 Task: Explore Chrome Developer Tools for Network Analysis.
Action: Mouse moved to (1225, 36)
Screenshot: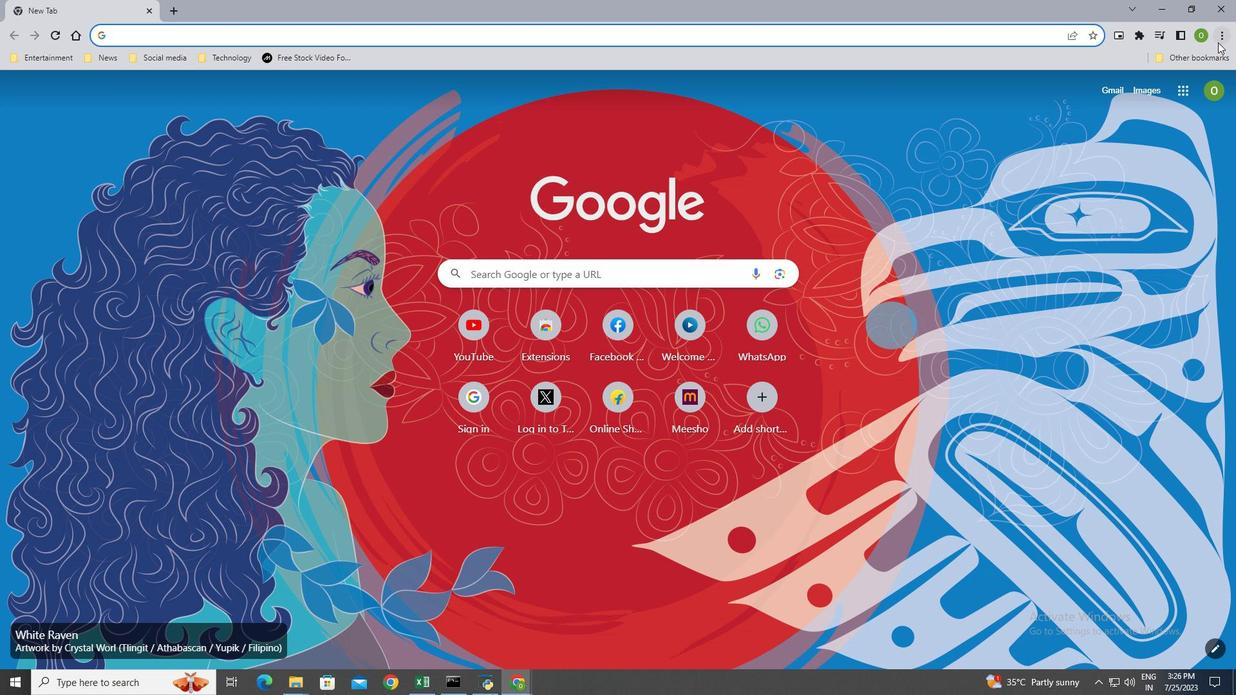 
Action: Mouse pressed left at (1225, 36)
Screenshot: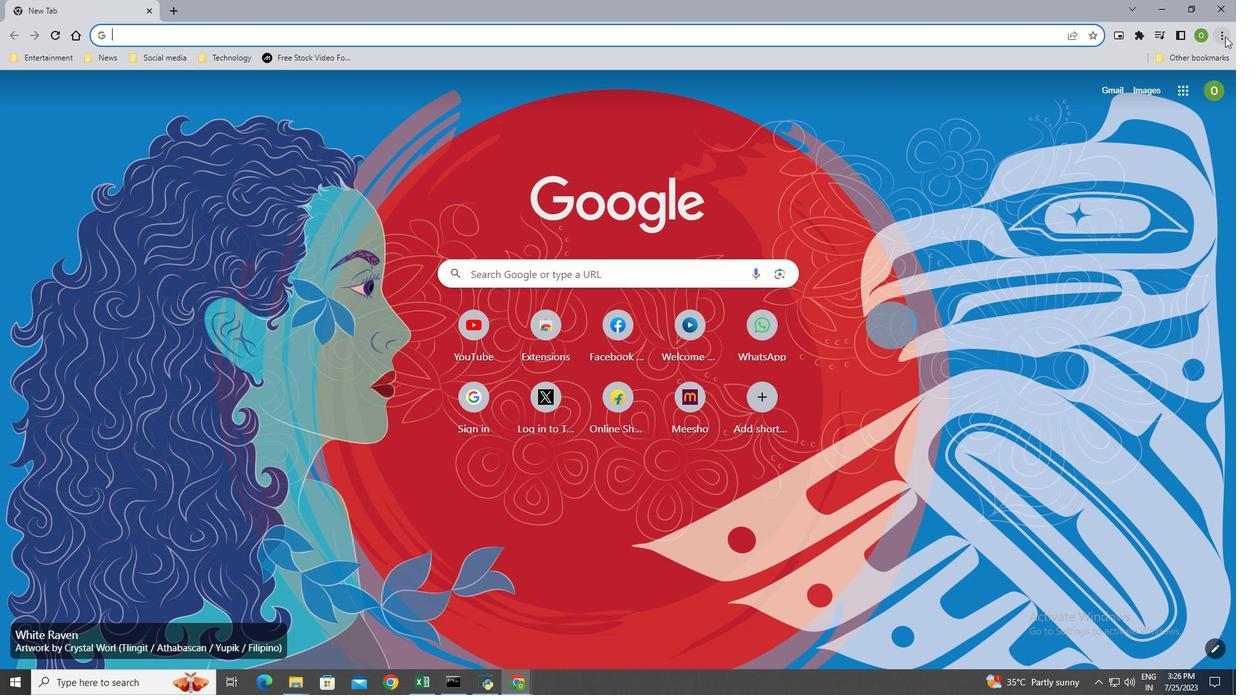 
Action: Mouse moved to (1097, 248)
Screenshot: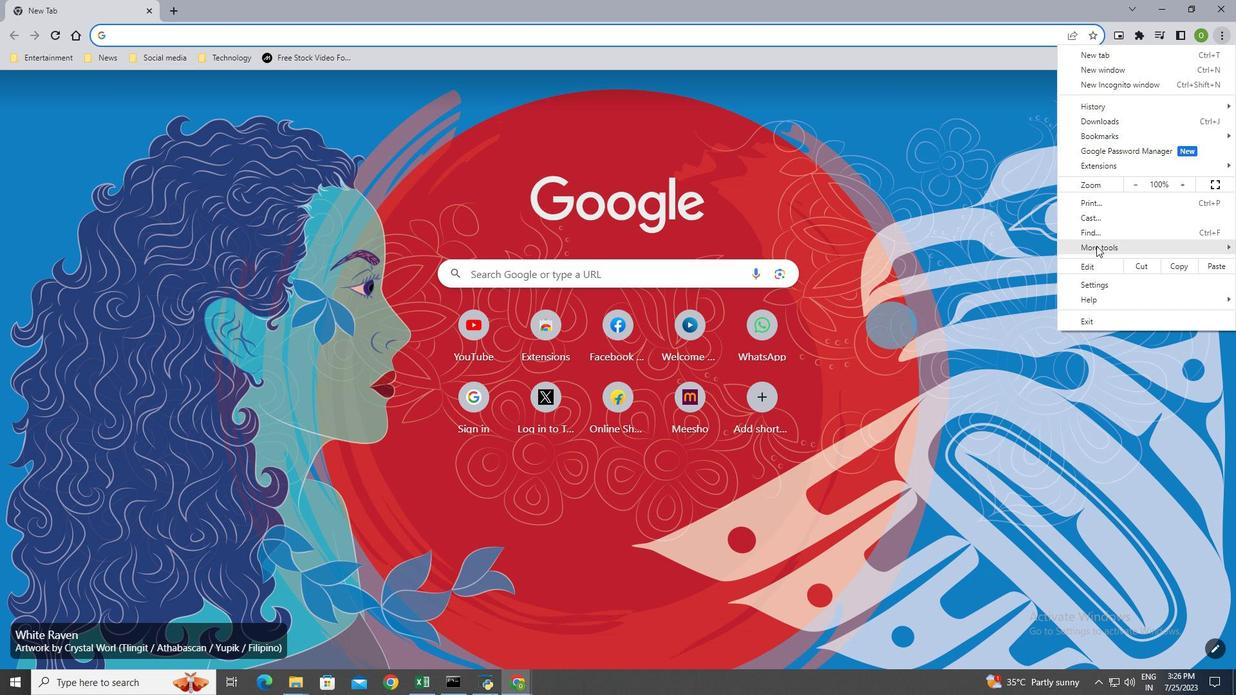 
Action: Mouse pressed left at (1097, 248)
Screenshot: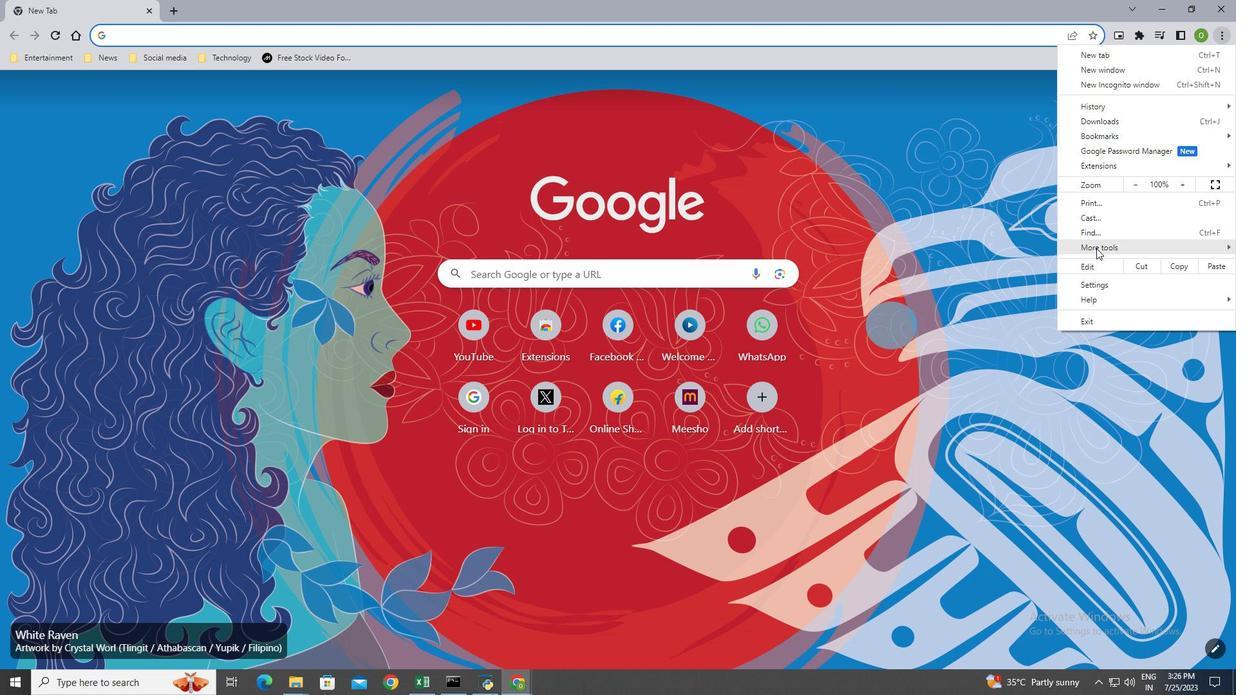 
Action: Mouse moved to (959, 353)
Screenshot: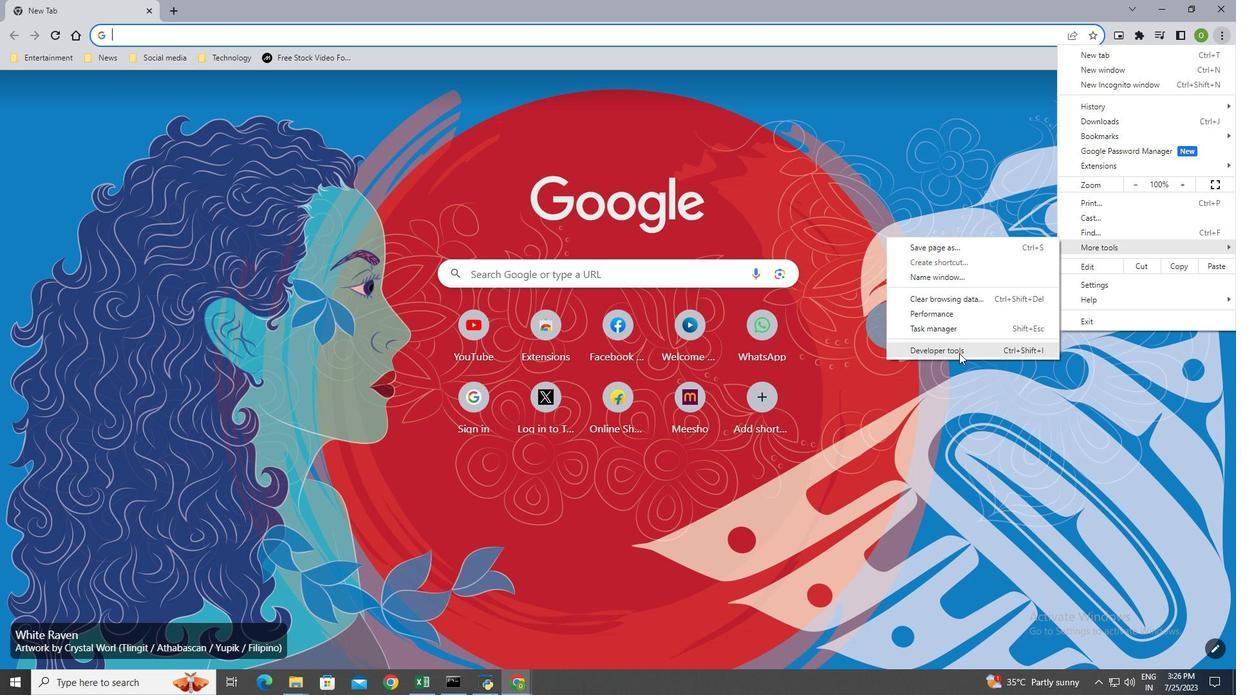 
Action: Mouse pressed left at (959, 353)
Screenshot: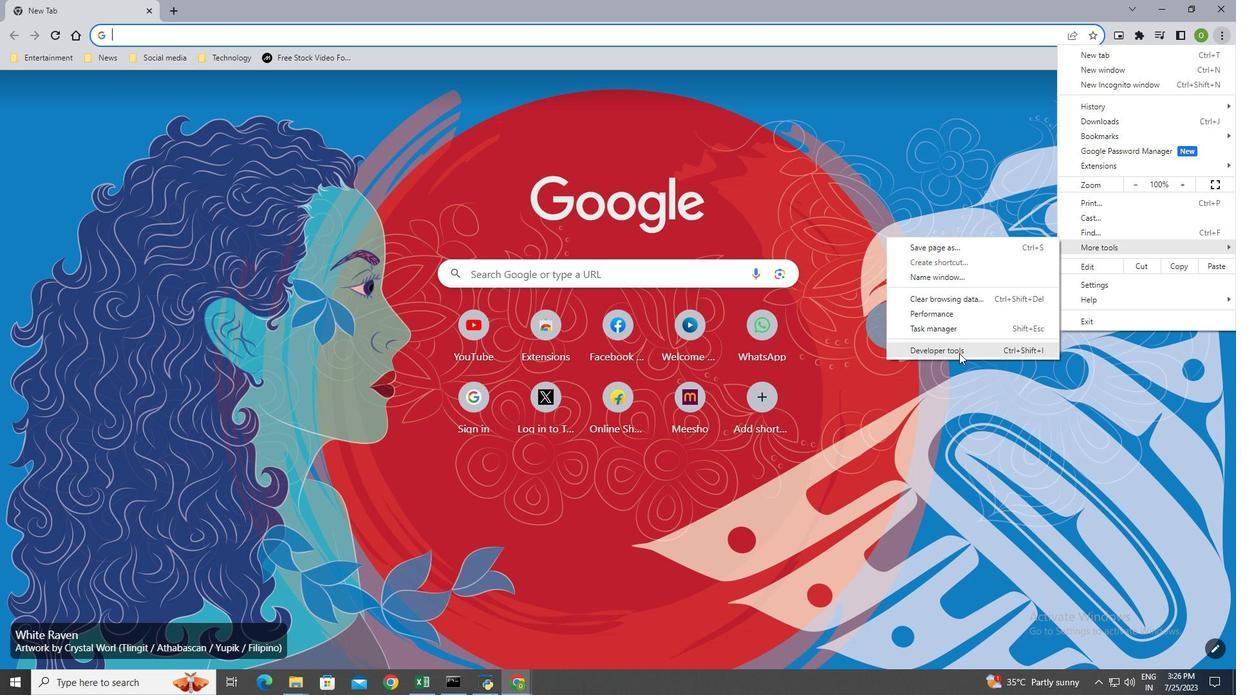 
Action: Mouse moved to (182, 35)
Screenshot: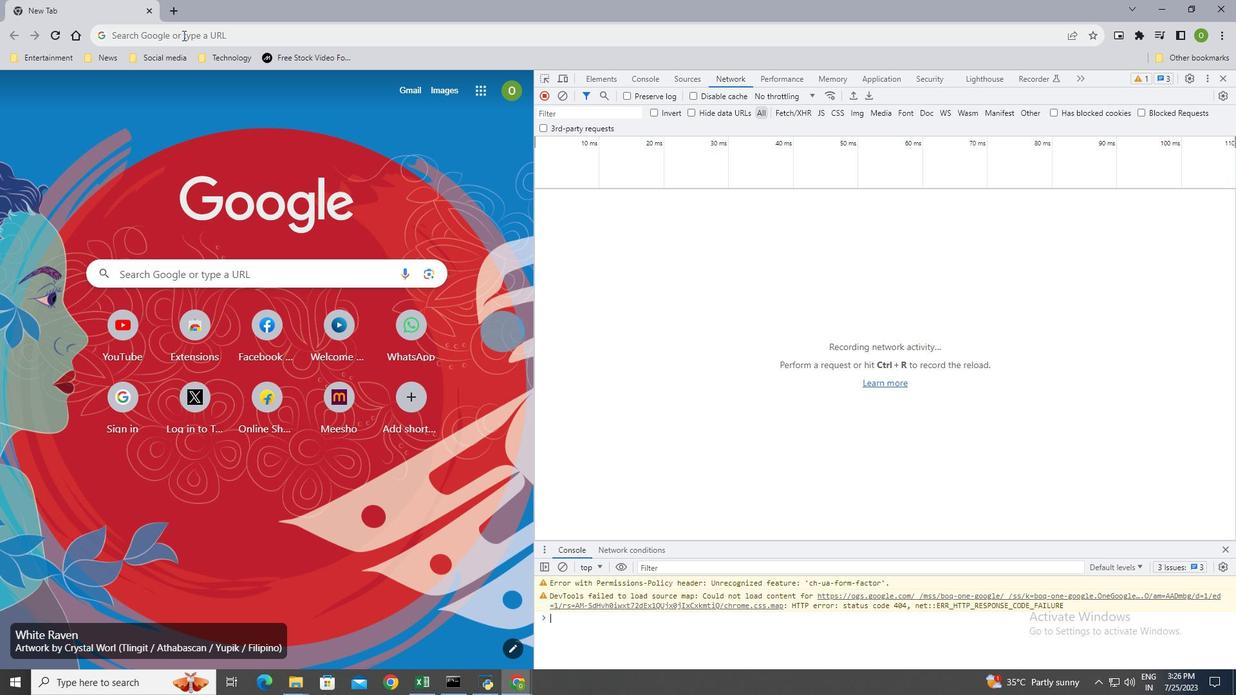 
Action: Mouse pressed left at (182, 35)
Screenshot: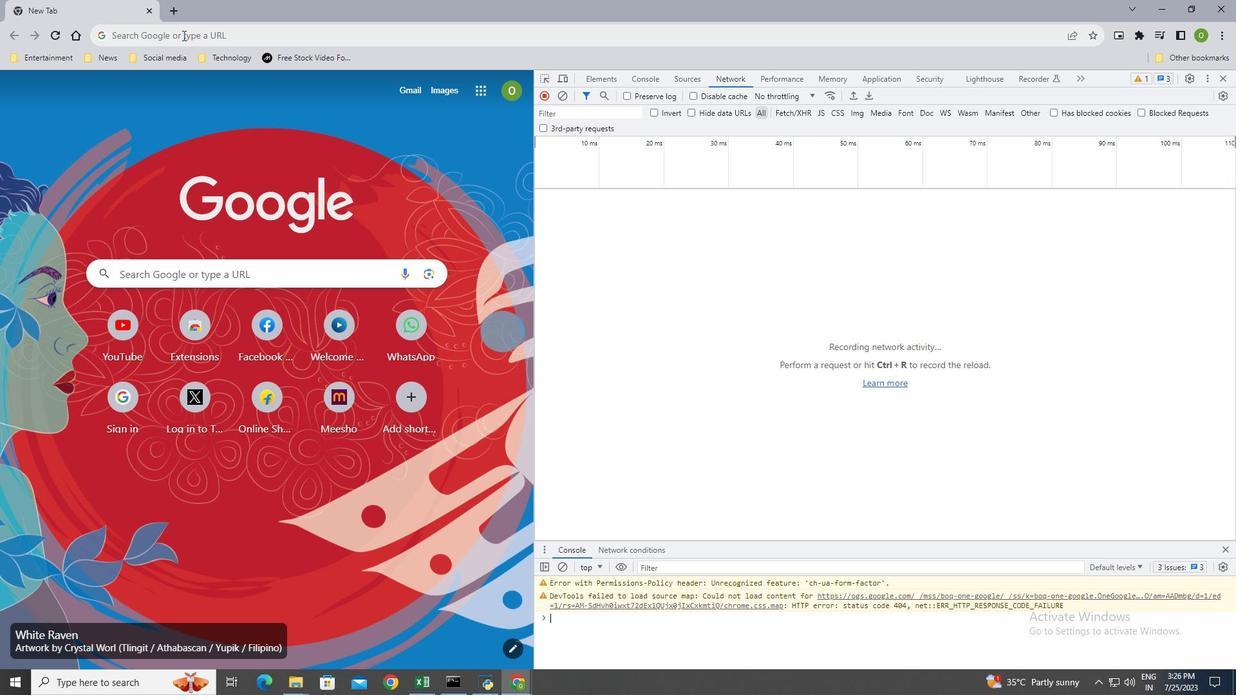 
Action: Key pressed you<Key.enter>
Screenshot: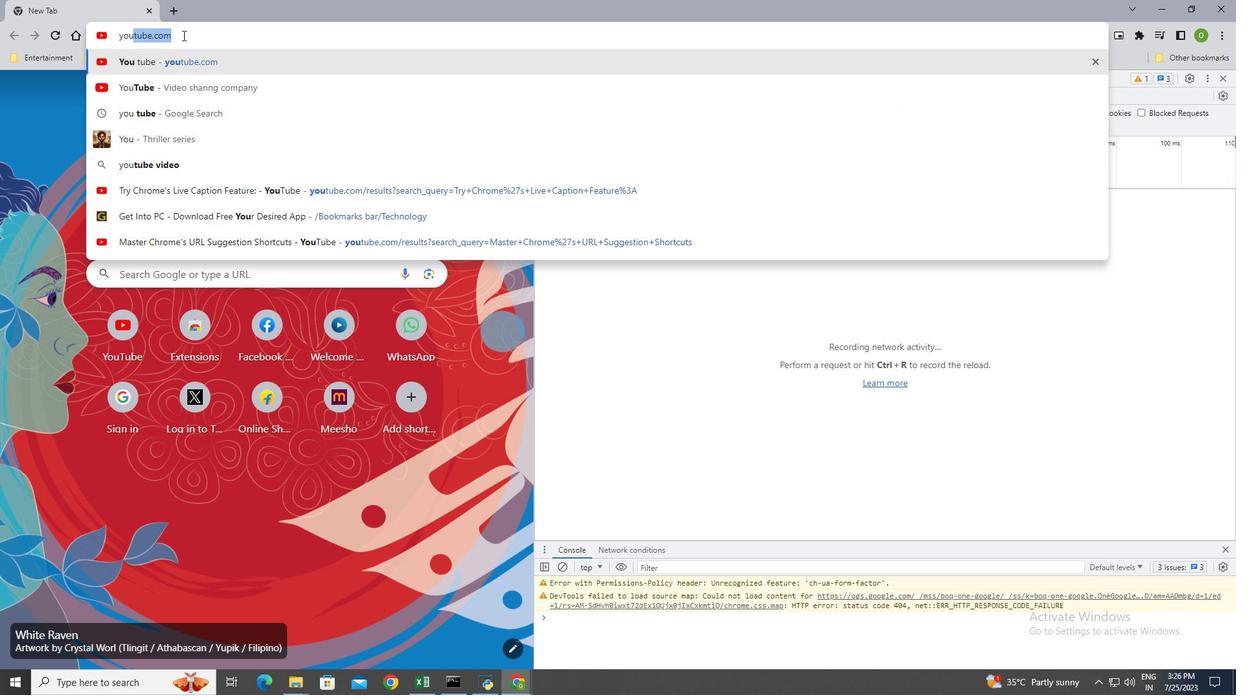 
Action: Mouse moved to (170, 10)
Screenshot: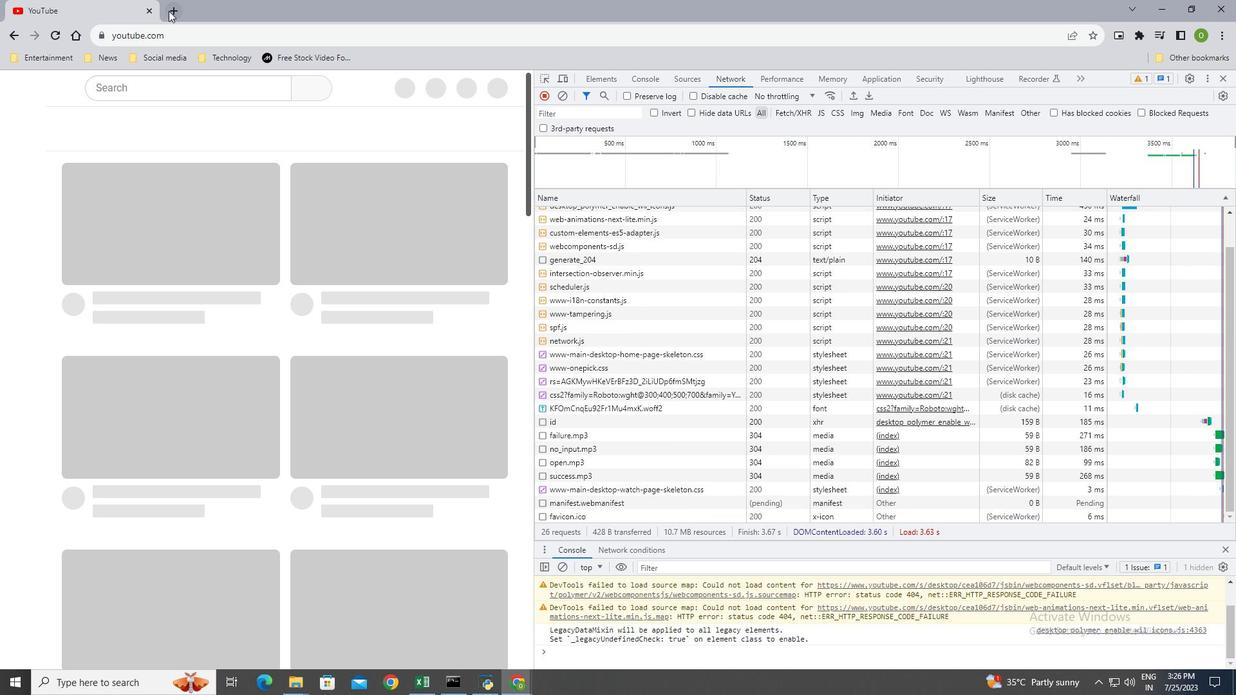 
Action: Mouse pressed left at (170, 10)
Screenshot: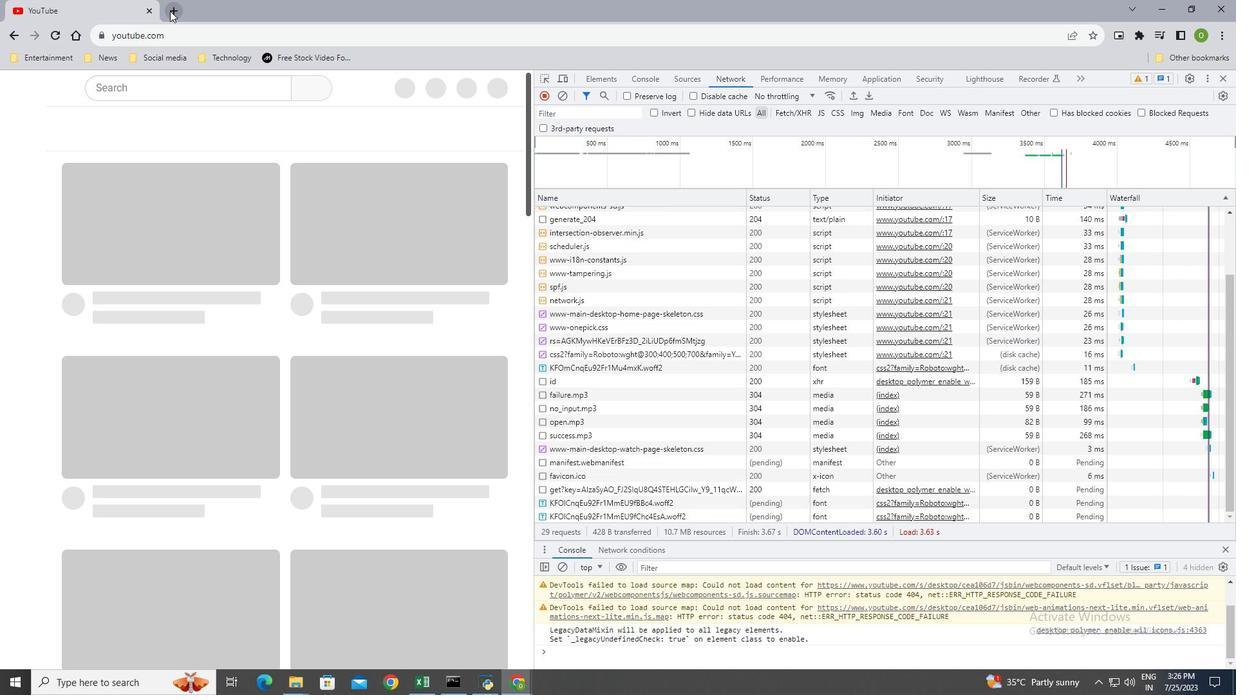 
Action: Mouse moved to (176, 34)
Screenshot: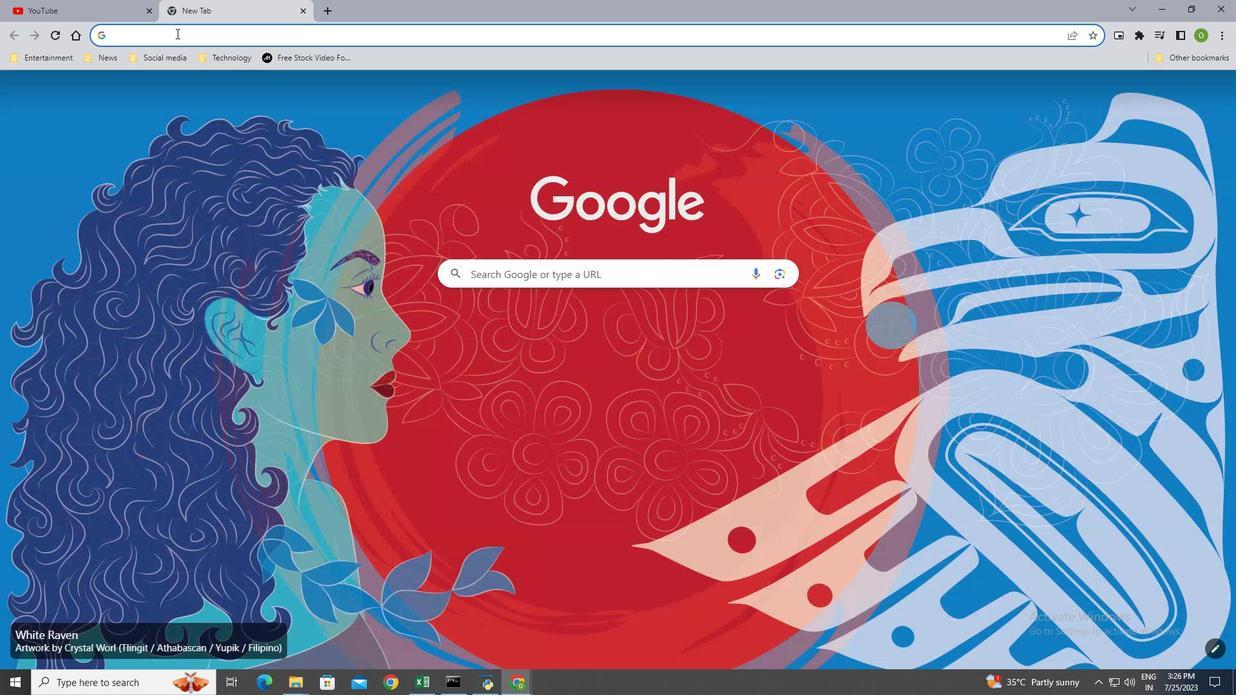 
Action: Mouse pressed left at (176, 34)
Screenshot: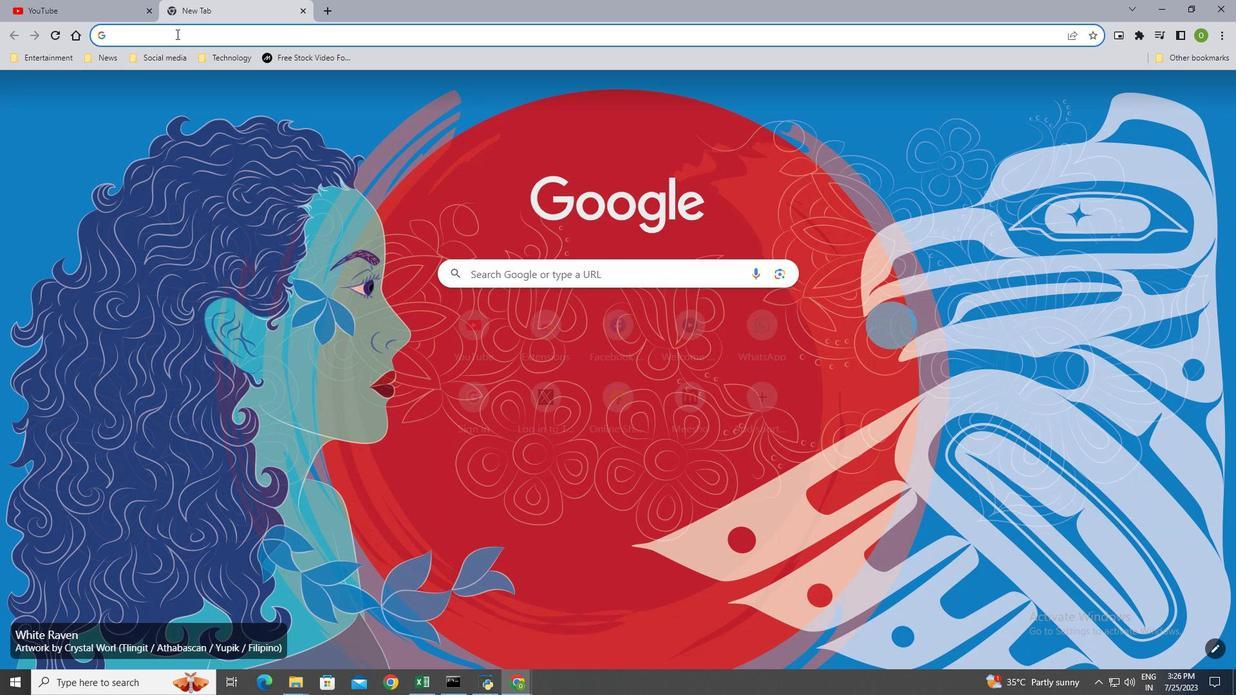 
Action: Key pressed g<Key.backspace>face<Key.enter>
Screenshot: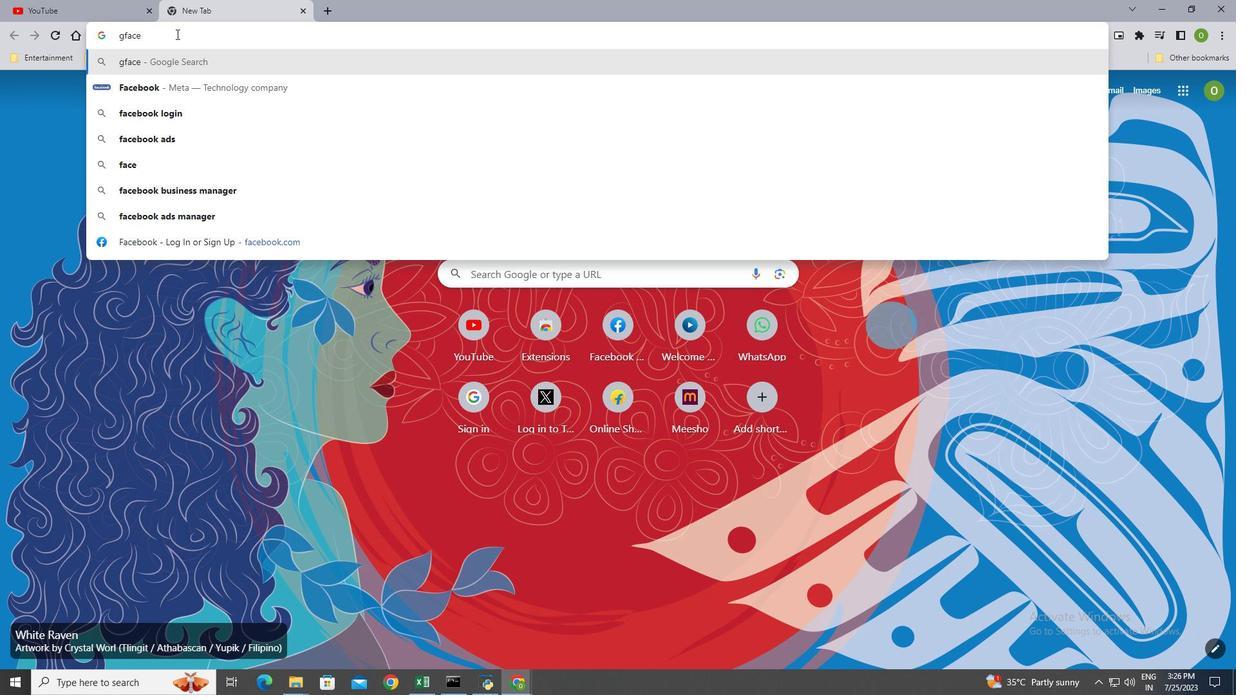 
Action: Mouse moved to (193, 233)
Screenshot: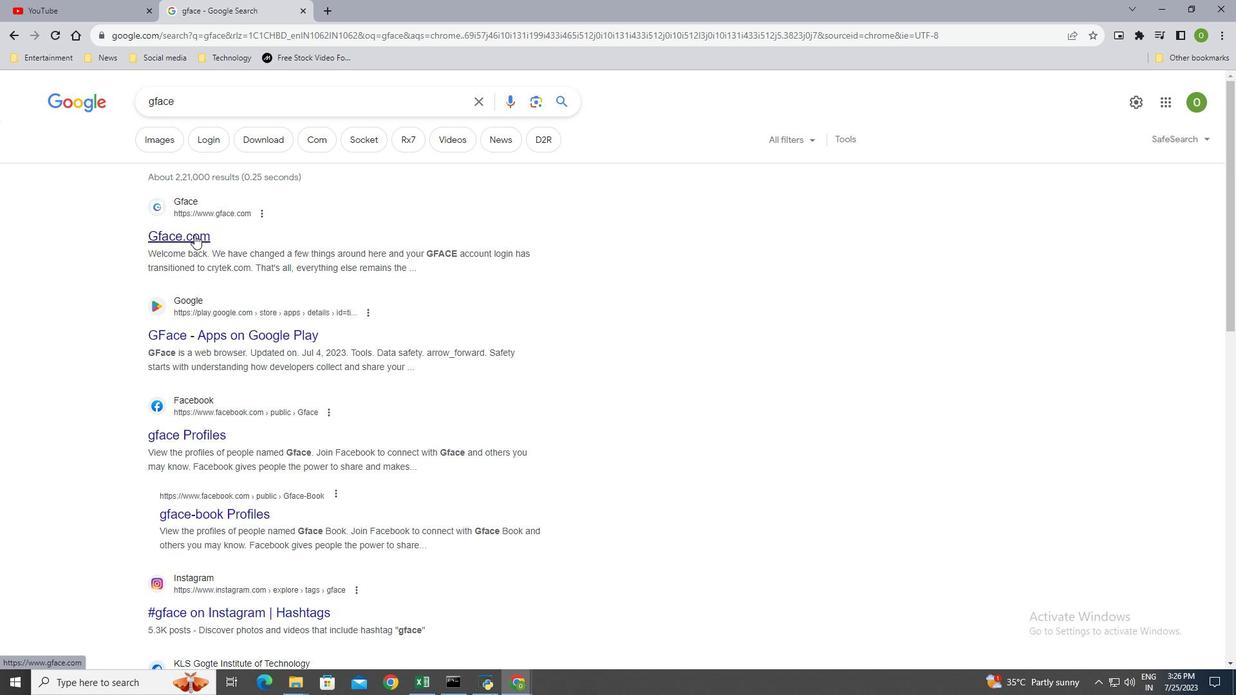 
Action: Mouse pressed left at (193, 233)
Screenshot: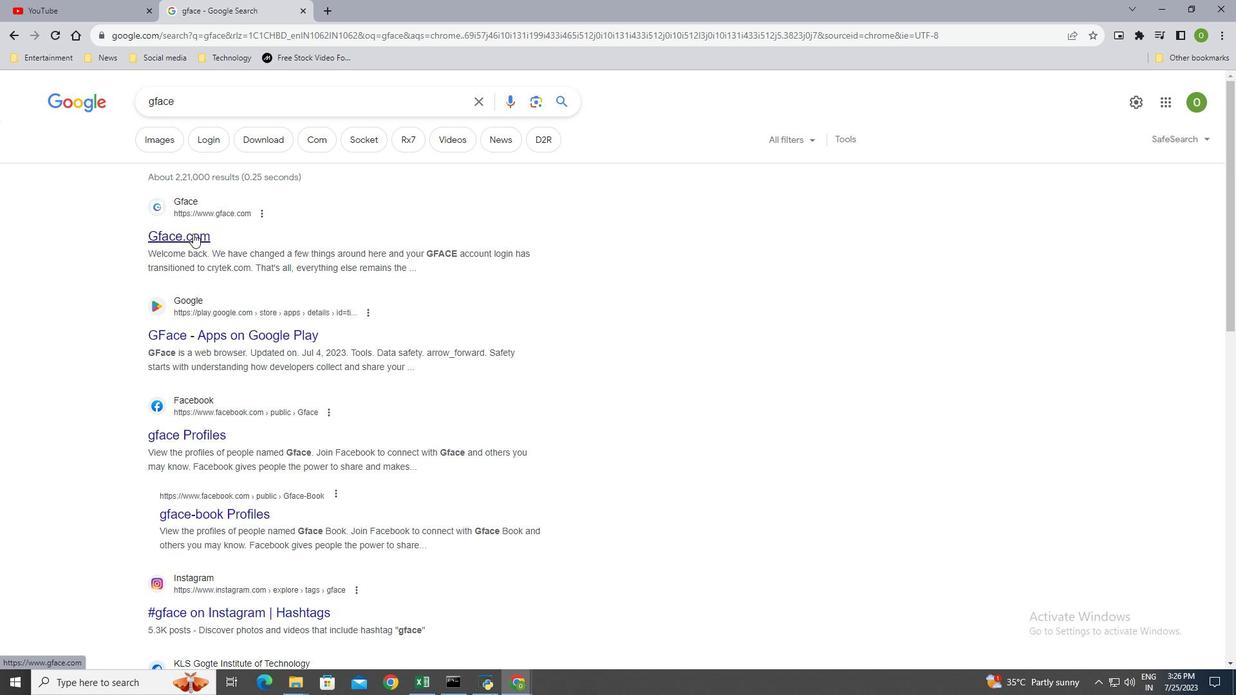 
Action: Mouse moved to (788, 438)
Screenshot: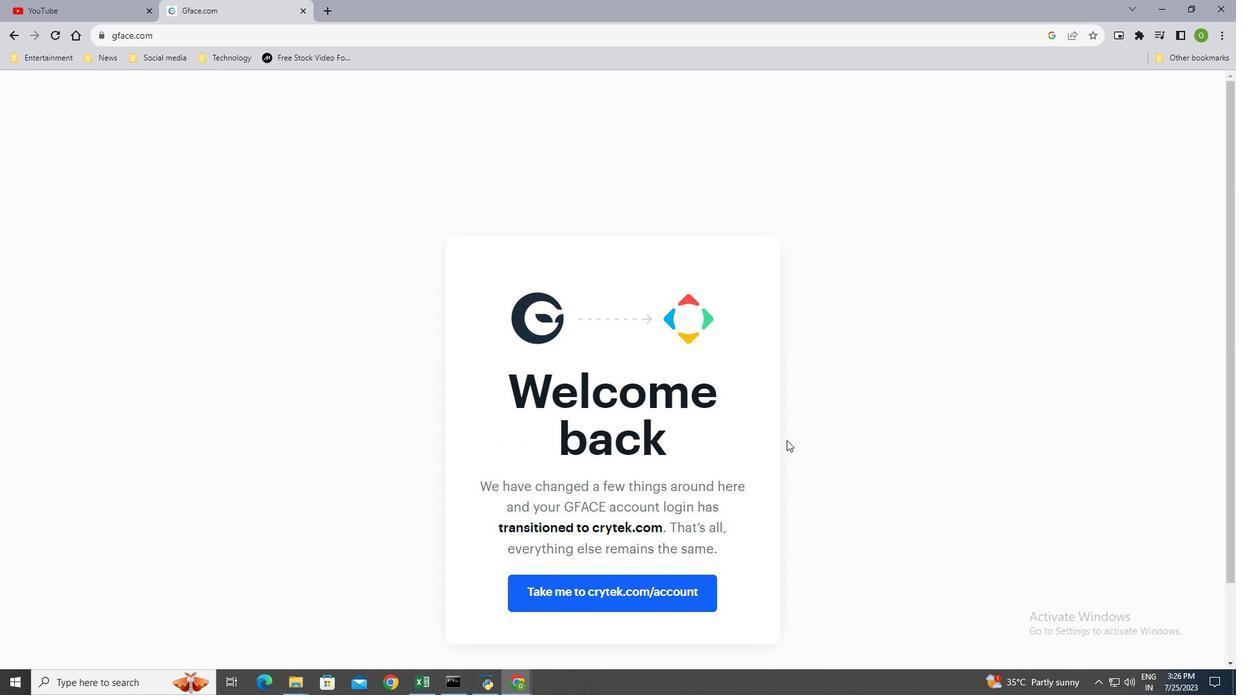 
Action: Mouse scrolled (788, 437) with delta (0, 0)
Screenshot: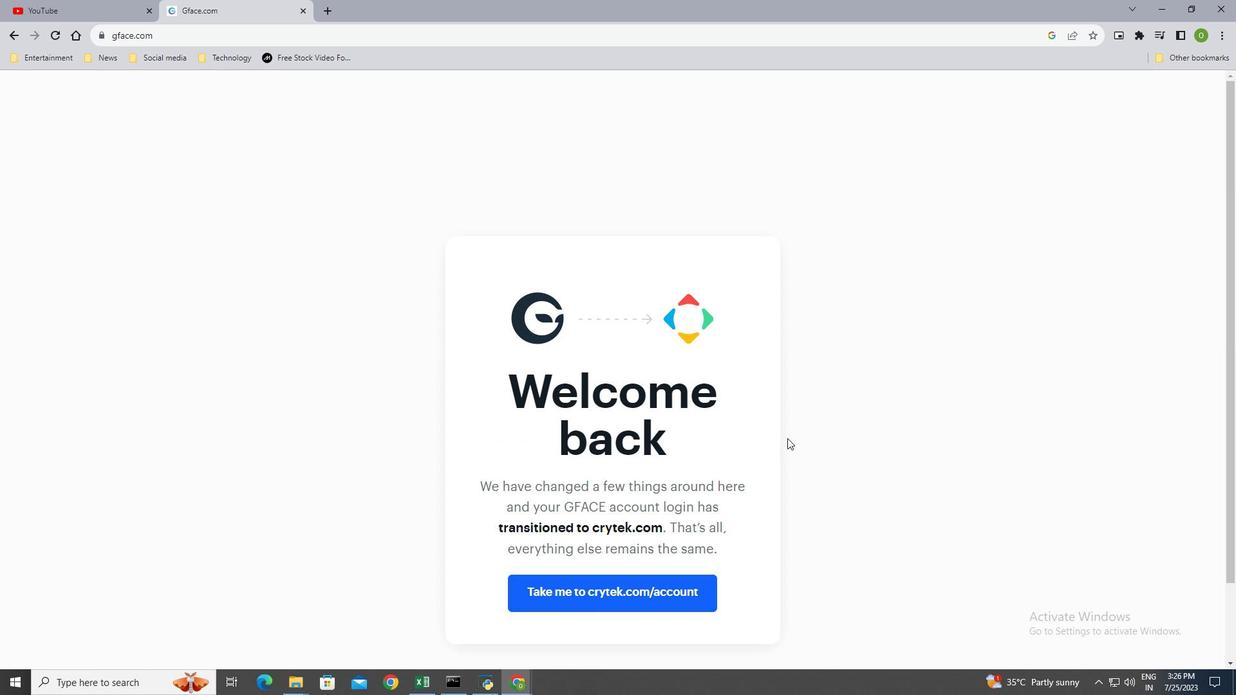 
Action: Mouse scrolled (788, 437) with delta (0, 0)
Screenshot: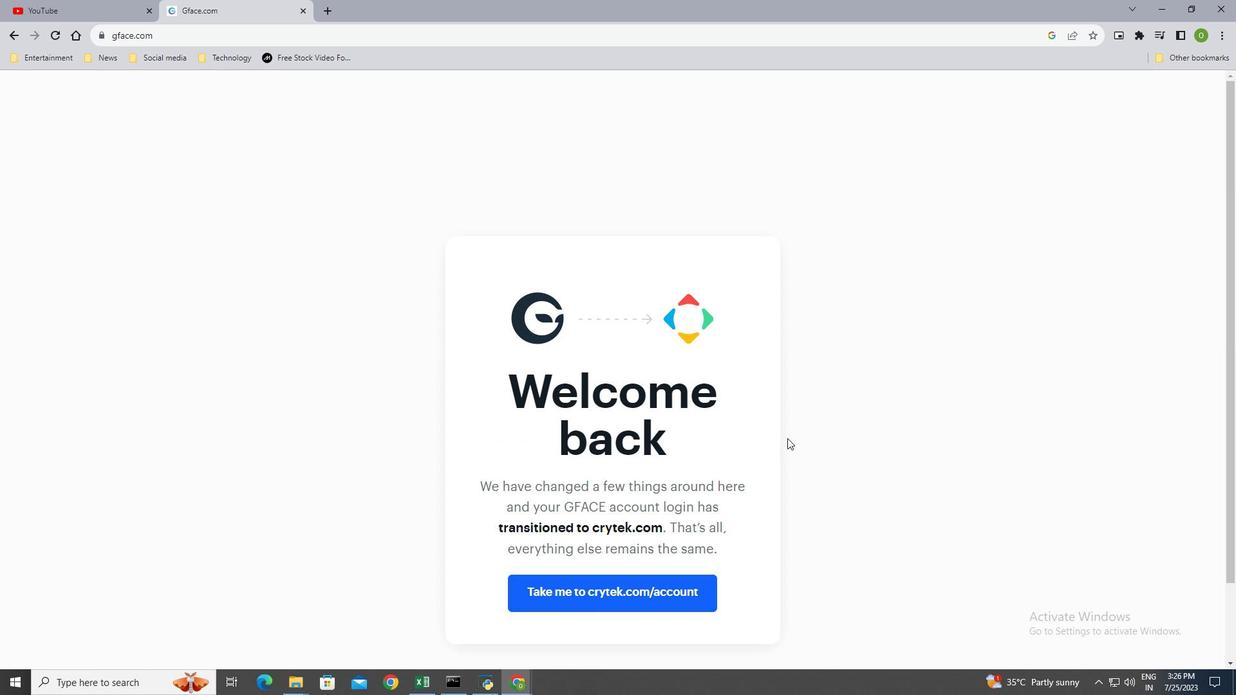 
Action: Mouse scrolled (788, 437) with delta (0, 0)
Screenshot: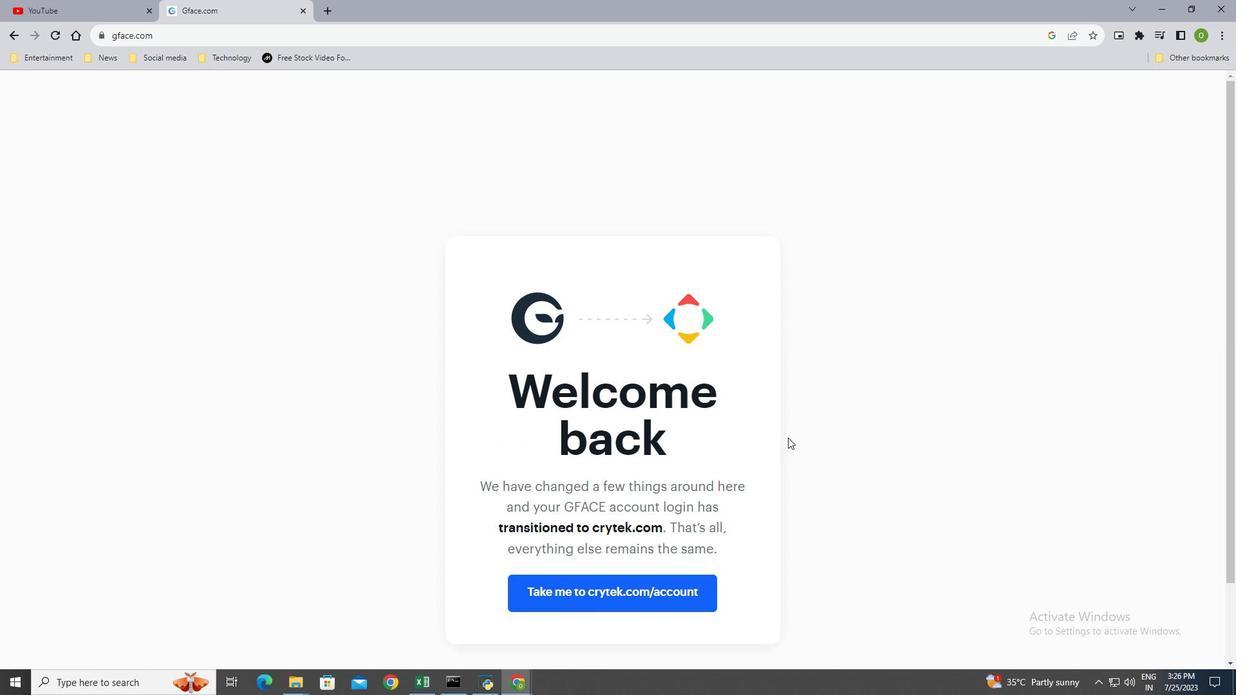 
Action: Mouse moved to (791, 434)
Screenshot: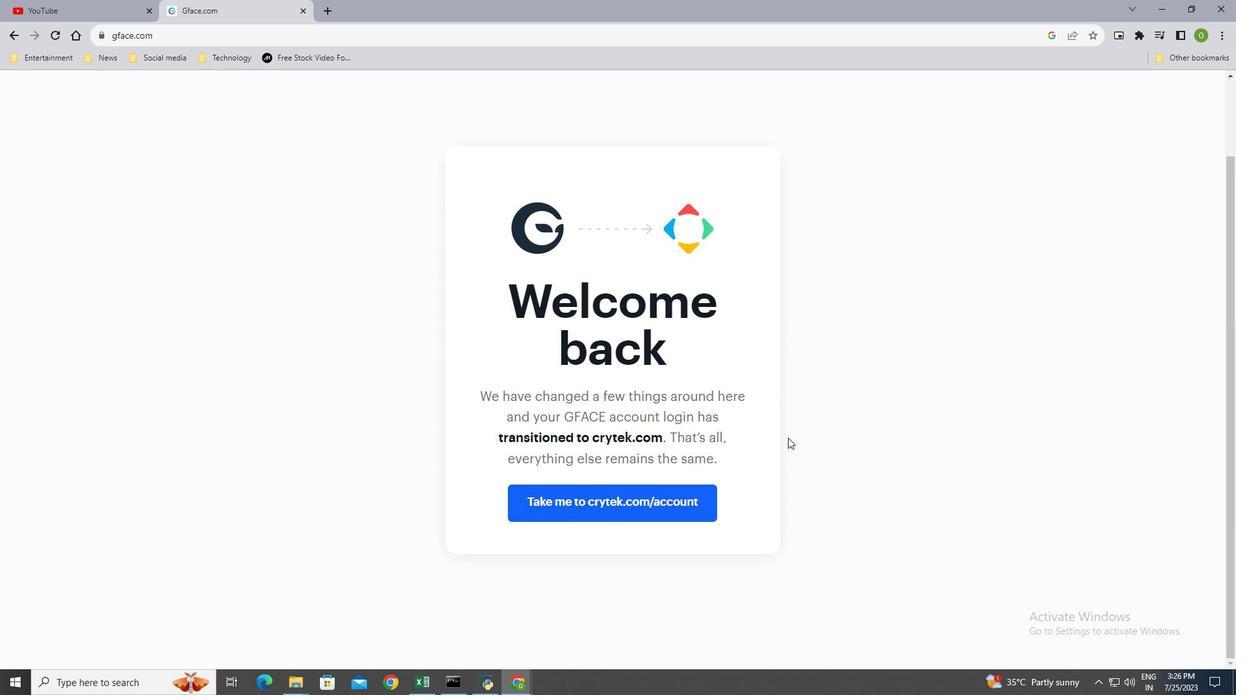 
Action: Mouse scrolled (791, 433) with delta (0, 0)
Screenshot: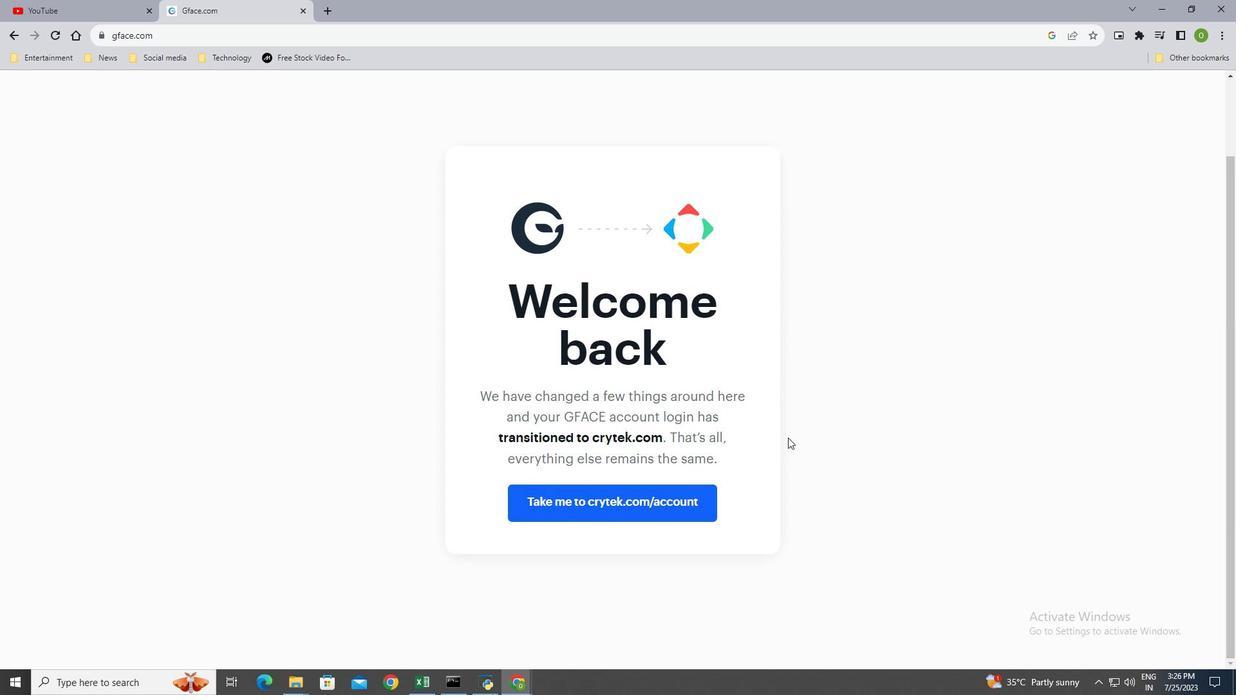 
Action: Mouse scrolled (791, 433) with delta (0, 0)
Screenshot: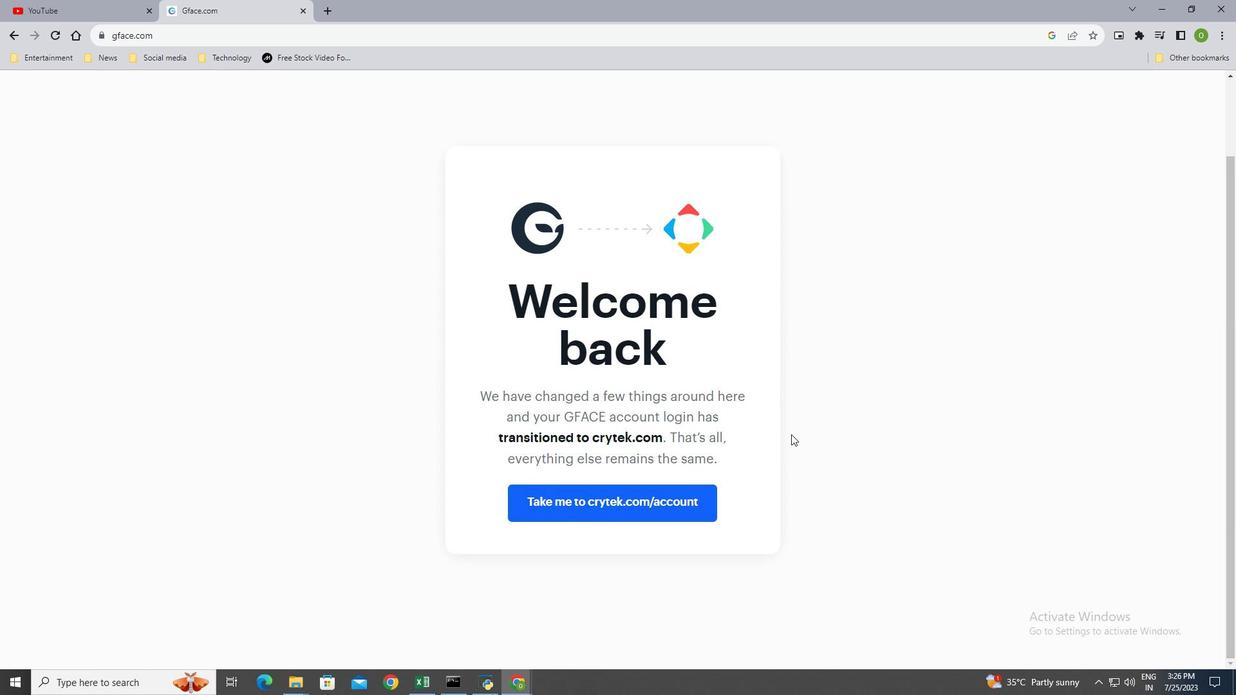 
Action: Mouse scrolled (791, 433) with delta (0, 0)
Screenshot: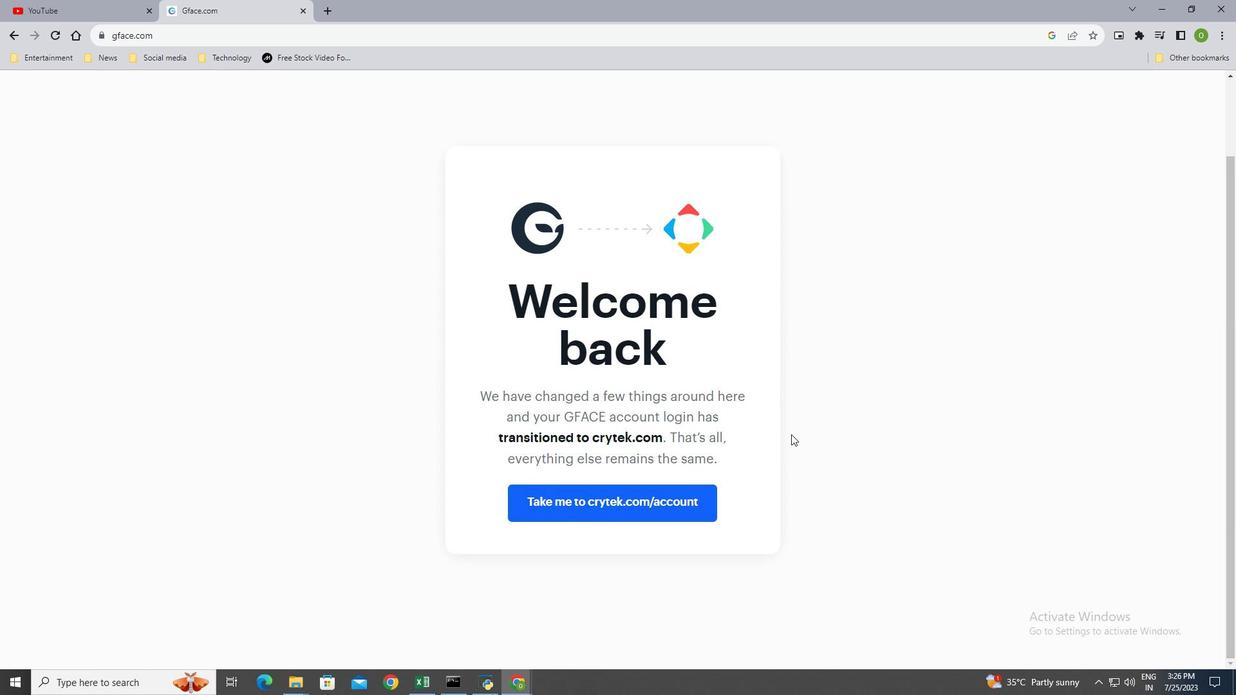 
Action: Mouse scrolled (791, 433) with delta (0, 0)
Screenshot: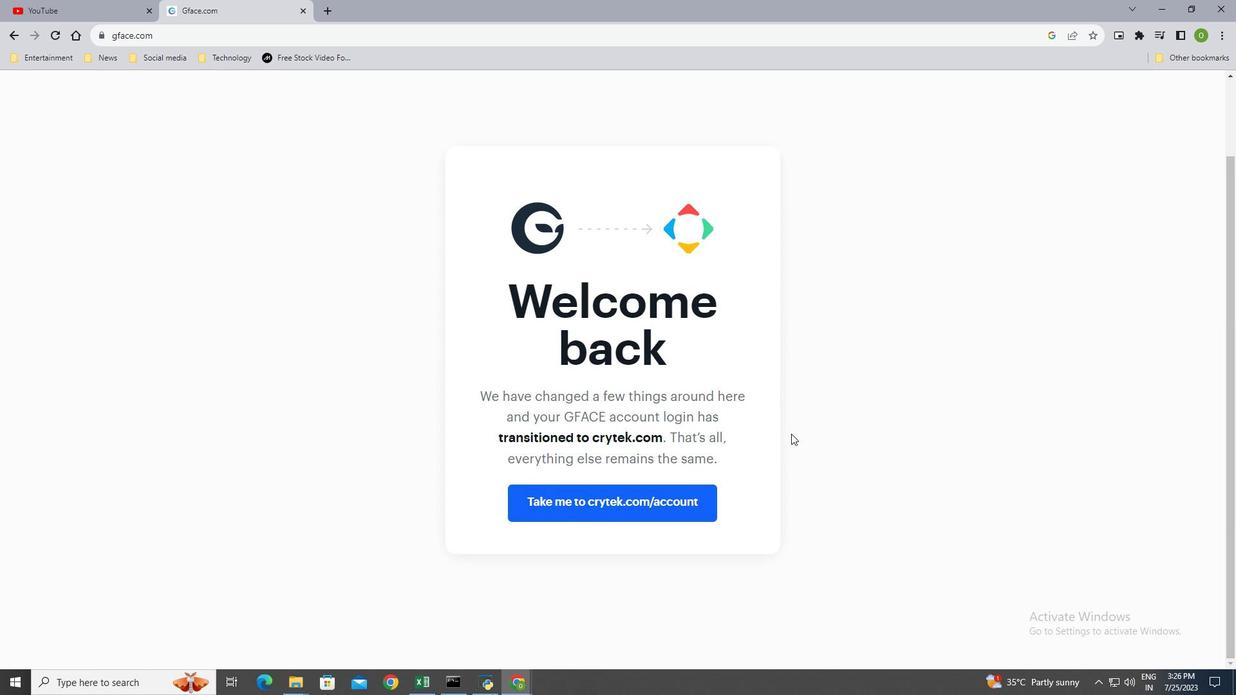 
Action: Mouse scrolled (791, 433) with delta (0, 0)
Screenshot: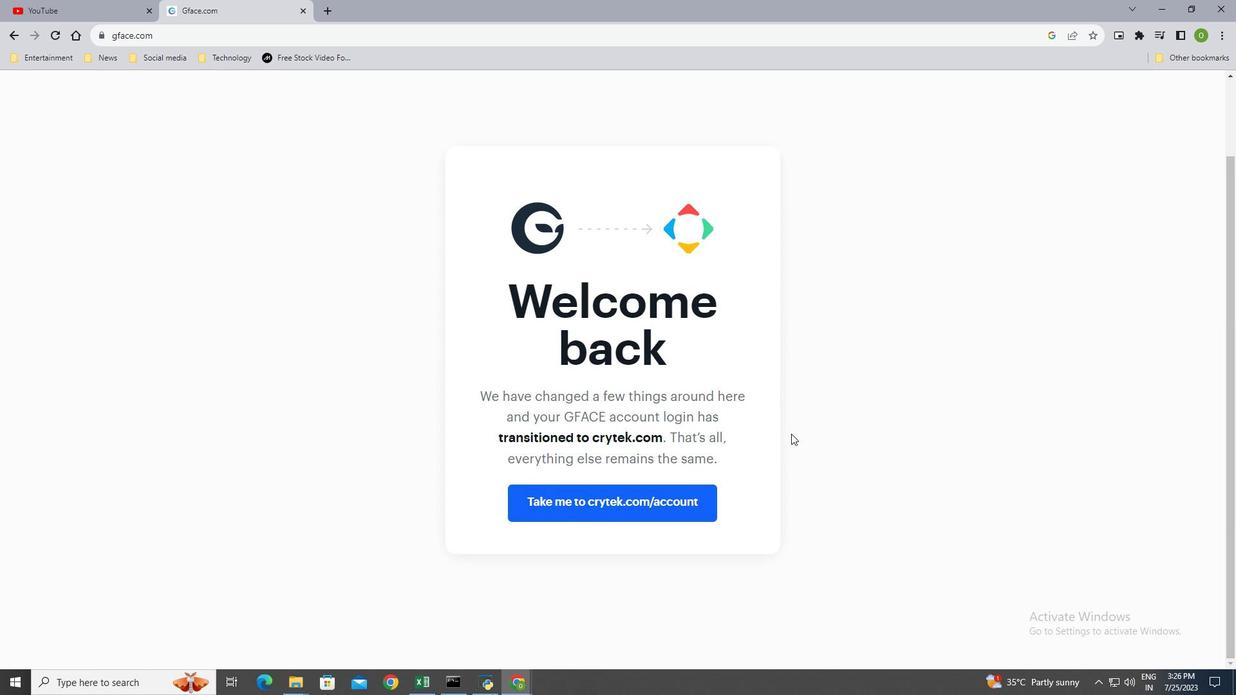 
Action: Mouse scrolled (791, 433) with delta (0, 0)
Screenshot: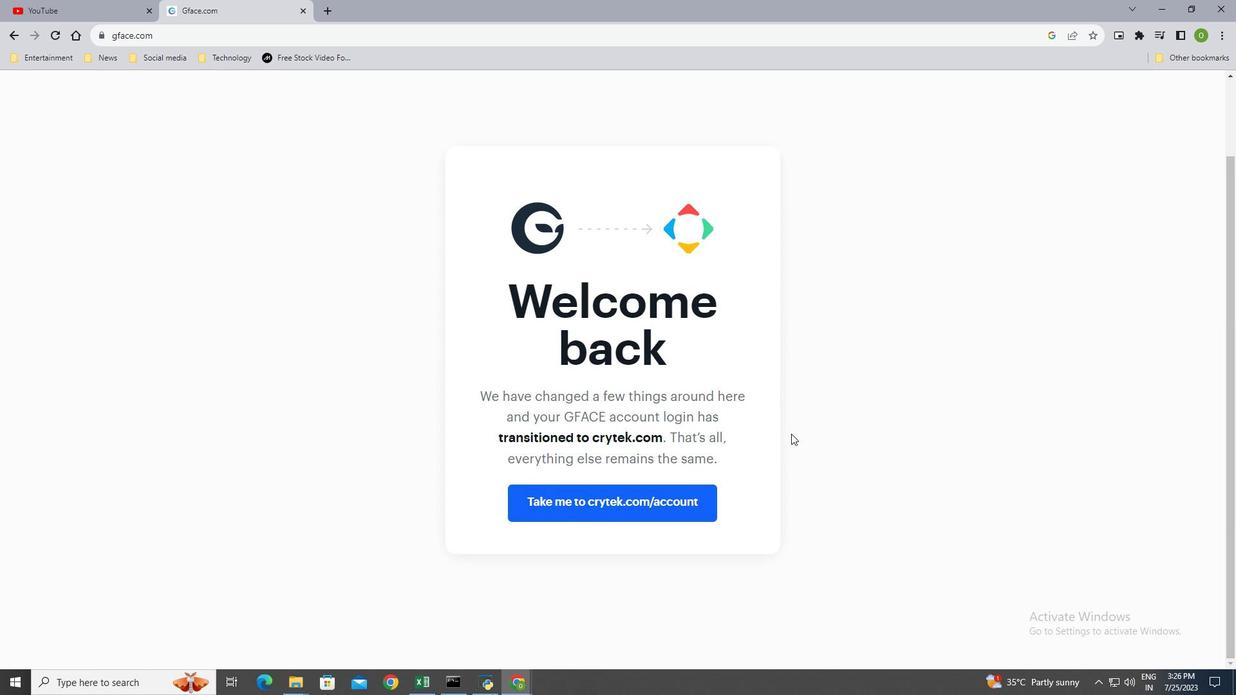 
Action: Mouse scrolled (791, 434) with delta (0, 0)
Screenshot: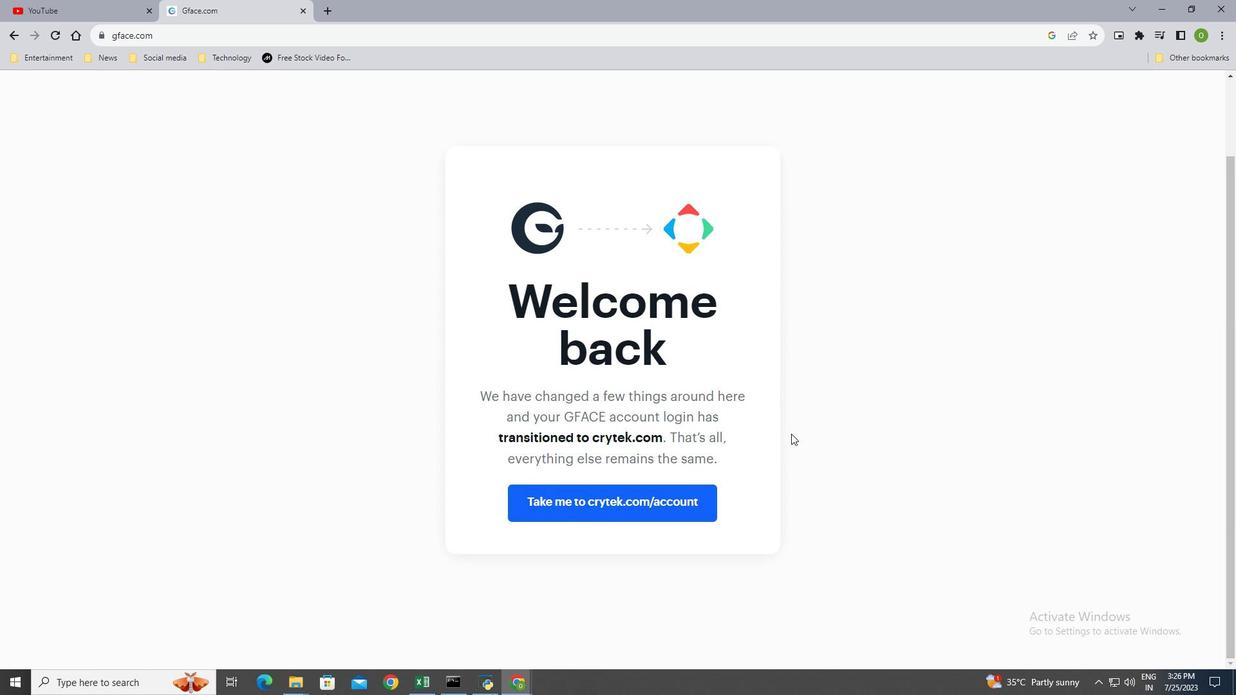 
Action: Mouse scrolled (791, 434) with delta (0, 0)
Screenshot: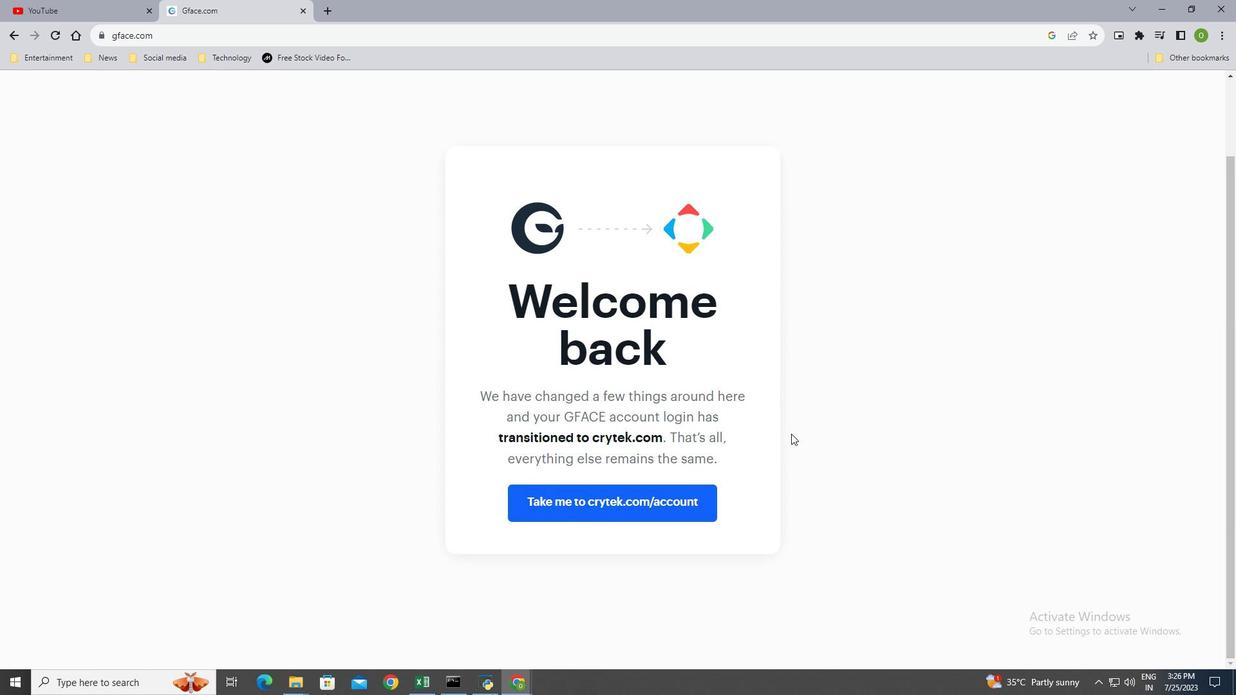 
Action: Mouse scrolled (791, 434) with delta (0, 0)
Screenshot: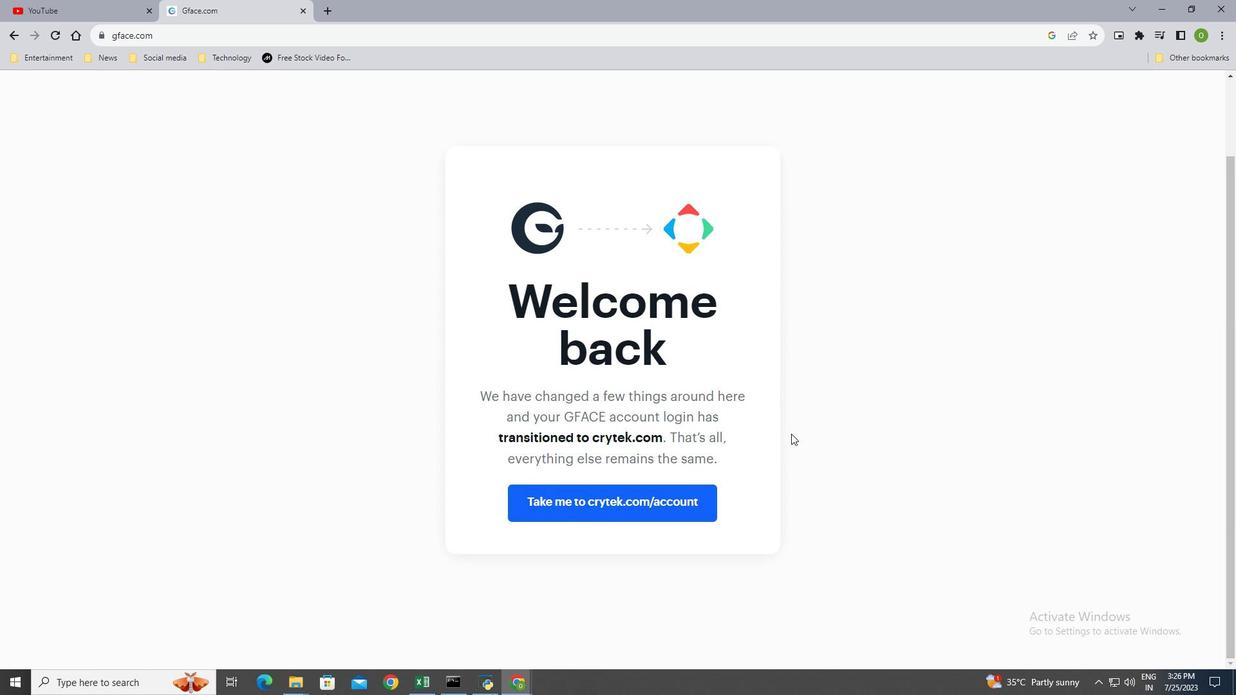 
Action: Mouse scrolled (791, 434) with delta (0, 0)
Screenshot: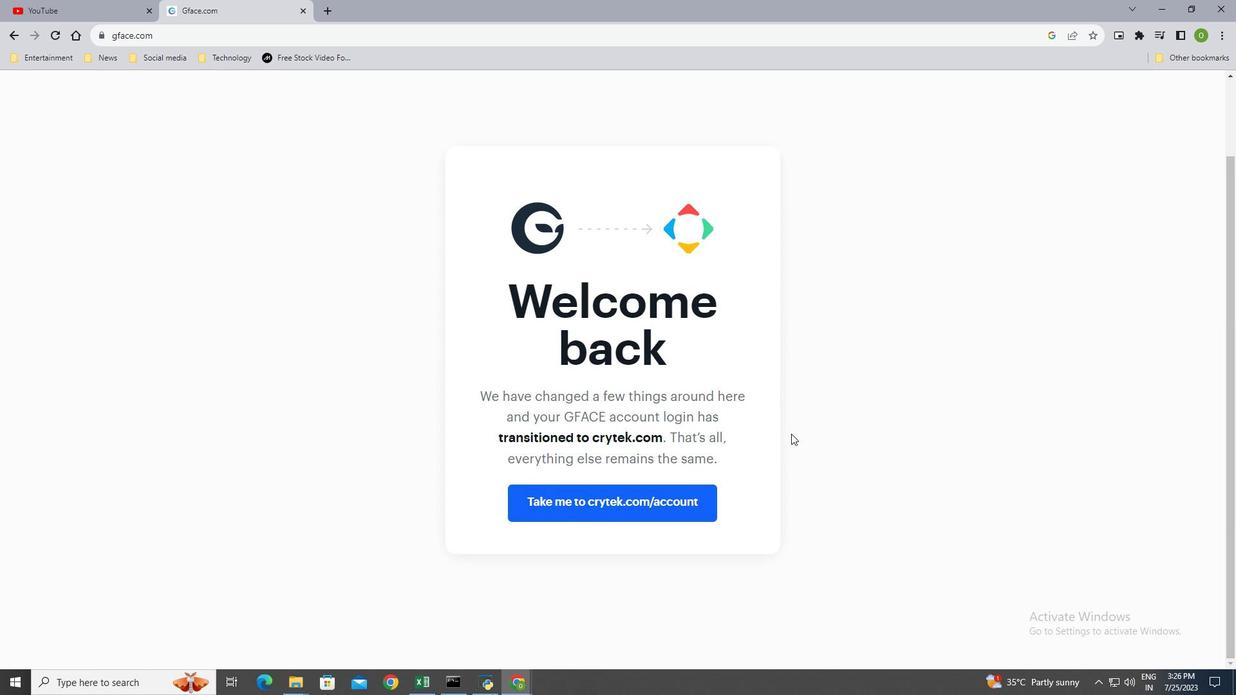
Action: Mouse scrolled (791, 434) with delta (0, 0)
Screenshot: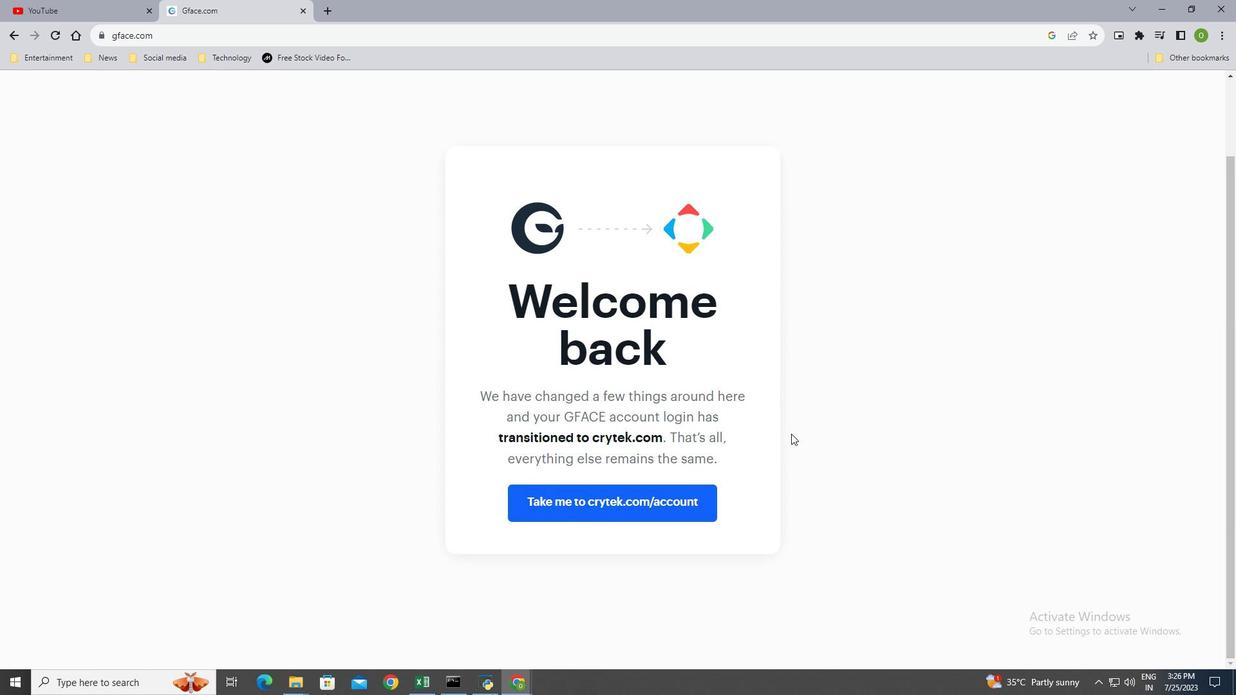 
Action: Mouse moved to (794, 431)
Screenshot: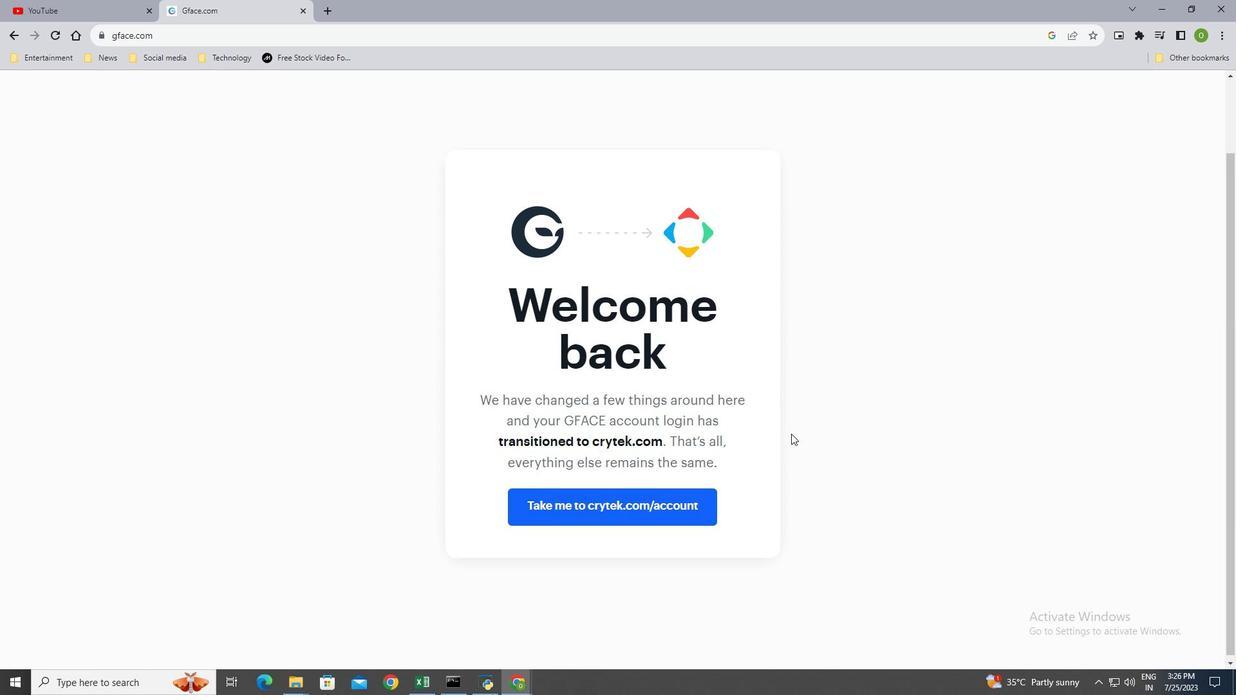 
Action: Mouse scrolled (794, 432) with delta (0, 0)
Screenshot: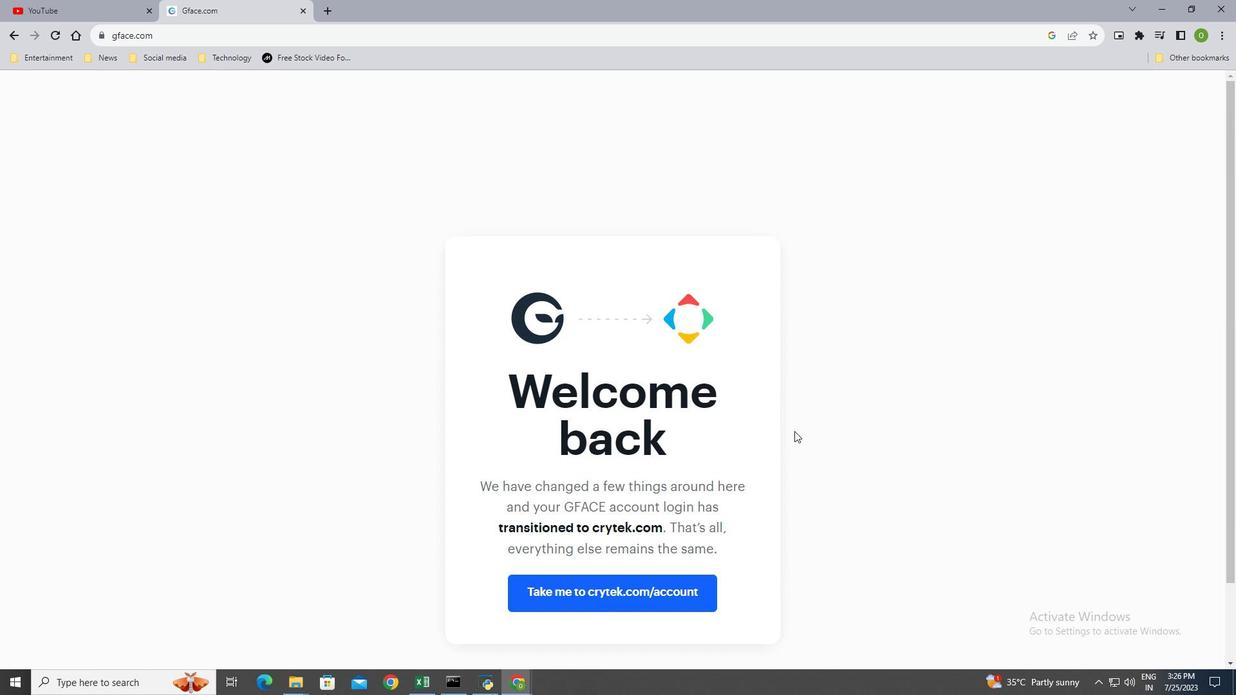 
Action: Mouse scrolled (794, 432) with delta (0, 0)
Screenshot: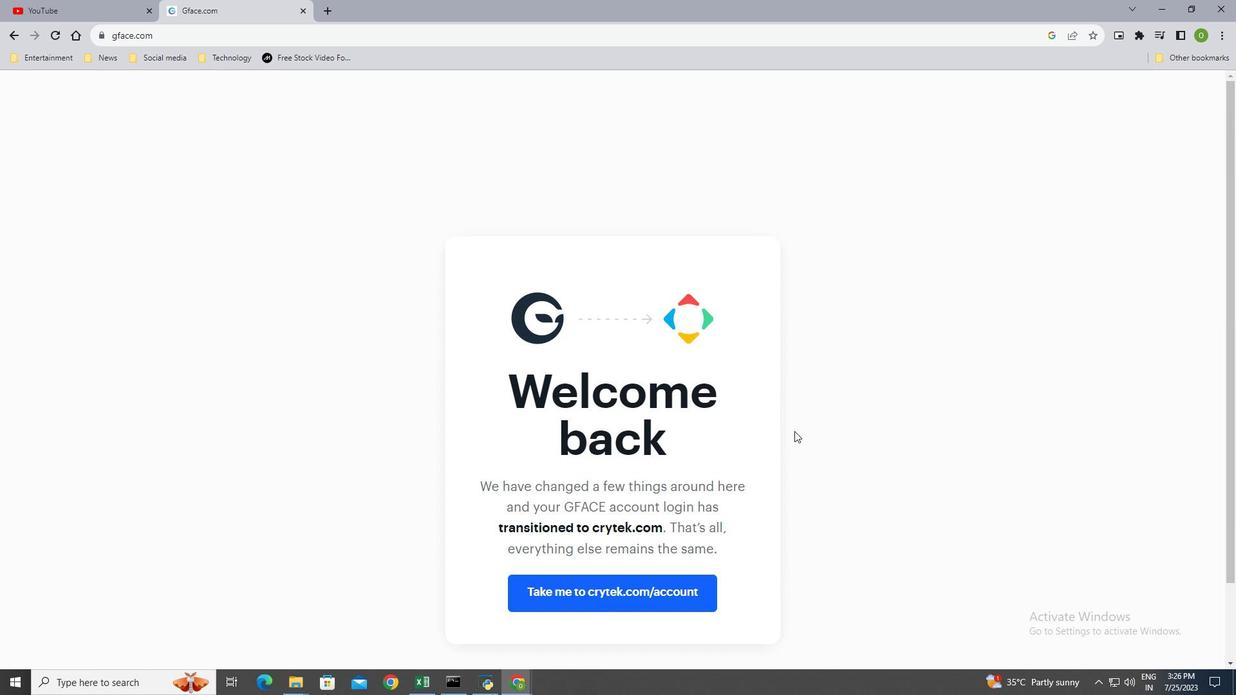
Action: Mouse scrolled (794, 432) with delta (0, 0)
Screenshot: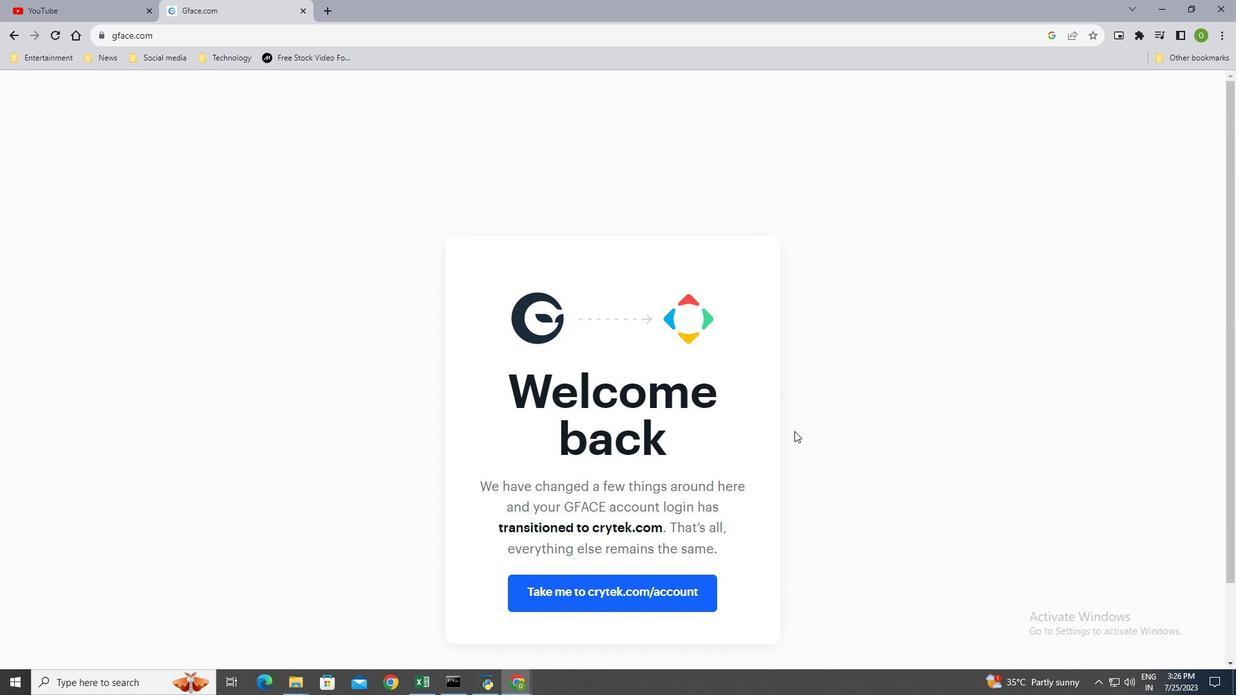 
Action: Mouse scrolled (794, 432) with delta (0, 0)
Screenshot: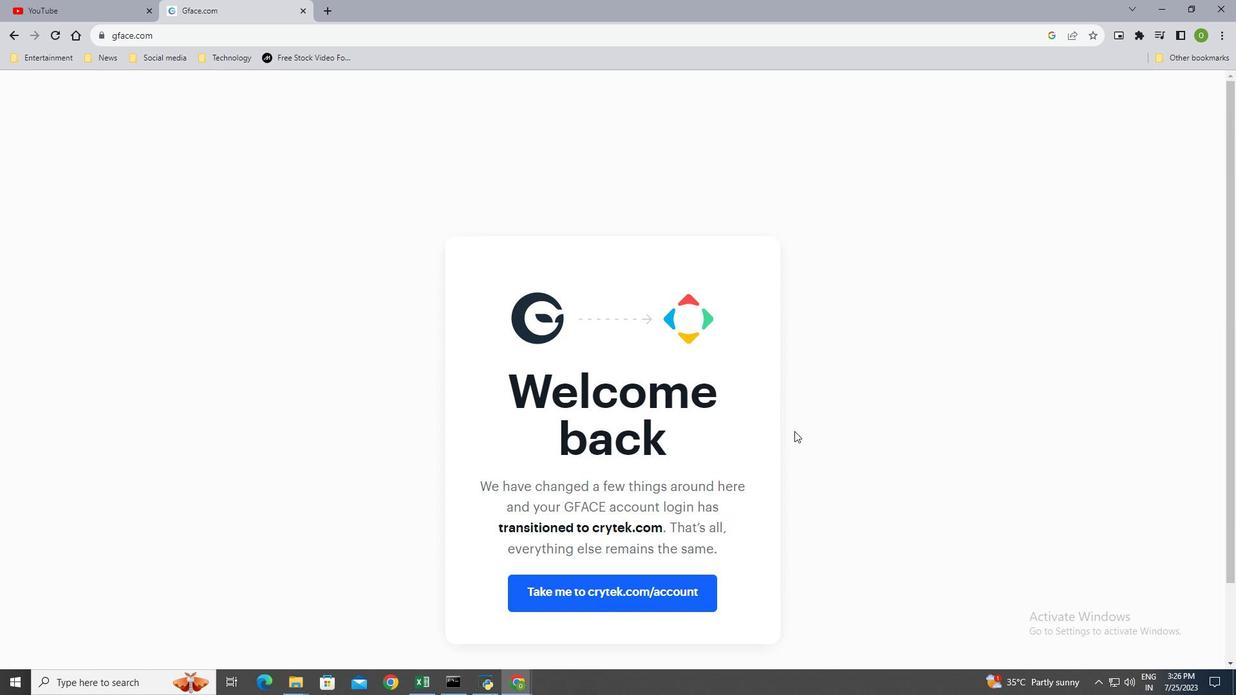 
Action: Mouse moved to (685, 583)
Screenshot: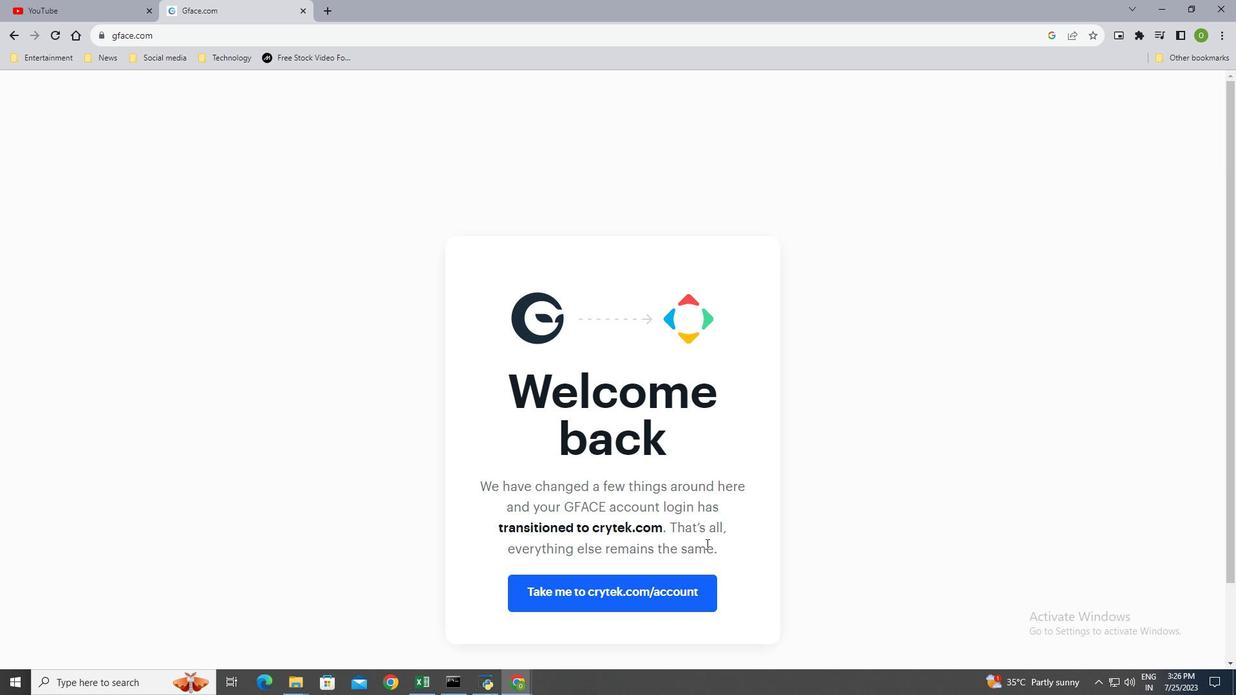 
Action: Mouse scrolled (685, 582) with delta (0, 0)
Screenshot: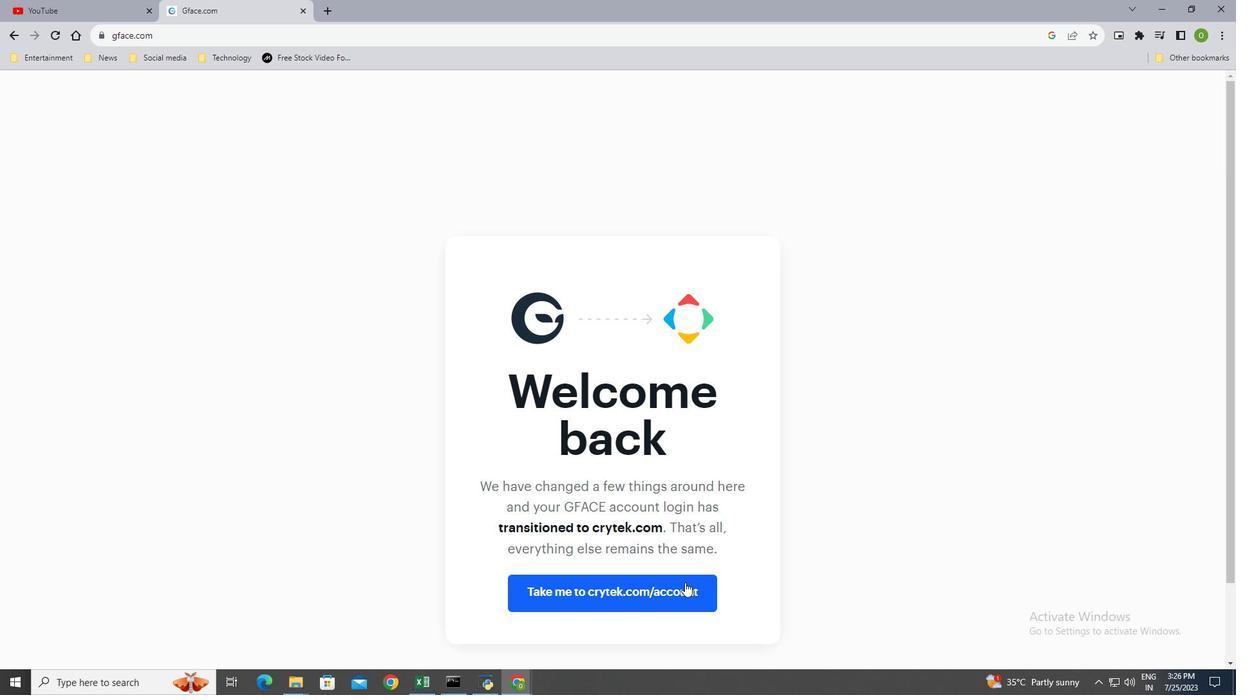 
Action: Mouse moved to (83, 0)
Screenshot: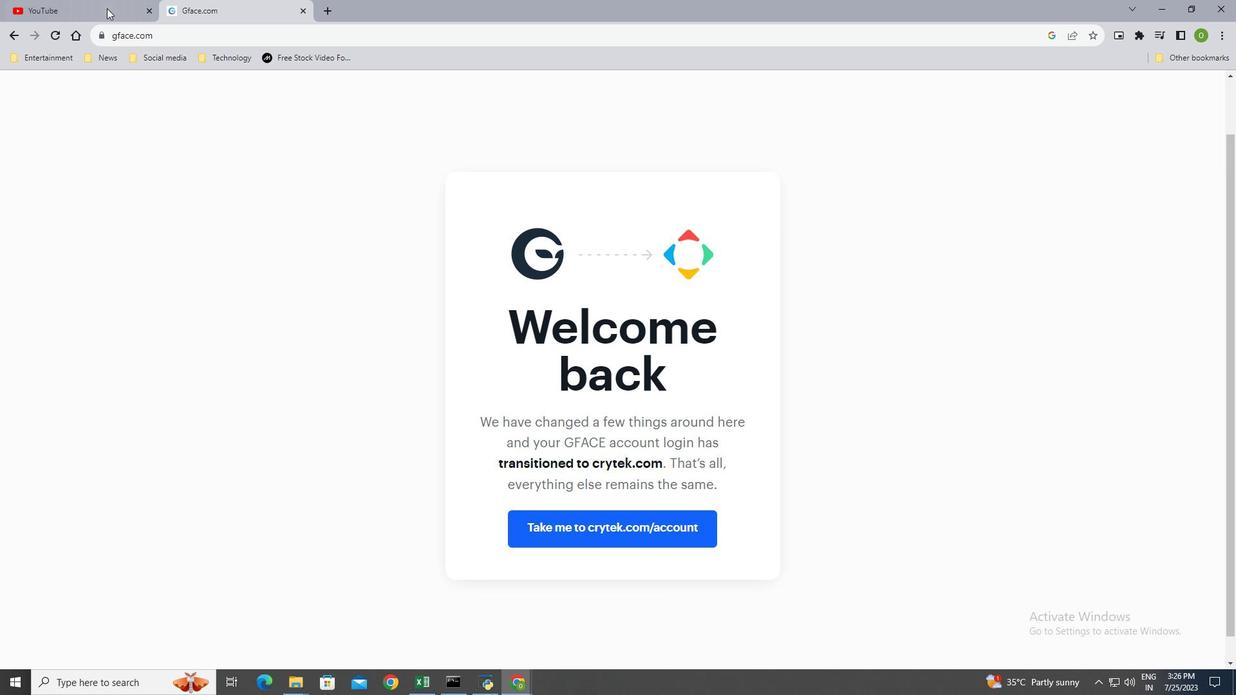
Action: Mouse pressed left at (83, 0)
Screenshot: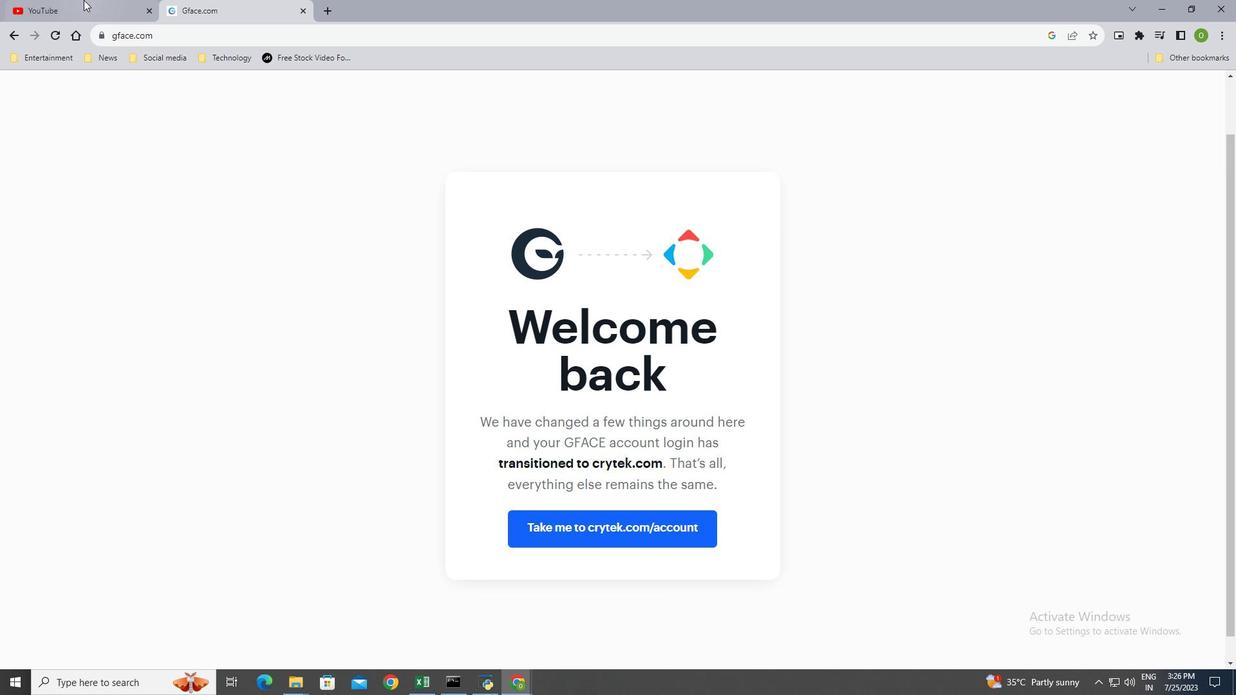 
Action: Mouse moved to (780, 370)
Screenshot: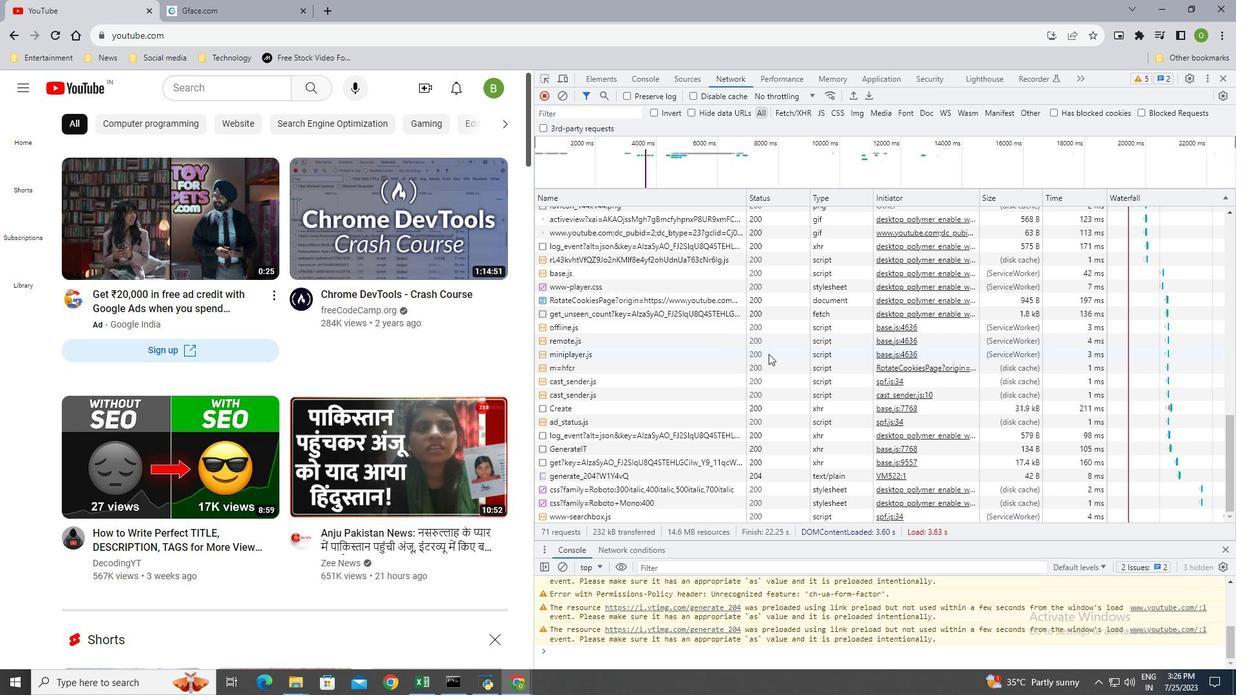 
Action: Mouse scrolled (780, 369) with delta (0, 0)
Screenshot: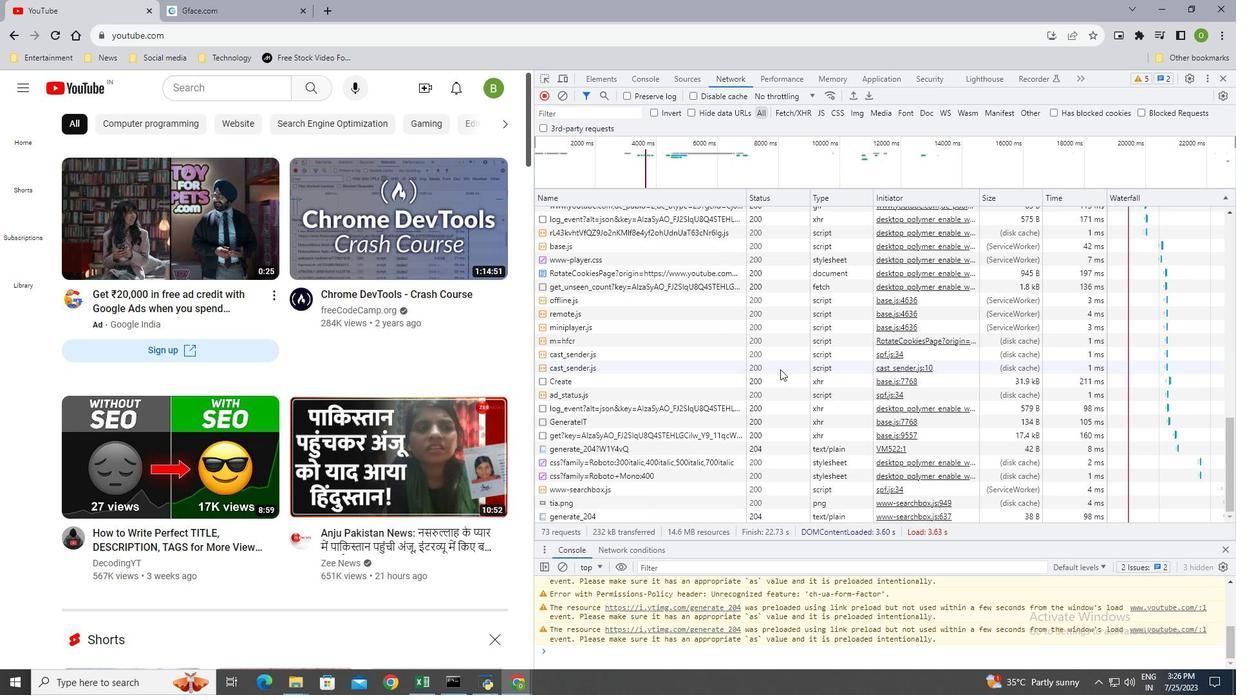 
Action: Mouse scrolled (780, 369) with delta (0, 0)
Screenshot: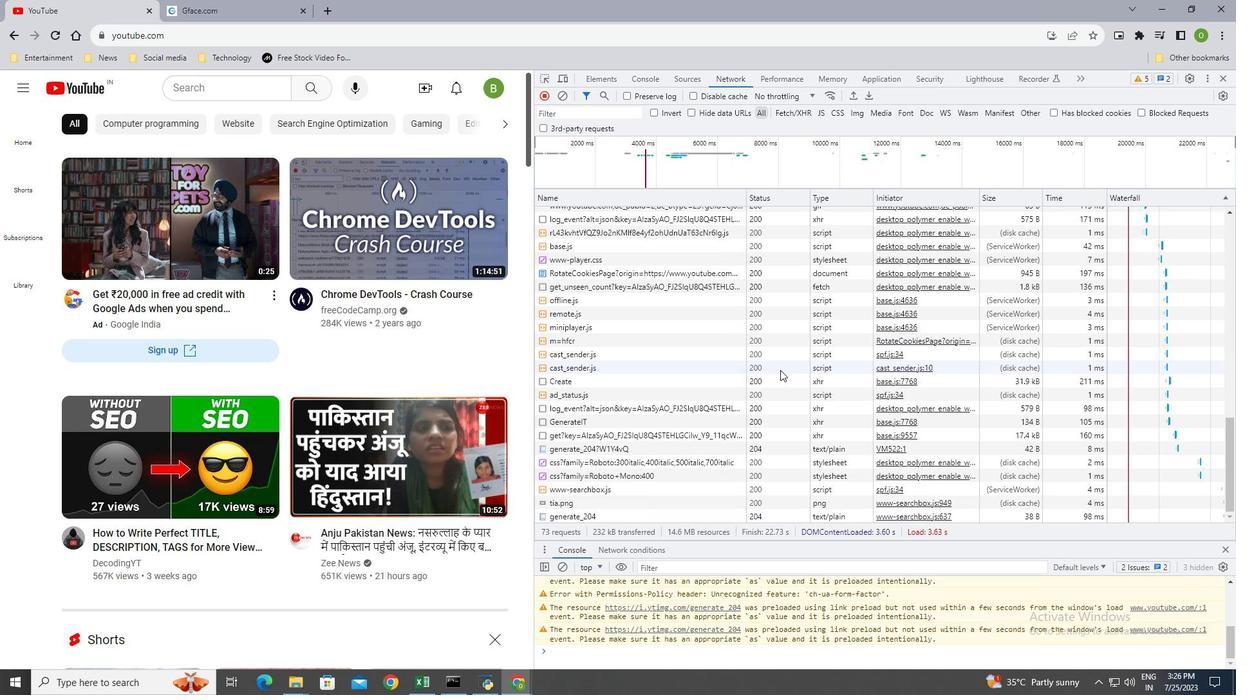 
Action: Mouse scrolled (780, 369) with delta (0, 0)
Screenshot: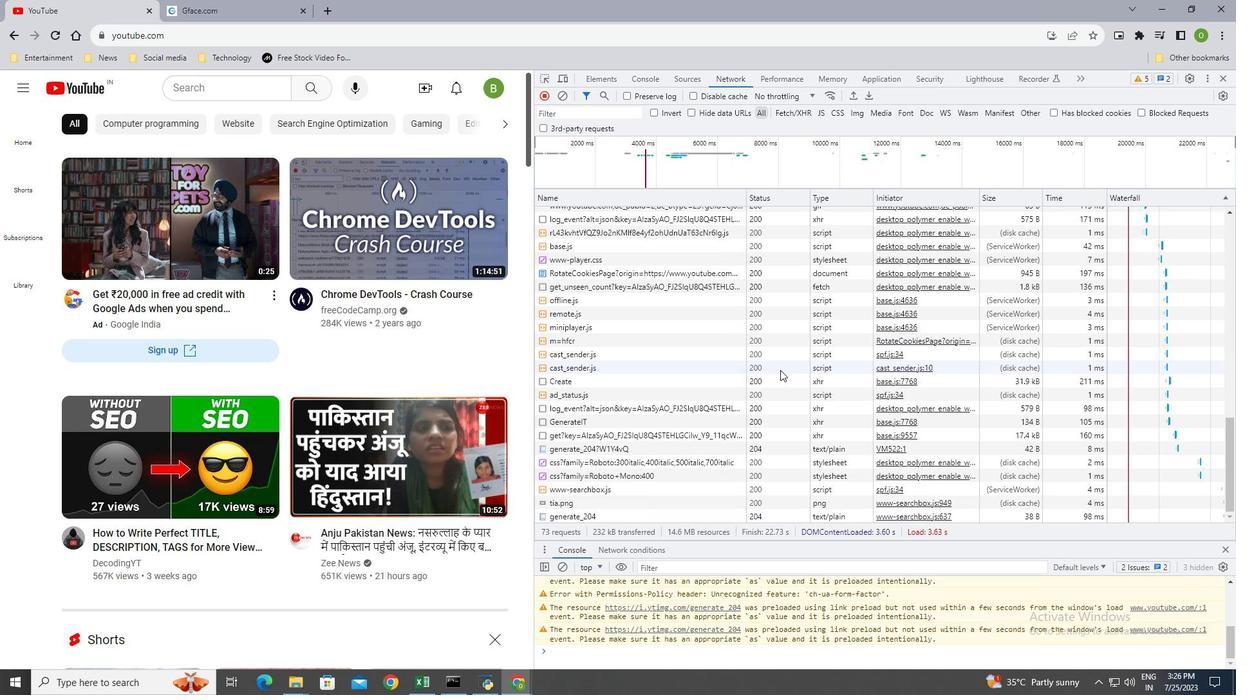 
Action: Mouse scrolled (780, 369) with delta (0, 0)
Screenshot: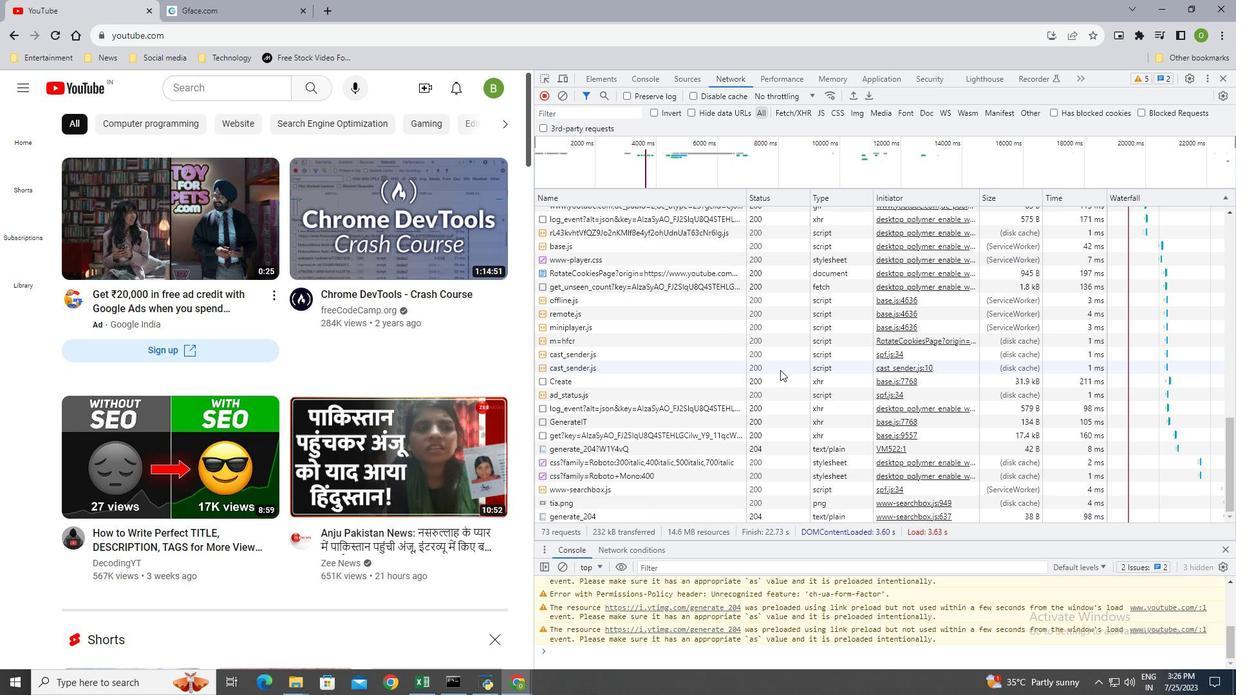 
Action: Mouse scrolled (780, 369) with delta (0, 0)
Screenshot: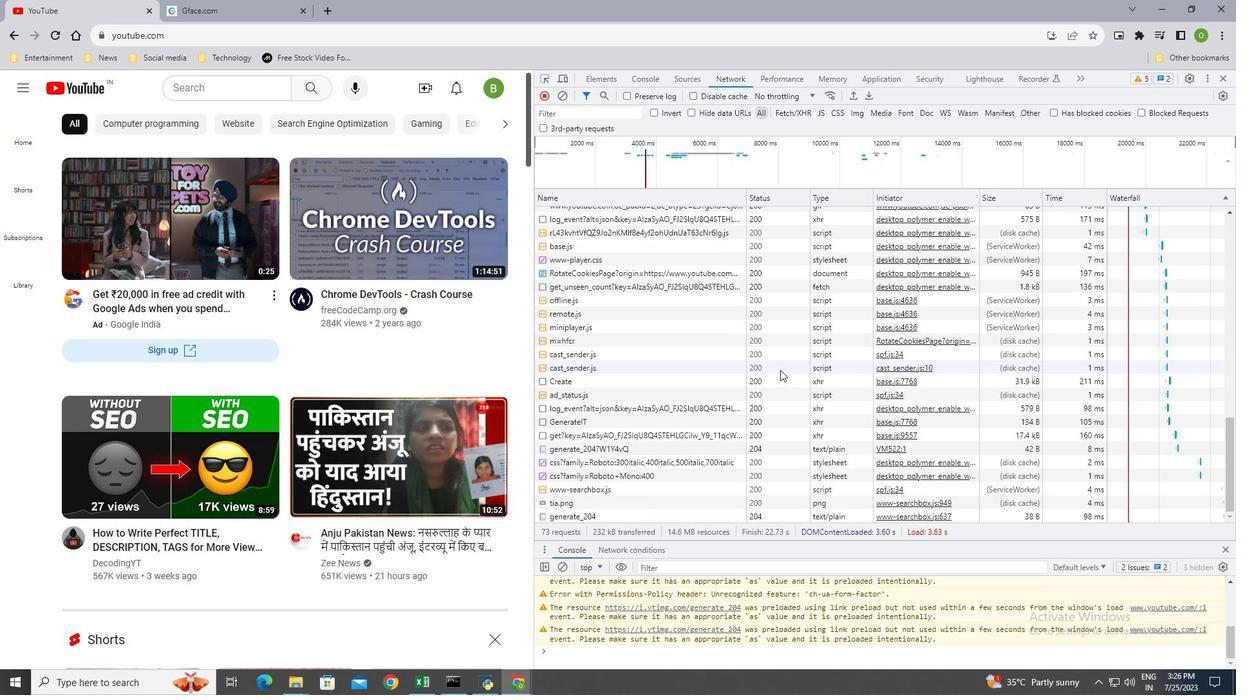 
Action: Mouse scrolled (780, 369) with delta (0, 0)
Screenshot: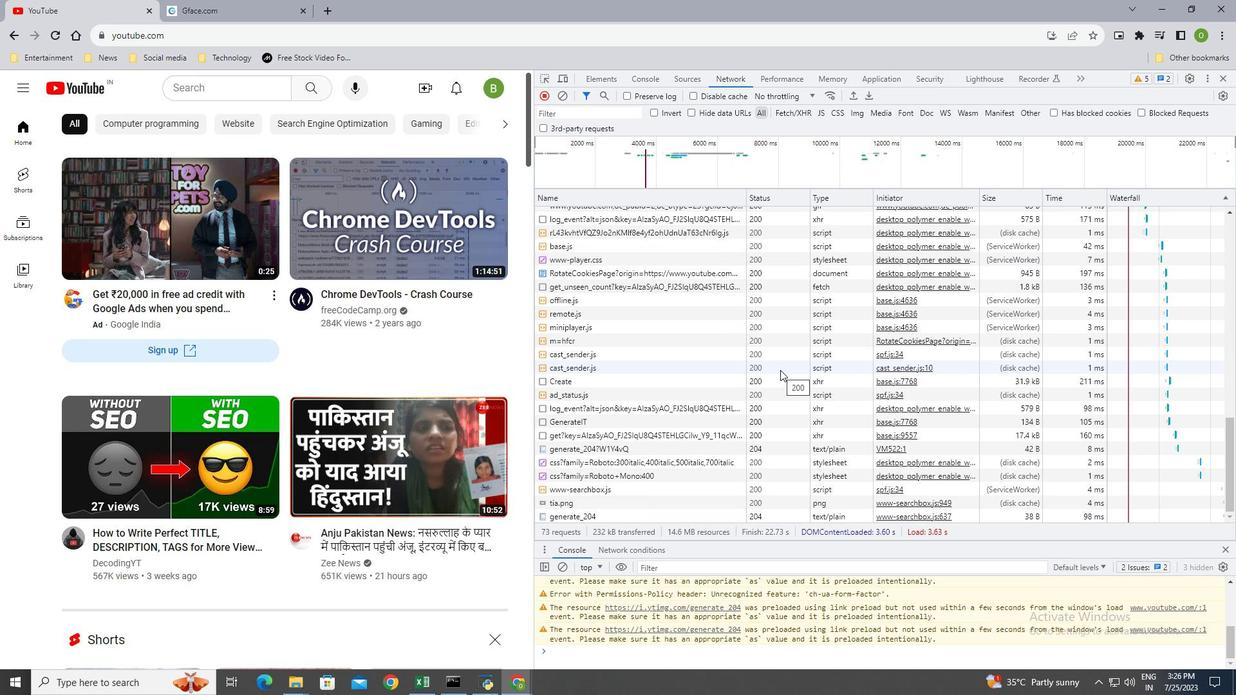 
Action: Mouse scrolled (780, 369) with delta (0, 0)
Screenshot: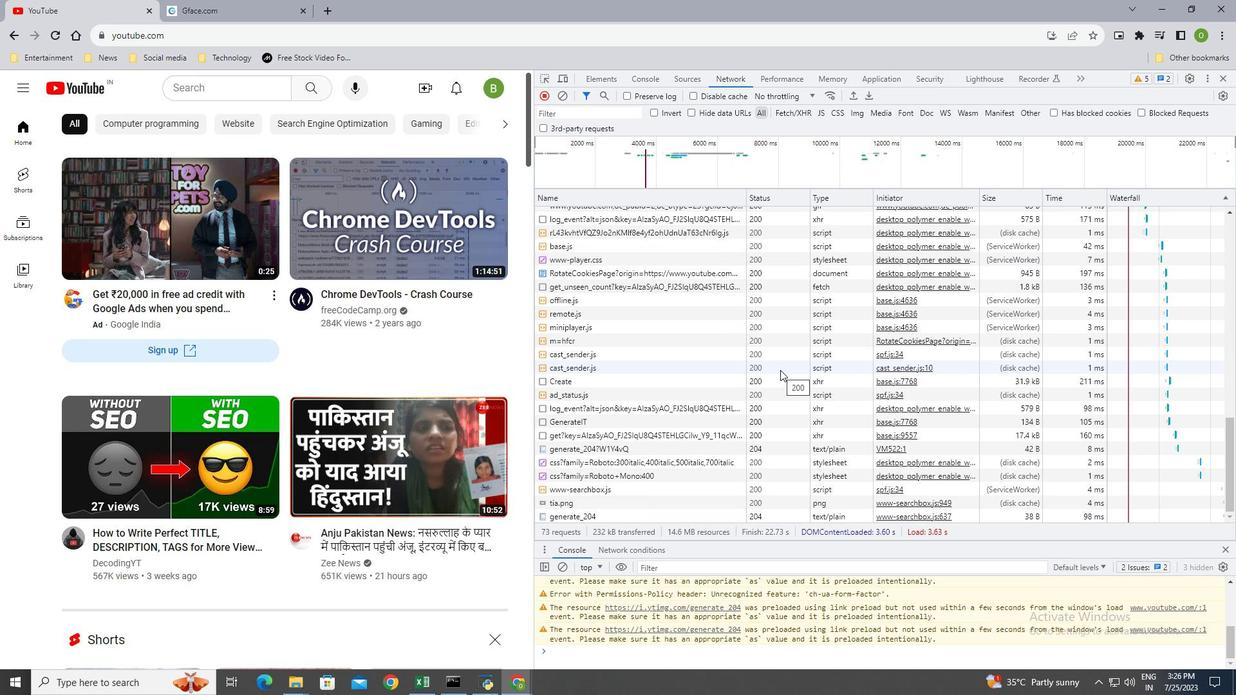 
Action: Mouse scrolled (780, 369) with delta (0, 0)
Screenshot: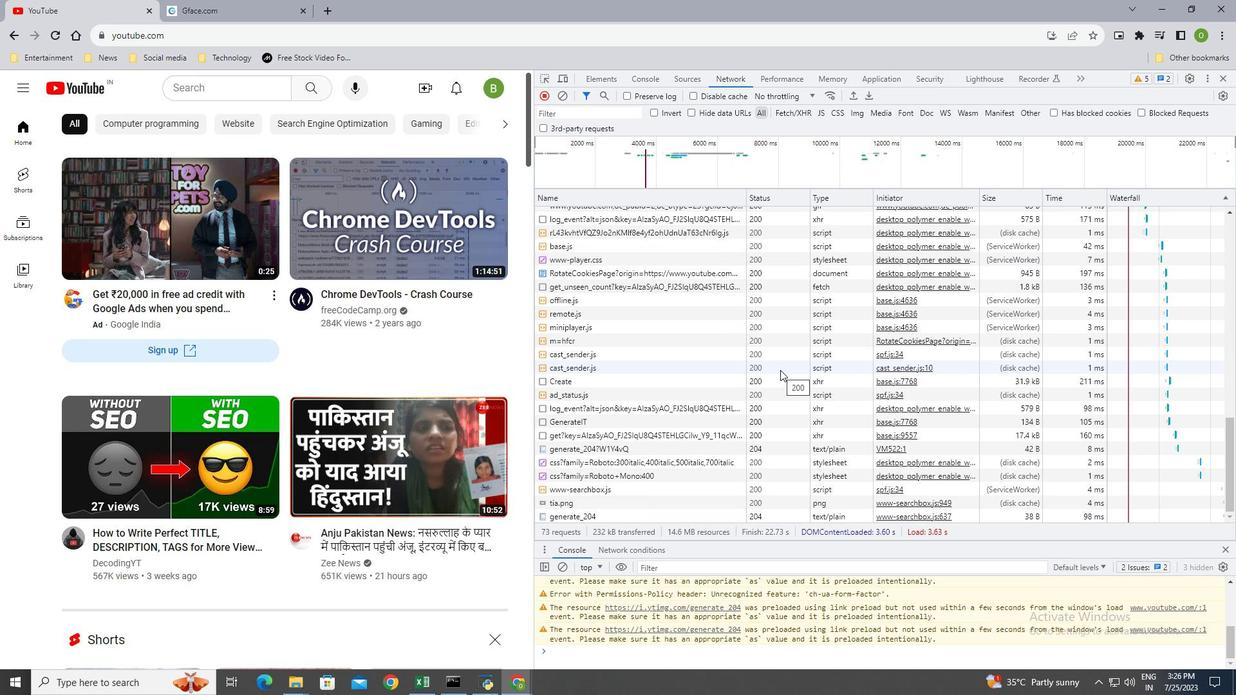 
Action: Mouse scrolled (780, 369) with delta (0, 0)
Screenshot: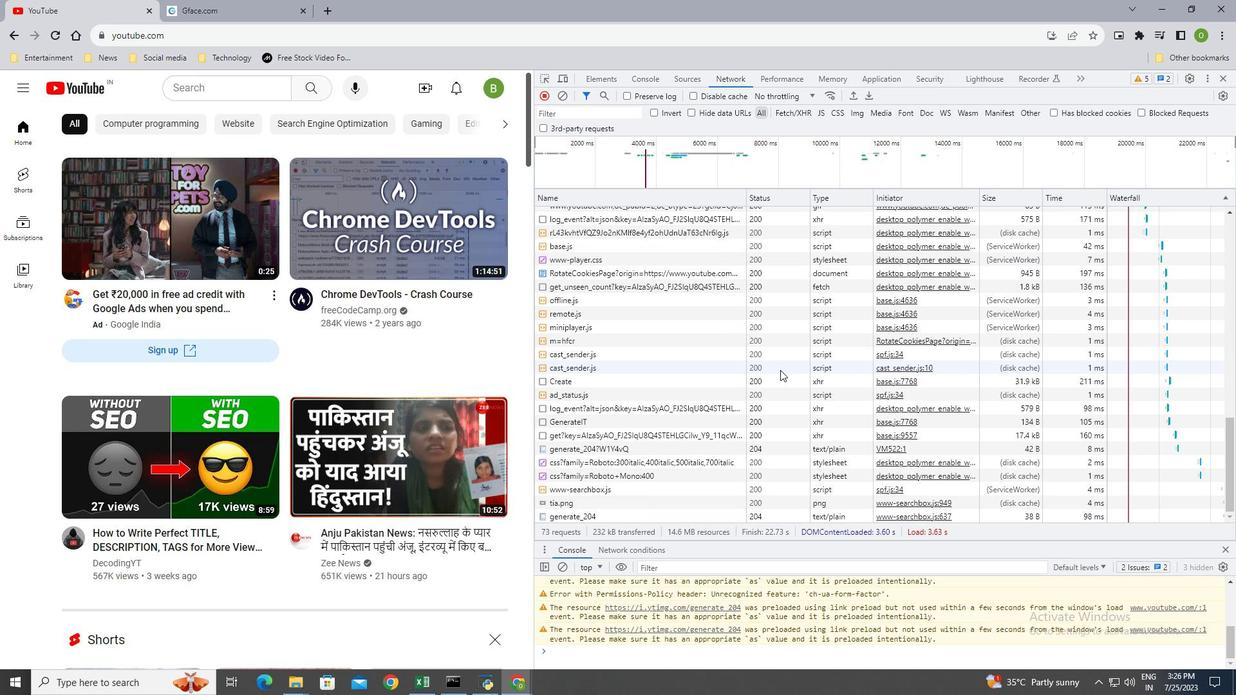
Action: Mouse scrolled (780, 371) with delta (0, 0)
Screenshot: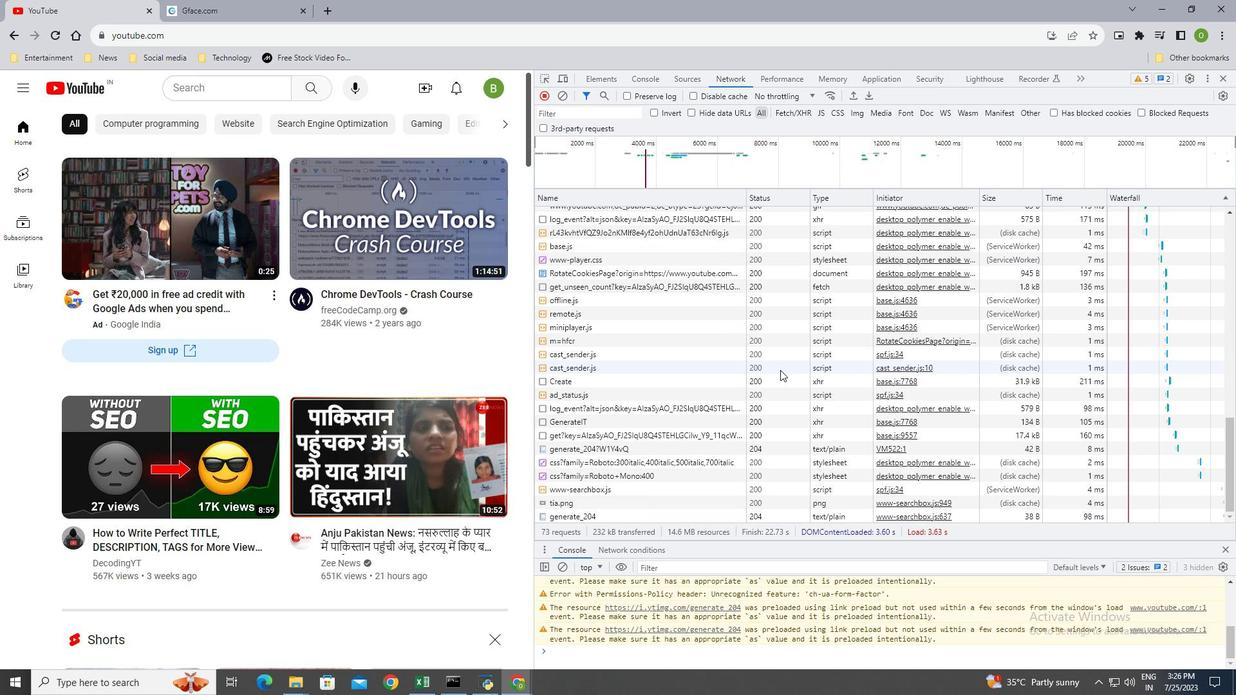 
Action: Mouse scrolled (780, 371) with delta (0, 0)
Screenshot: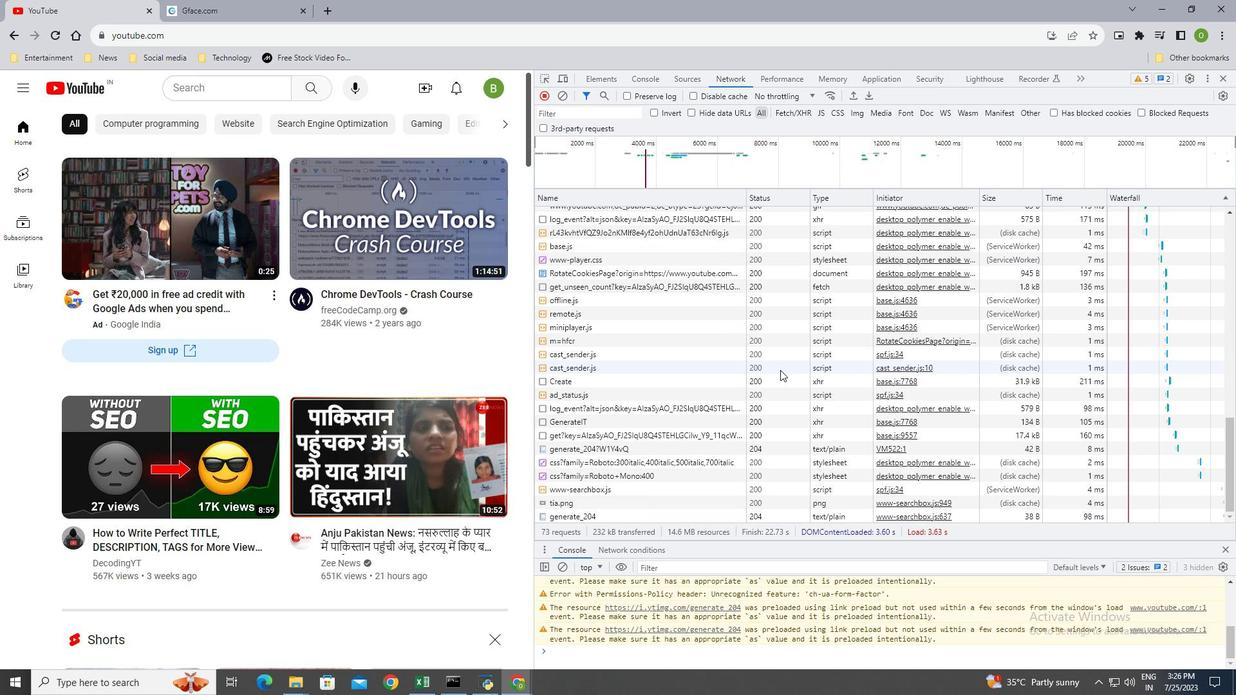
Action: Mouse scrolled (780, 371) with delta (0, 0)
Screenshot: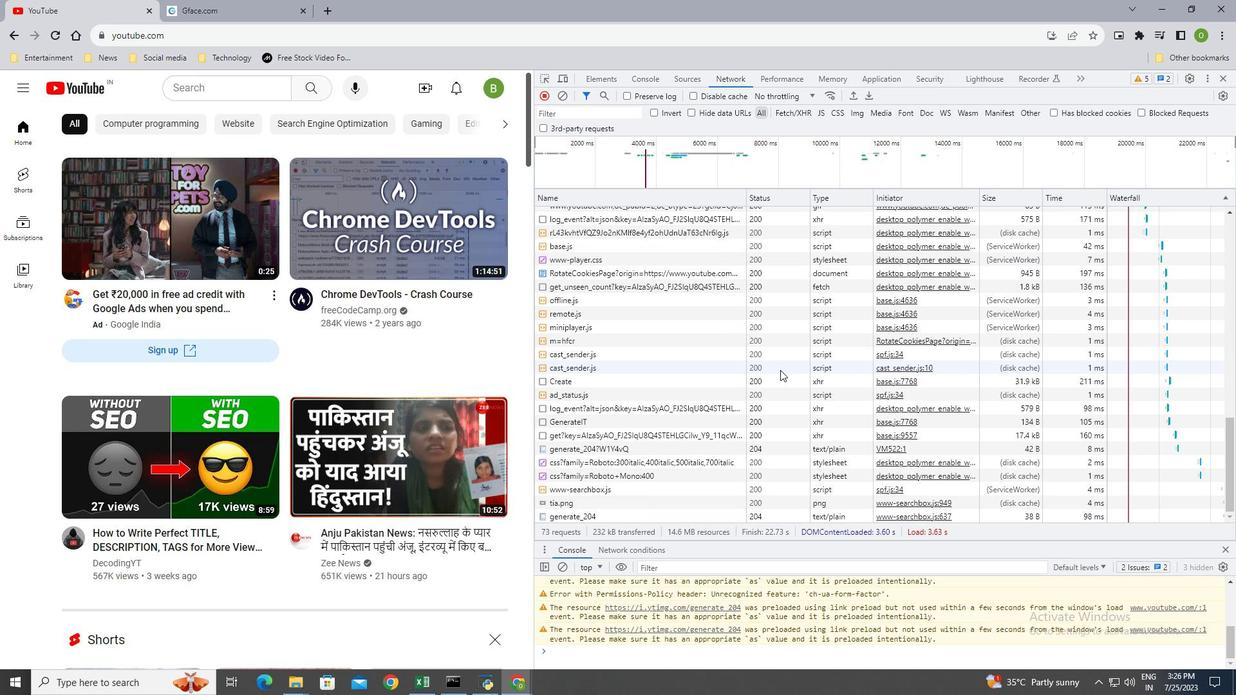 
Action: Mouse scrolled (780, 371) with delta (0, 0)
Screenshot: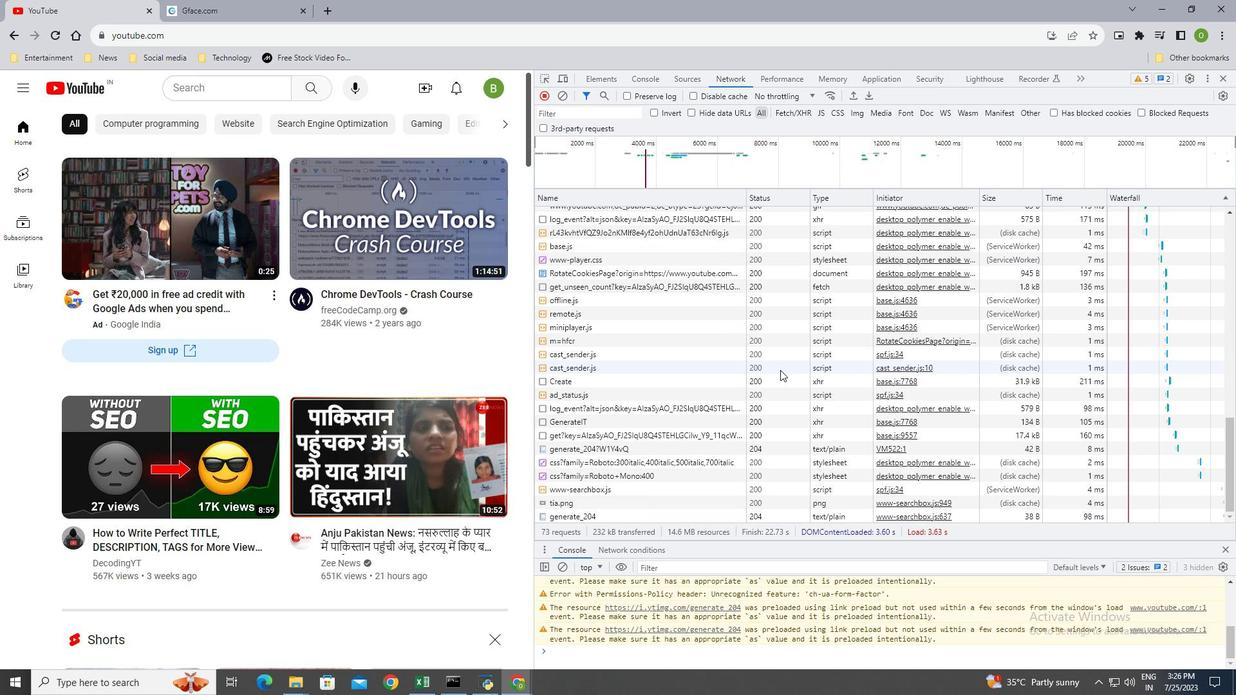 
Action: Mouse scrolled (780, 371) with delta (0, 0)
Screenshot: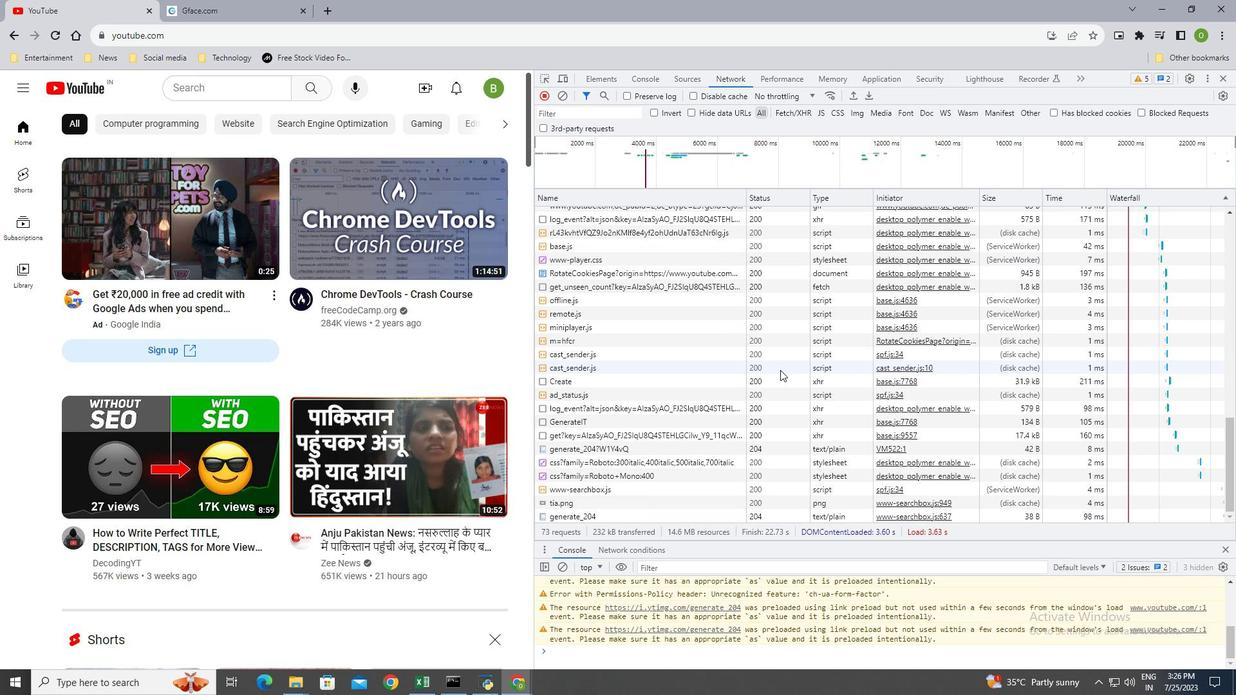 
Action: Mouse scrolled (780, 371) with delta (0, 0)
Screenshot: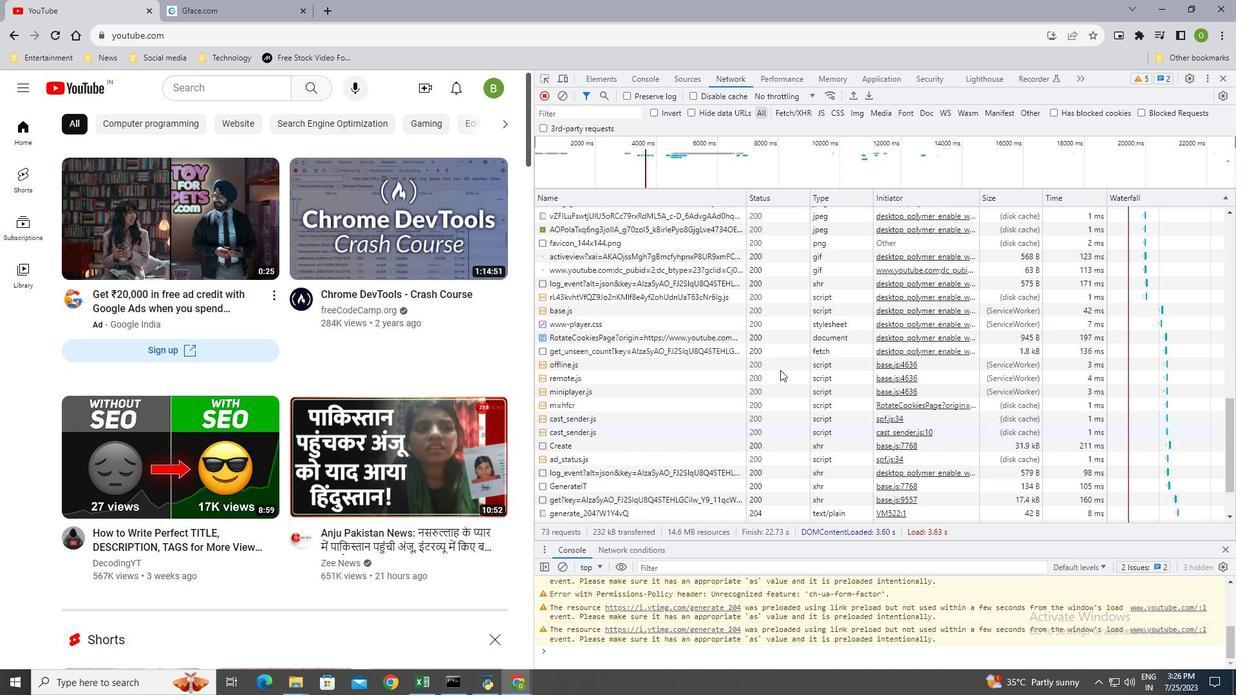 
Action: Mouse scrolled (780, 371) with delta (0, 0)
Screenshot: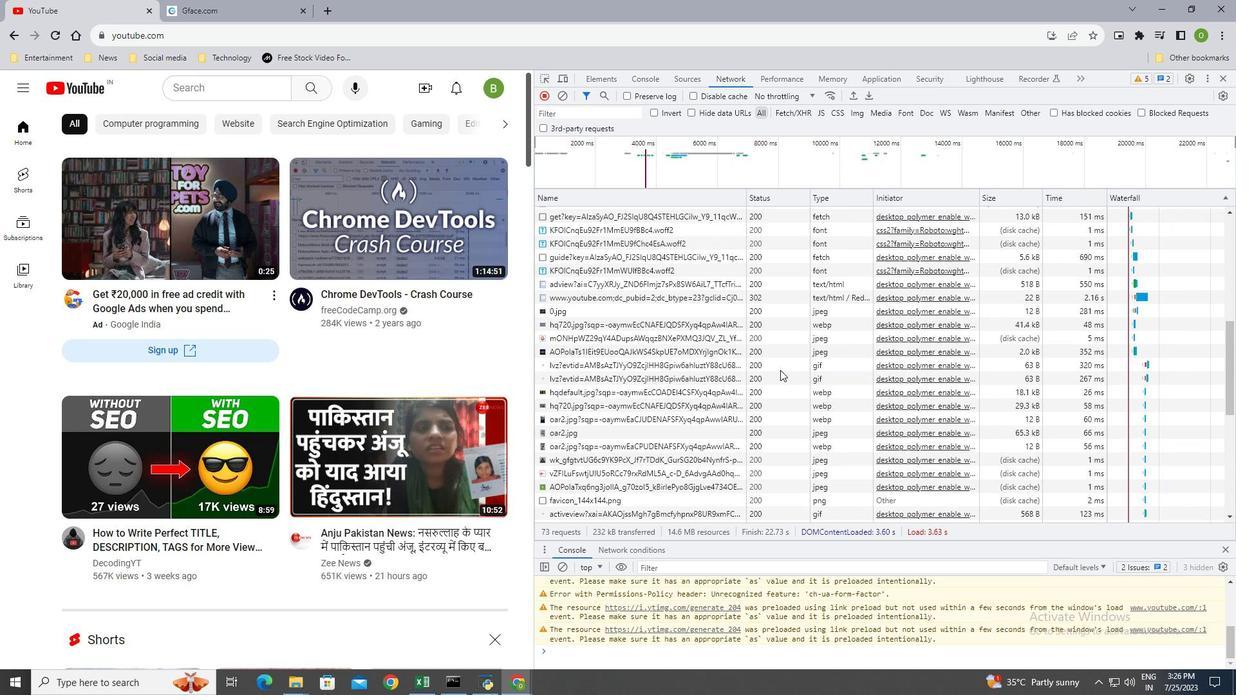 
Action: Mouse scrolled (780, 371) with delta (0, 0)
Screenshot: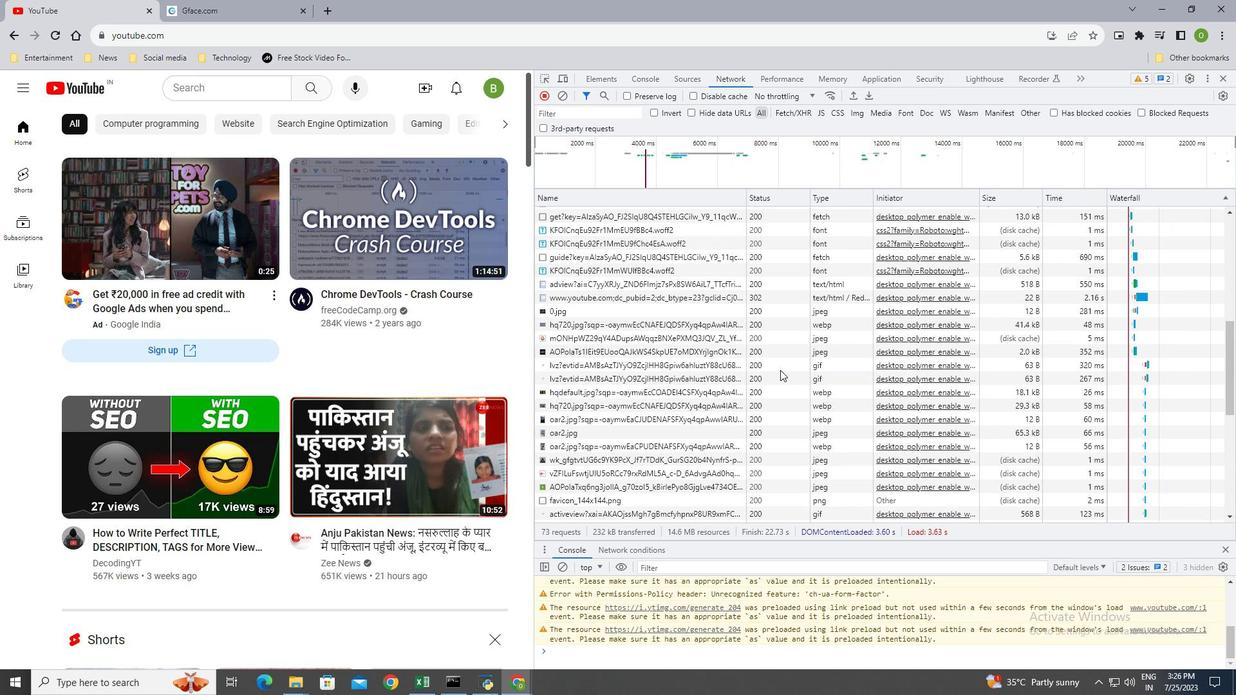 
Action: Mouse scrolled (780, 371) with delta (0, 0)
Screenshot: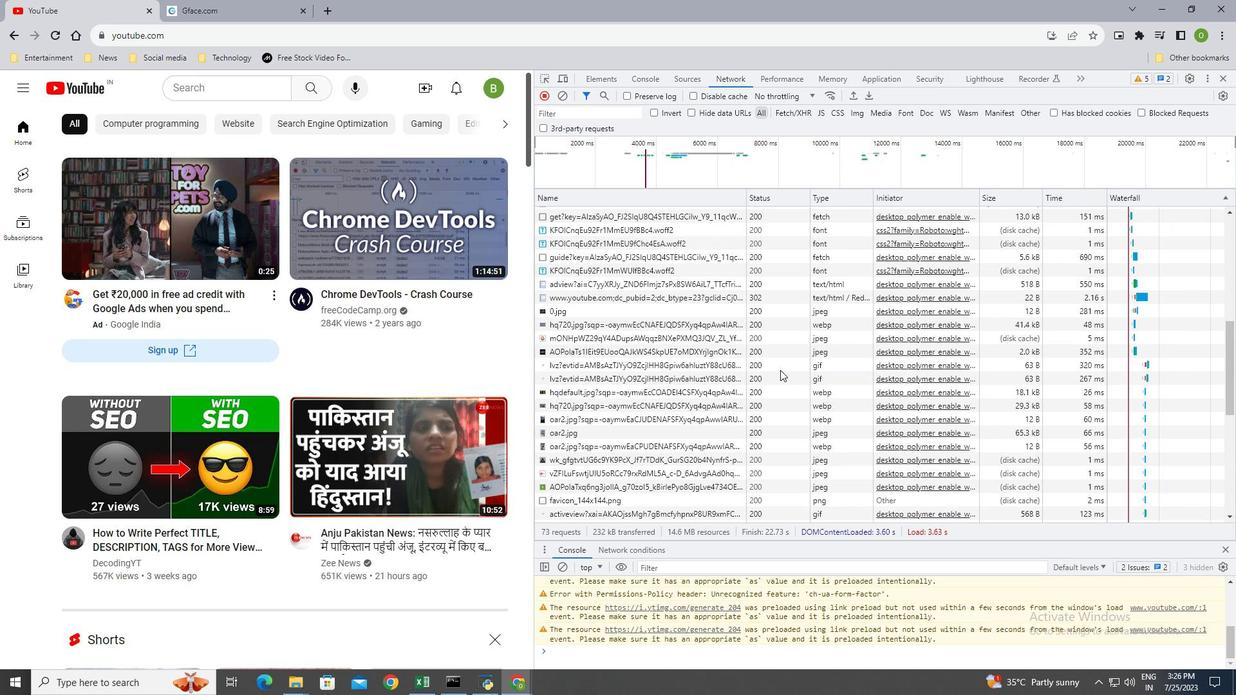 
Action: Mouse scrolled (780, 371) with delta (0, 0)
Screenshot: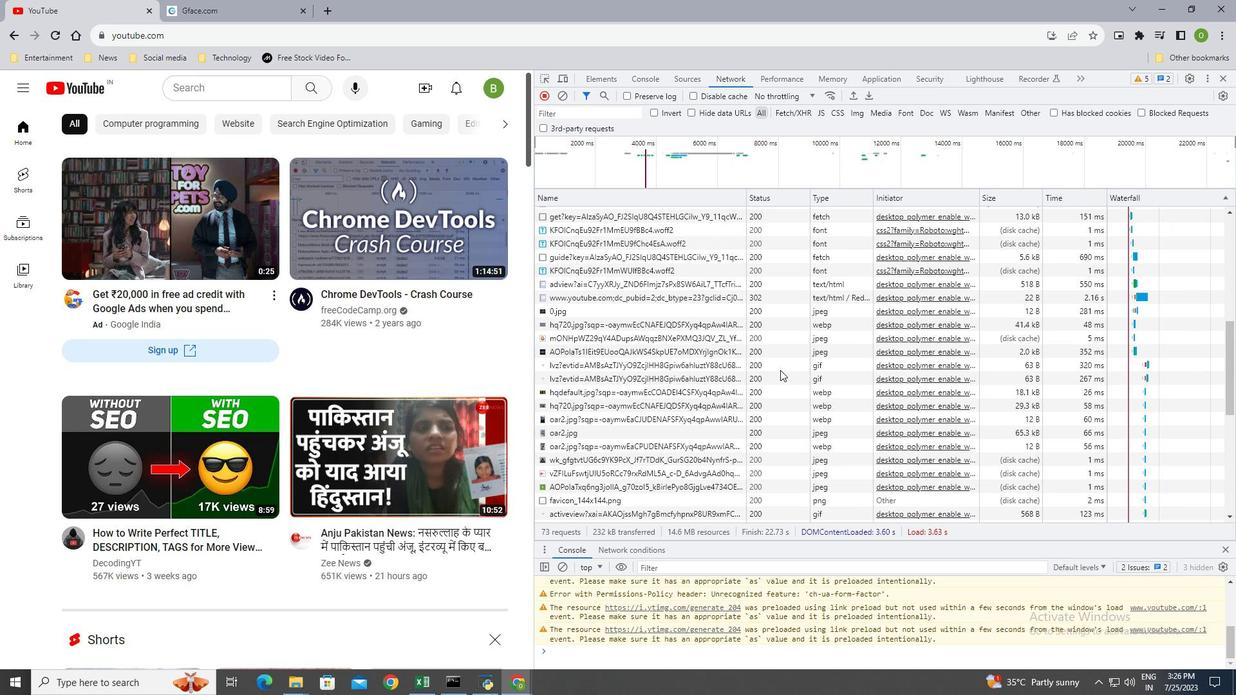 
Action: Mouse moved to (787, 425)
Screenshot: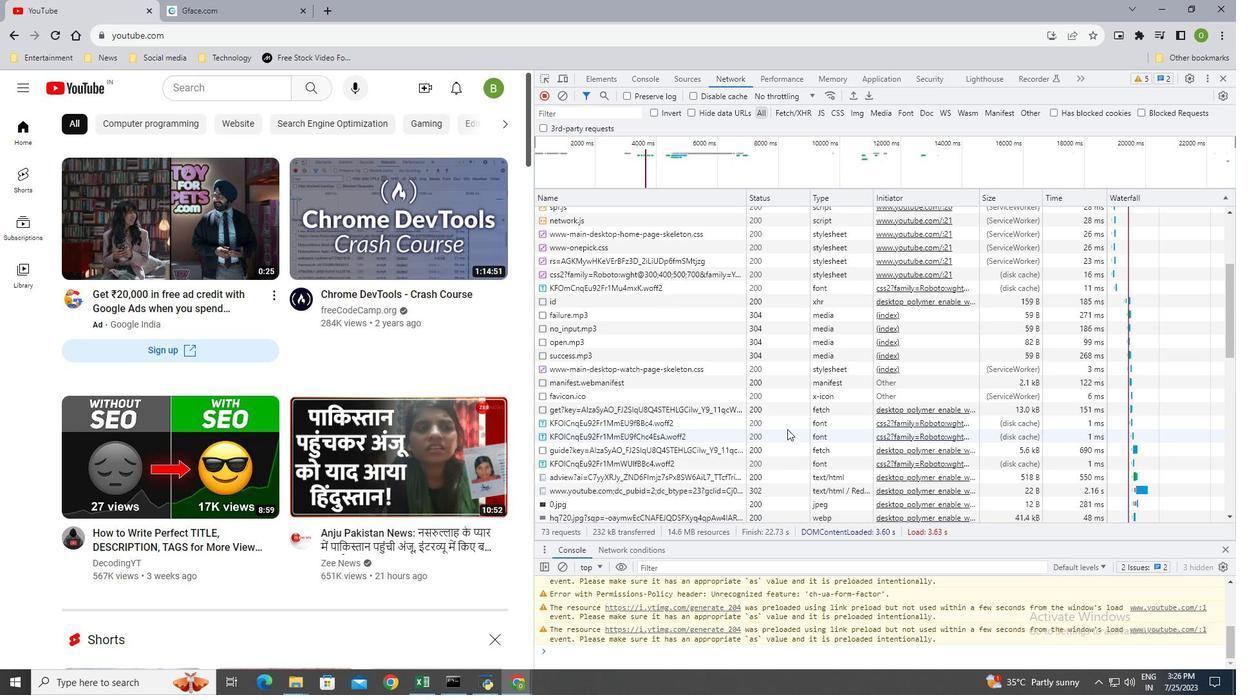 
Action: Mouse scrolled (787, 425) with delta (0, 0)
Screenshot: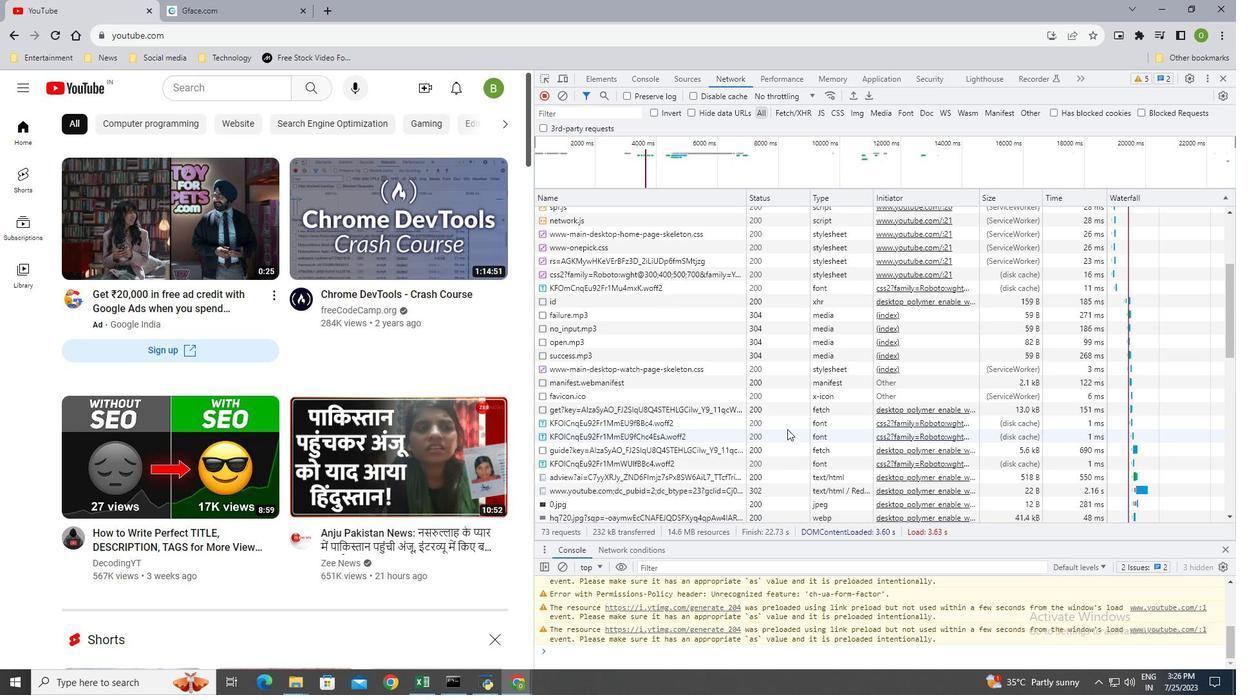 
Action: Mouse moved to (787, 424)
Screenshot: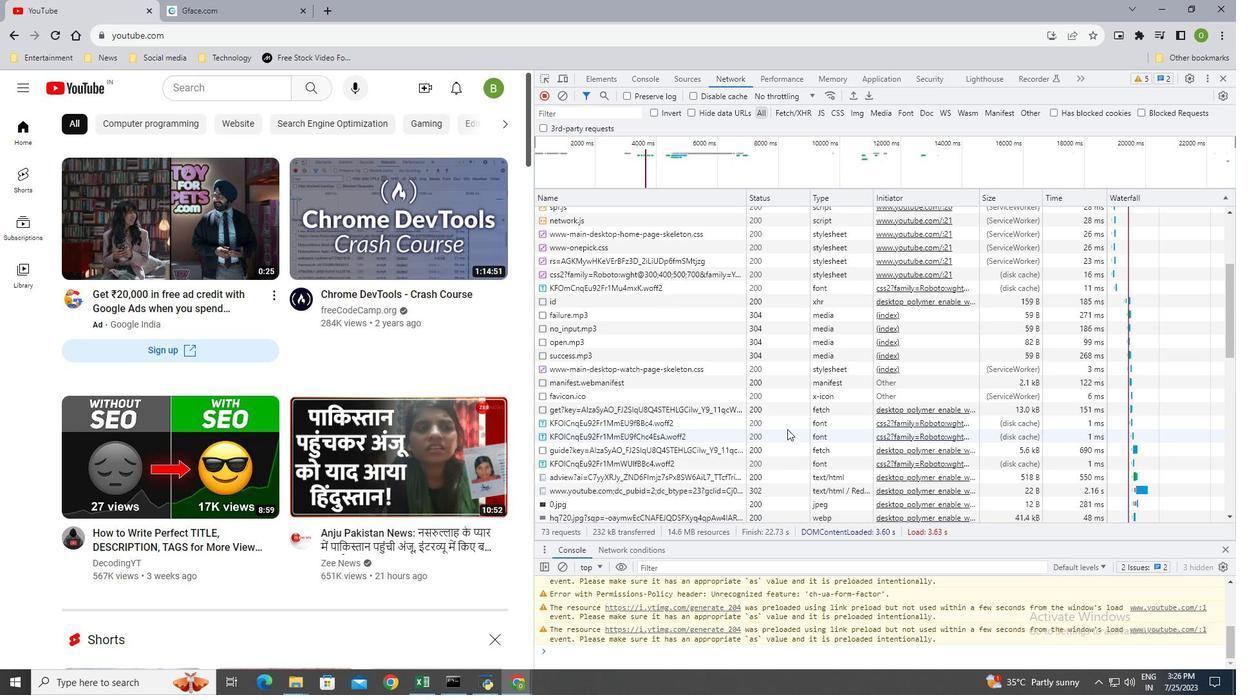 
Action: Mouse scrolled (787, 425) with delta (0, 0)
Screenshot: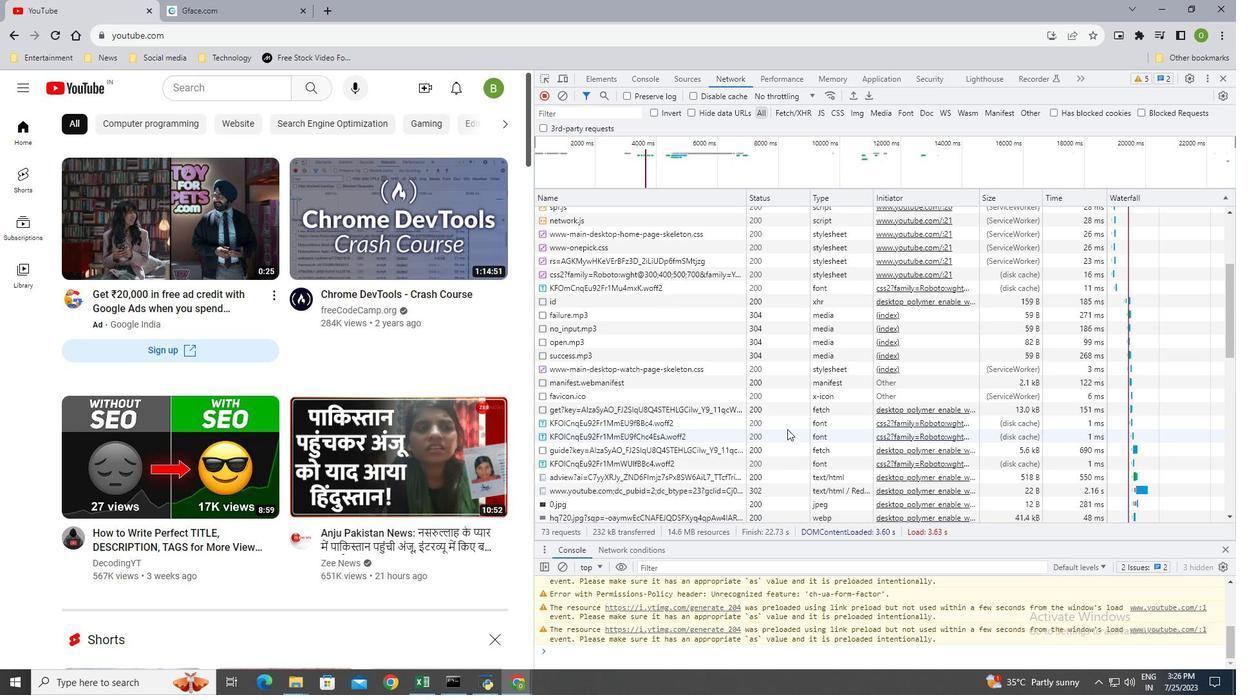 
Action: Mouse moved to (787, 424)
Screenshot: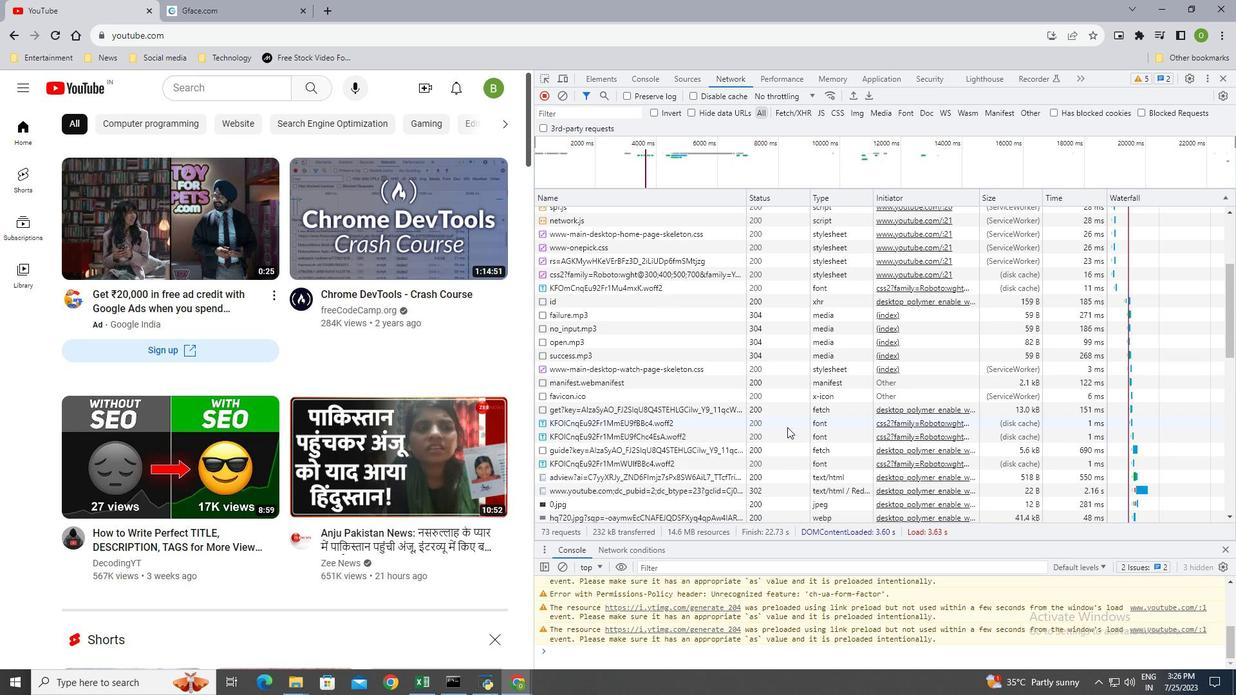 
Action: Mouse scrolled (787, 425) with delta (0, 0)
Screenshot: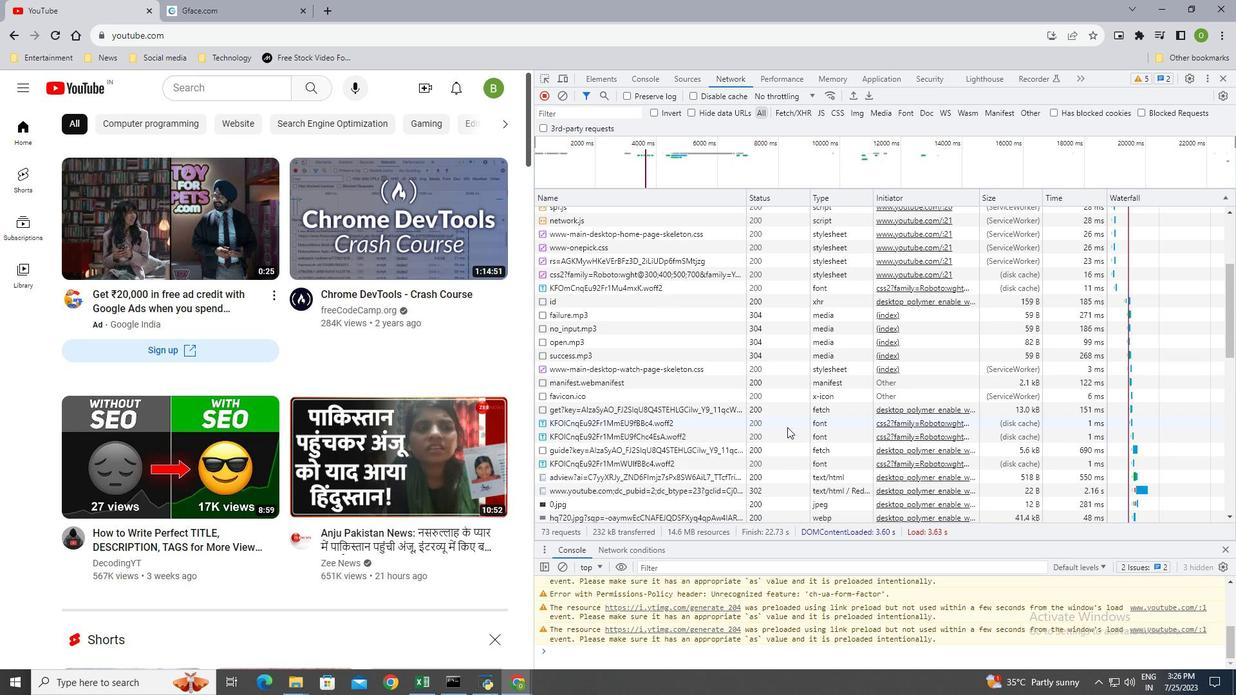 
Action: Mouse scrolled (787, 425) with delta (0, 0)
Screenshot: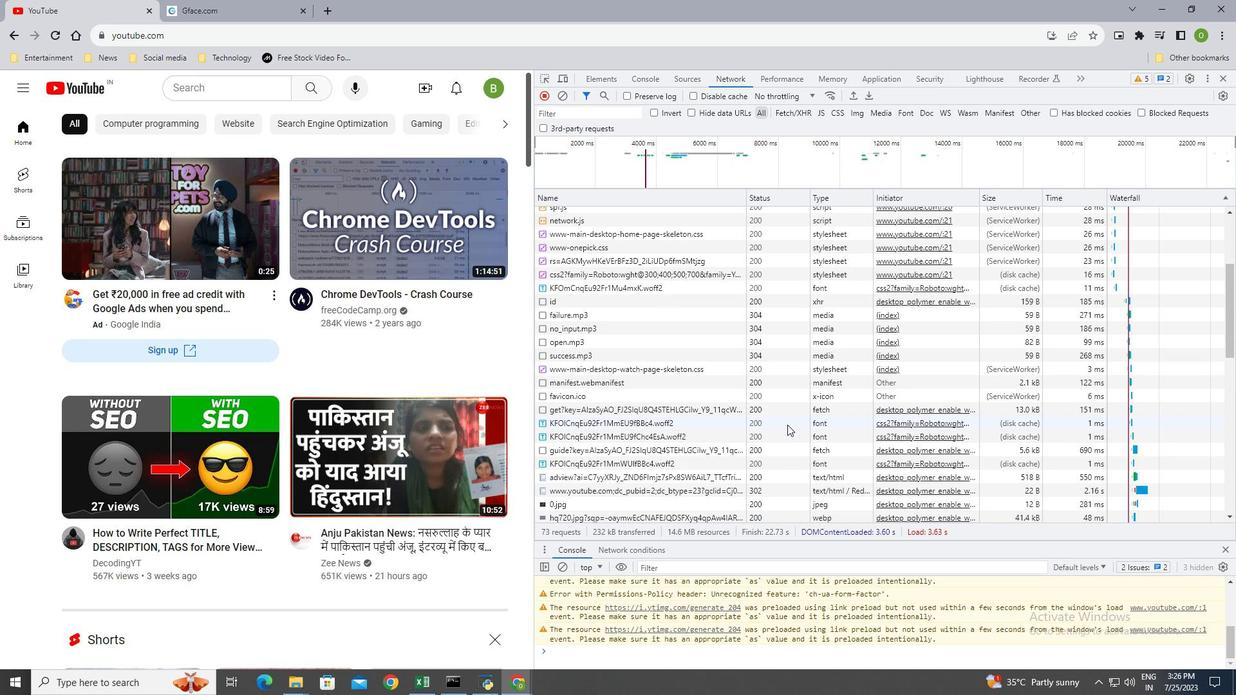 
Action: Mouse scrolled (787, 425) with delta (0, 0)
Screenshot: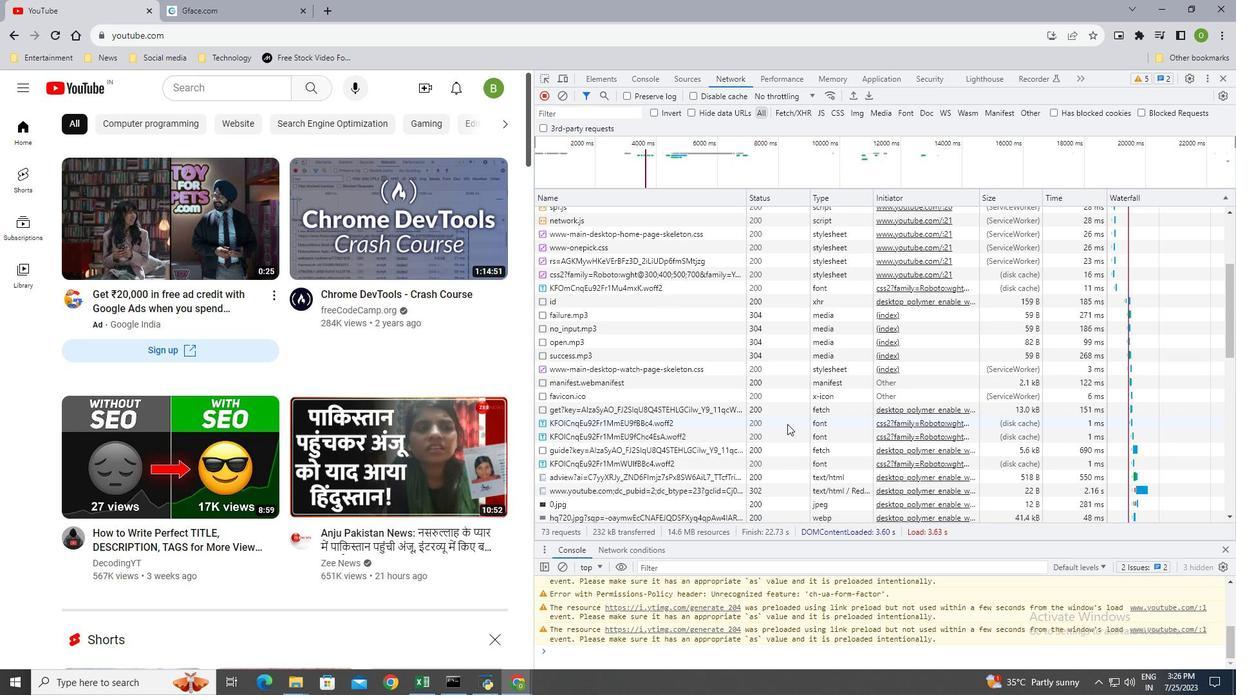 
Action: Mouse moved to (785, 80)
Screenshot: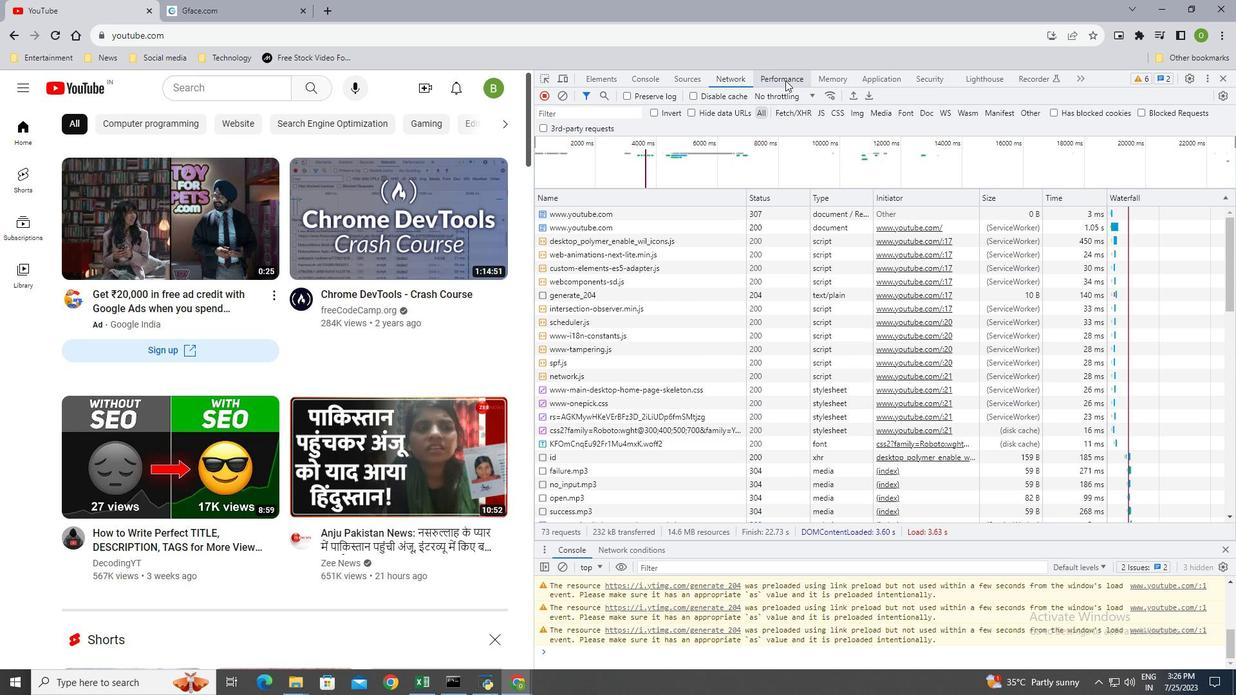 
Action: Mouse pressed left at (785, 80)
Screenshot: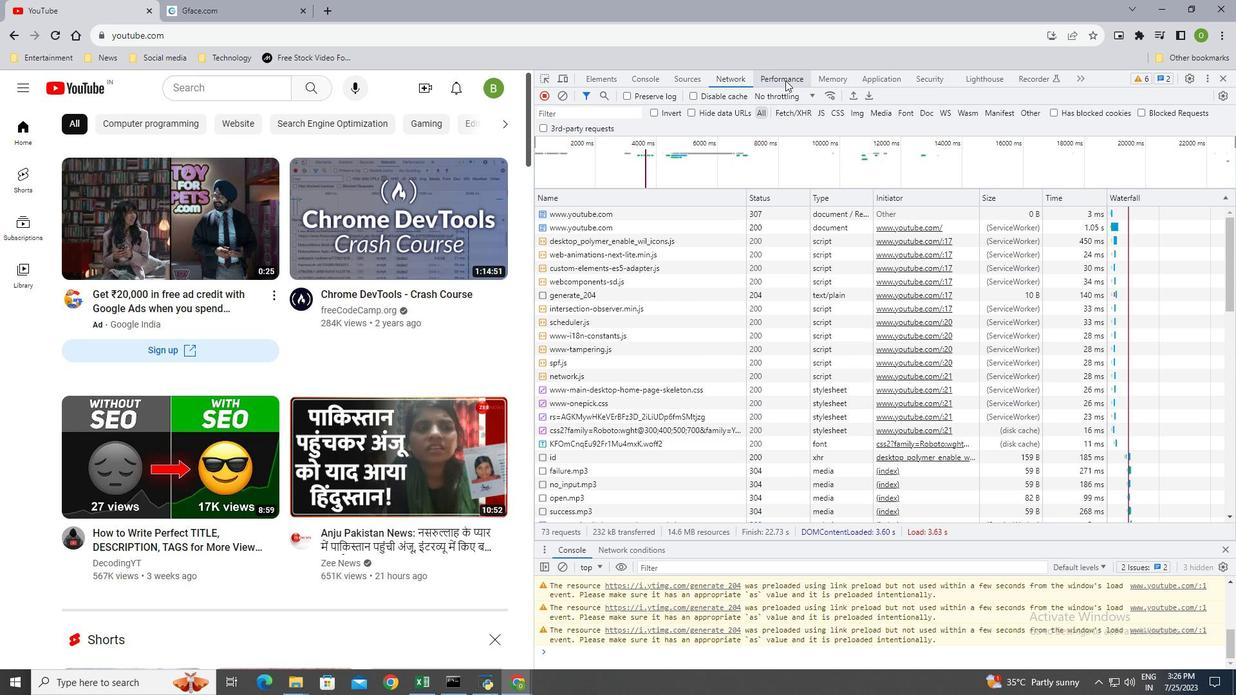 
Action: Mouse moved to (740, 182)
Screenshot: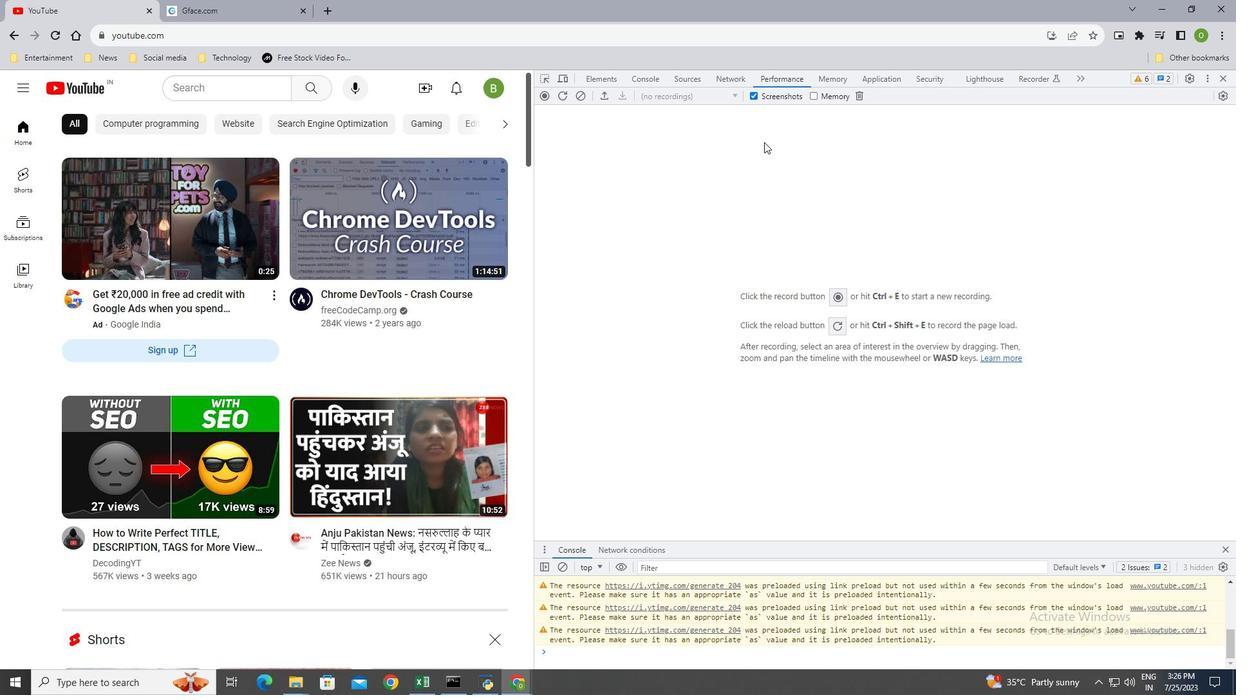
Action: Mouse scrolled (740, 183) with delta (0, 0)
Screenshot: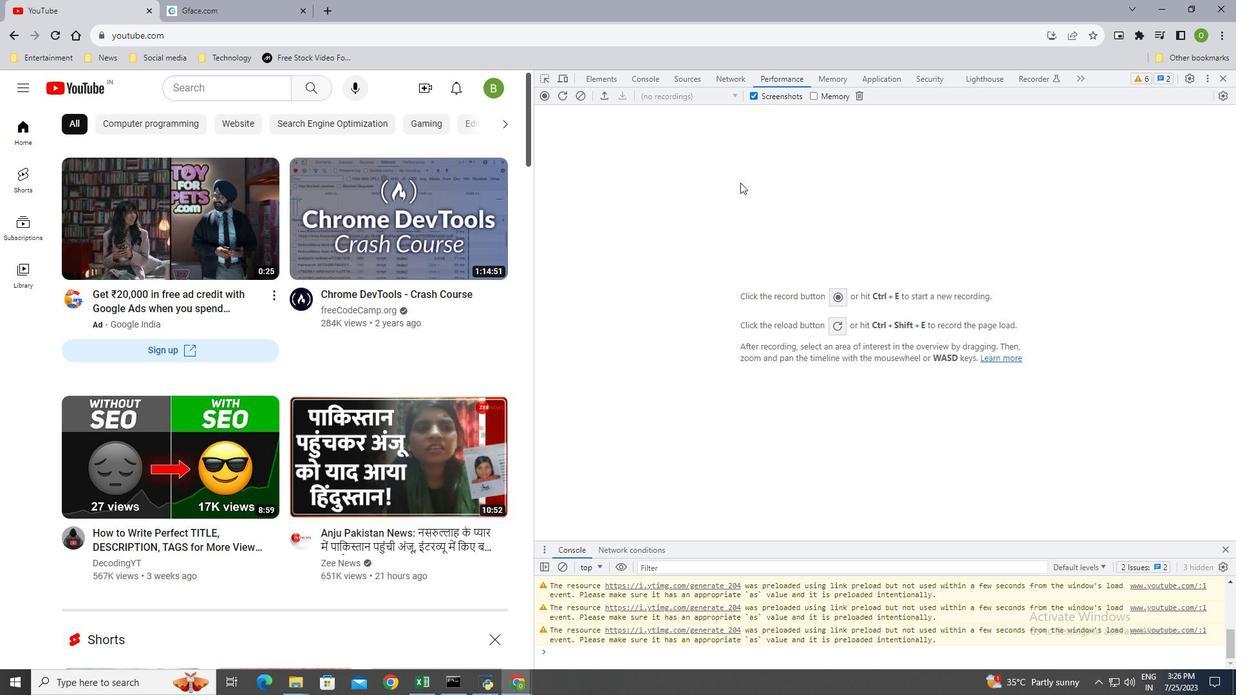 
Action: Mouse scrolled (740, 183) with delta (0, 0)
Screenshot: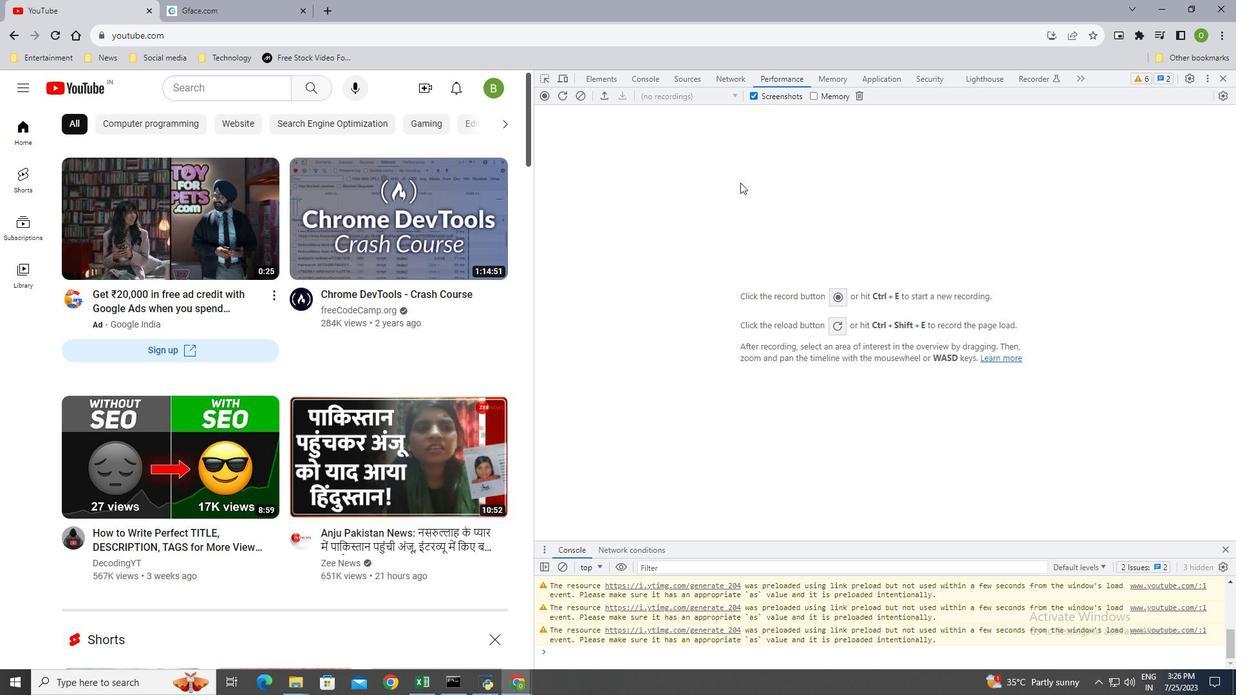 
Action: Mouse scrolled (740, 182) with delta (0, 0)
Screenshot: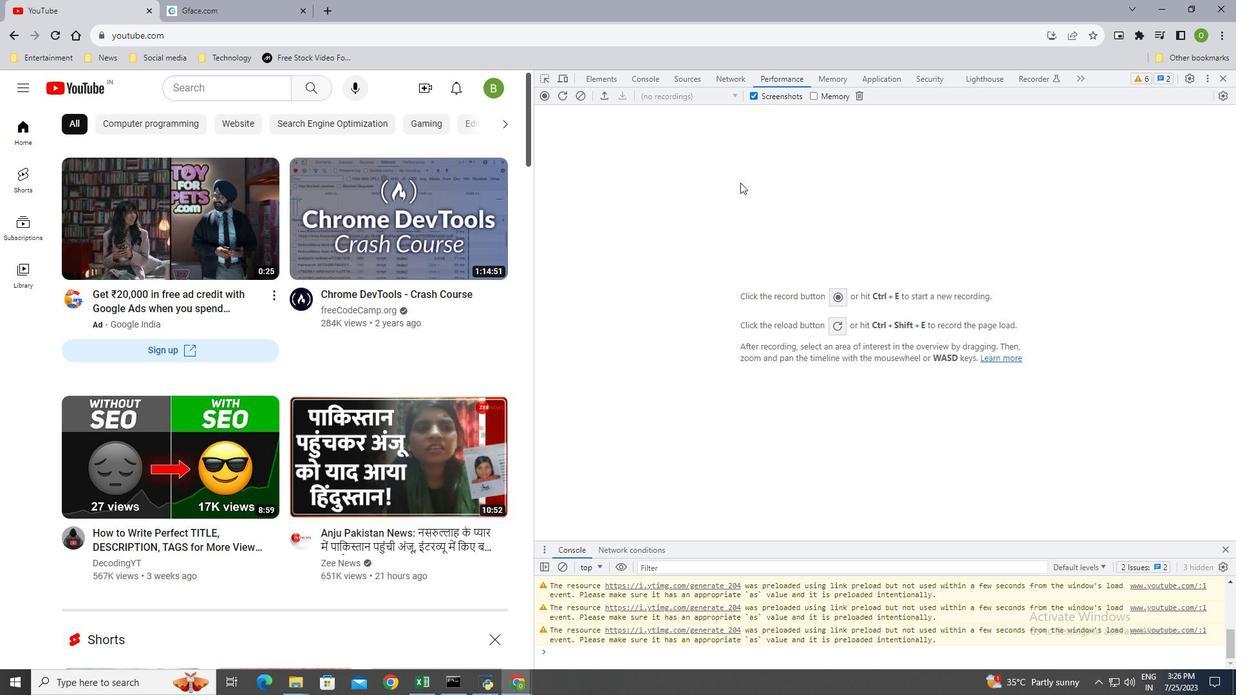 
Action: Mouse scrolled (740, 182) with delta (0, 0)
Screenshot: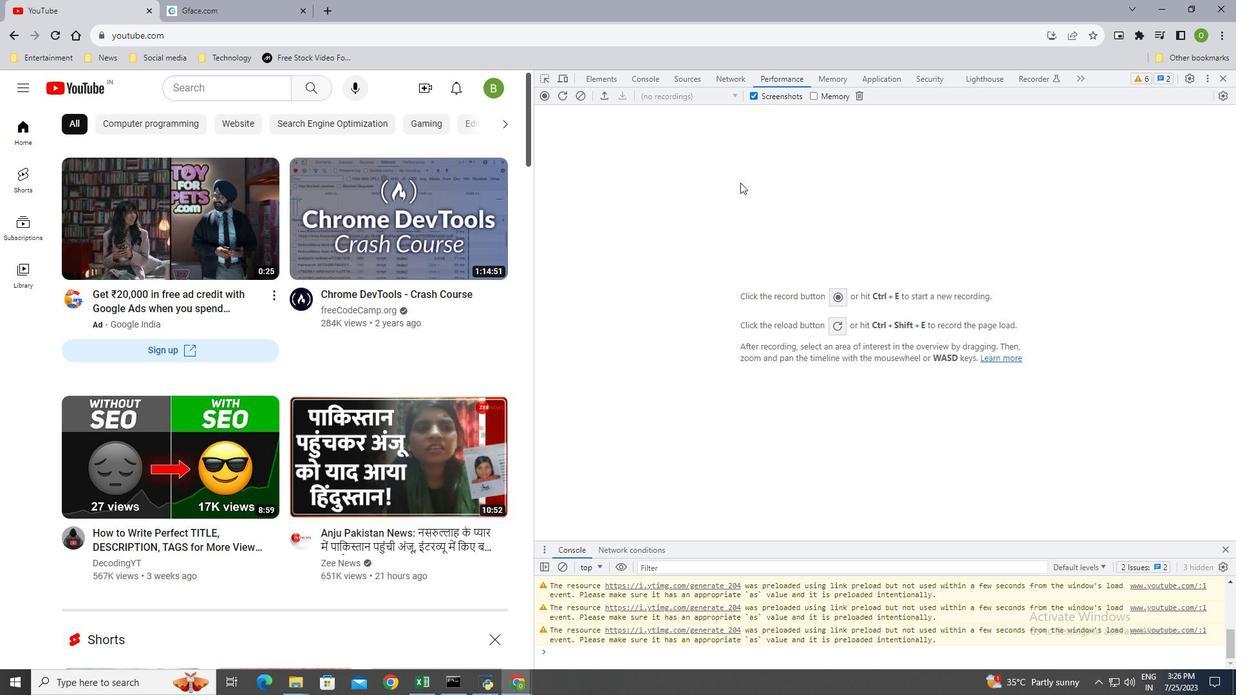 
Action: Mouse scrolled (740, 183) with delta (0, 0)
Screenshot: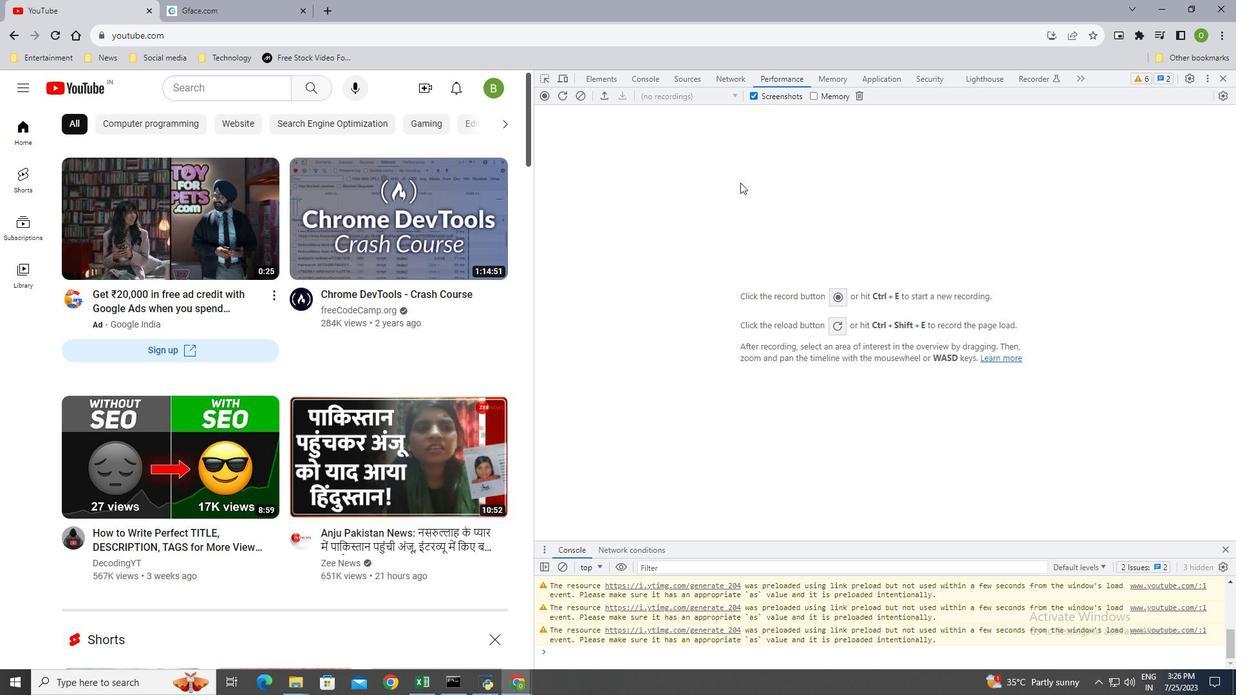 
Action: Mouse scrolled (740, 183) with delta (0, 0)
Screenshot: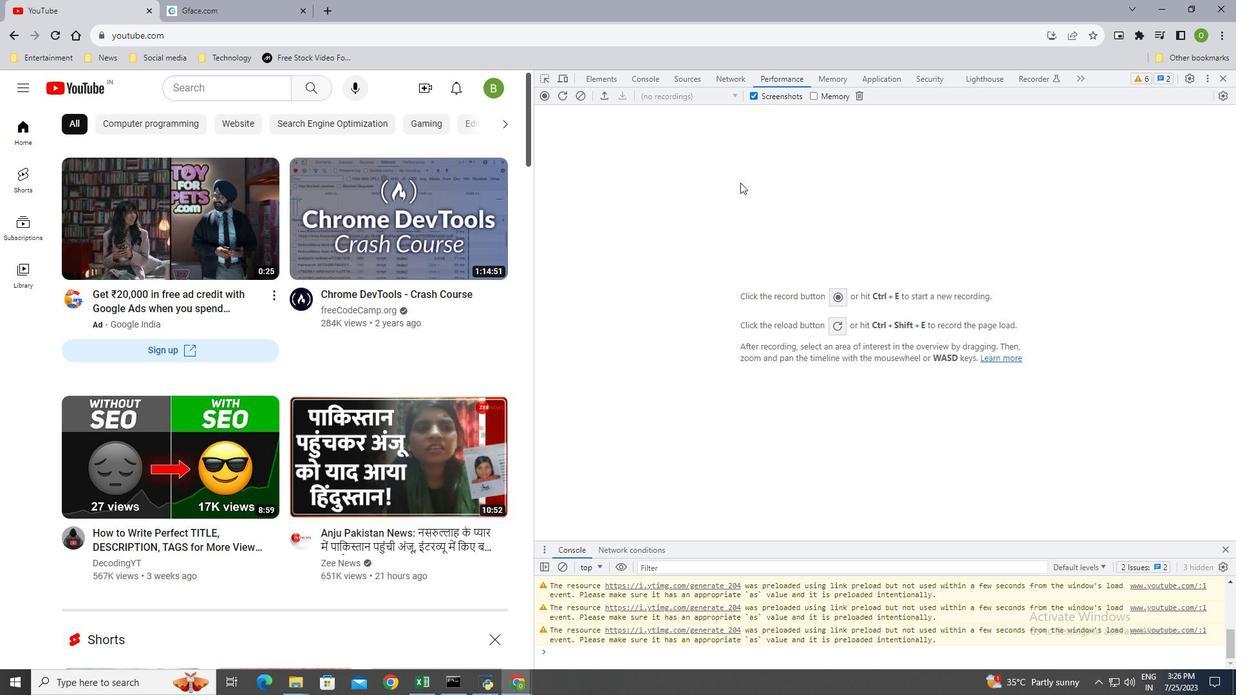 
Action: Mouse moved to (740, 176)
Screenshot: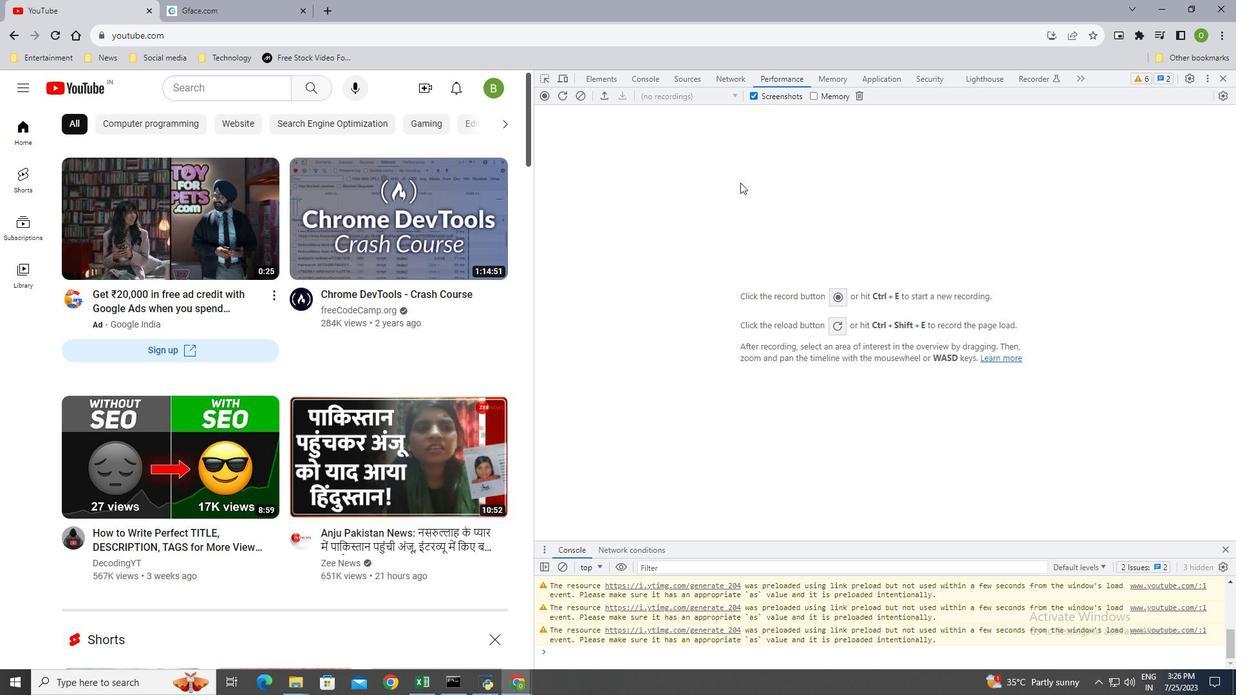 
Action: Mouse scrolled (740, 177) with delta (0, 0)
Screenshot: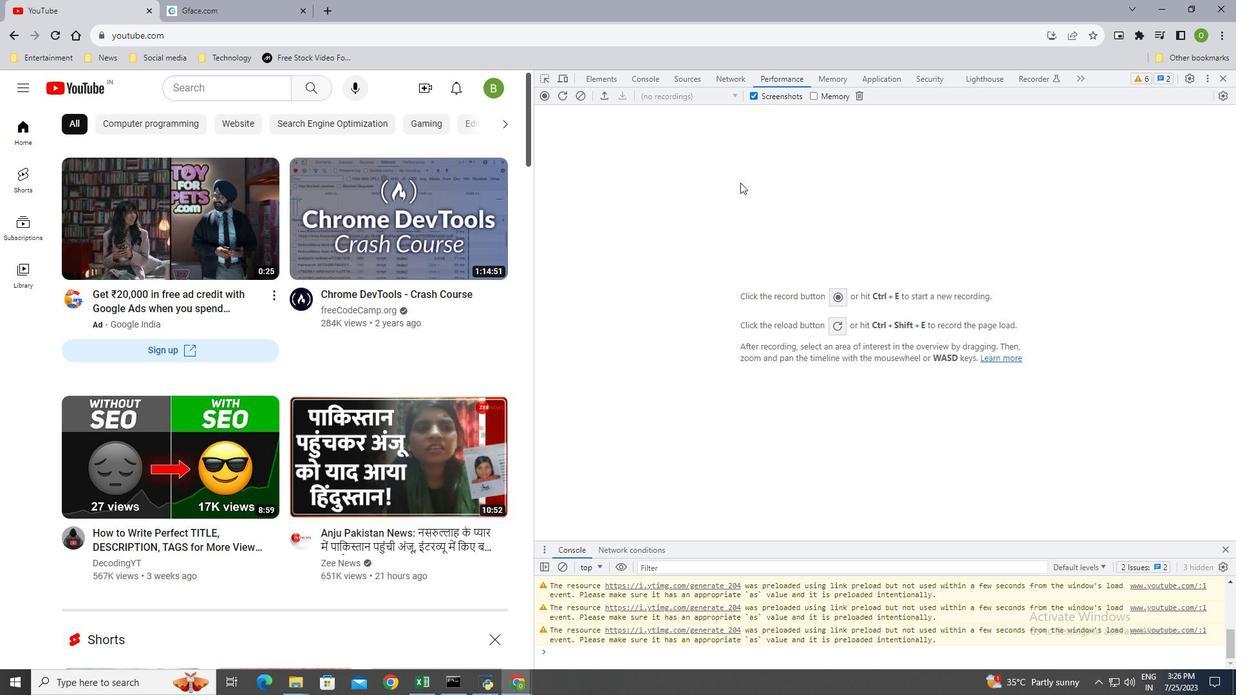 
Action: Mouse moved to (836, 80)
Screenshot: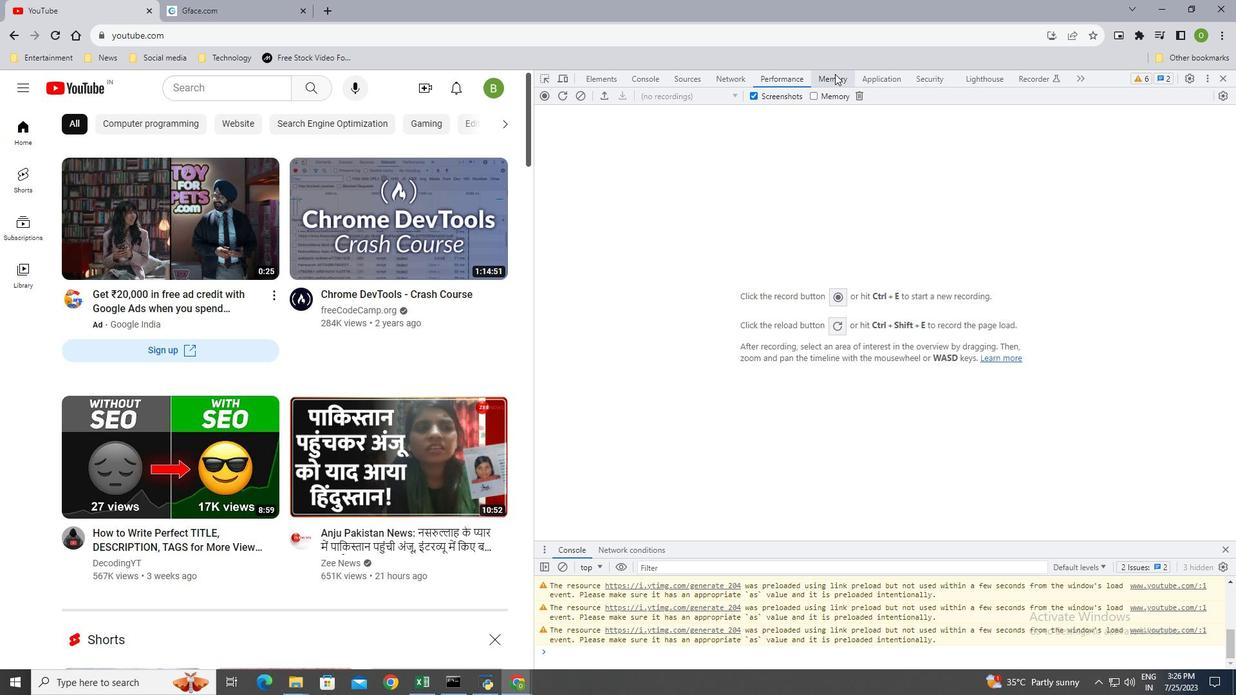 
Action: Mouse pressed left at (836, 80)
Screenshot: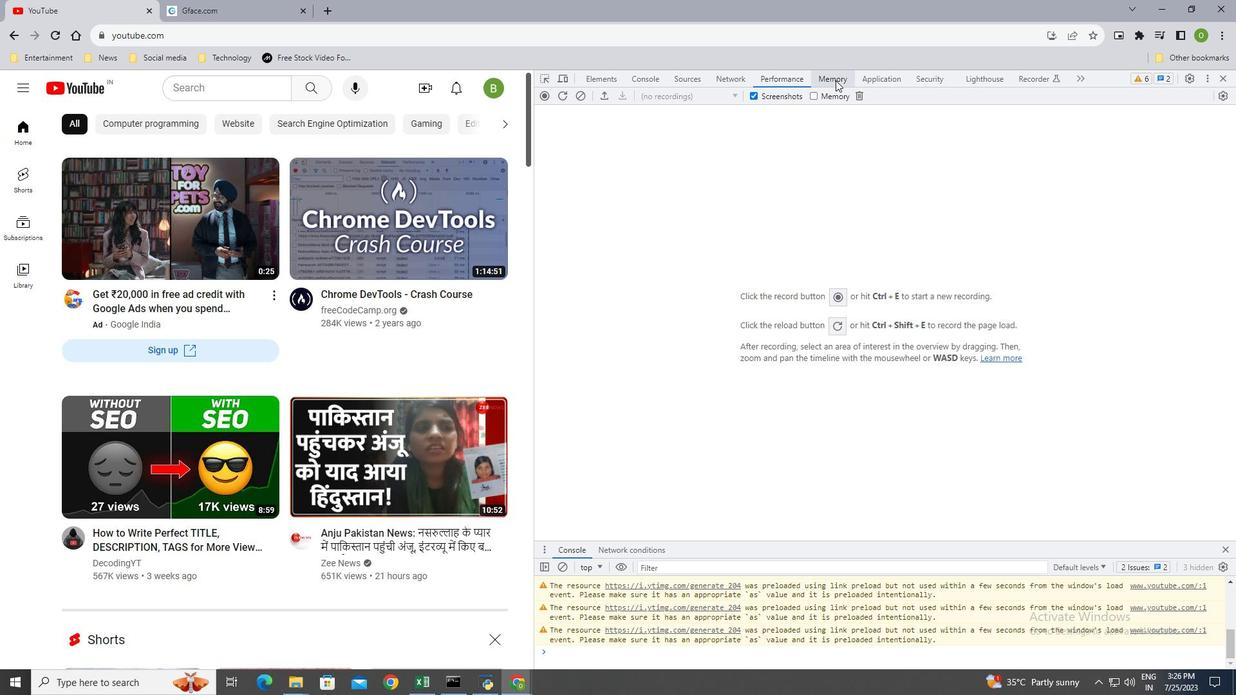 
Action: Mouse moved to (743, 81)
Screenshot: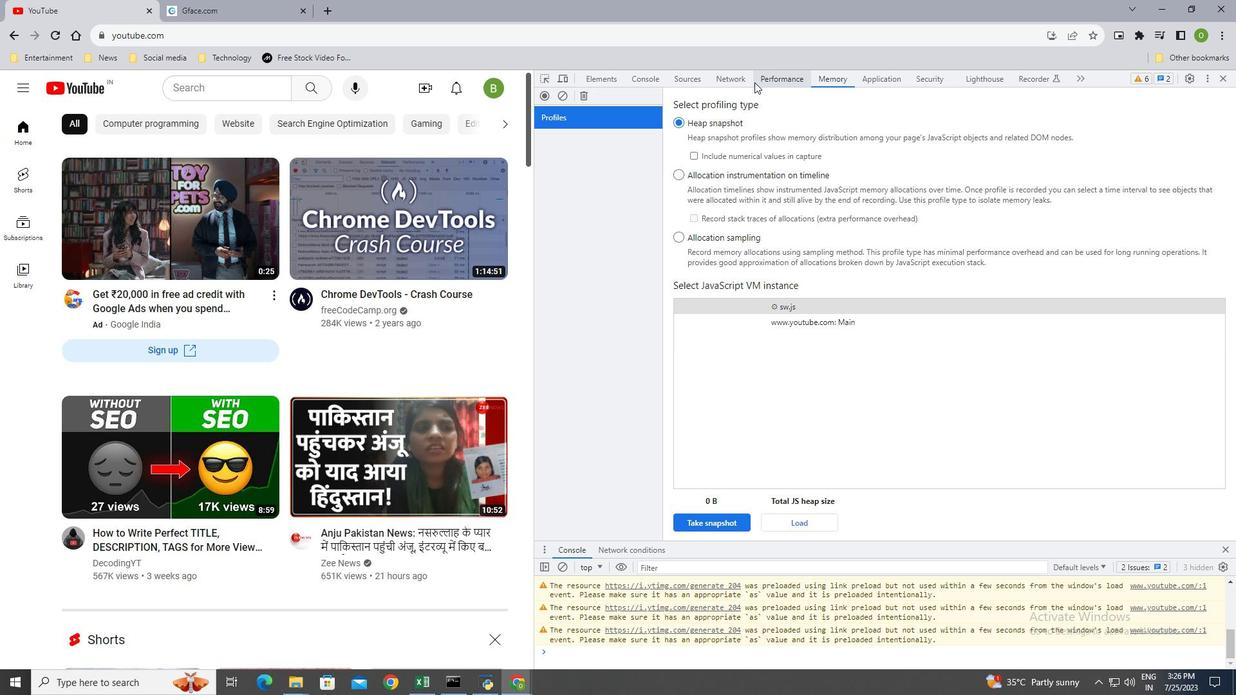 
Action: Mouse pressed left at (743, 81)
Screenshot: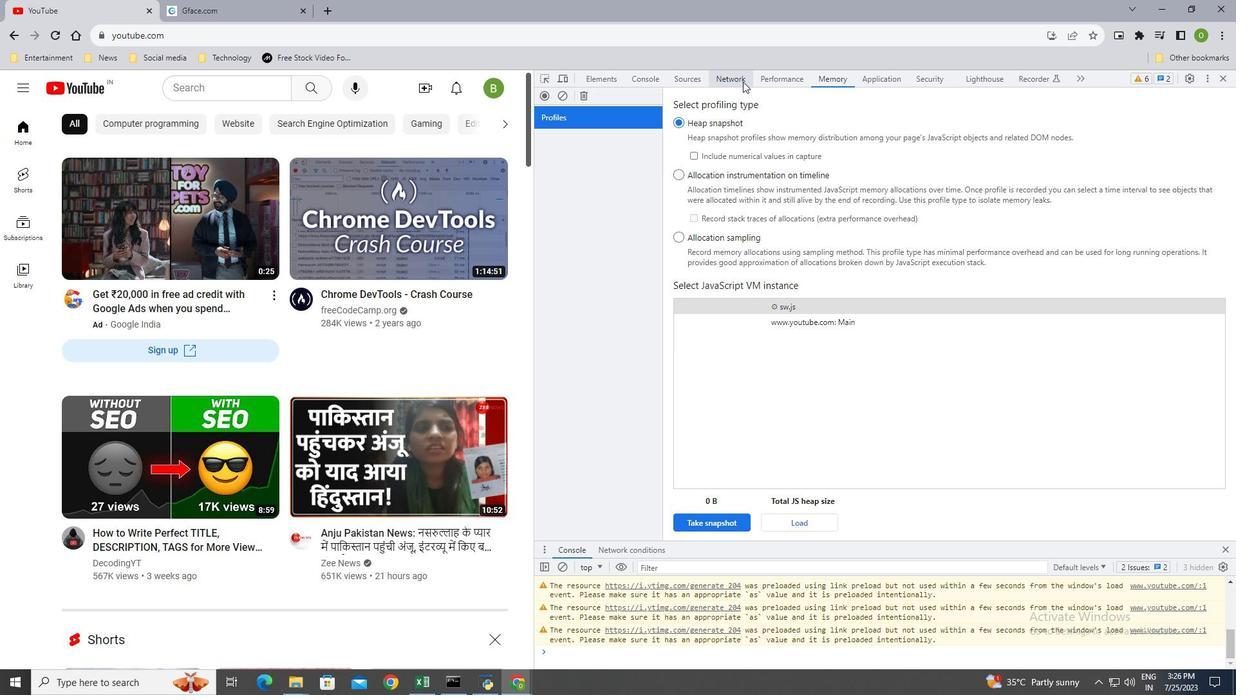 
Action: Mouse moved to (829, 240)
Screenshot: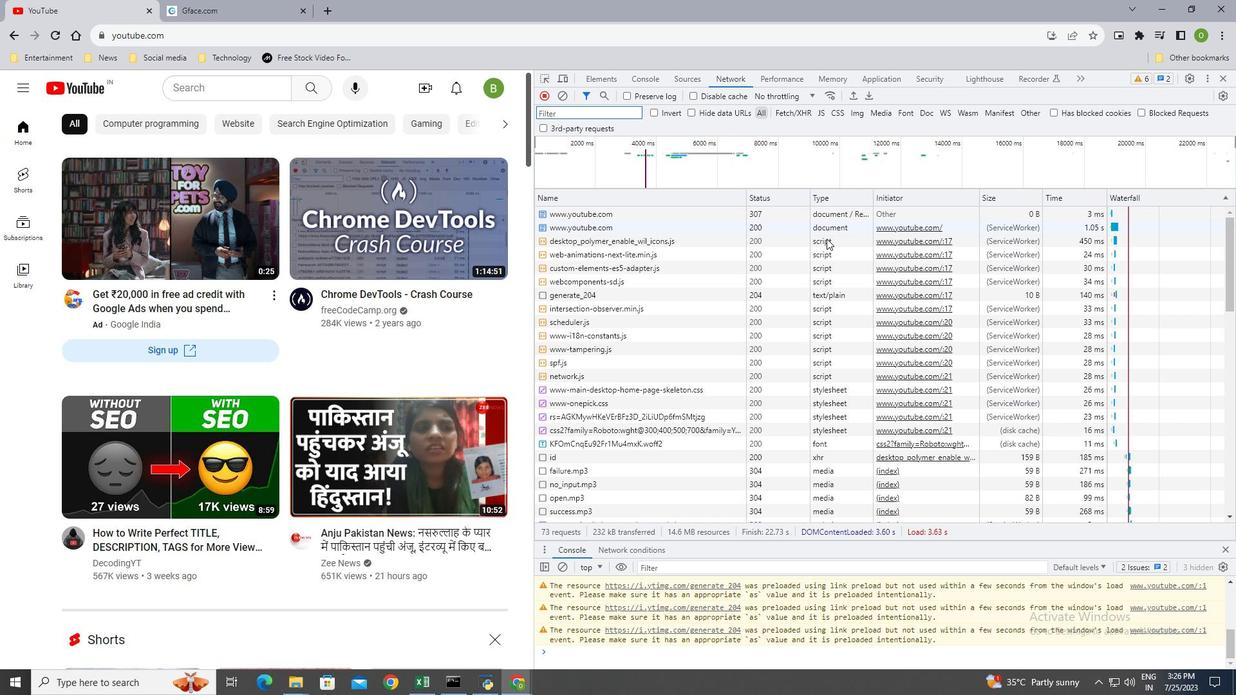 
Action: Mouse scrolled (829, 240) with delta (0, 0)
Screenshot: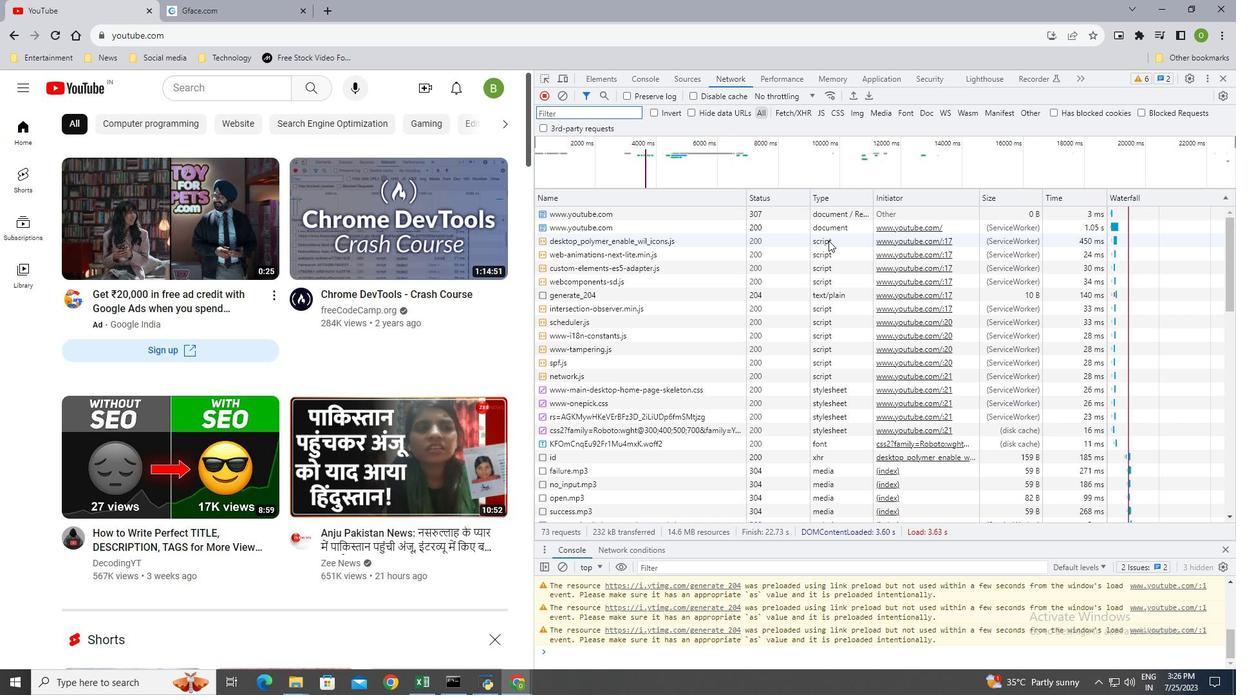 
Action: Mouse scrolled (829, 240) with delta (0, 0)
Screenshot: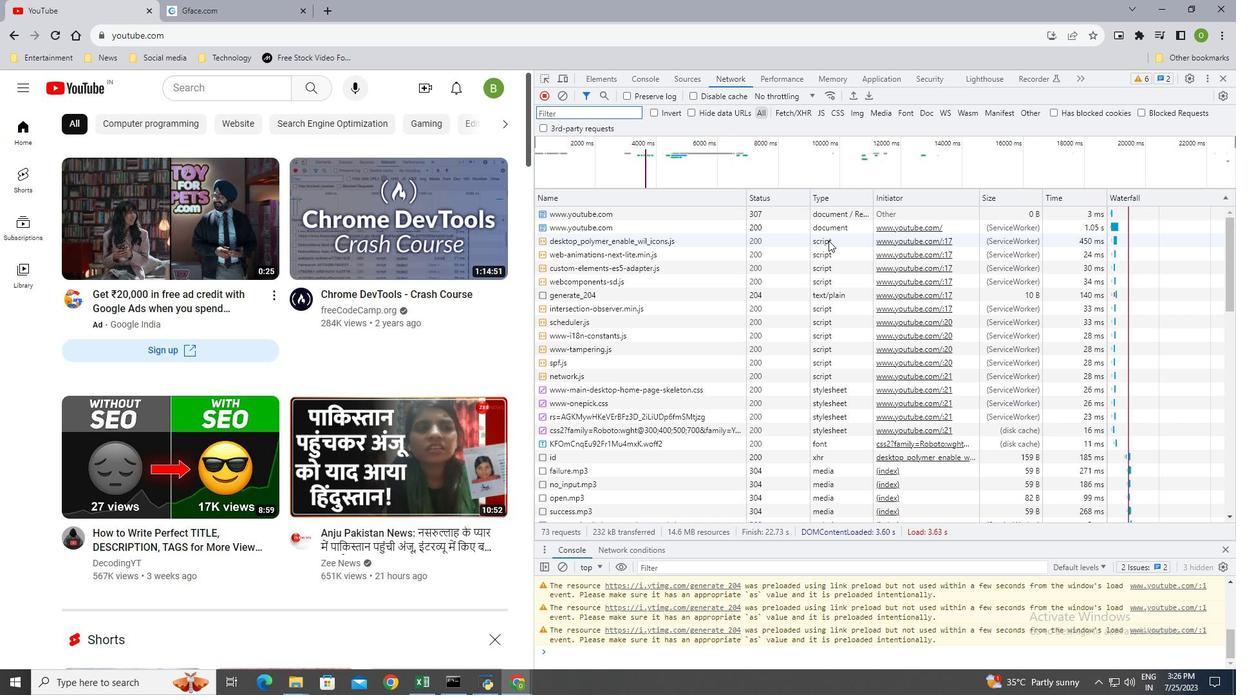 
Action: Mouse moved to (680, 301)
Screenshot: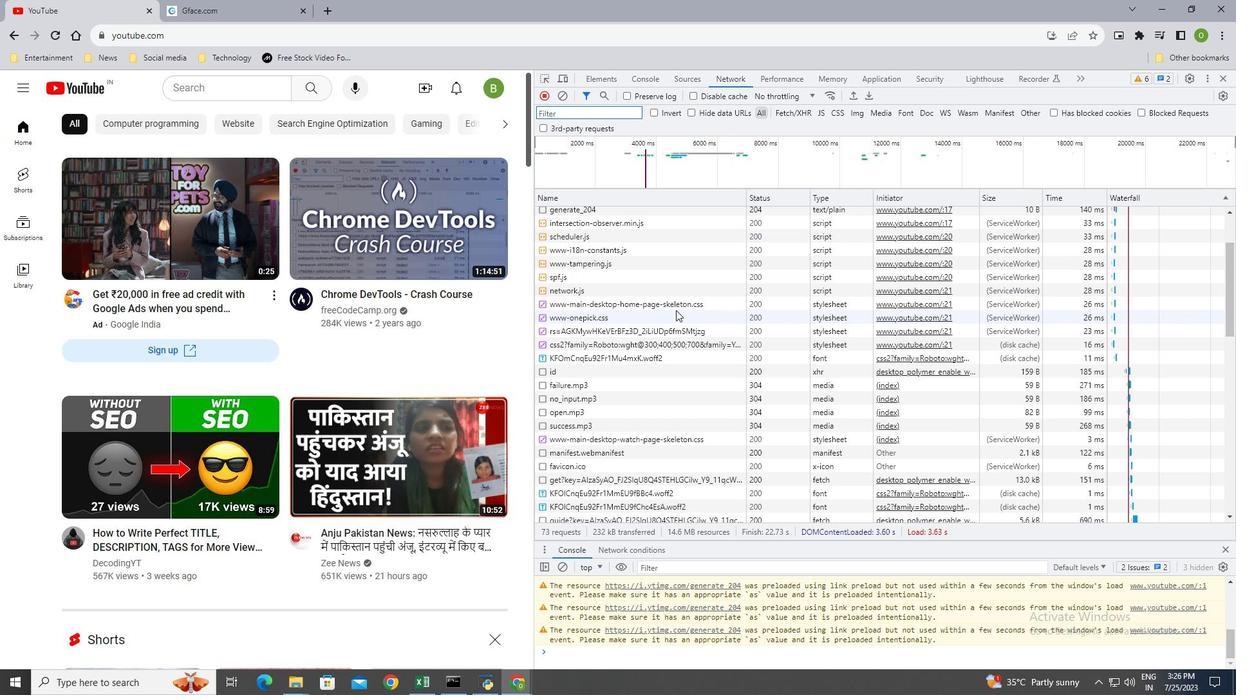 
Action: Mouse pressed left at (680, 301)
Screenshot: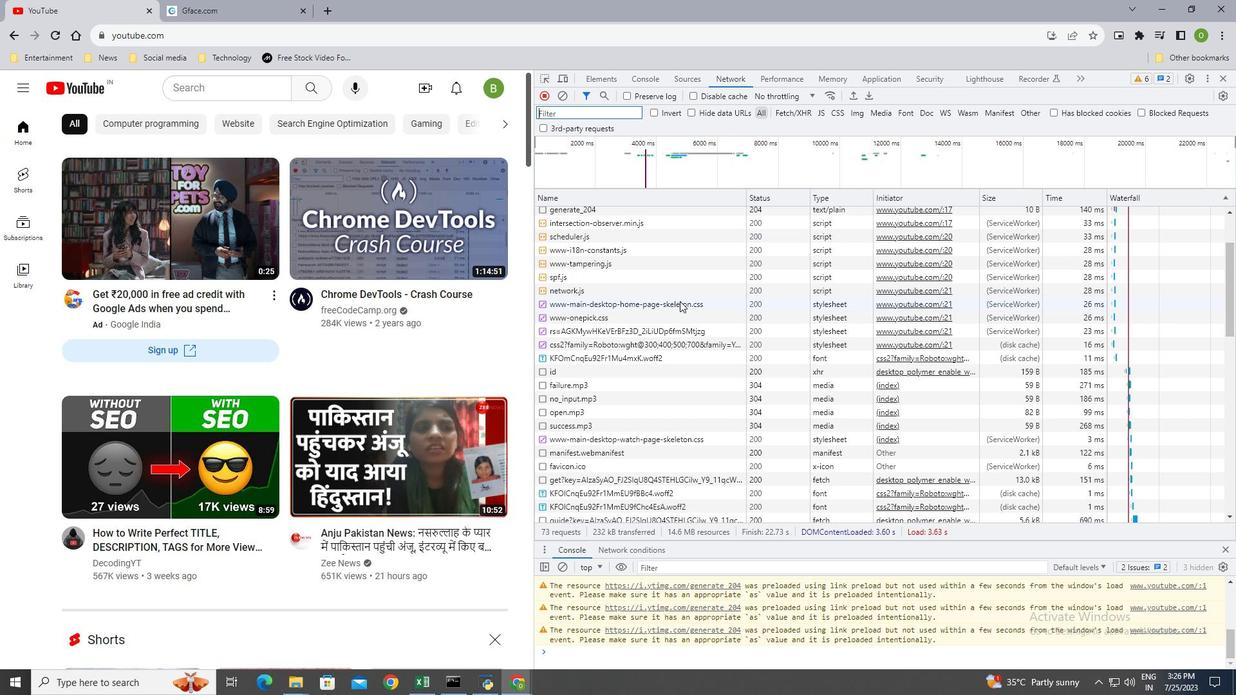 
Action: Mouse moved to (827, 335)
Screenshot: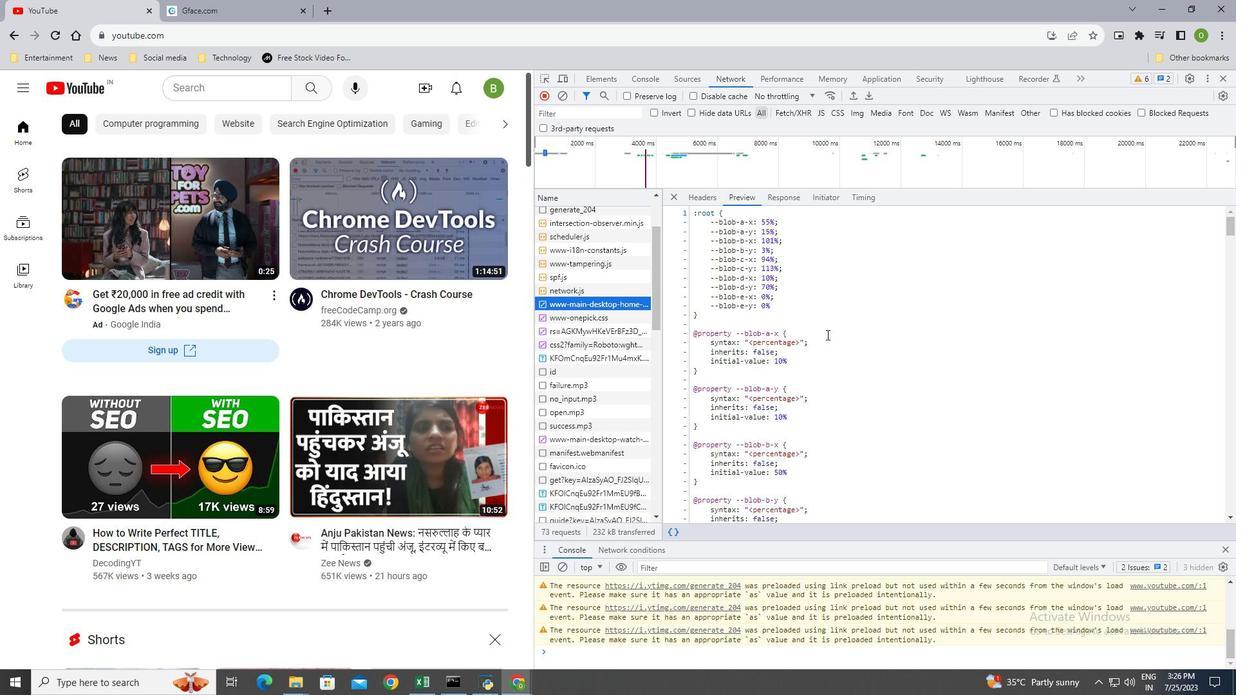 
Action: Mouse scrolled (827, 335) with delta (0, 0)
Screenshot: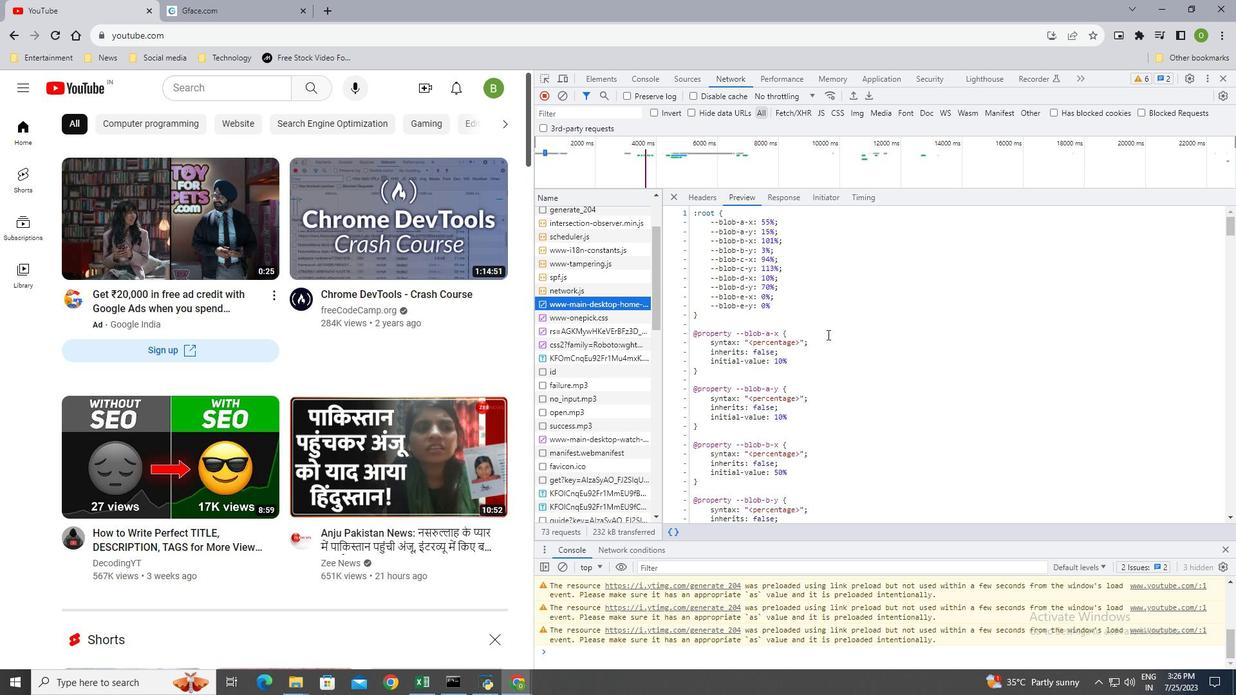 
Action: Mouse scrolled (827, 335) with delta (0, 0)
Screenshot: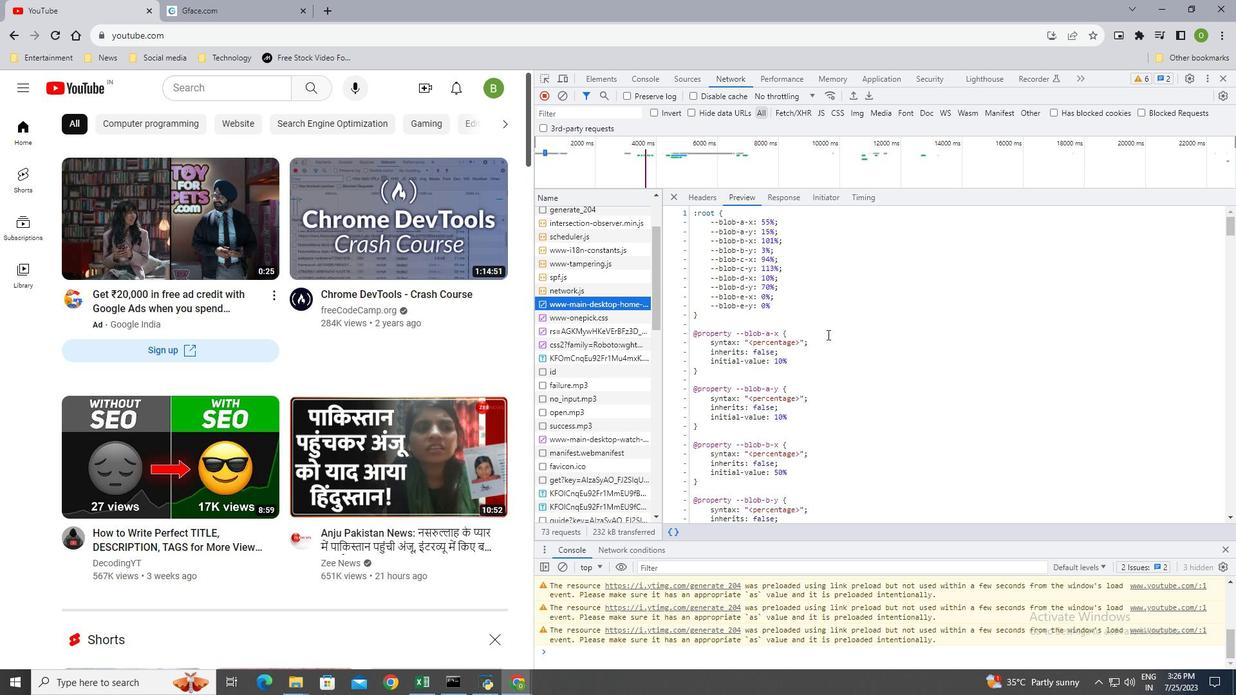 
Action: Mouse scrolled (827, 335) with delta (0, 0)
Screenshot: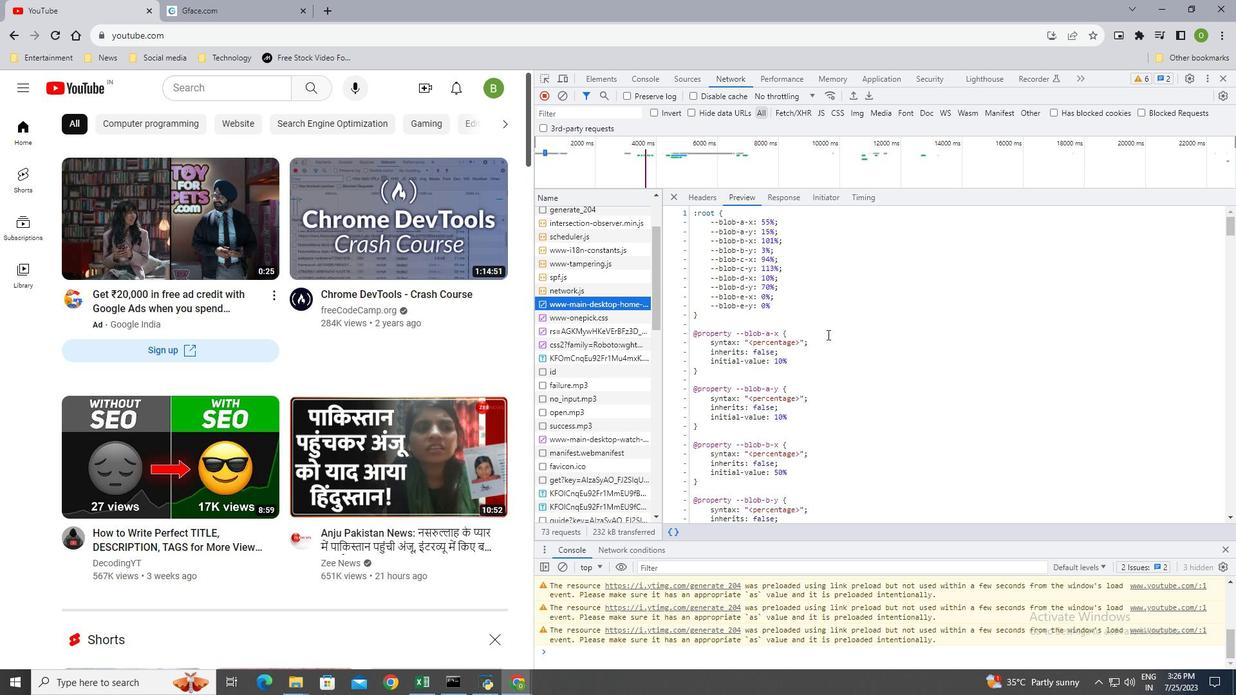 
Action: Mouse scrolled (827, 335) with delta (0, 0)
Screenshot: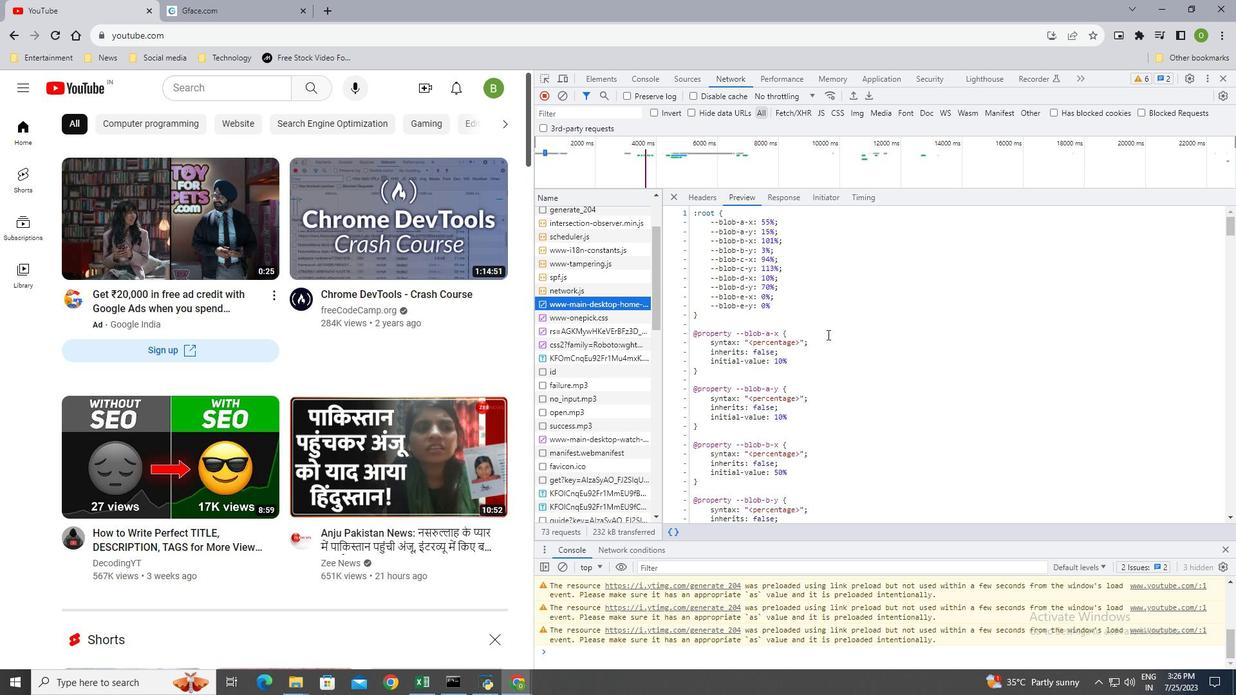 
Action: Mouse scrolled (827, 334) with delta (0, 0)
Screenshot: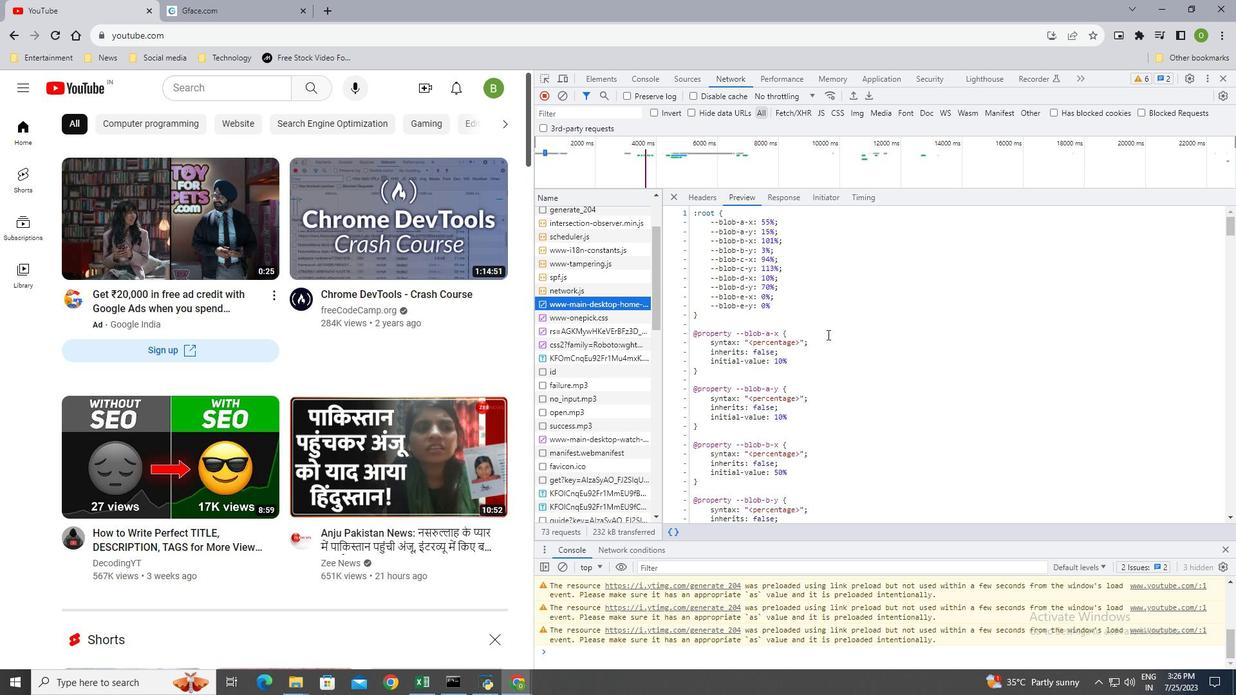 
Action: Mouse moved to (827, 335)
Screenshot: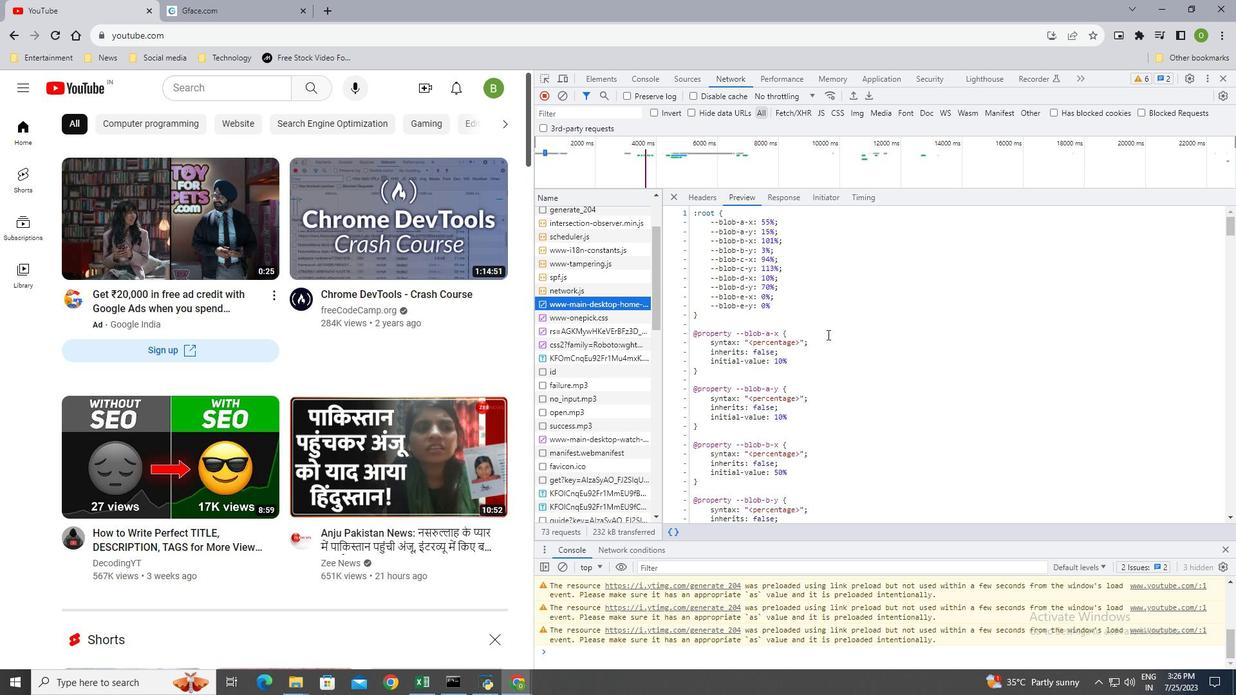 
Action: Mouse scrolled (827, 335) with delta (0, 0)
Screenshot: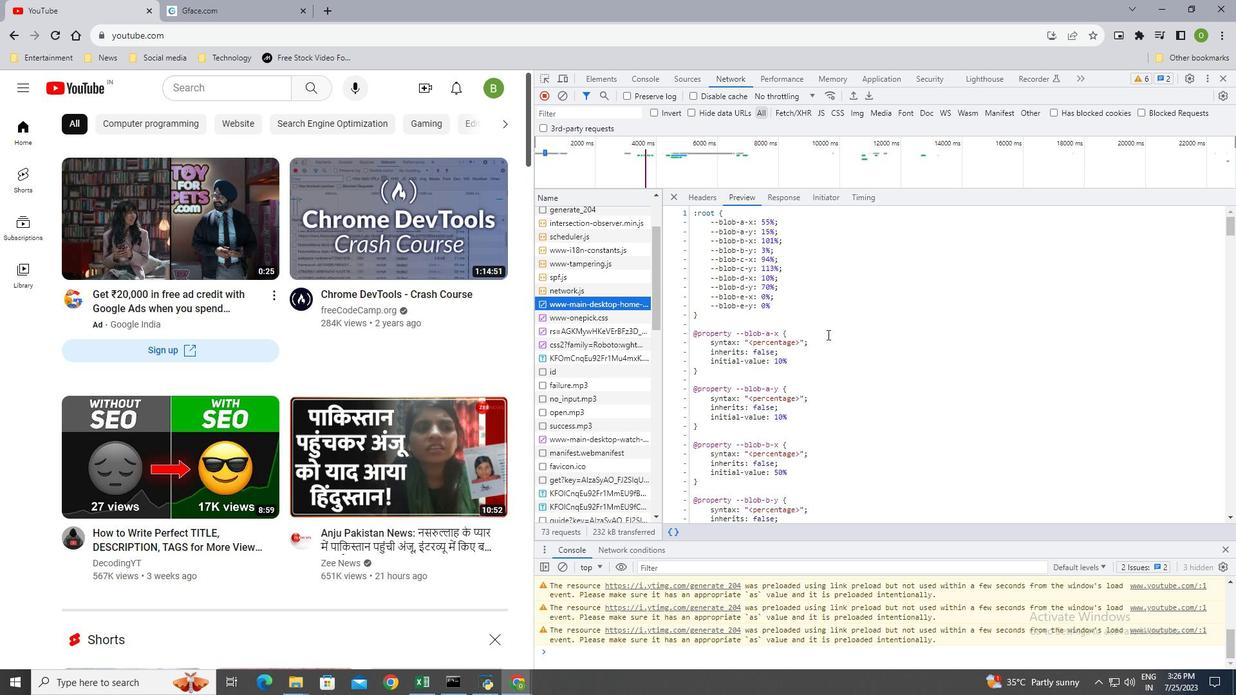 
Action: Mouse scrolled (827, 335) with delta (0, 0)
Screenshot: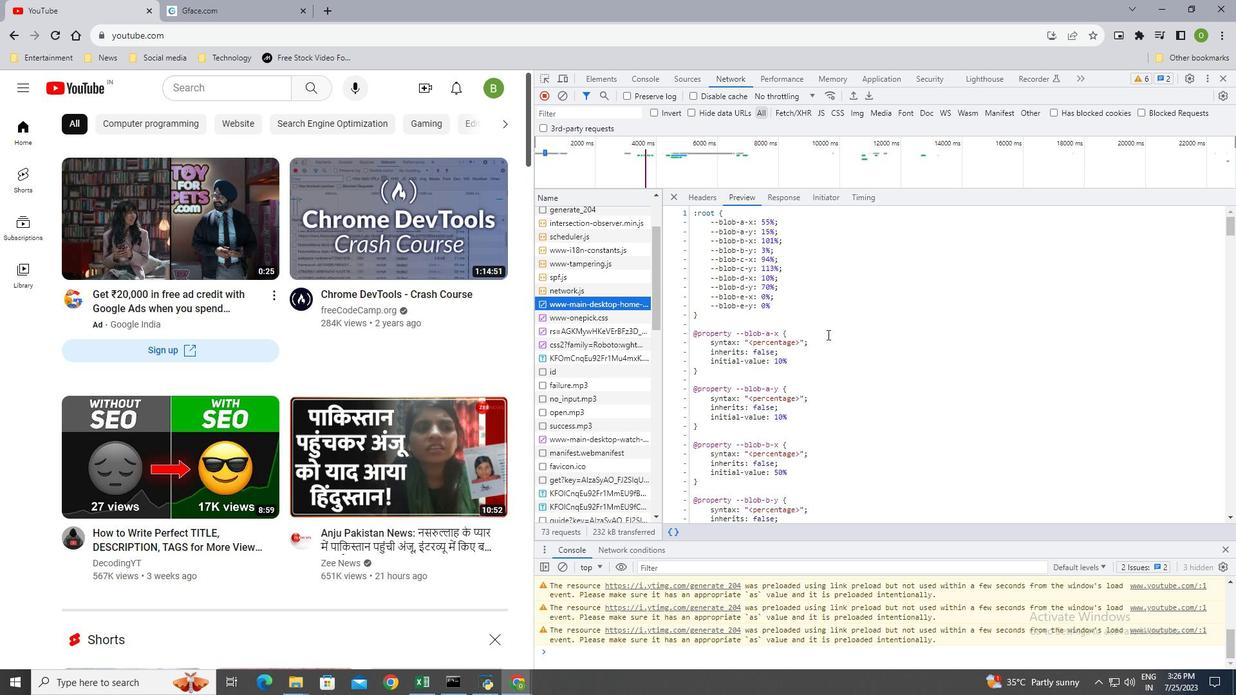 
Action: Mouse scrolled (827, 335) with delta (0, 0)
Screenshot: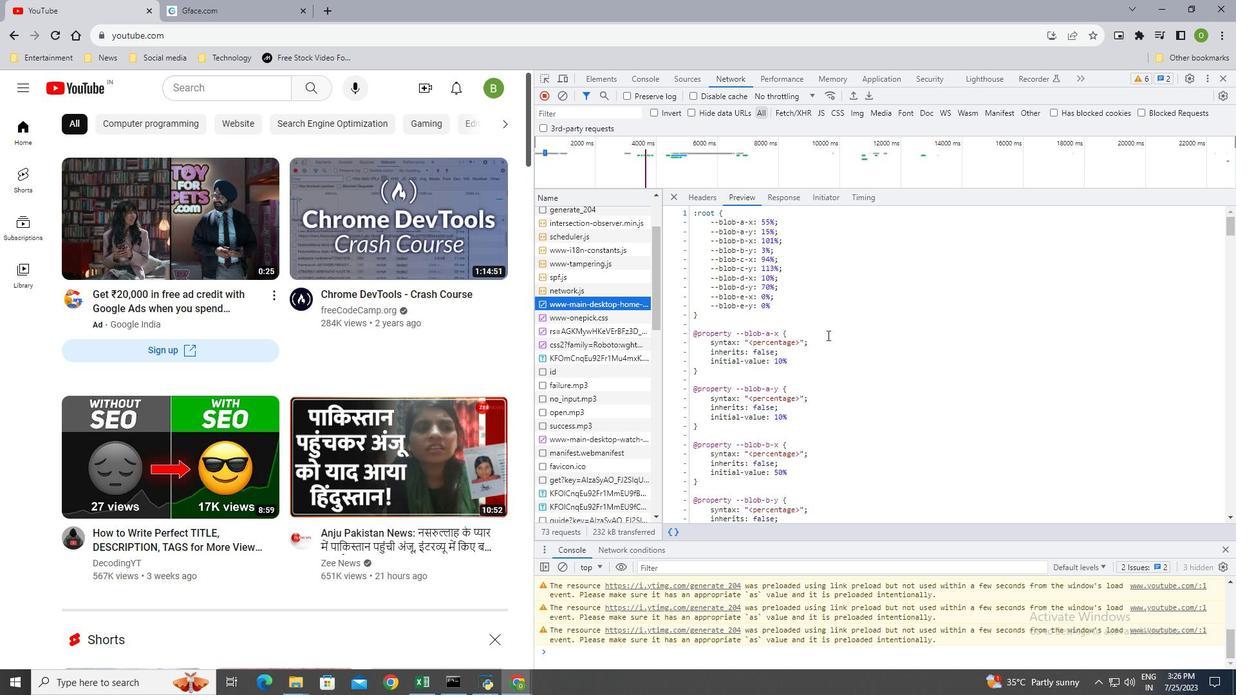 
Action: Mouse scrolled (827, 335) with delta (0, 0)
Screenshot: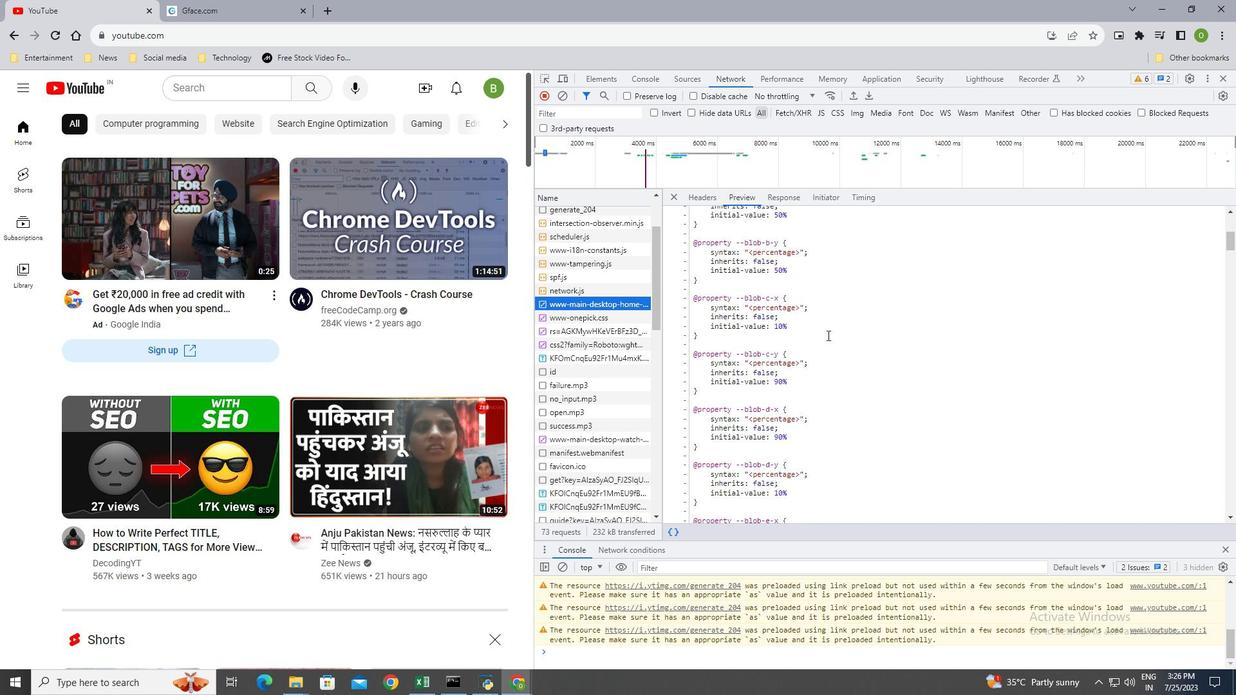 
Action: Mouse scrolled (827, 335) with delta (0, 0)
Screenshot: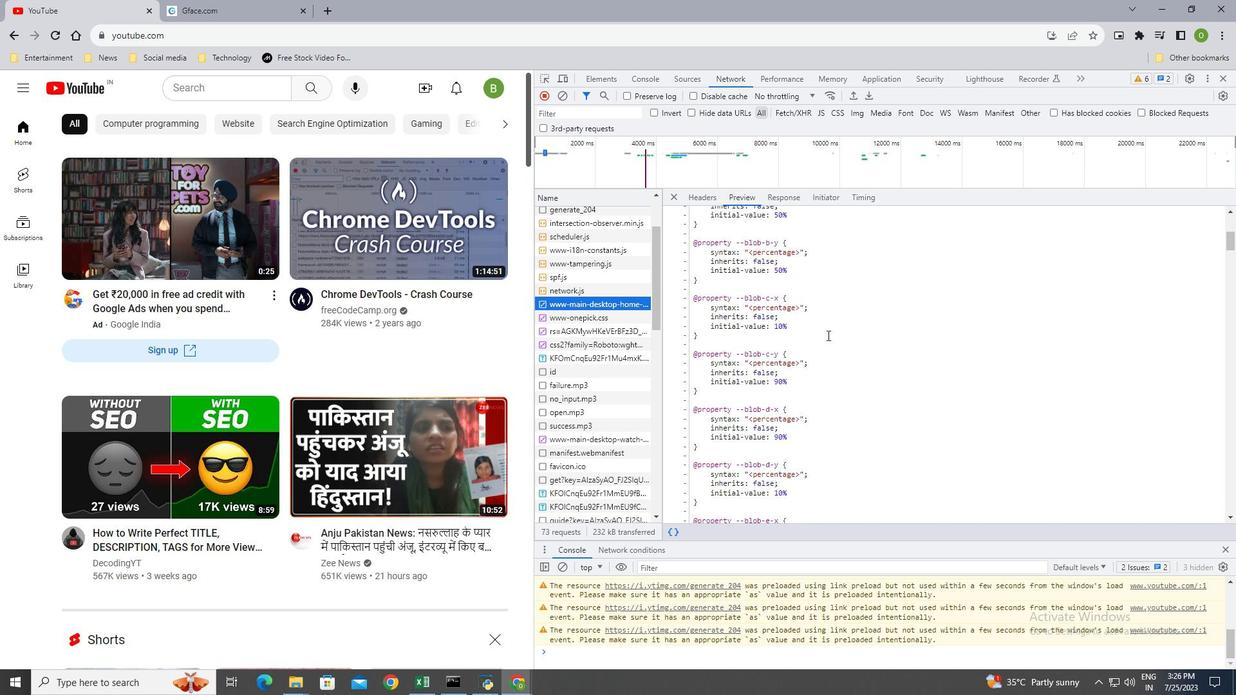 
Action: Mouse scrolled (827, 335) with delta (0, 0)
Screenshot: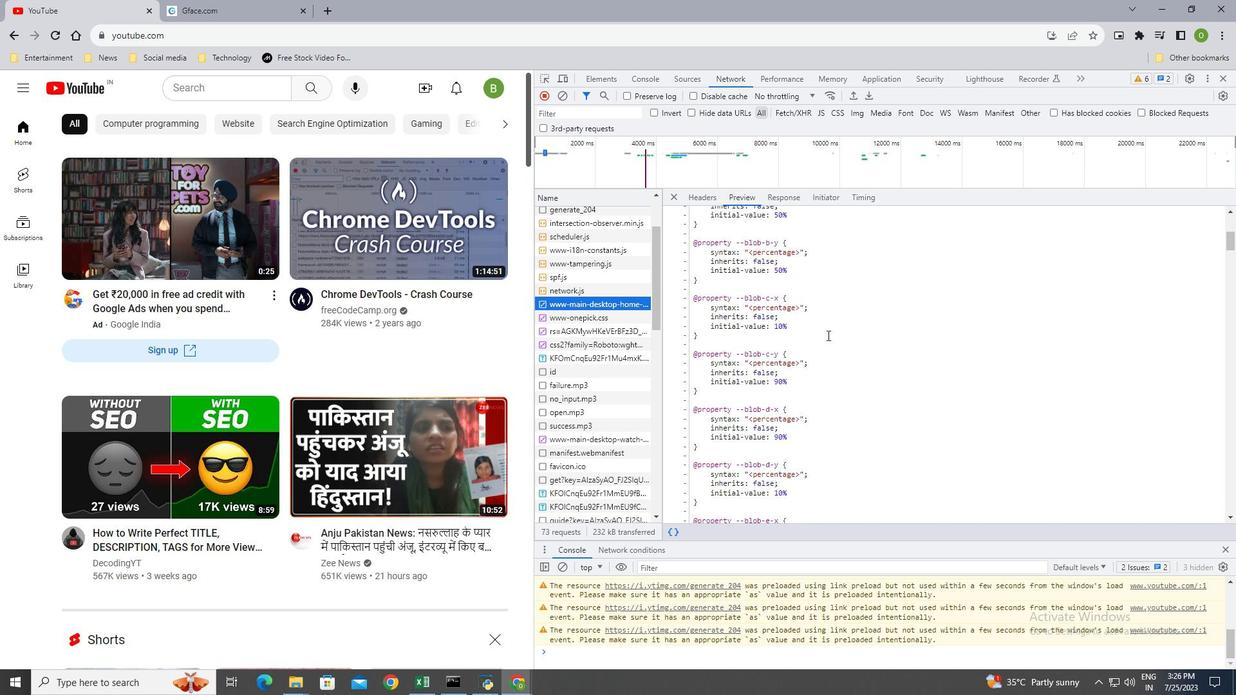 
Action: Mouse scrolled (827, 335) with delta (0, 0)
Screenshot: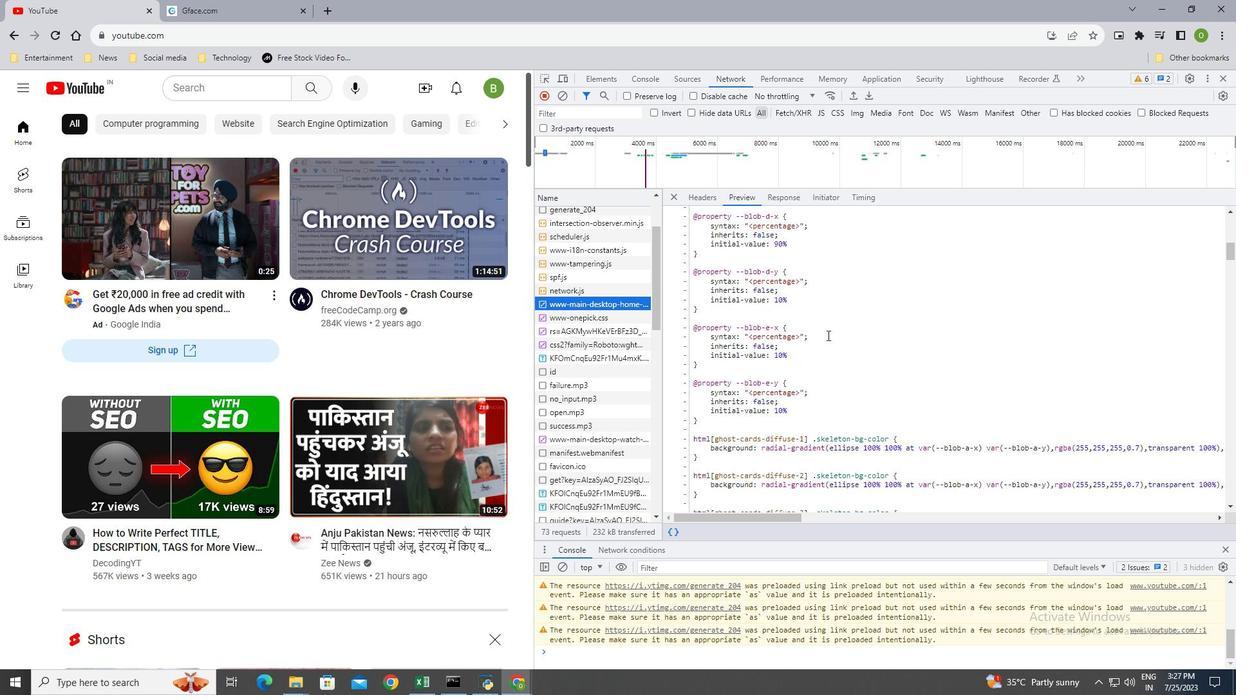 
Action: Mouse scrolled (827, 335) with delta (0, 0)
Screenshot: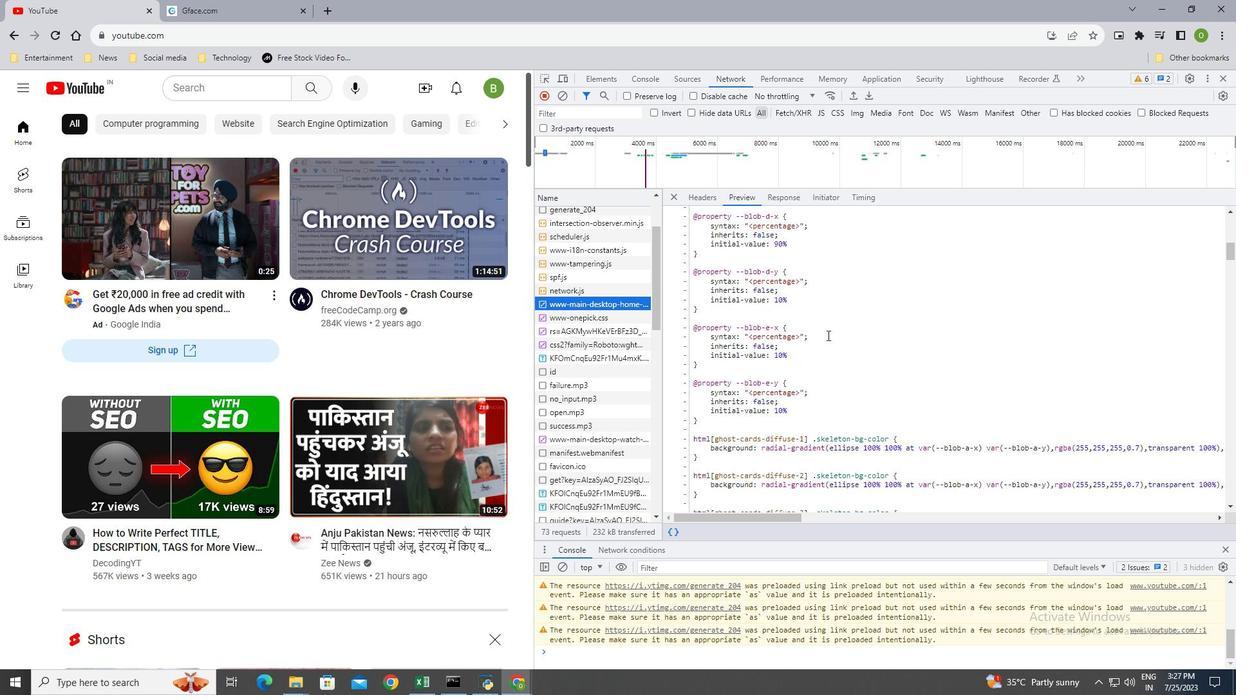 
Action: Mouse scrolled (827, 335) with delta (0, 0)
Screenshot: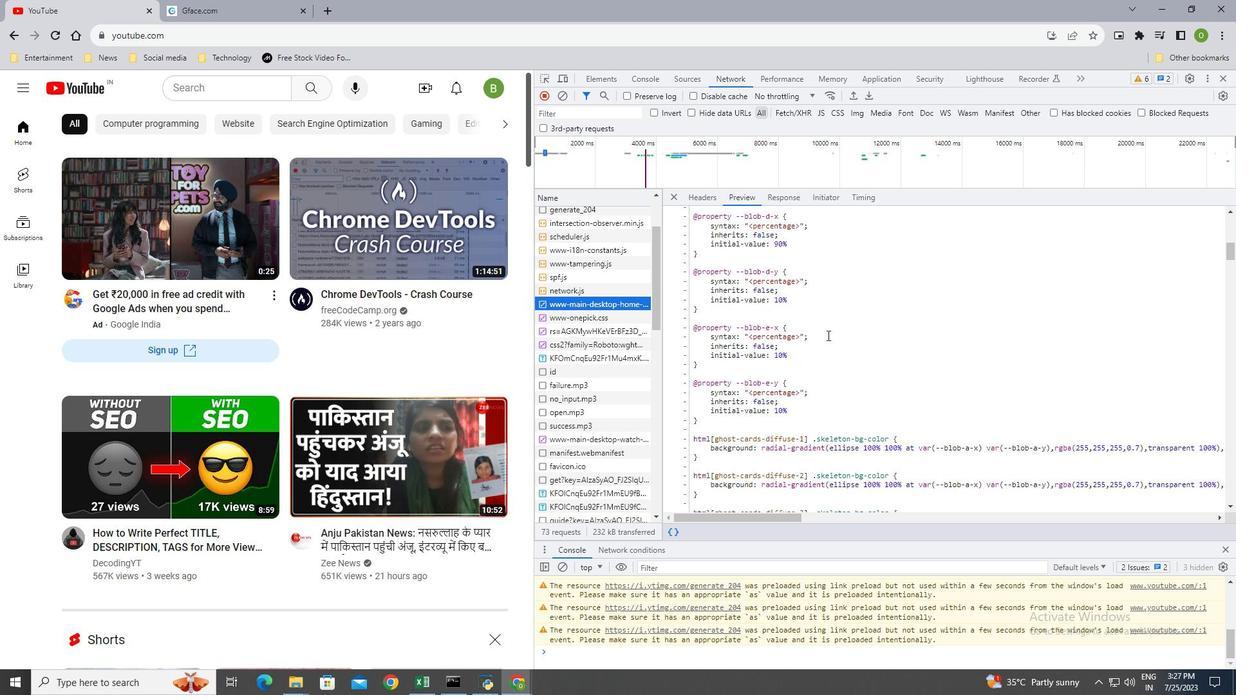 
Action: Mouse moved to (826, 340)
Screenshot: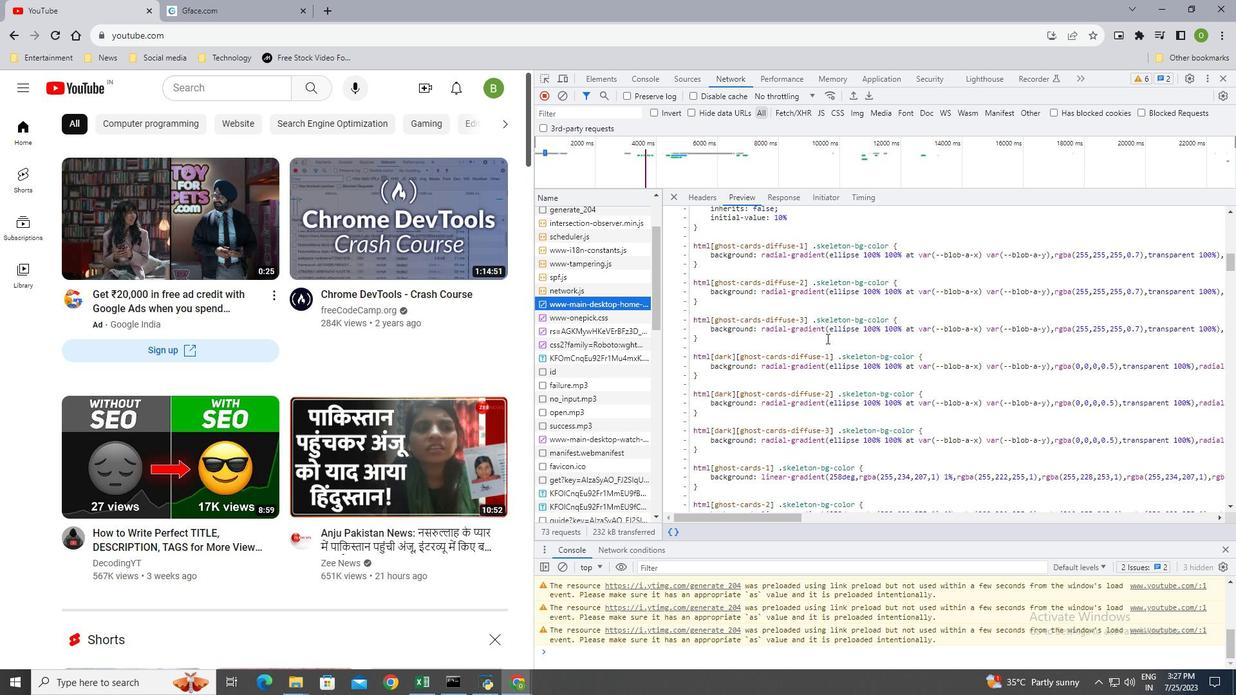 
Action: Mouse scrolled (826, 339) with delta (0, 0)
Screenshot: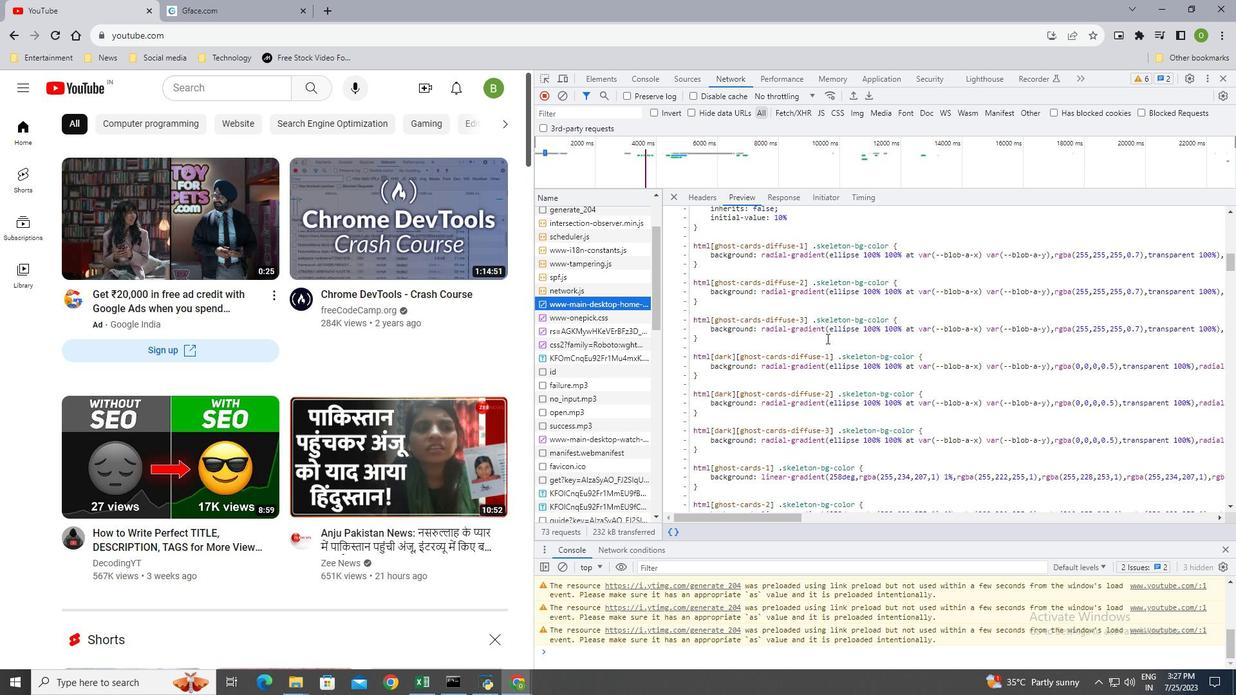 
Action: Mouse scrolled (826, 339) with delta (0, 0)
Screenshot: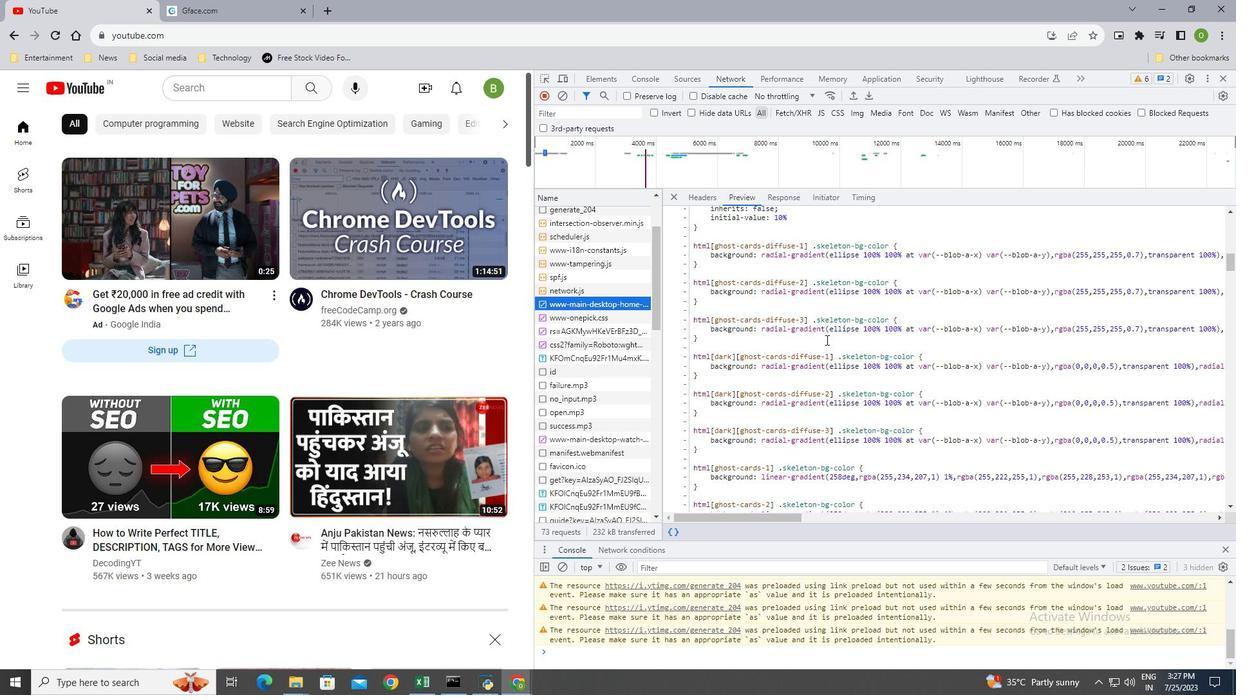 
Action: Mouse scrolled (826, 339) with delta (0, 0)
Screenshot: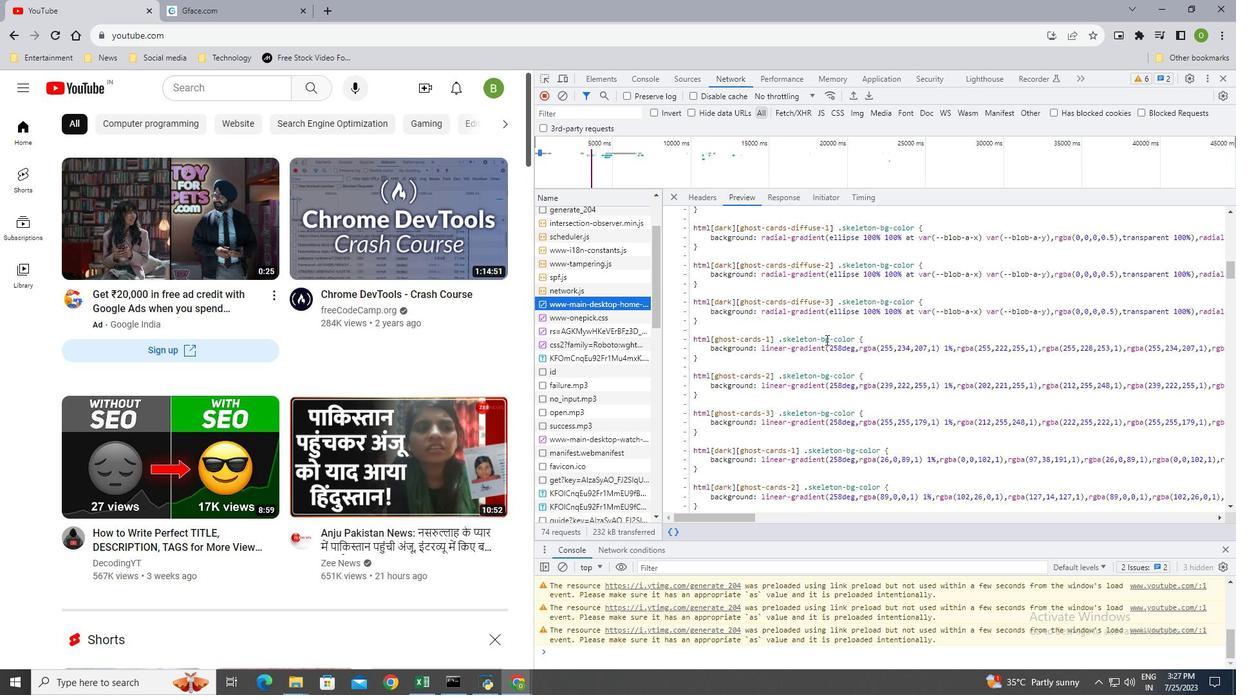 
Action: Mouse scrolled (826, 339) with delta (0, 0)
Screenshot: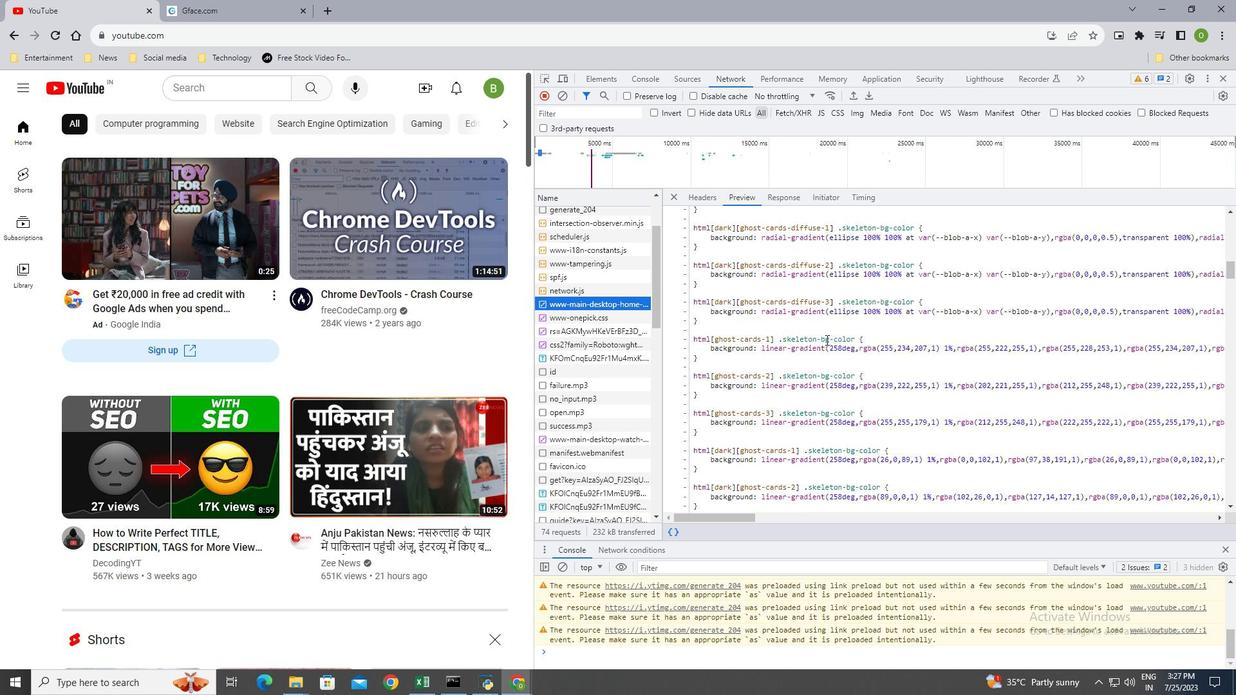 
Action: Mouse scrolled (826, 339) with delta (0, 0)
Screenshot: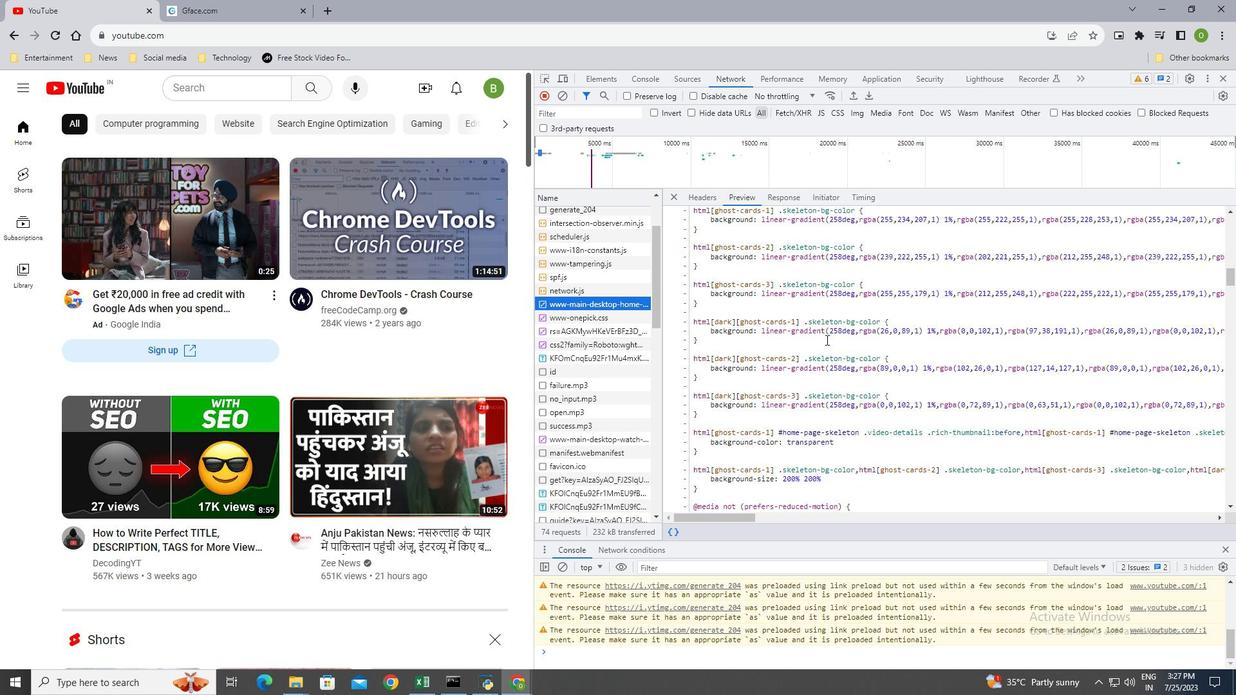 
Action: Mouse scrolled (826, 339) with delta (0, 0)
Screenshot: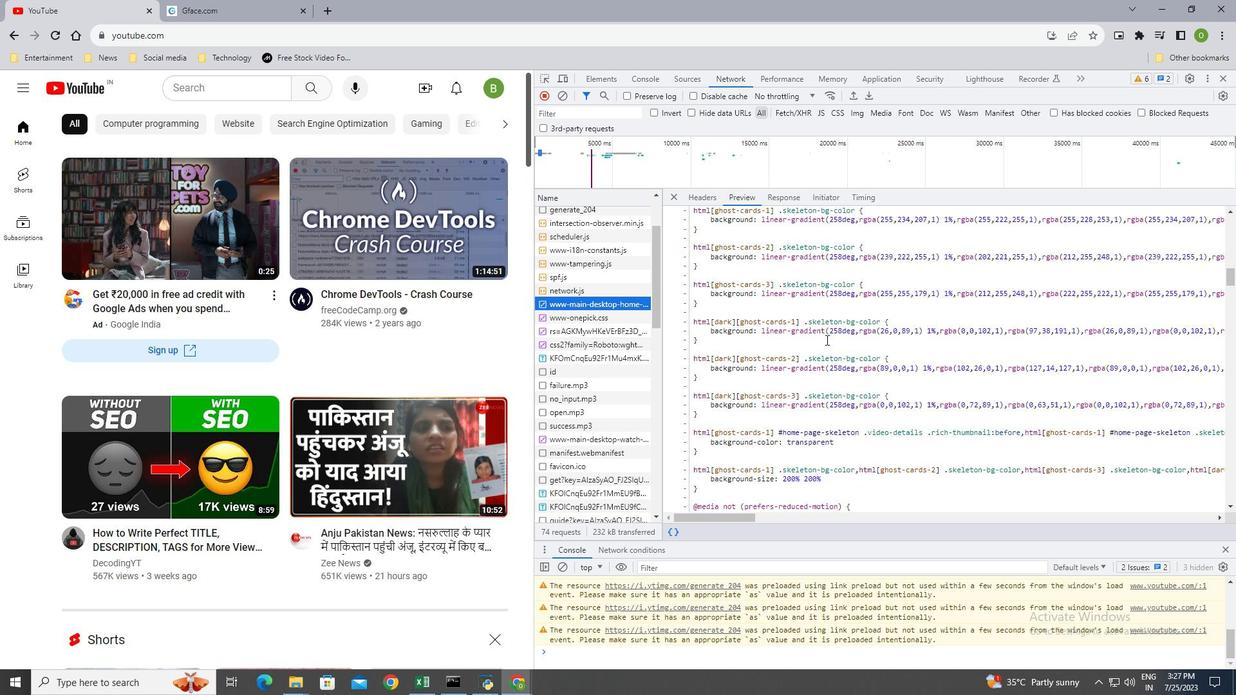 
Action: Mouse scrolled (826, 339) with delta (0, 0)
Screenshot: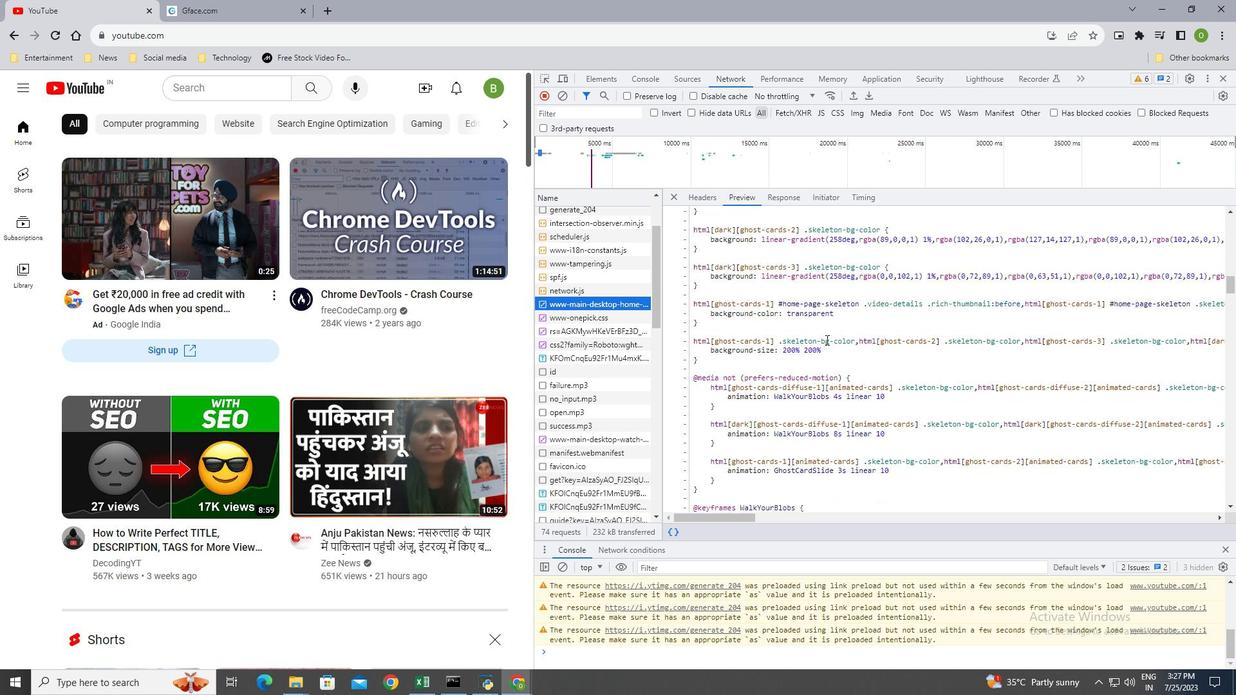 
Action: Mouse scrolled (826, 339) with delta (0, 0)
Screenshot: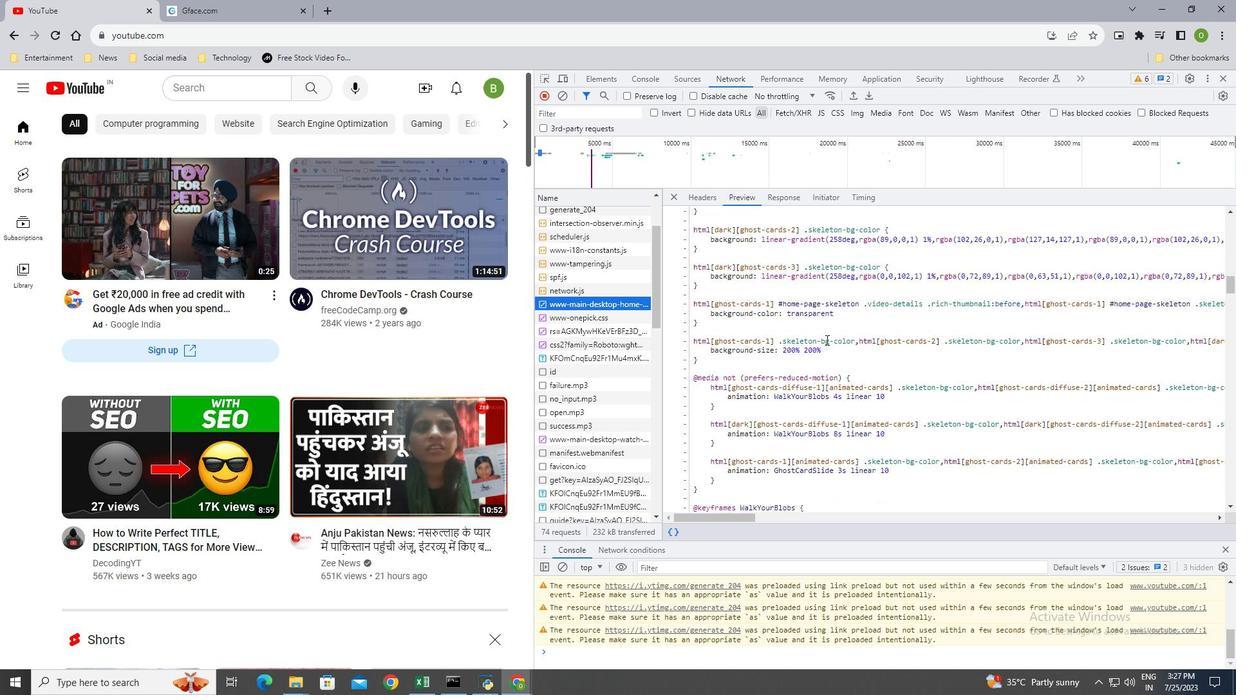 
Action: Mouse scrolled (826, 339) with delta (0, 0)
Screenshot: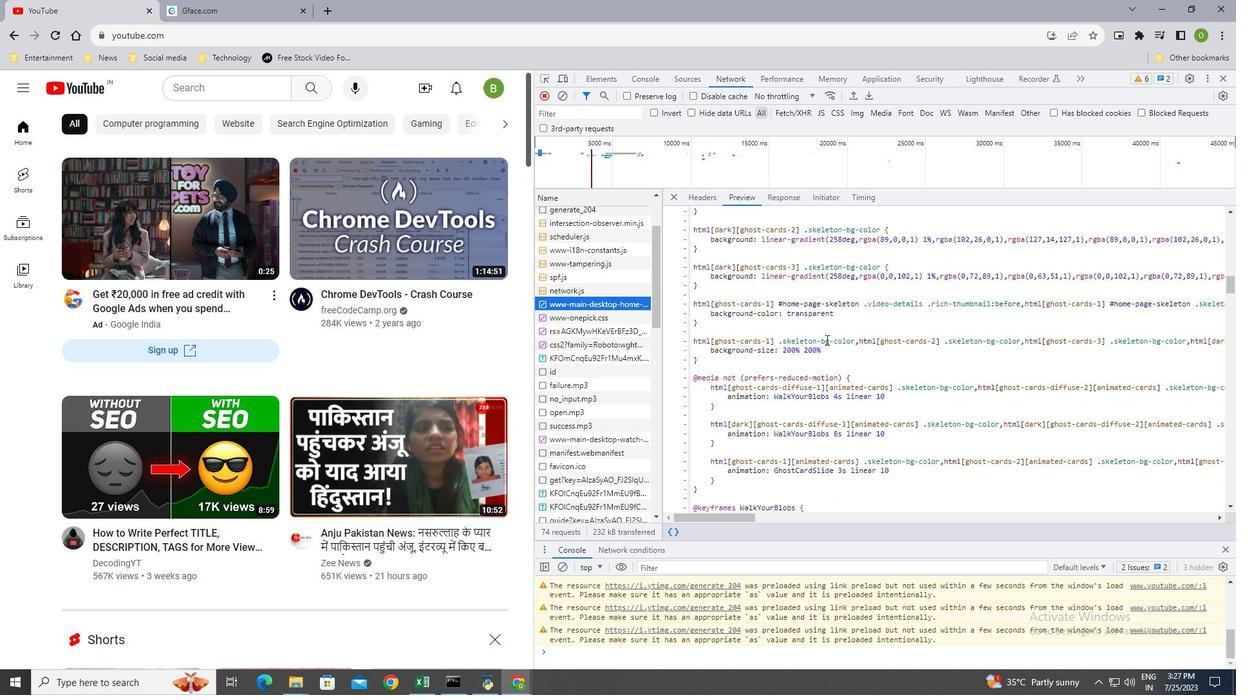 
Action: Mouse scrolled (826, 339) with delta (0, 0)
Screenshot: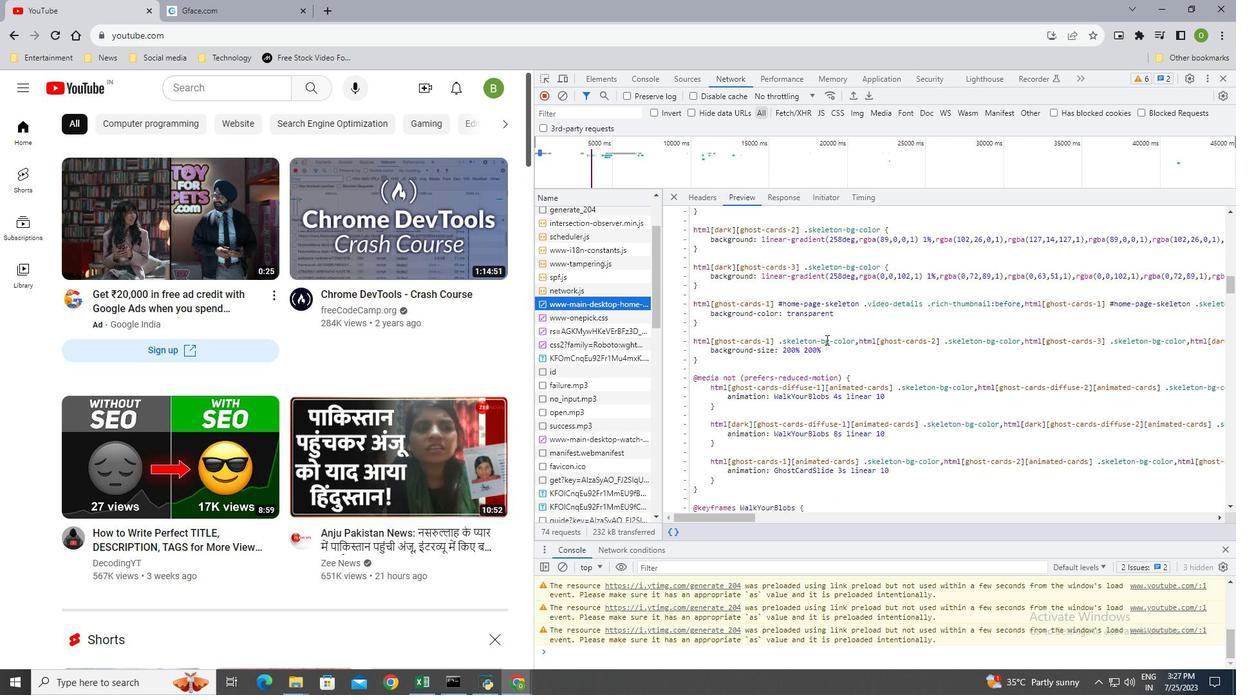 
Action: Mouse scrolled (826, 339) with delta (0, 0)
Screenshot: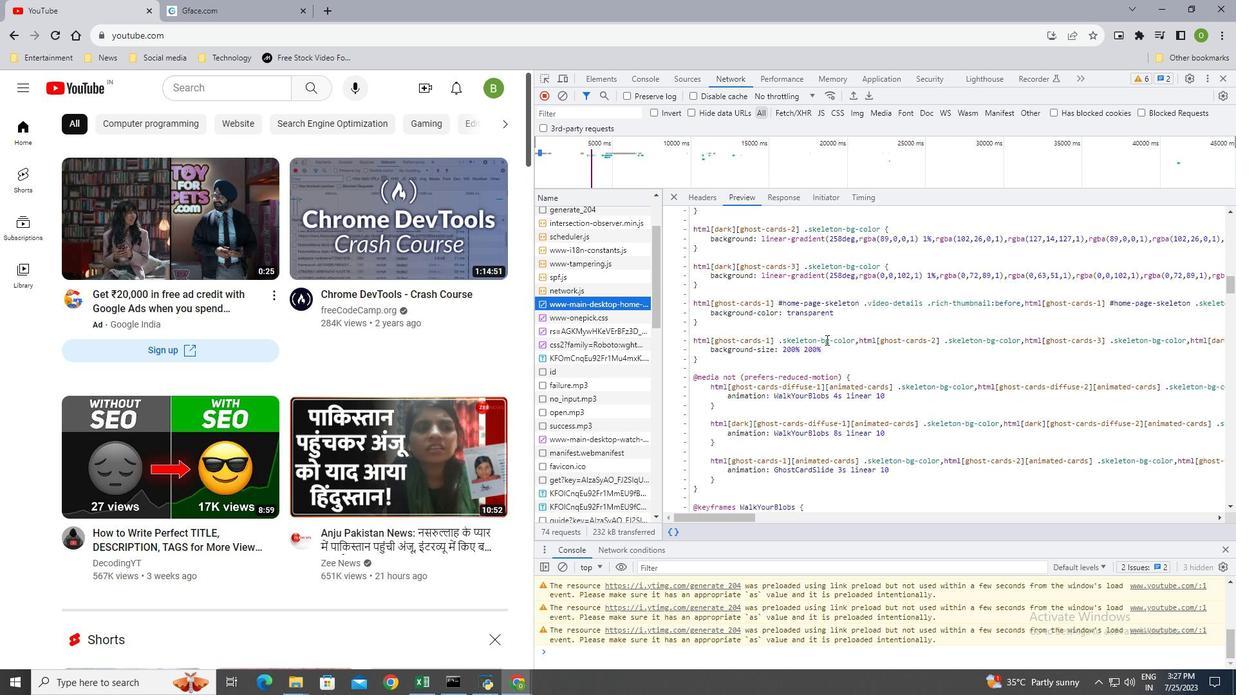
Action: Mouse scrolled (826, 339) with delta (0, 0)
Screenshot: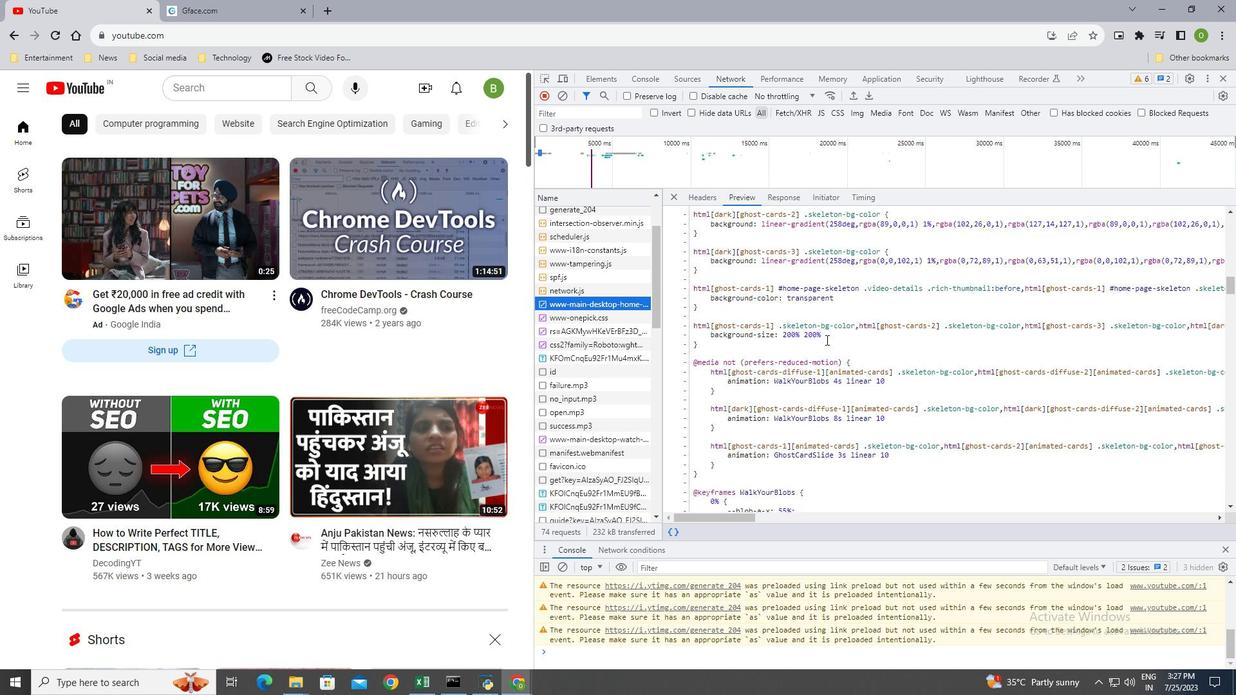
Action: Mouse moved to (825, 340)
Screenshot: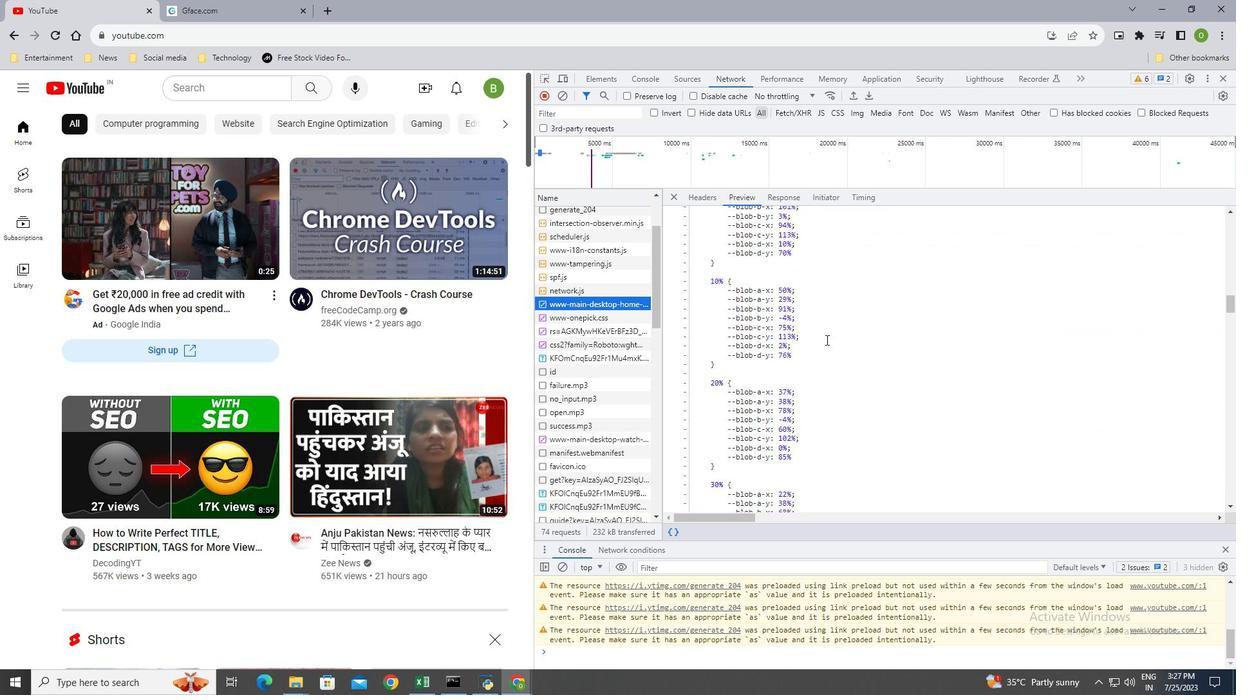 
Action: Mouse scrolled (825, 339) with delta (0, 0)
Screenshot: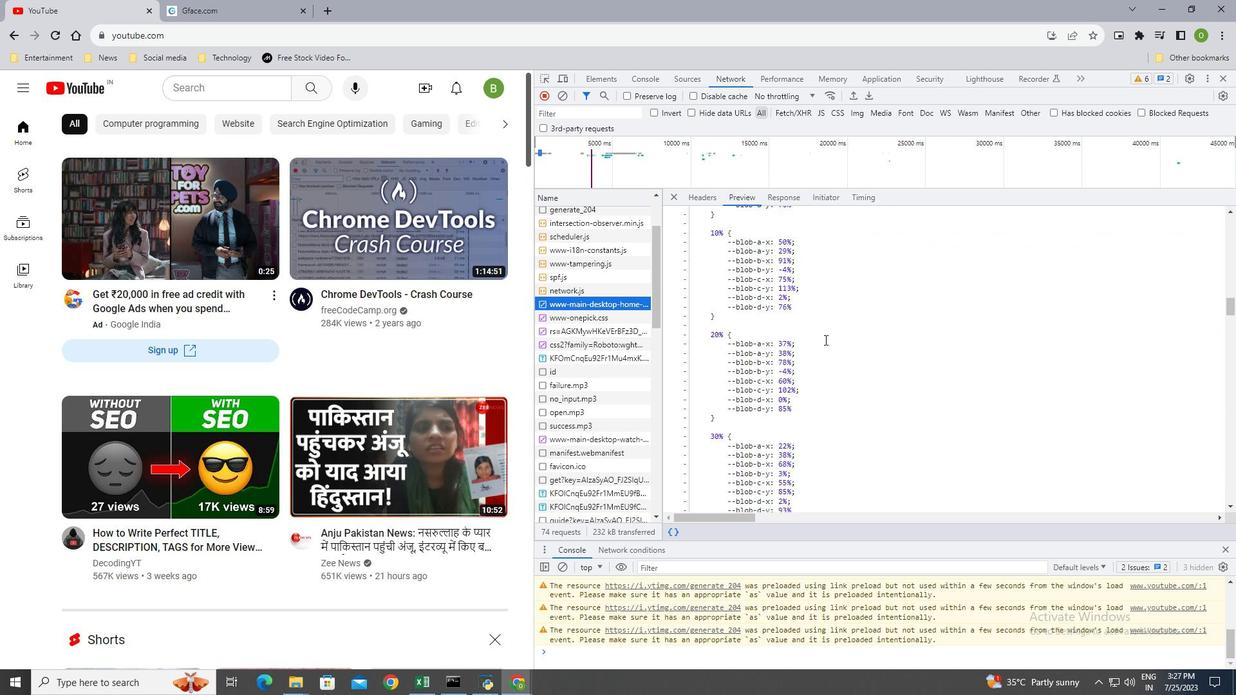 
Action: Mouse scrolled (825, 339) with delta (0, 0)
Screenshot: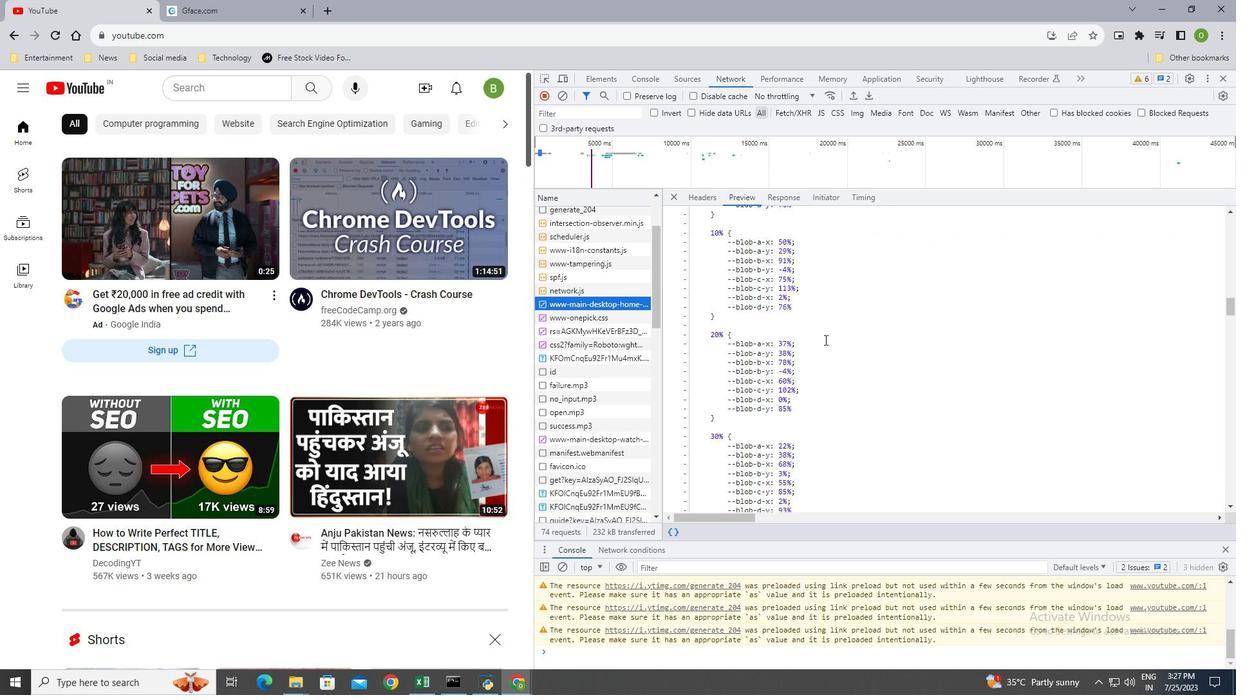 
Action: Mouse scrolled (825, 339) with delta (0, 0)
Screenshot: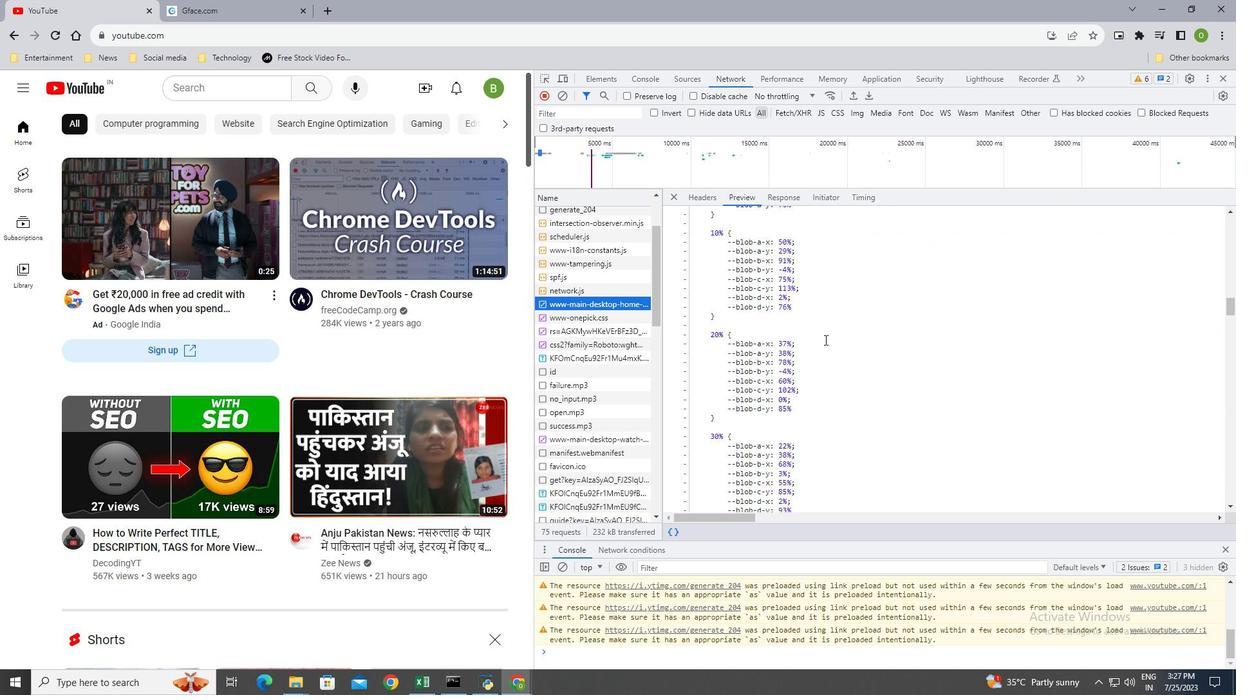 
Action: Mouse scrolled (825, 339) with delta (0, 0)
Screenshot: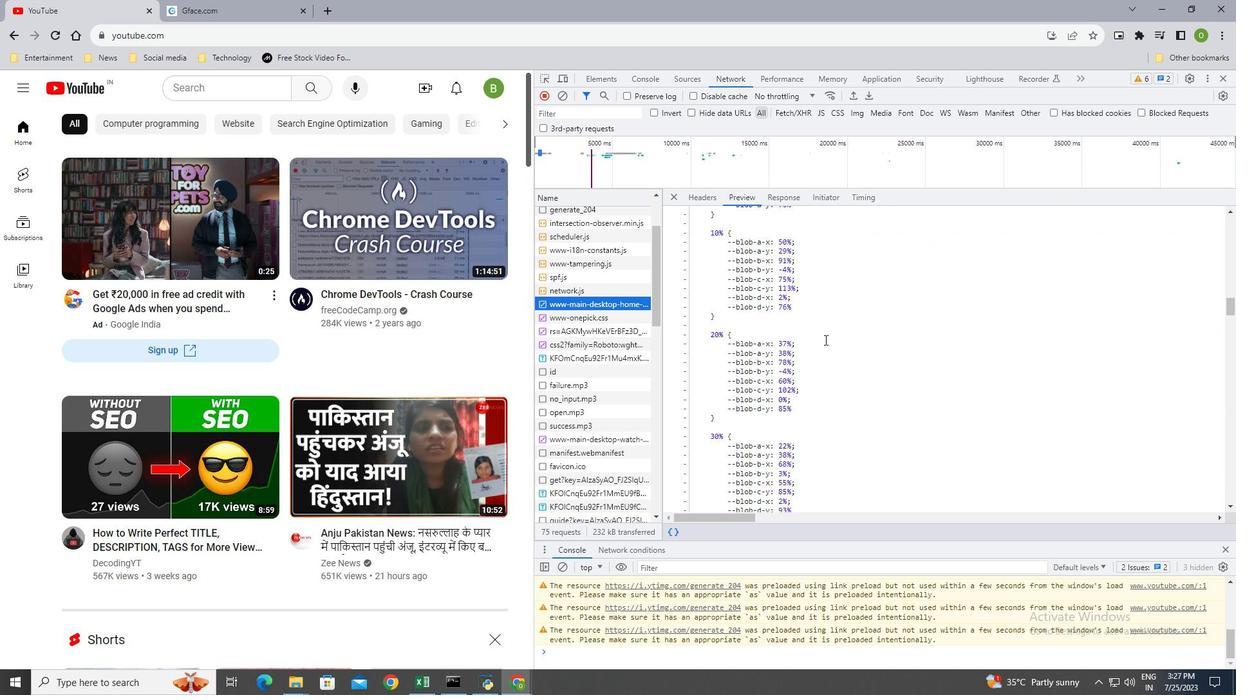 
Action: Mouse scrolled (825, 339) with delta (0, 0)
Screenshot: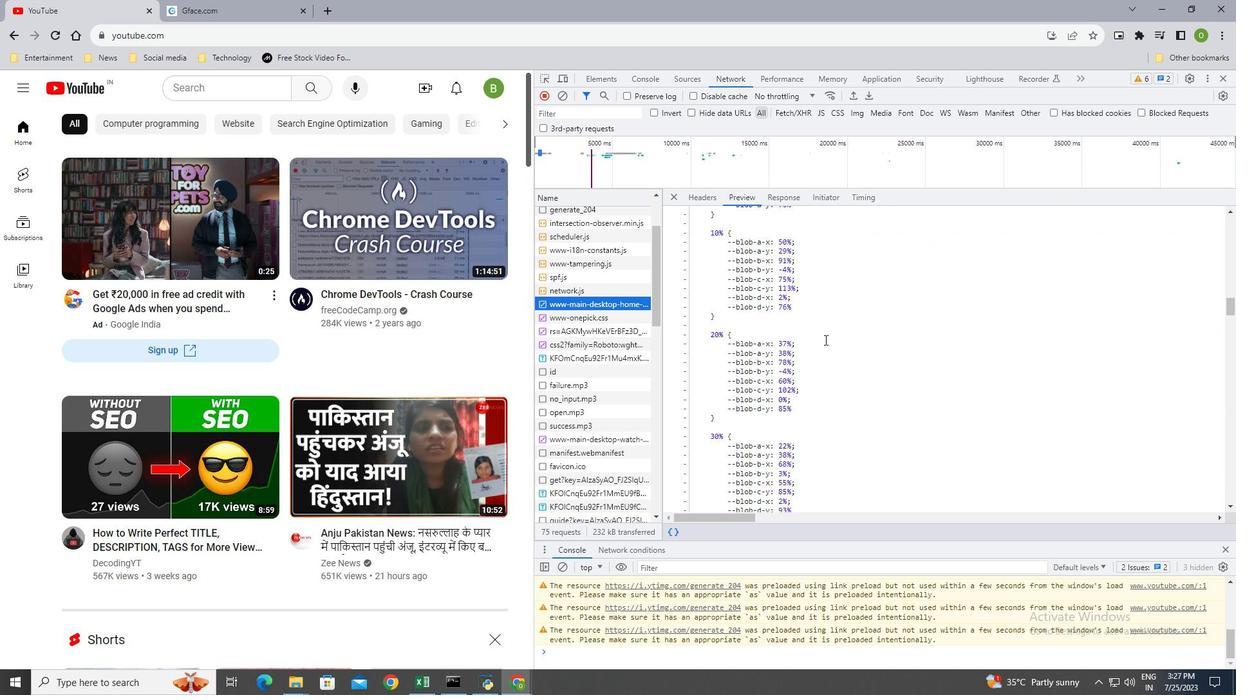
Action: Mouse scrolled (825, 339) with delta (0, 0)
Screenshot: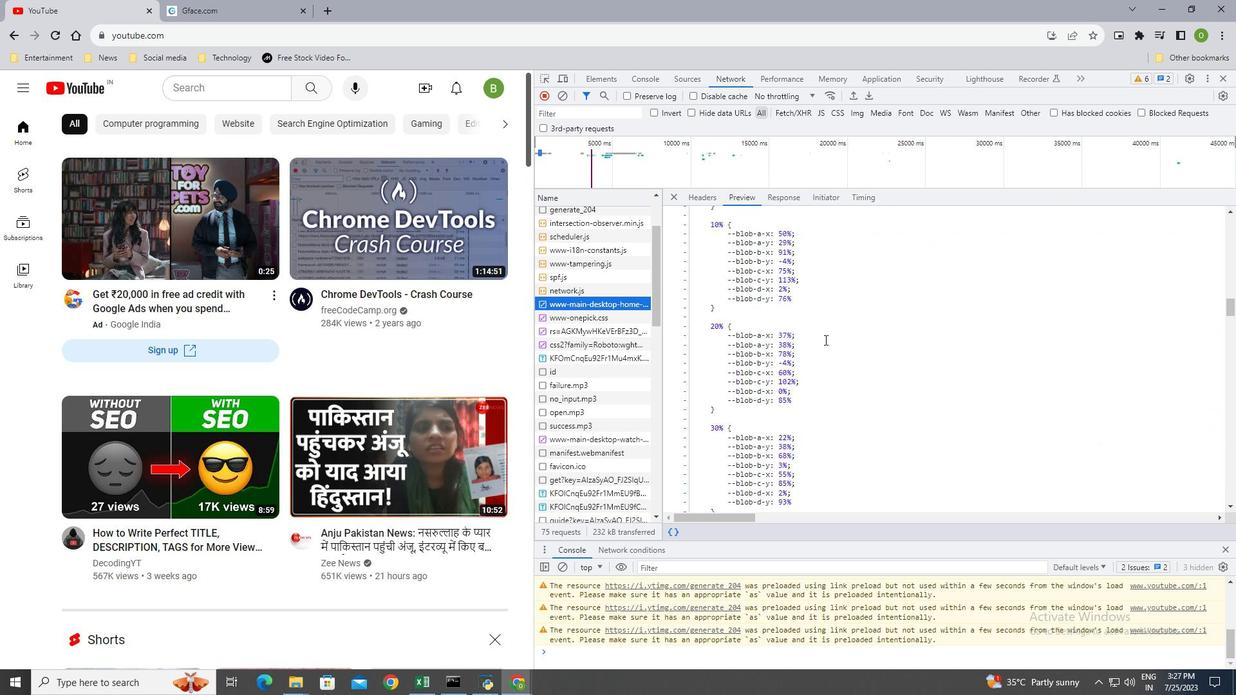 
Action: Mouse scrolled (825, 339) with delta (0, 0)
Screenshot: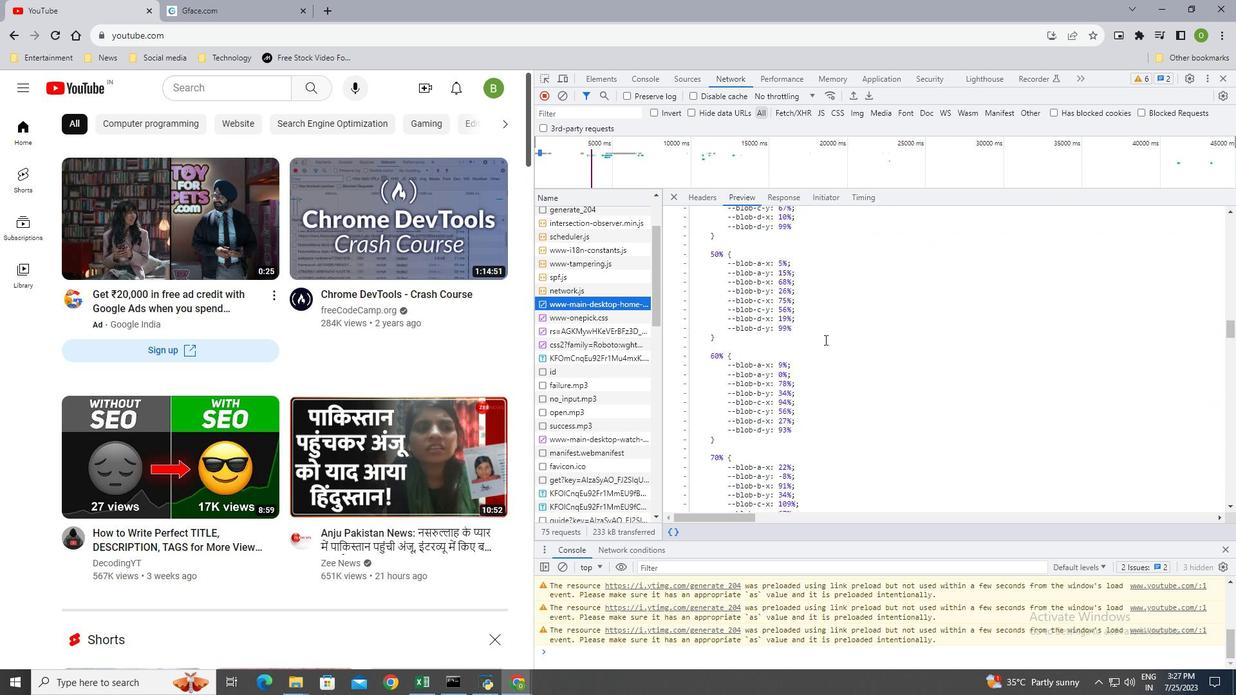 
Action: Mouse scrolled (825, 339) with delta (0, 0)
Screenshot: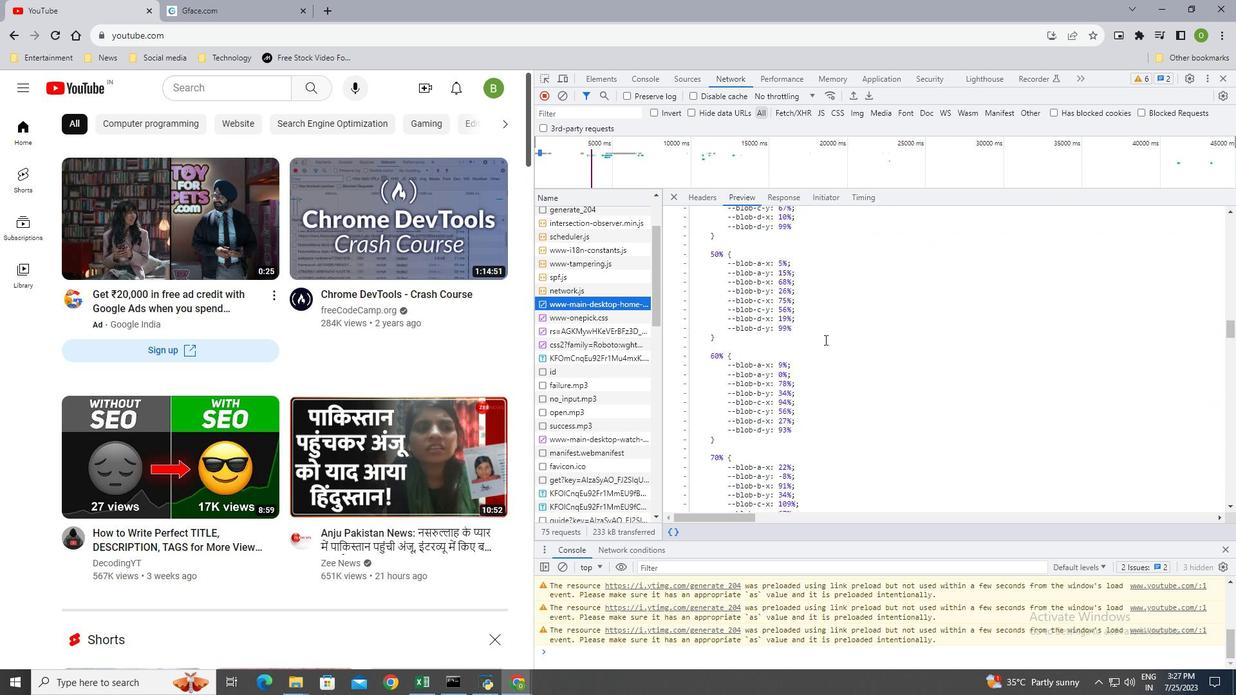 
Action: Mouse scrolled (825, 339) with delta (0, 0)
Screenshot: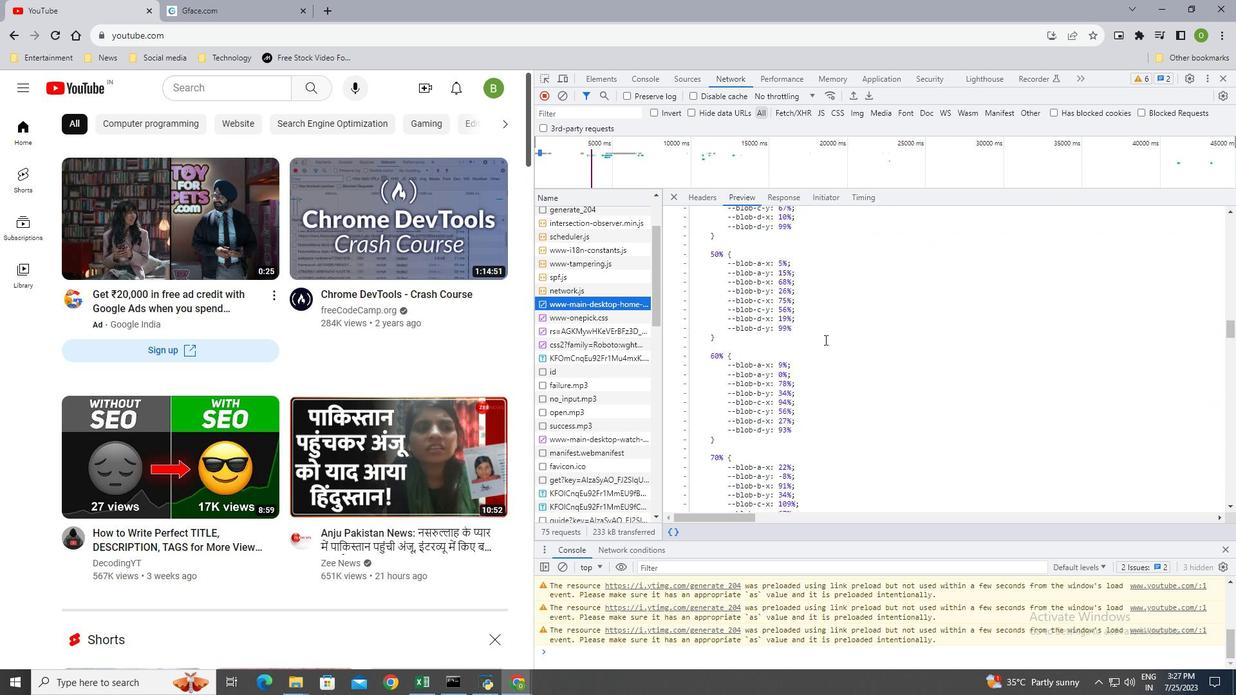 
Action: Mouse scrolled (825, 339) with delta (0, 0)
Screenshot: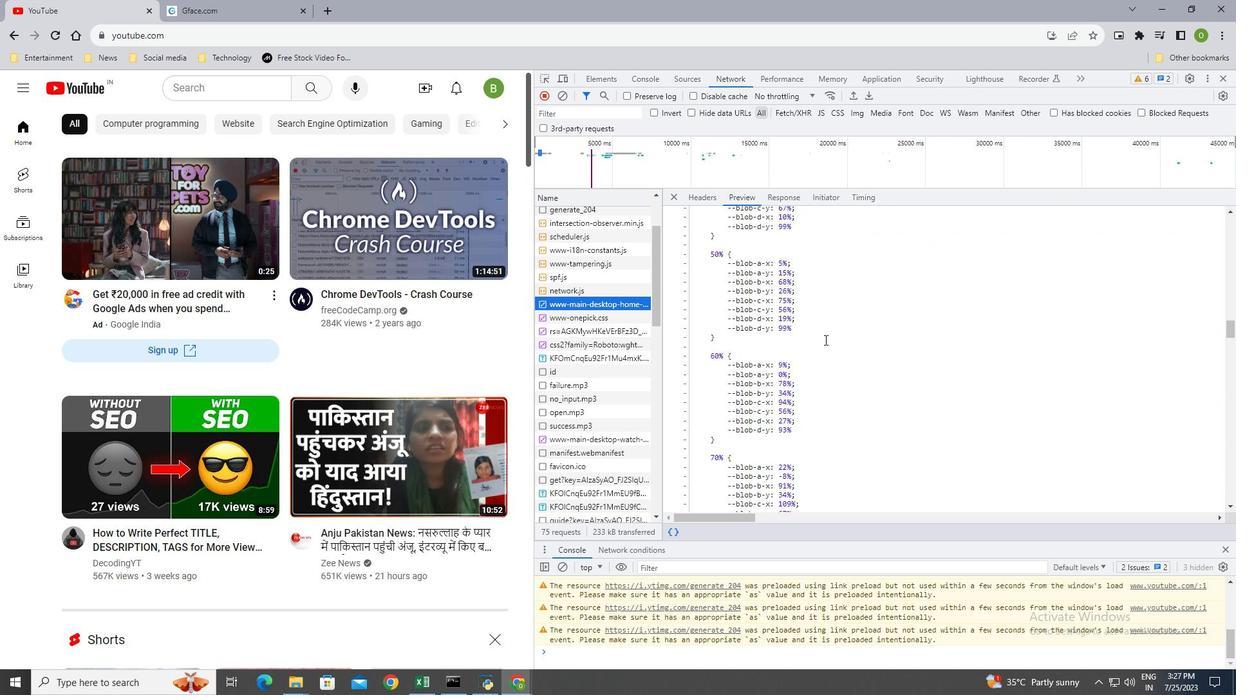 
Action: Mouse scrolled (825, 339) with delta (0, 0)
Screenshot: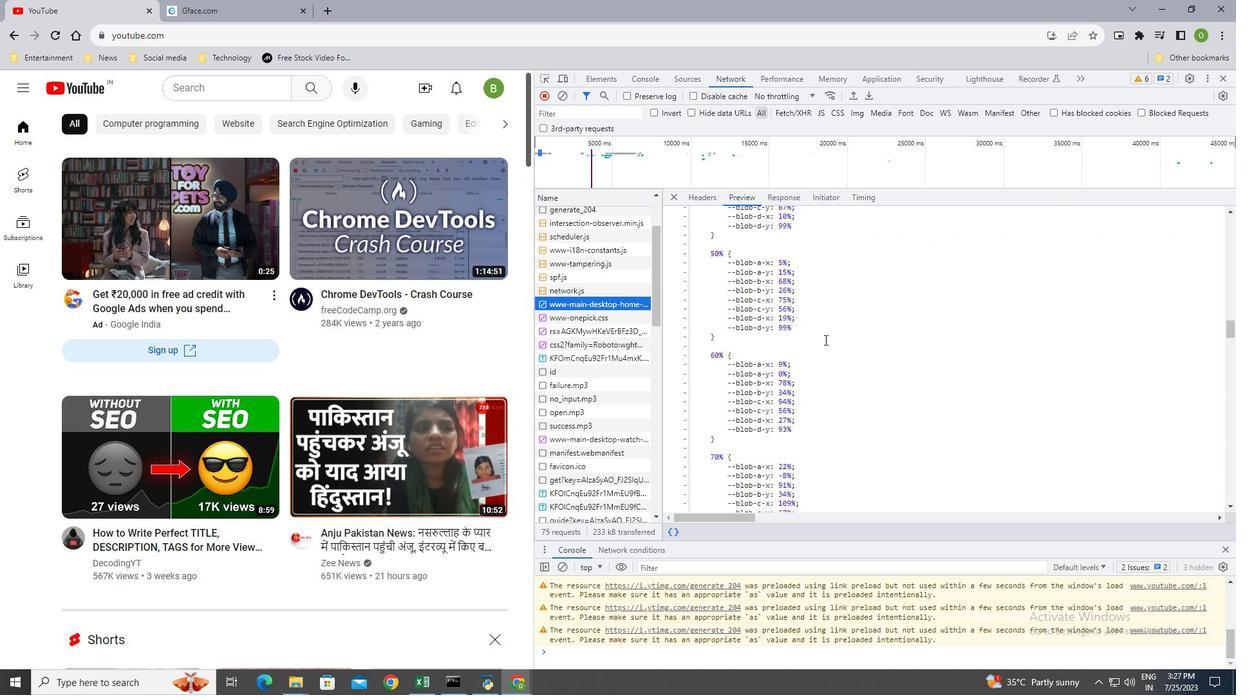 
Action: Mouse scrolled (825, 339) with delta (0, 0)
Screenshot: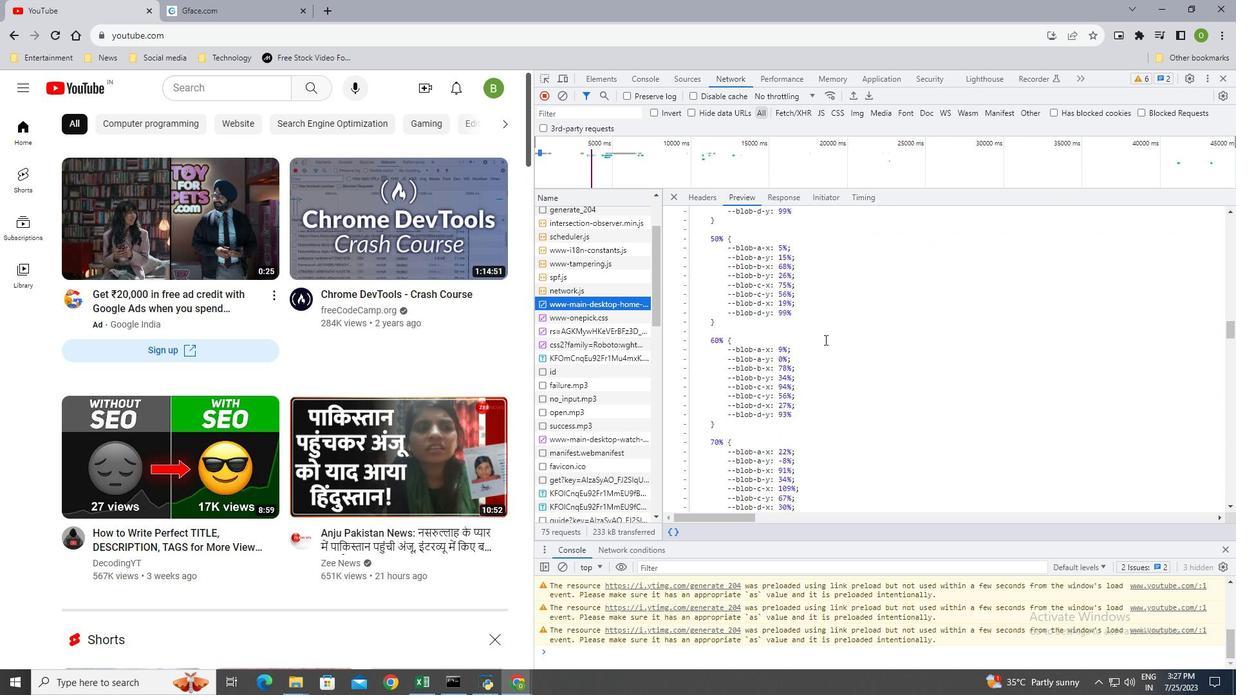 
Action: Mouse scrolled (825, 339) with delta (0, 0)
Screenshot: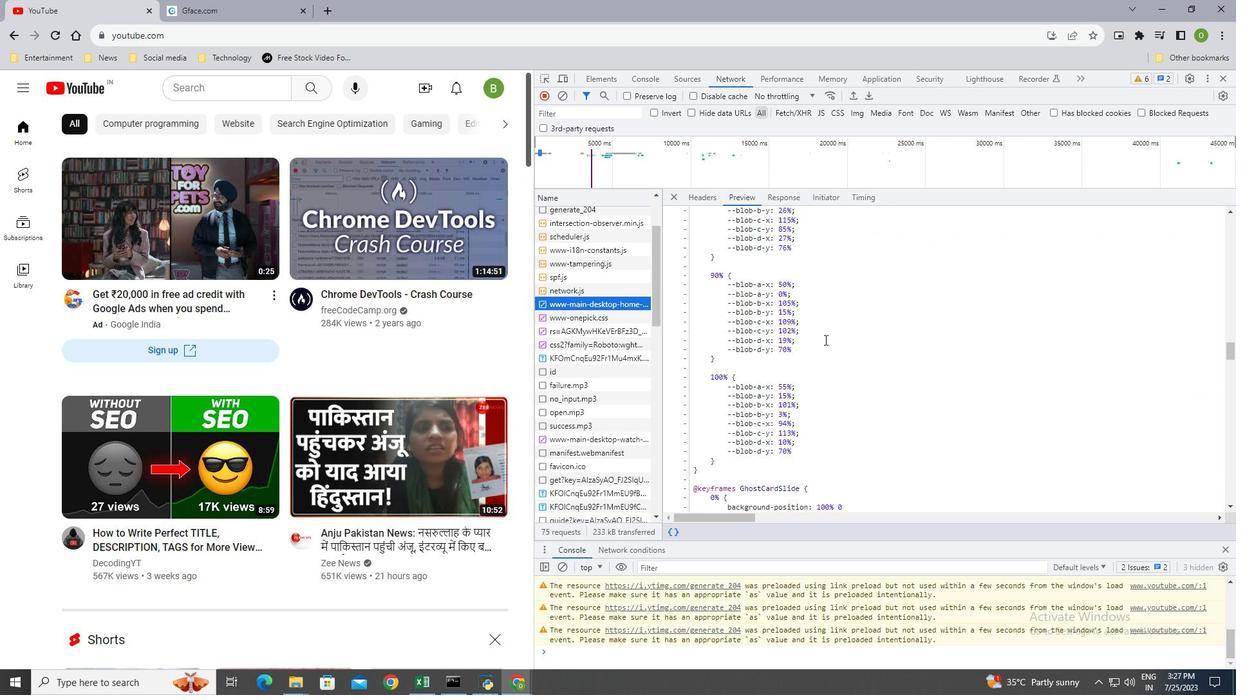 
Action: Mouse scrolled (825, 339) with delta (0, 0)
Screenshot: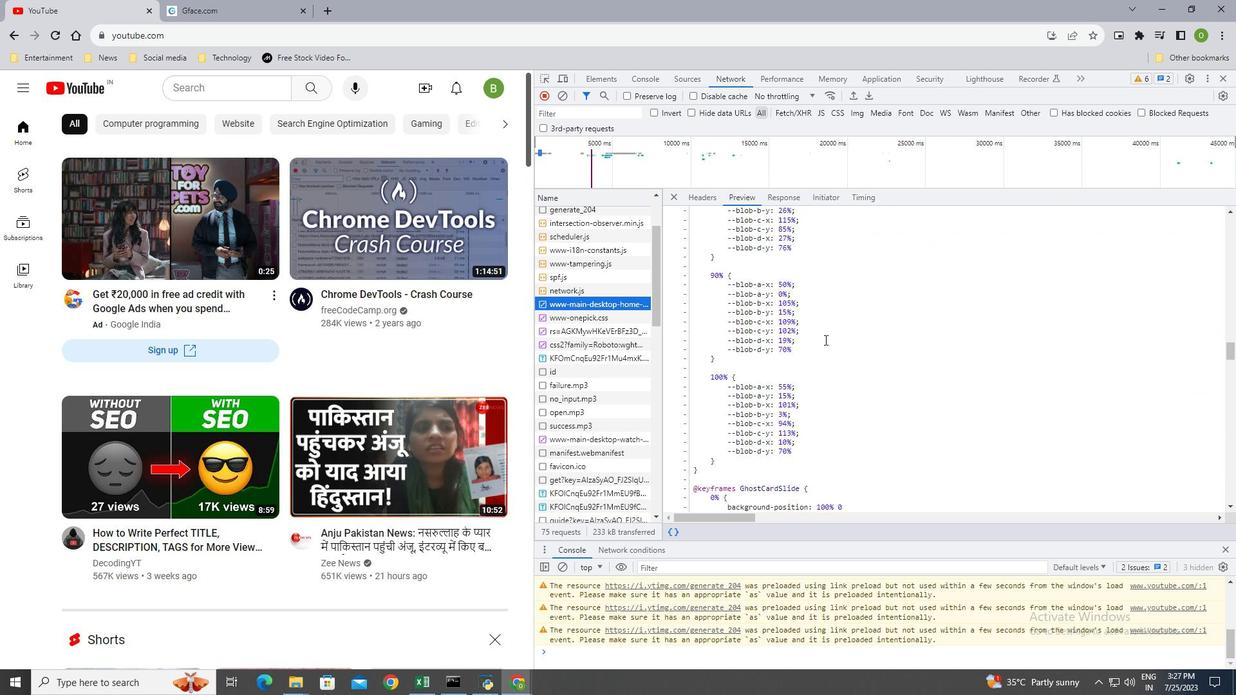 
Action: Mouse scrolled (825, 339) with delta (0, 0)
Screenshot: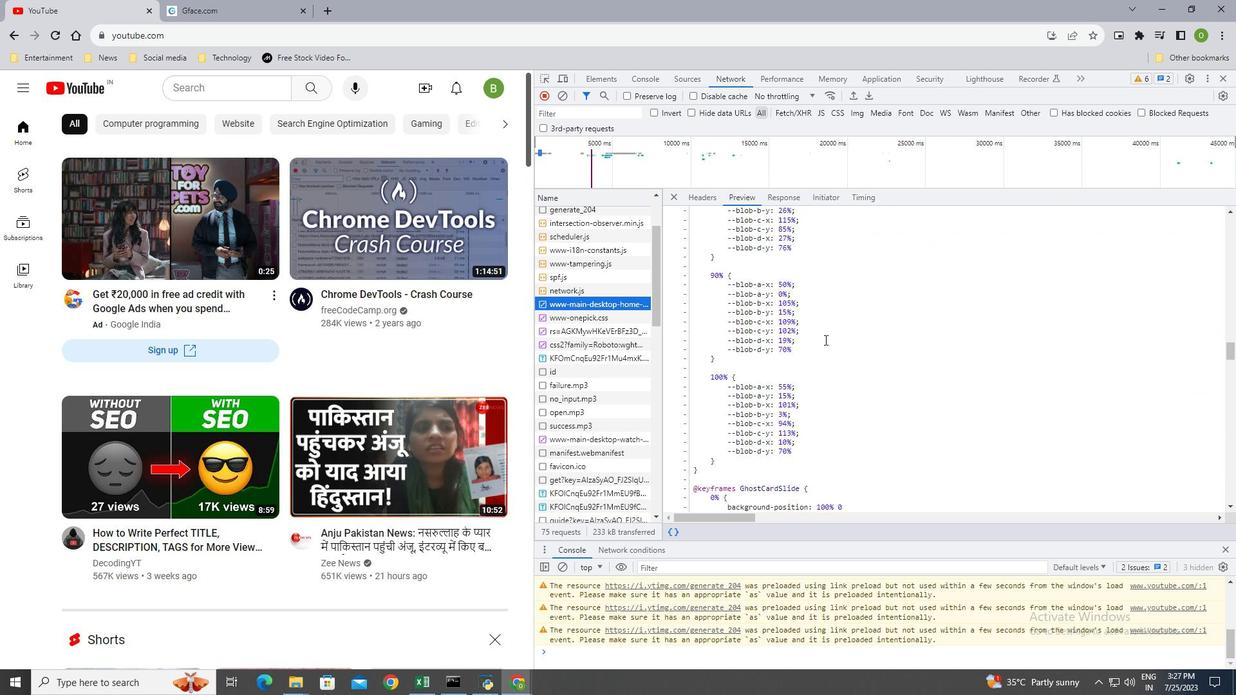 
Action: Mouse scrolled (825, 339) with delta (0, 0)
Screenshot: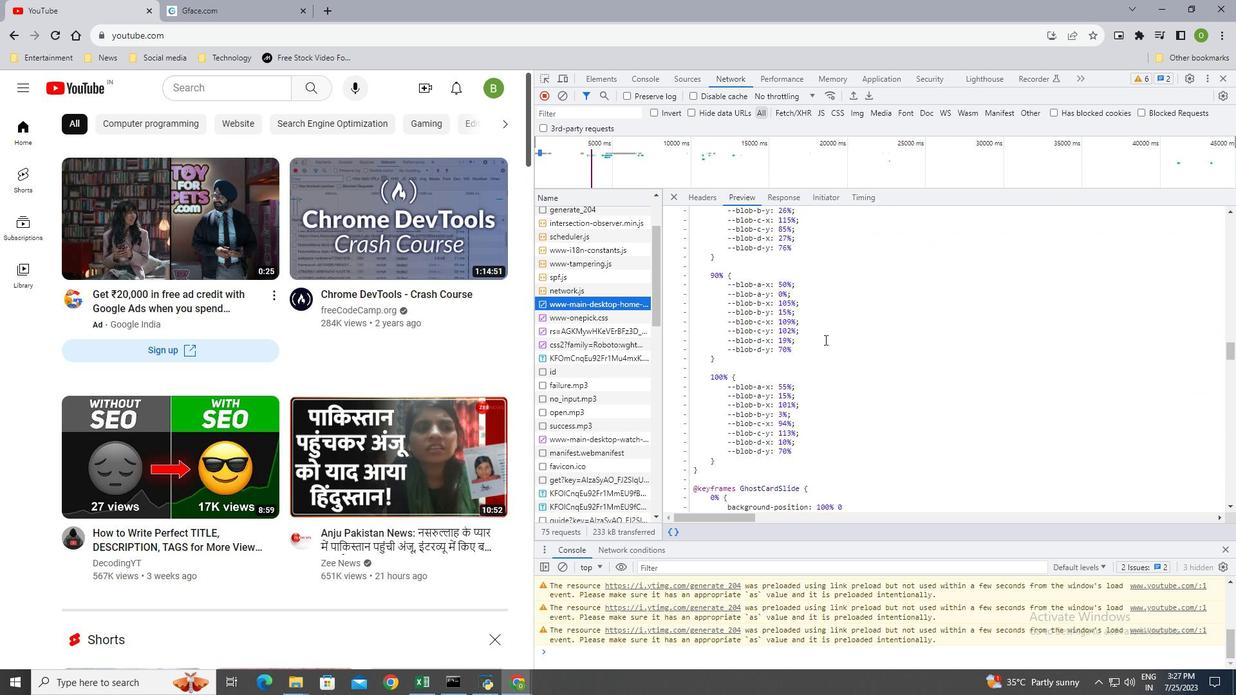 
Action: Mouse scrolled (825, 339) with delta (0, 0)
Screenshot: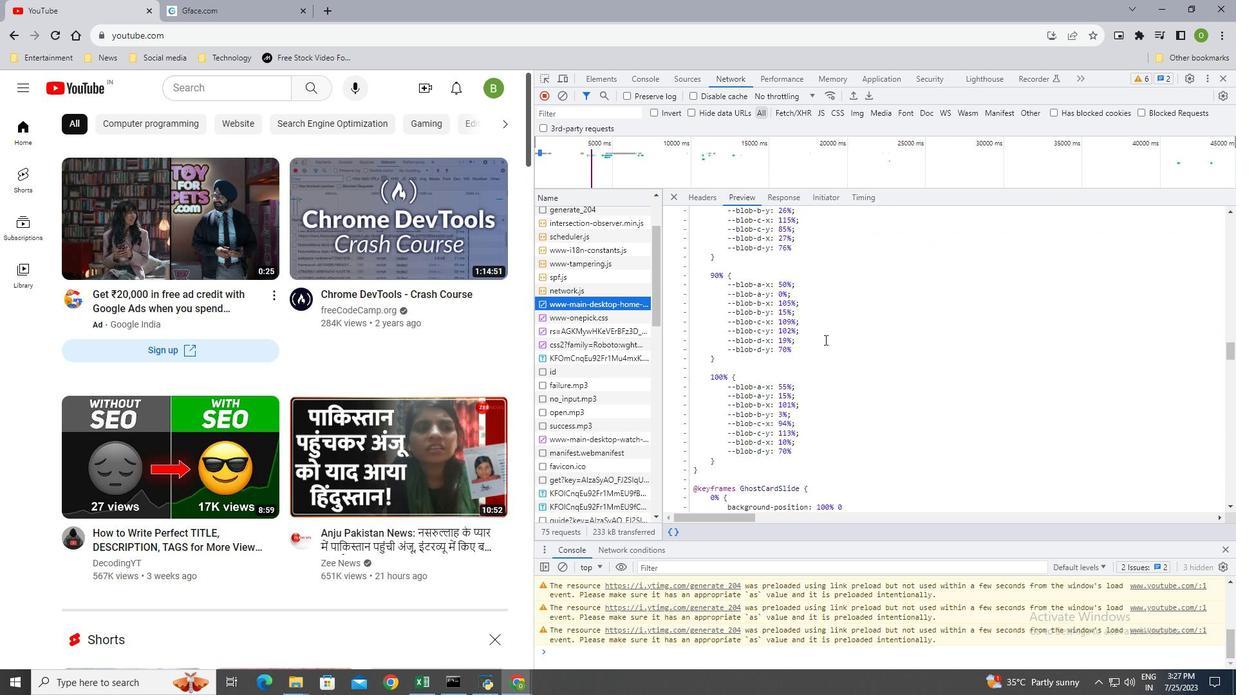 
Action: Mouse moved to (824, 428)
Screenshot: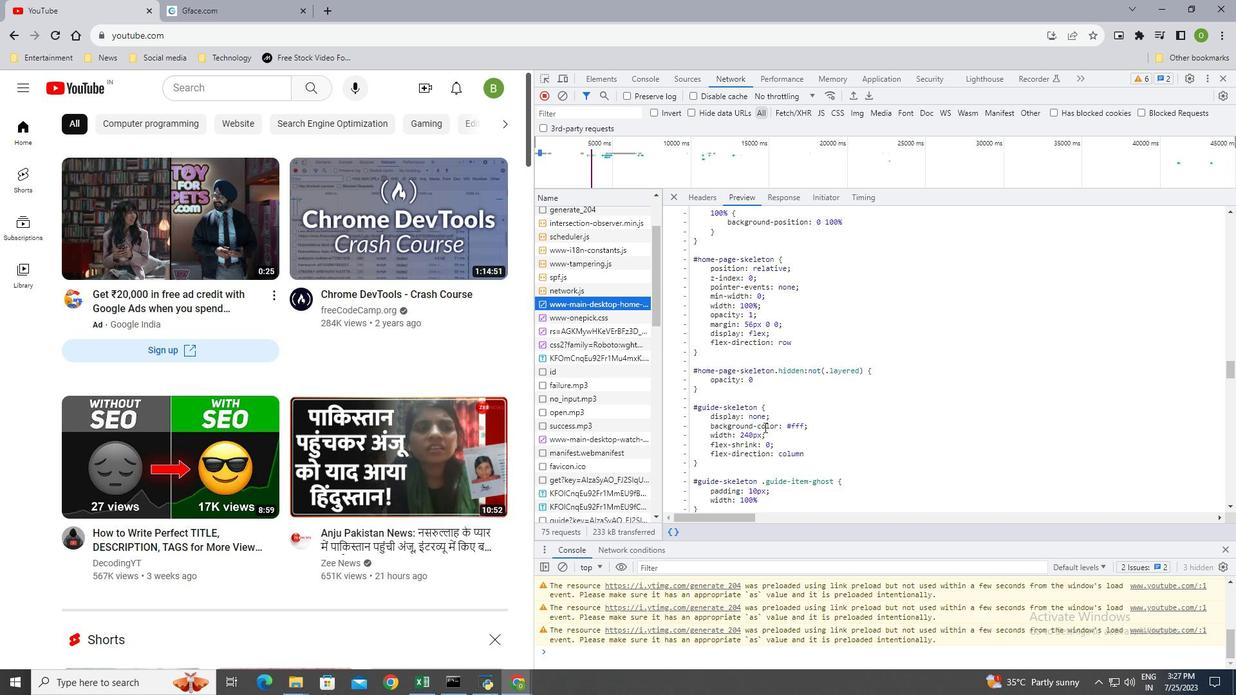 
Action: Mouse scrolled (824, 427) with delta (0, 0)
Screenshot: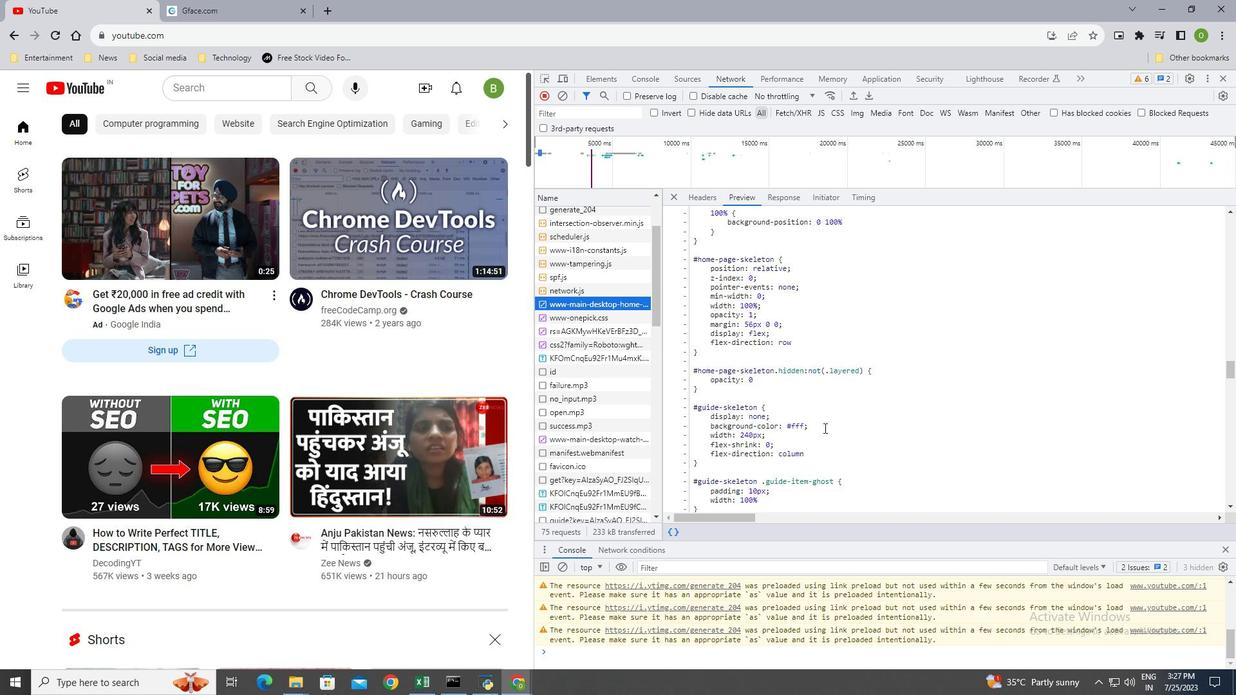 
Action: Mouse scrolled (824, 427) with delta (0, 0)
Screenshot: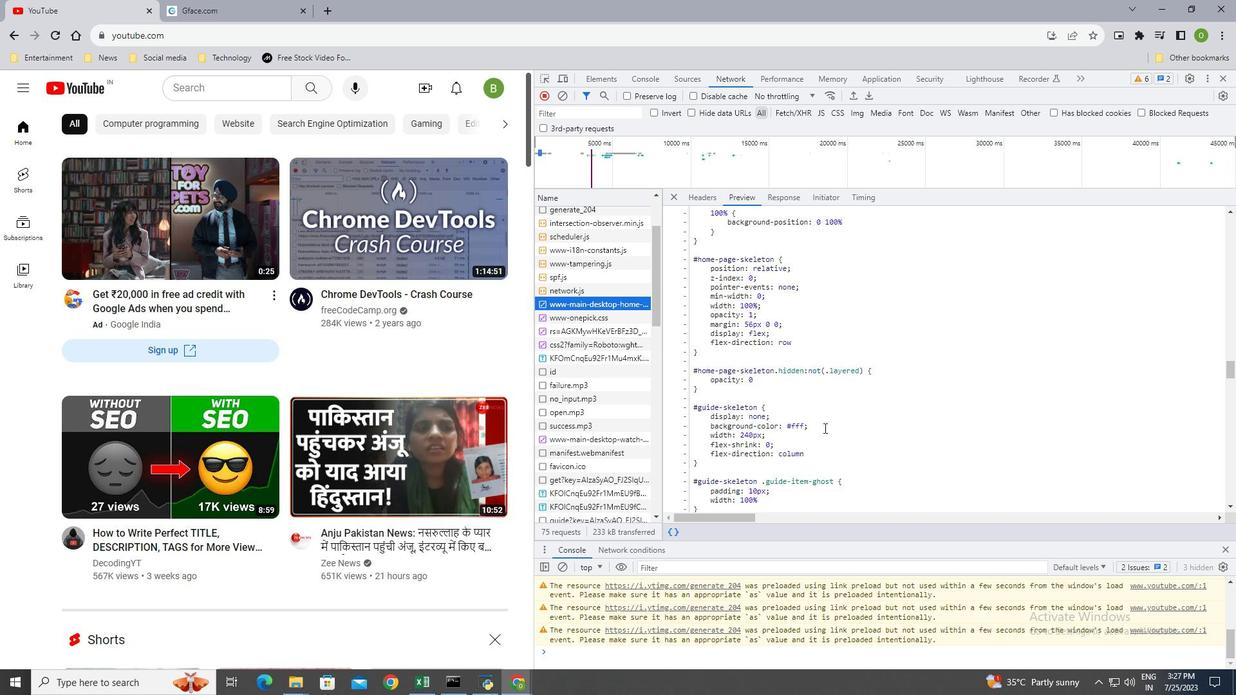 
Action: Mouse scrolled (824, 427) with delta (0, 0)
Screenshot: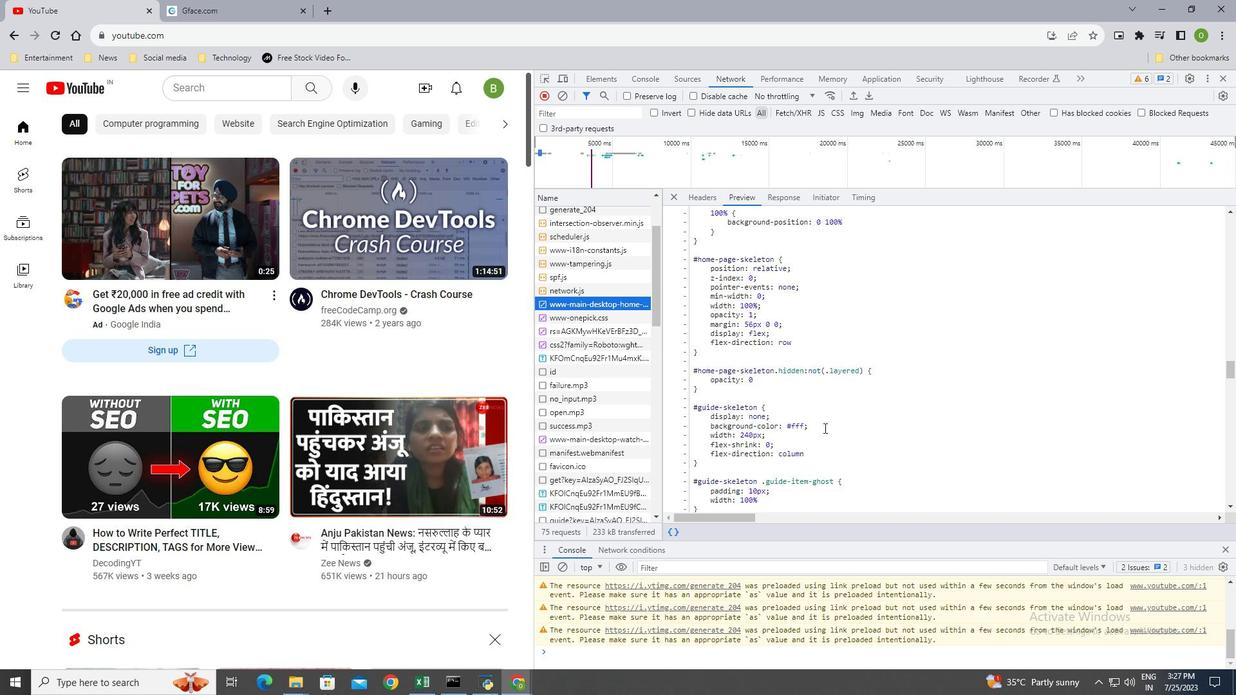 
Action: Mouse scrolled (824, 427) with delta (0, 0)
Screenshot: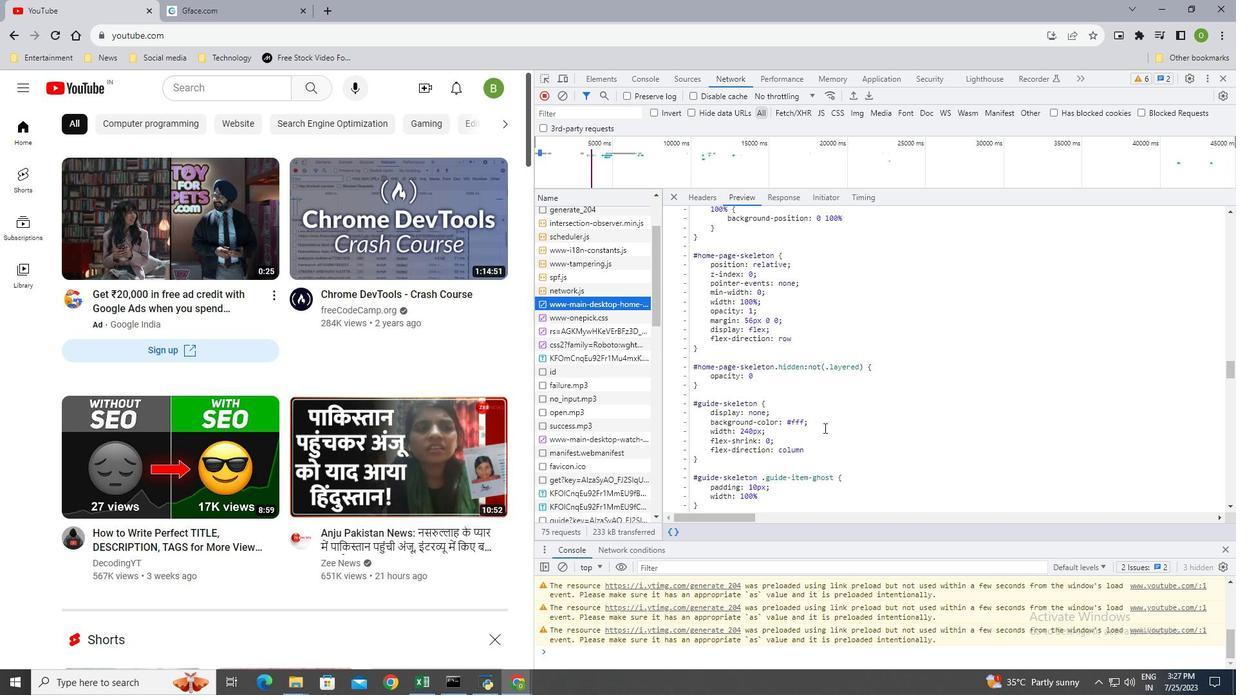 
Action: Mouse moved to (824, 425)
Screenshot: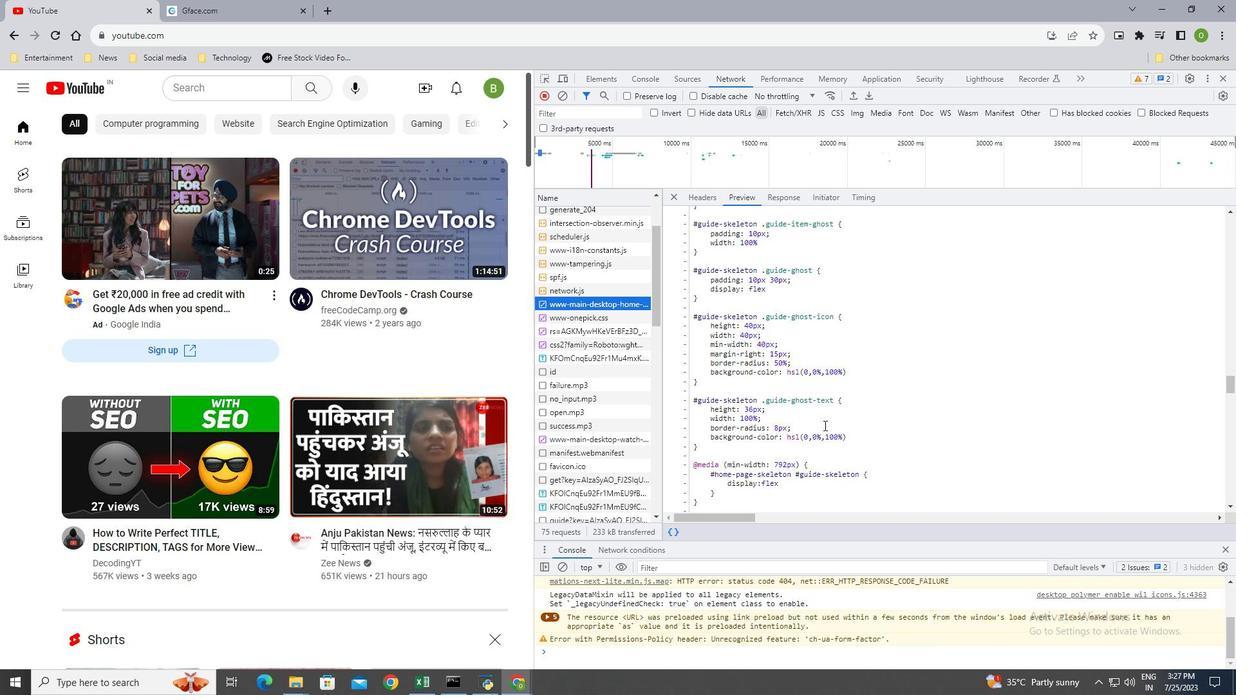 
Action: Mouse scrolled (824, 424) with delta (0, 0)
Screenshot: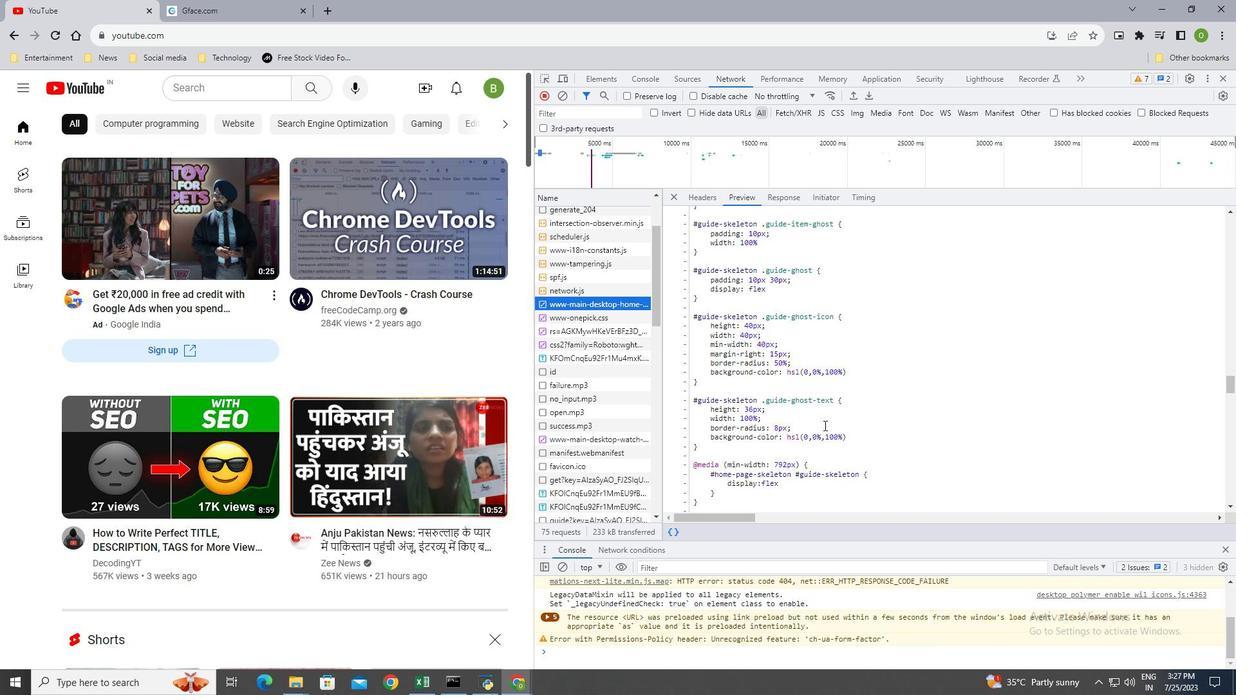 
Action: Mouse scrolled (824, 424) with delta (0, 0)
Screenshot: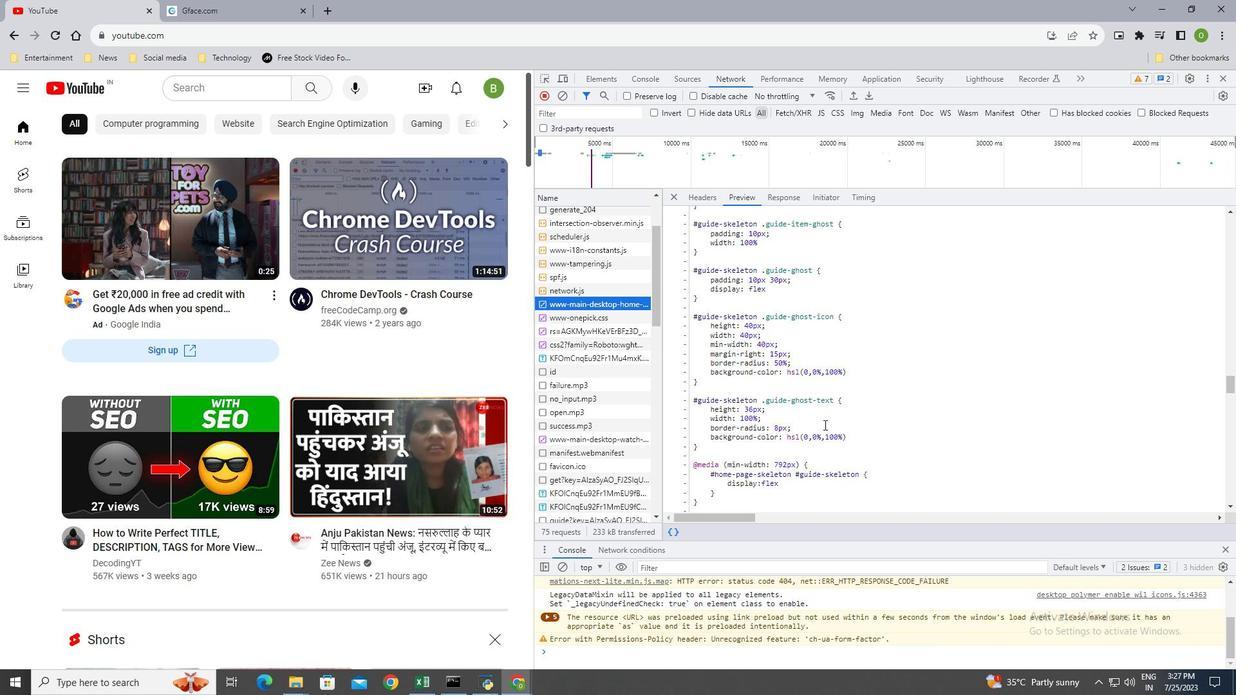 
Action: Mouse scrolled (824, 424) with delta (0, 0)
Screenshot: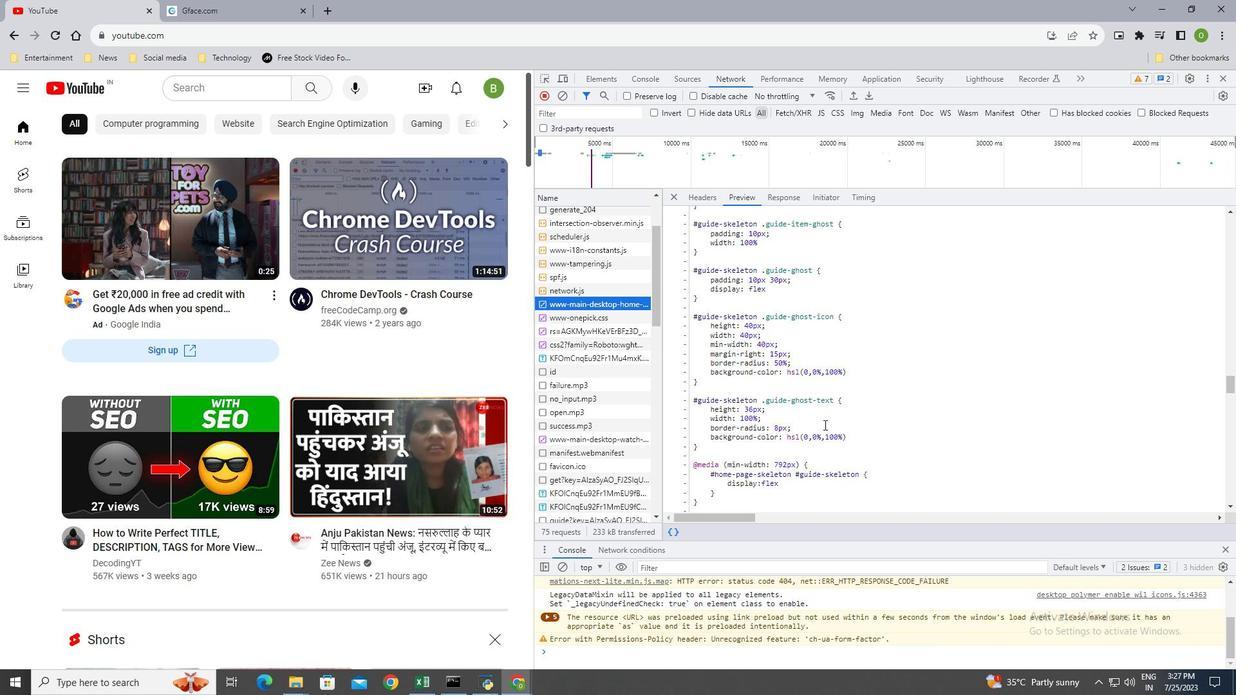 
Action: Mouse scrolled (824, 424) with delta (0, 0)
Screenshot: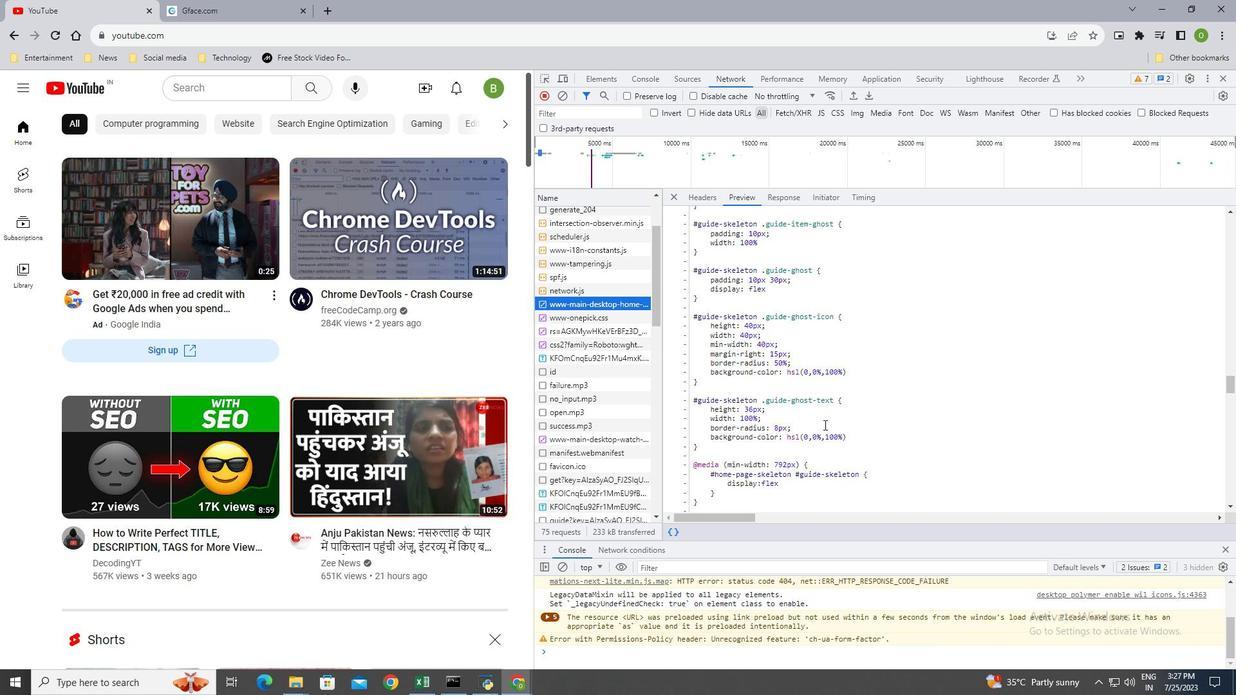 
Action: Mouse moved to (576, 440)
Screenshot: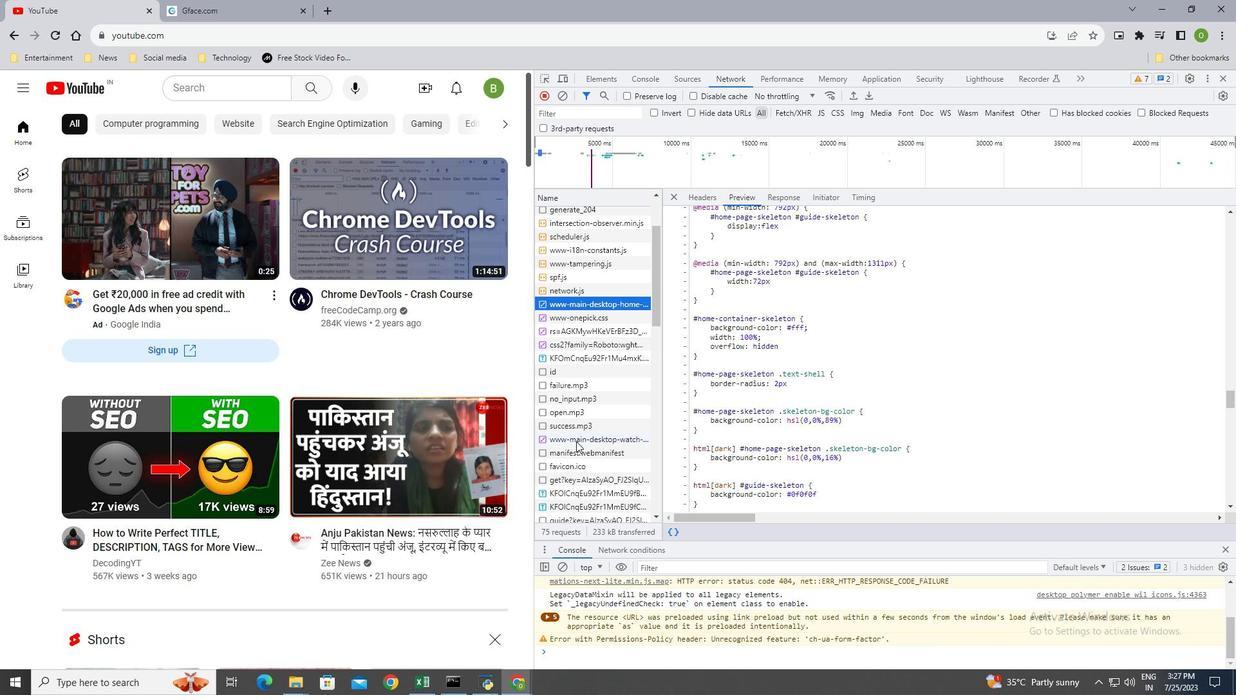 
Action: Mouse pressed left at (576, 440)
Screenshot: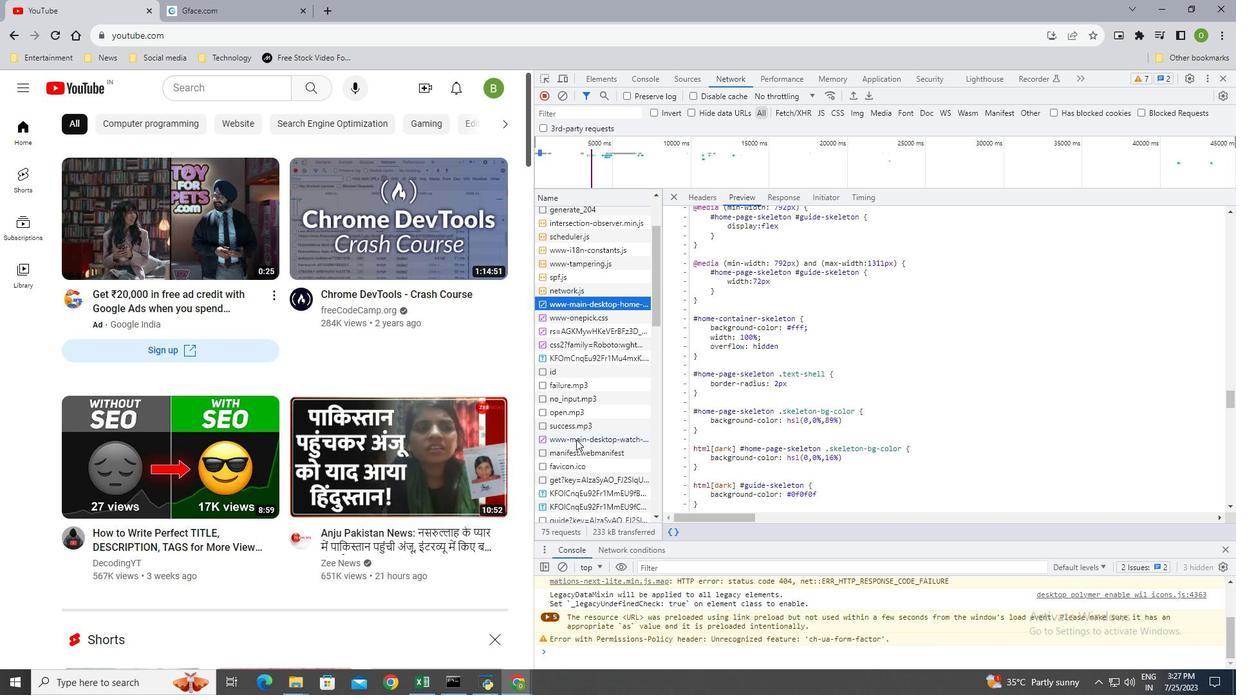 
Action: Mouse moved to (854, 363)
Screenshot: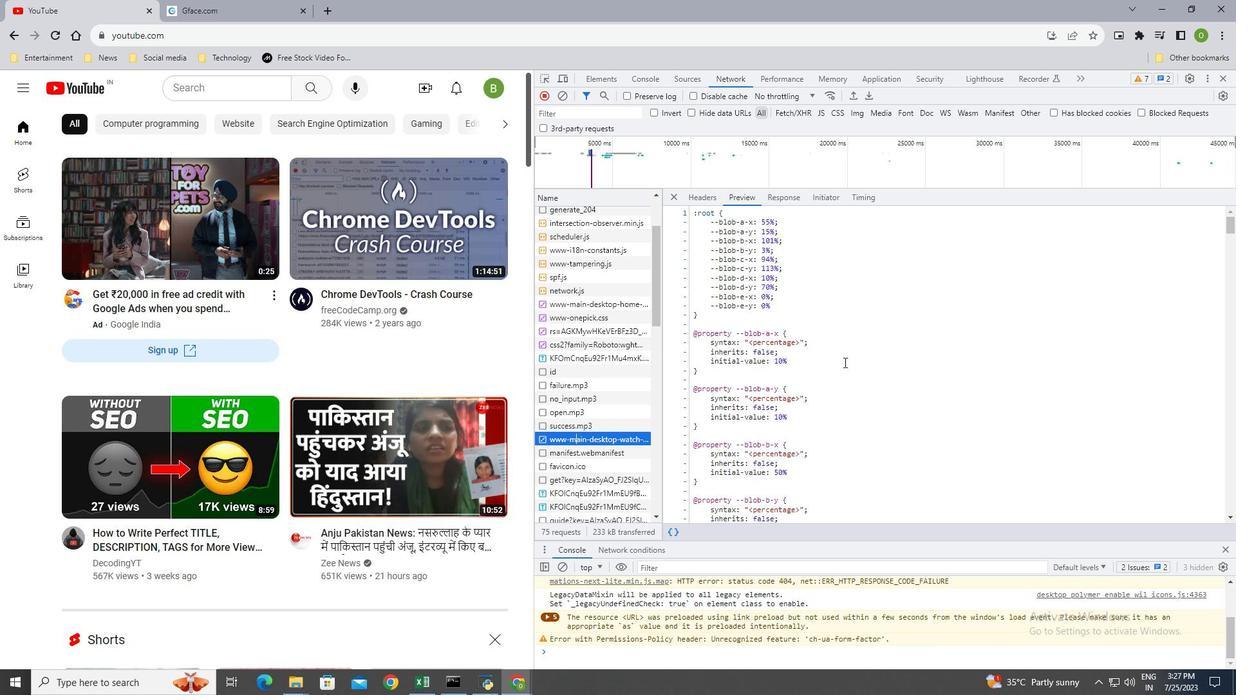 
Action: Mouse scrolled (854, 362) with delta (0, 0)
Screenshot: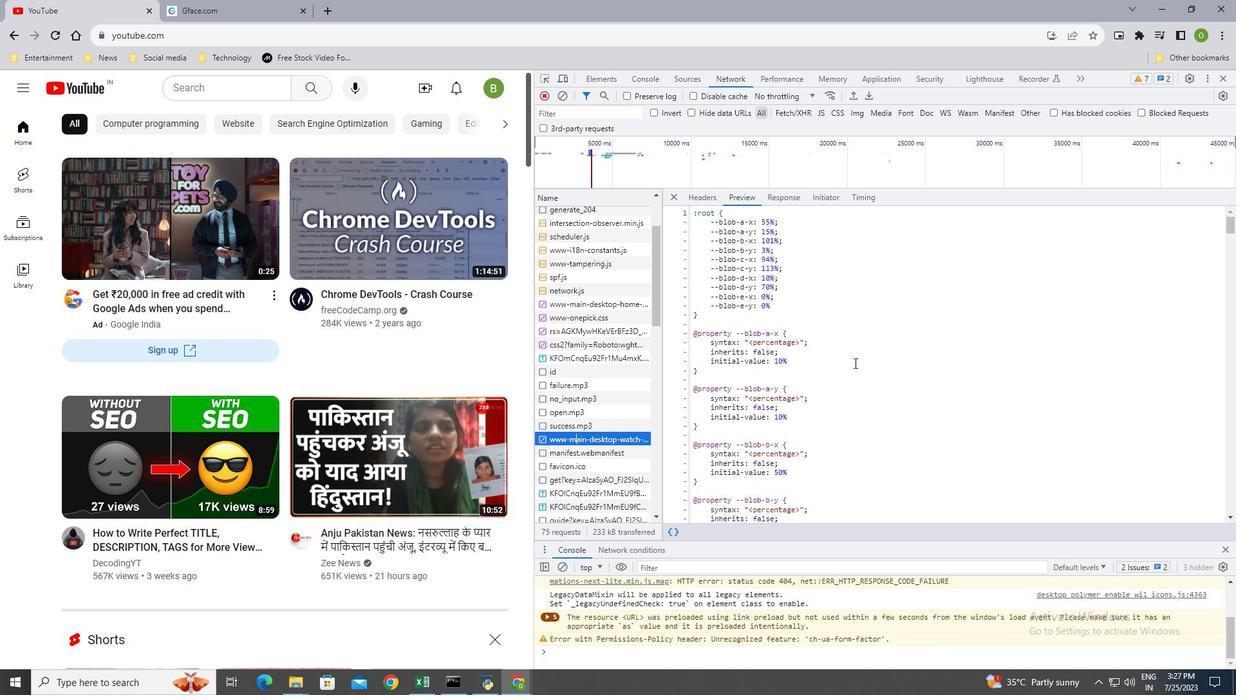 
Action: Mouse scrolled (854, 362) with delta (0, 0)
Screenshot: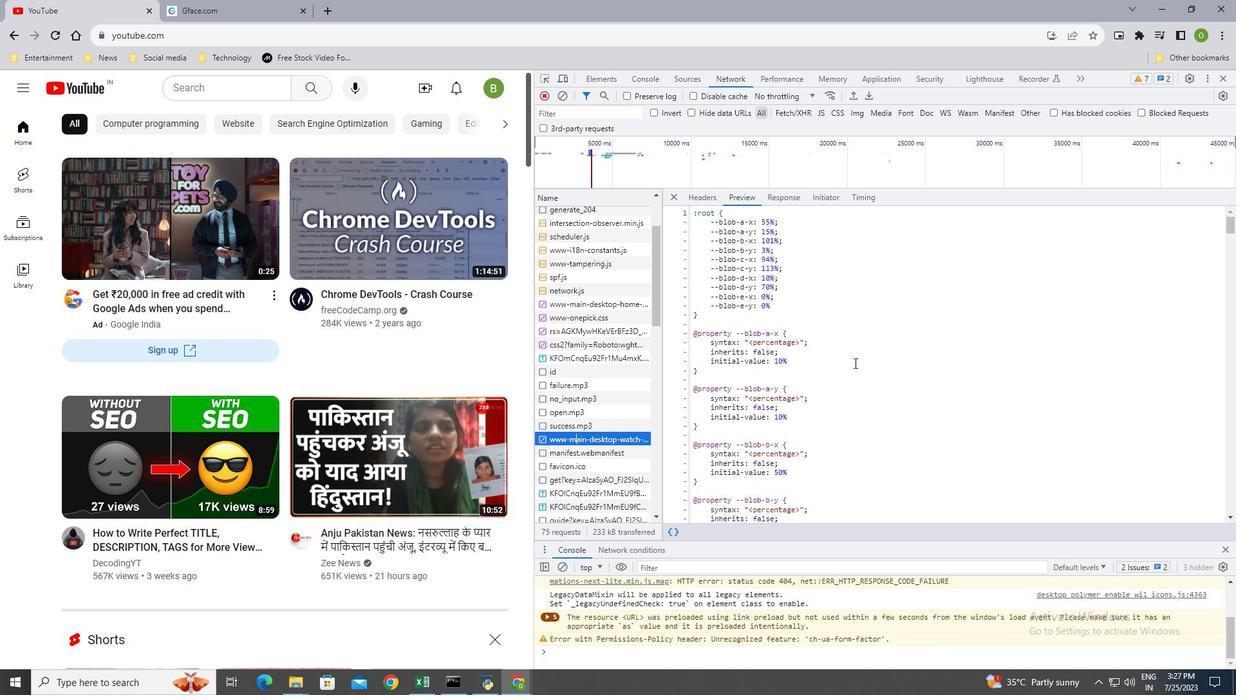 
Action: Mouse scrolled (854, 362) with delta (0, 0)
Screenshot: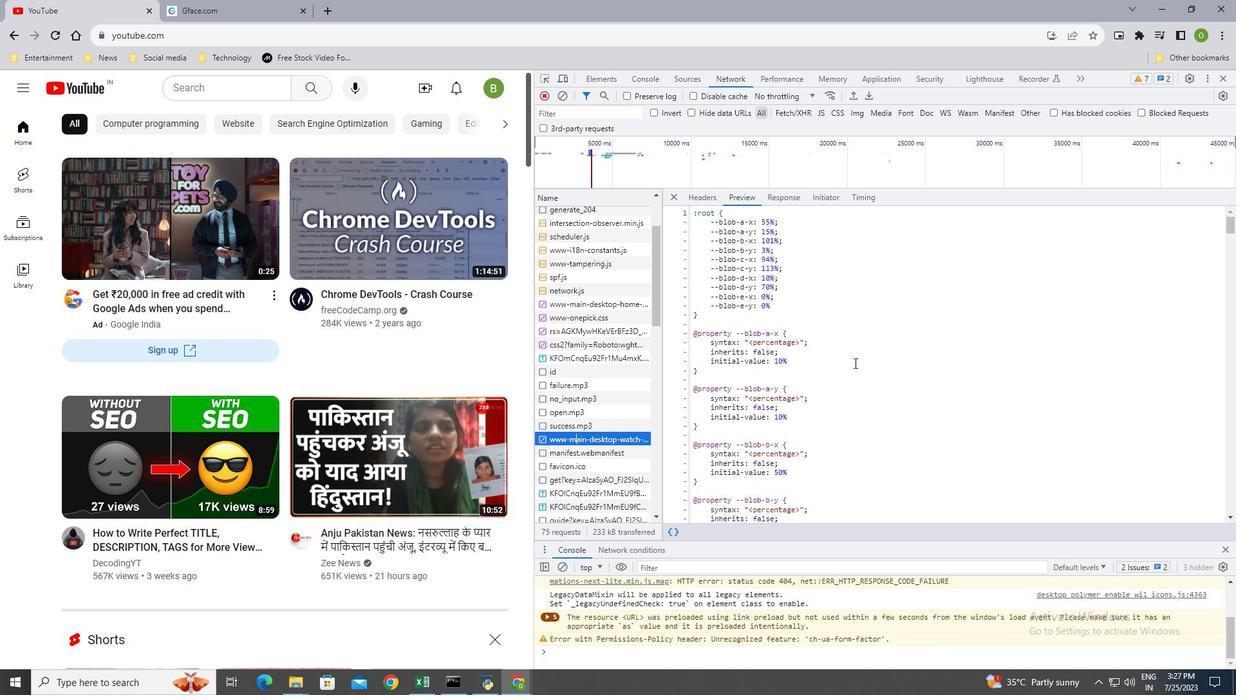 
Action: Mouse scrolled (854, 362) with delta (0, 0)
Screenshot: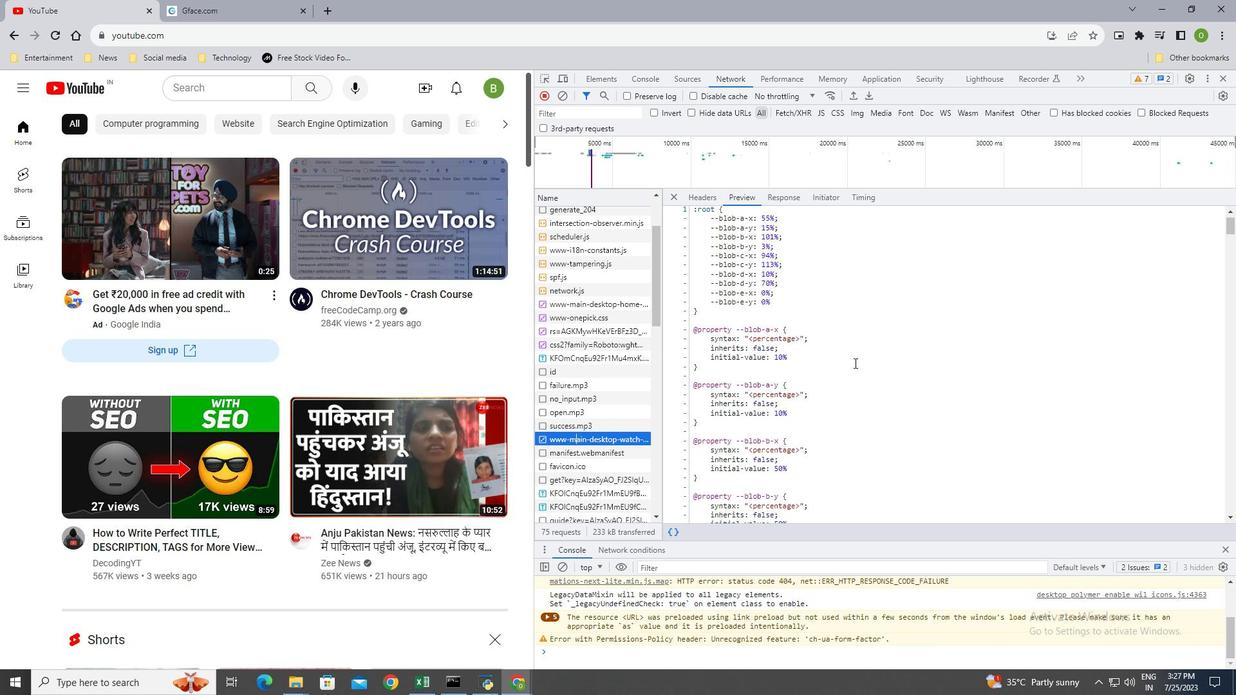 
Action: Mouse scrolled (854, 362) with delta (0, 0)
Screenshot: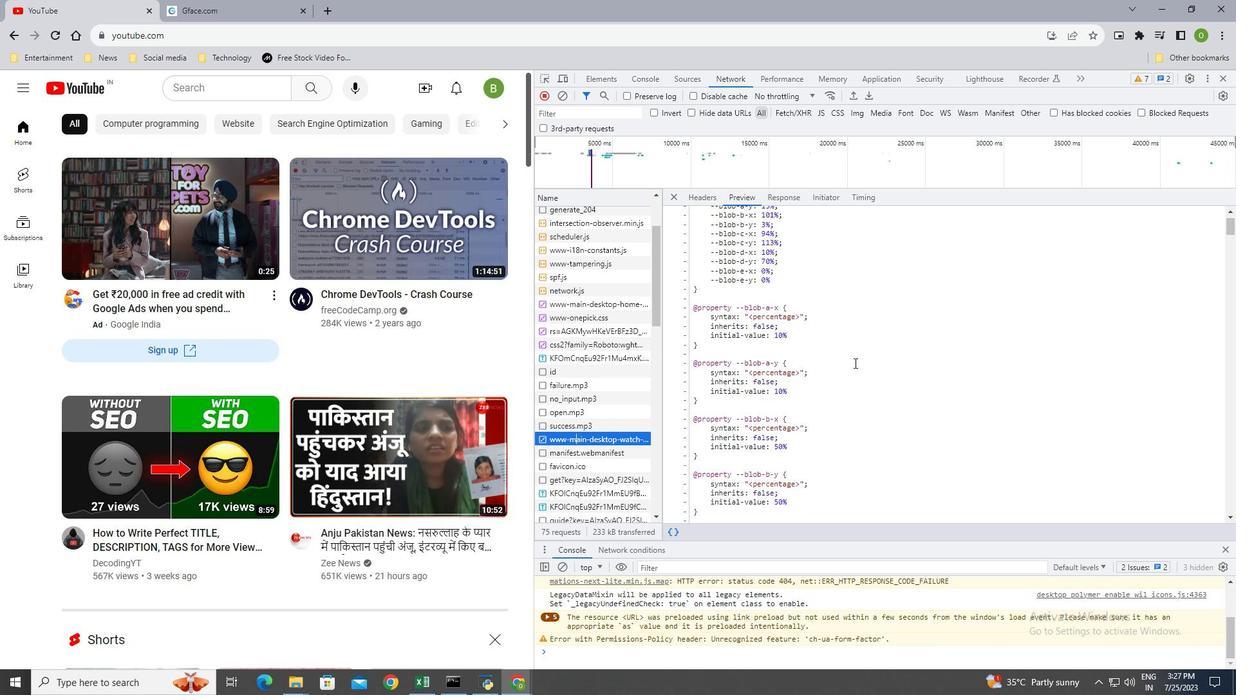 
Action: Mouse moved to (788, 201)
Screenshot: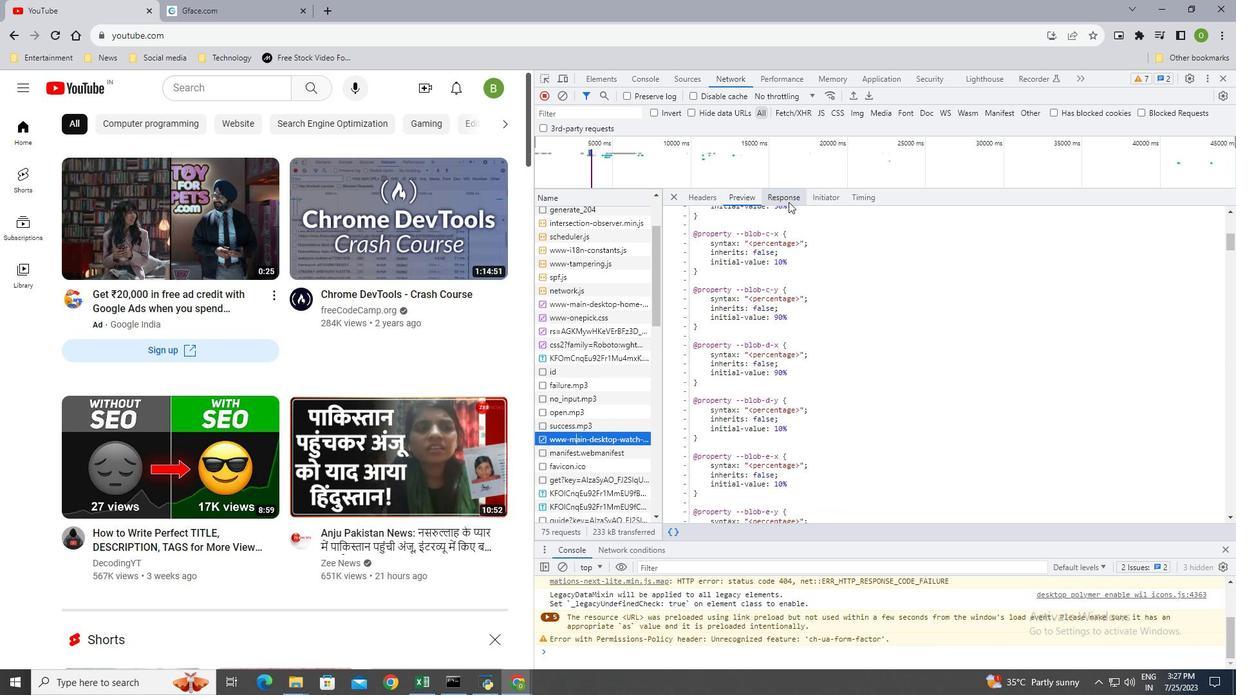 
Action: Mouse pressed left at (788, 201)
Screenshot: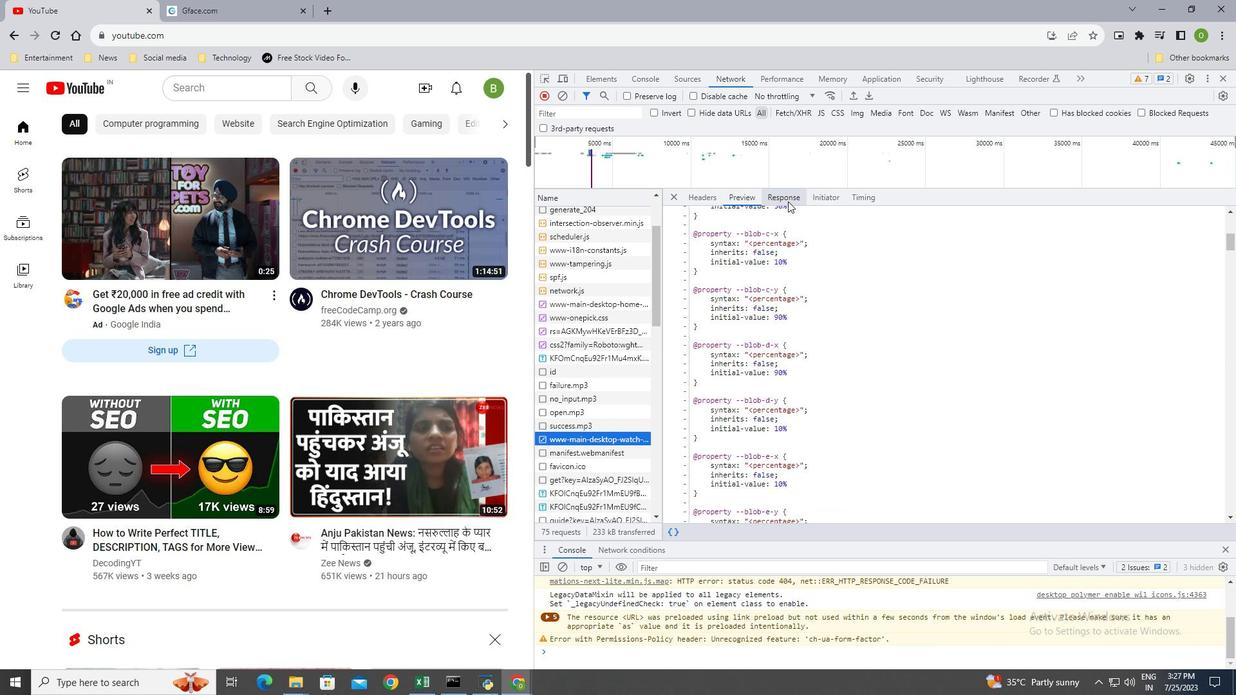 
Action: Mouse moved to (863, 201)
Screenshot: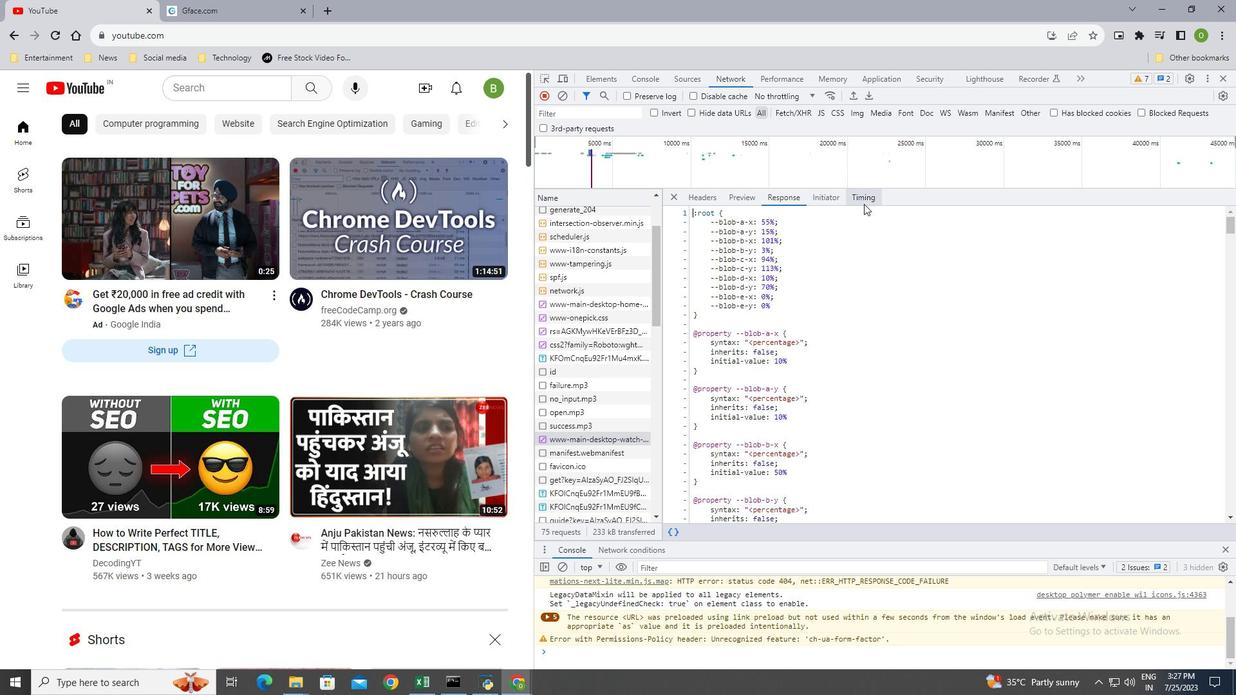 
Action: Mouse pressed left at (863, 201)
Screenshot: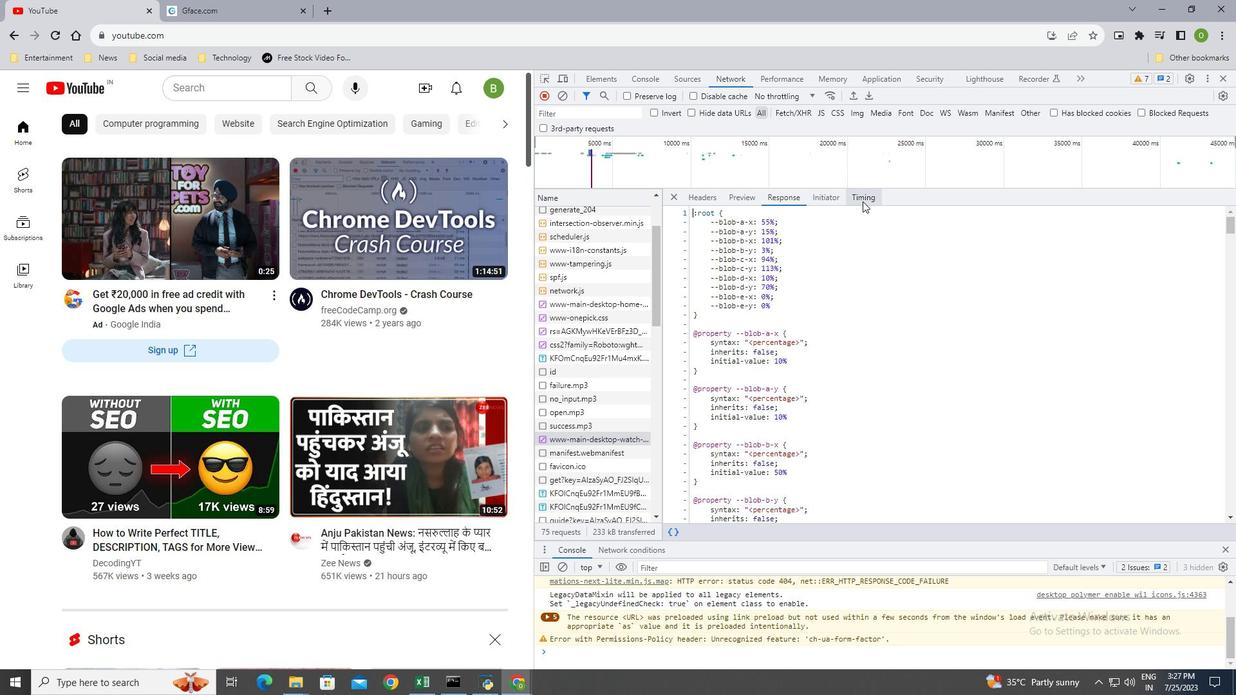 
Action: Mouse moved to (672, 199)
Screenshot: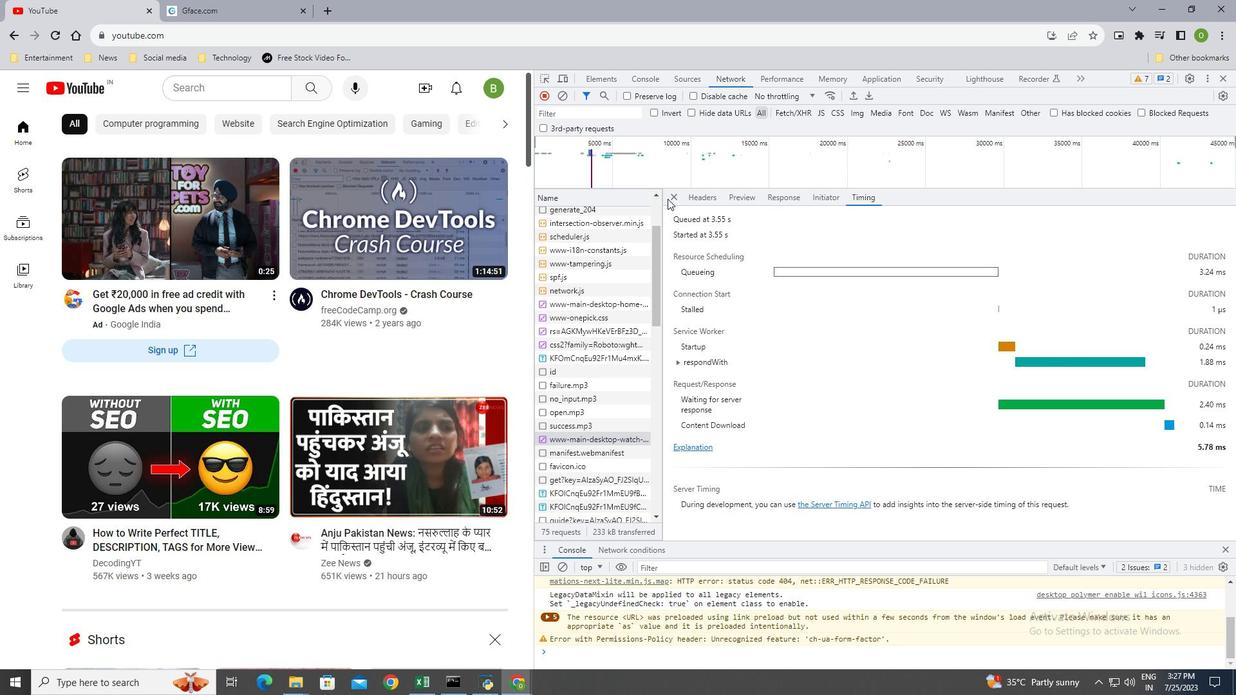 
Action: Mouse pressed left at (672, 199)
Screenshot: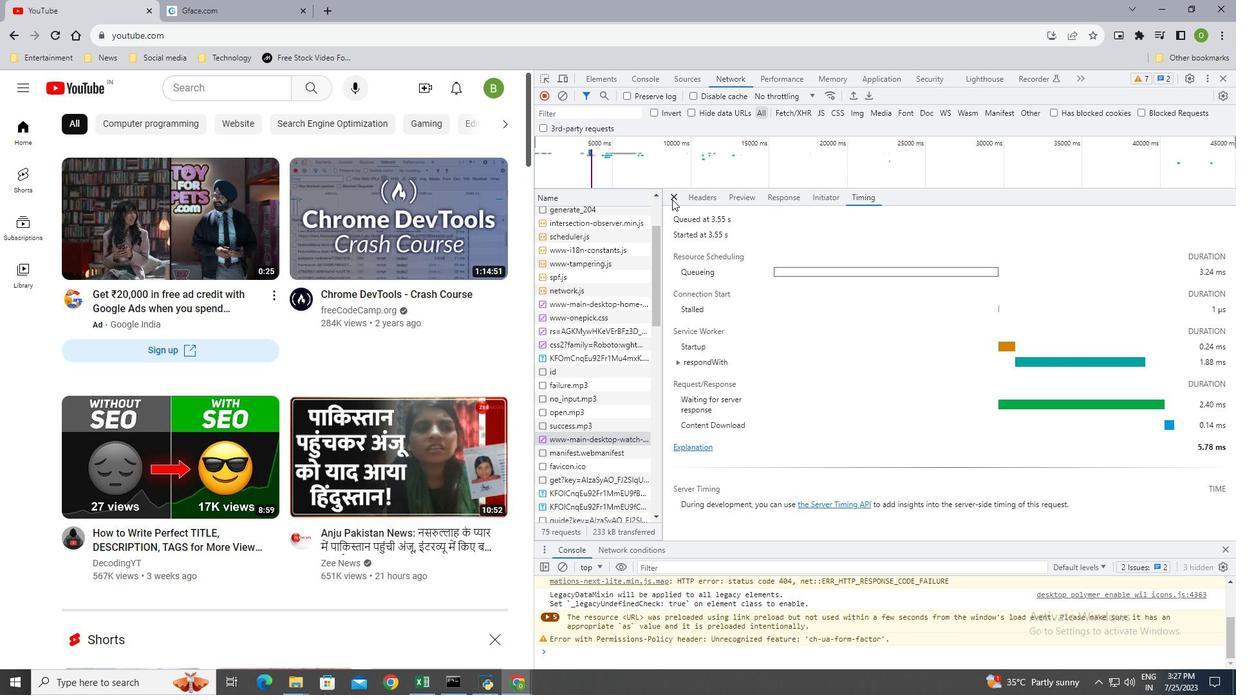 
Action: Mouse moved to (770, 313)
Screenshot: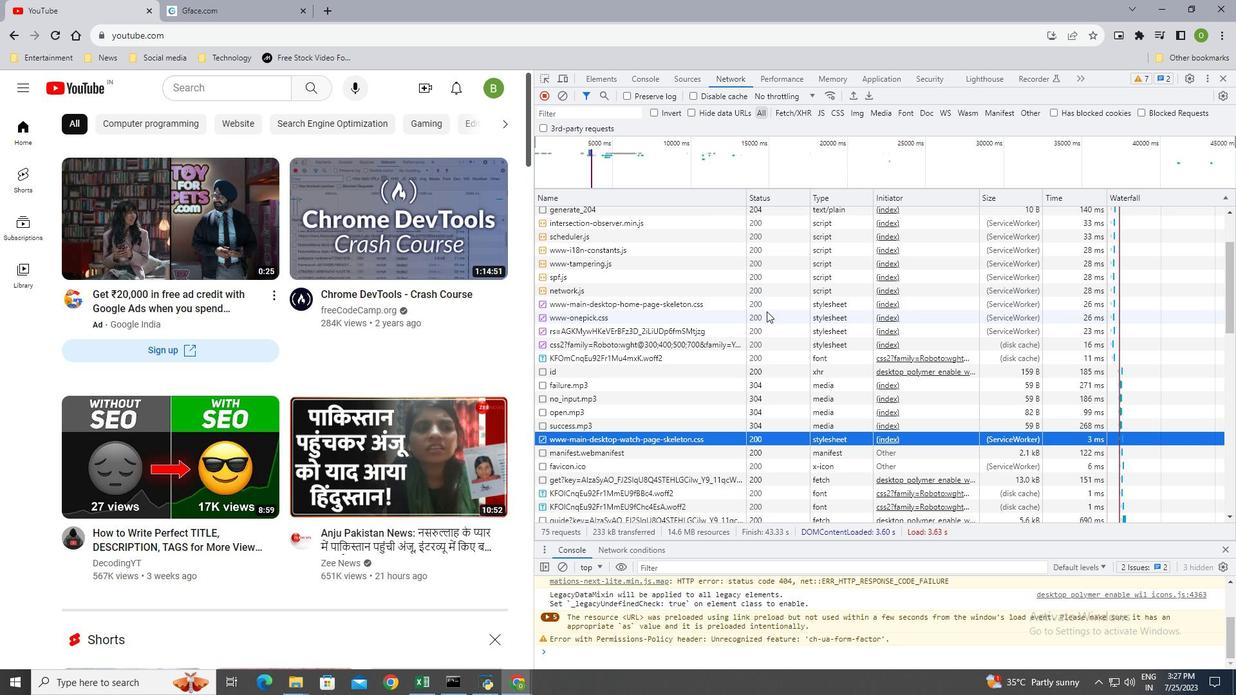 
Action: Mouse scrolled (770, 312) with delta (0, 0)
Screenshot: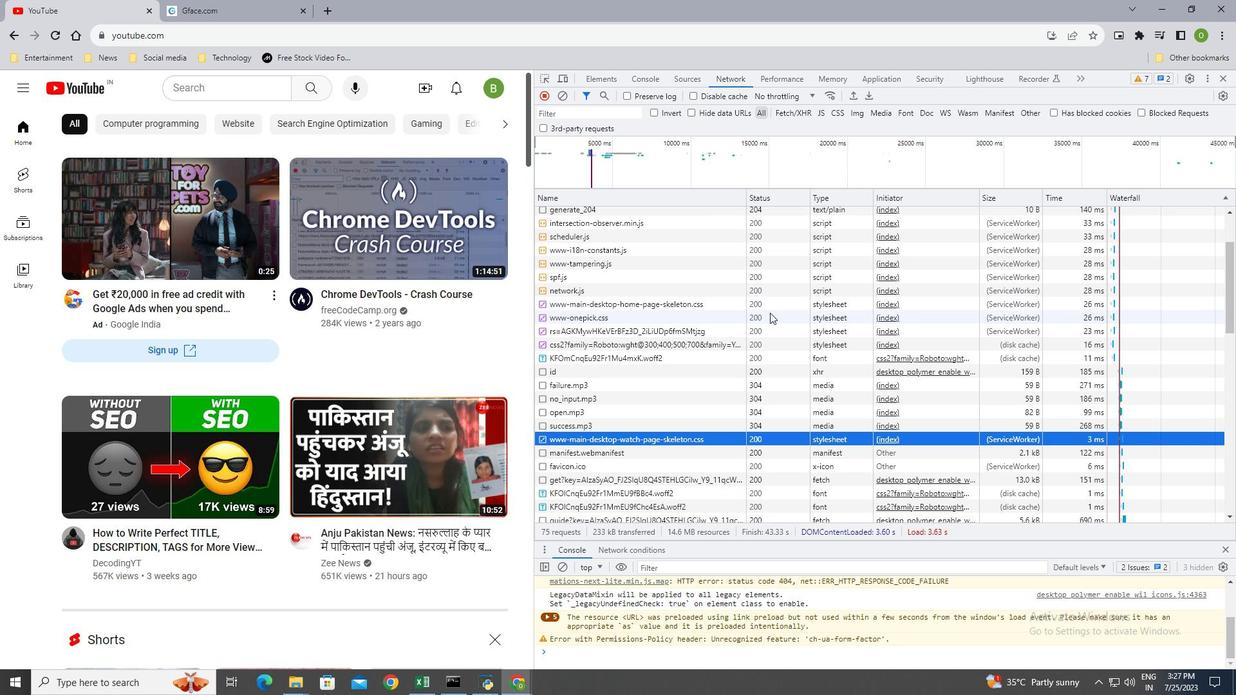 
Action: Mouse scrolled (770, 312) with delta (0, 0)
Screenshot: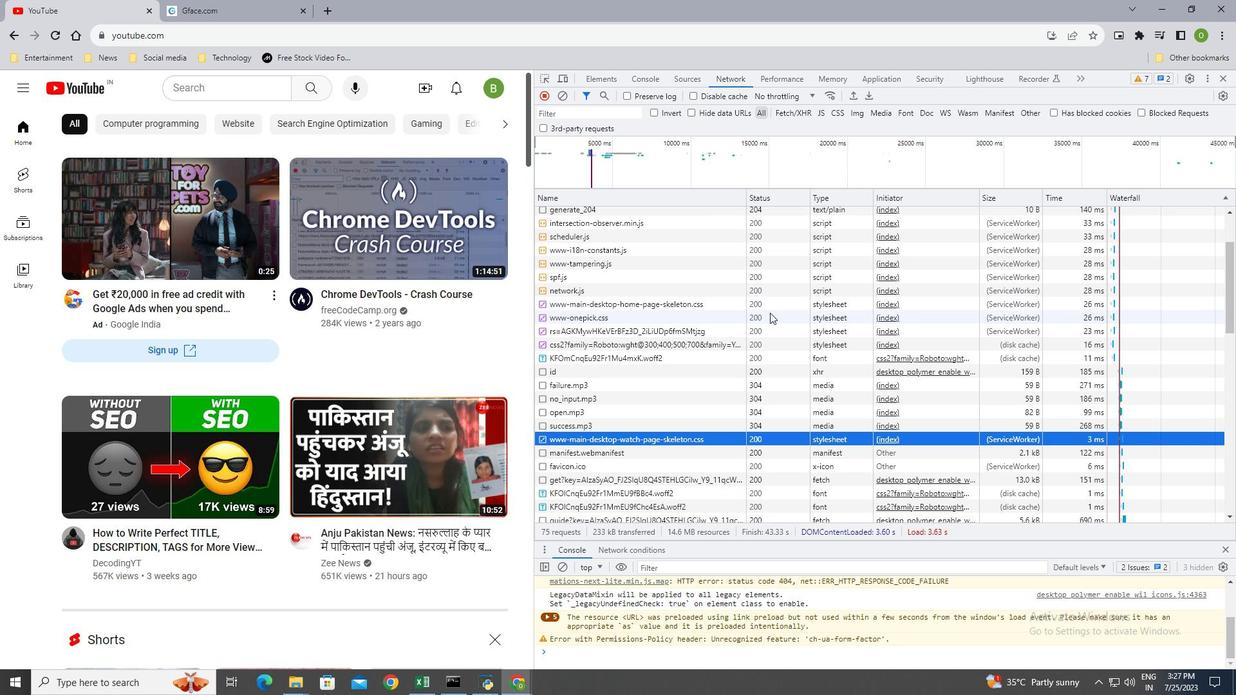 
Action: Mouse scrolled (770, 312) with delta (0, 0)
Screenshot: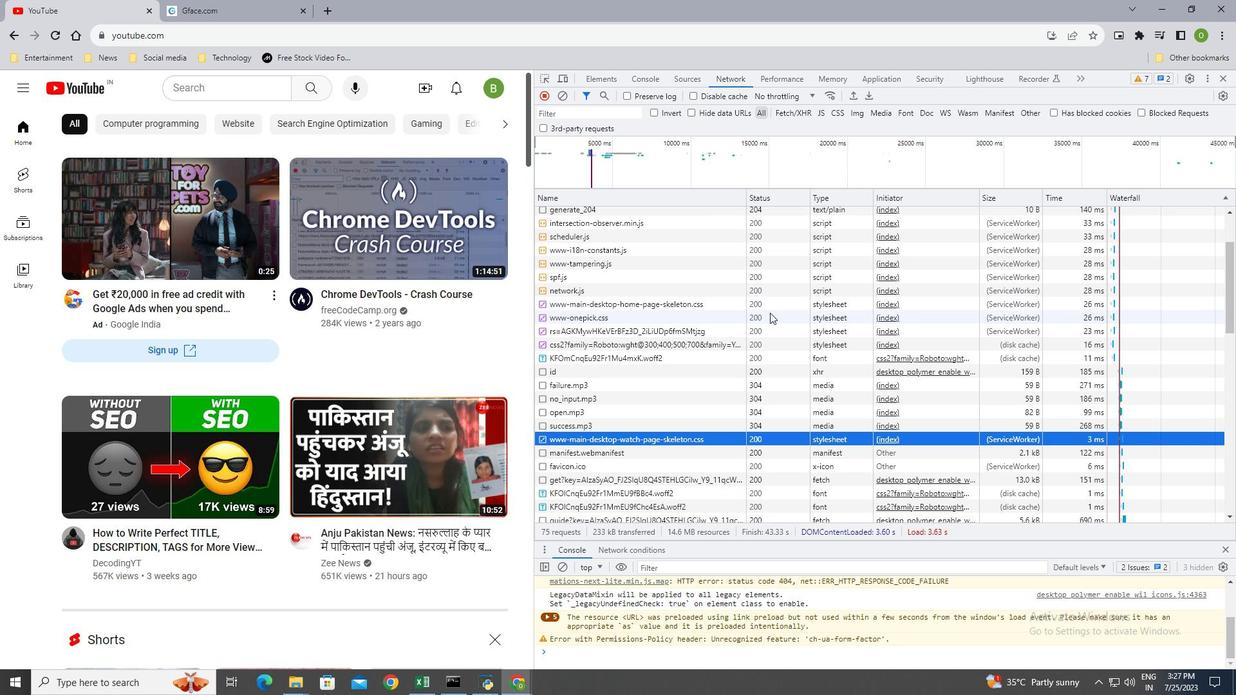 
Action: Mouse scrolled (770, 312) with delta (0, 0)
Screenshot: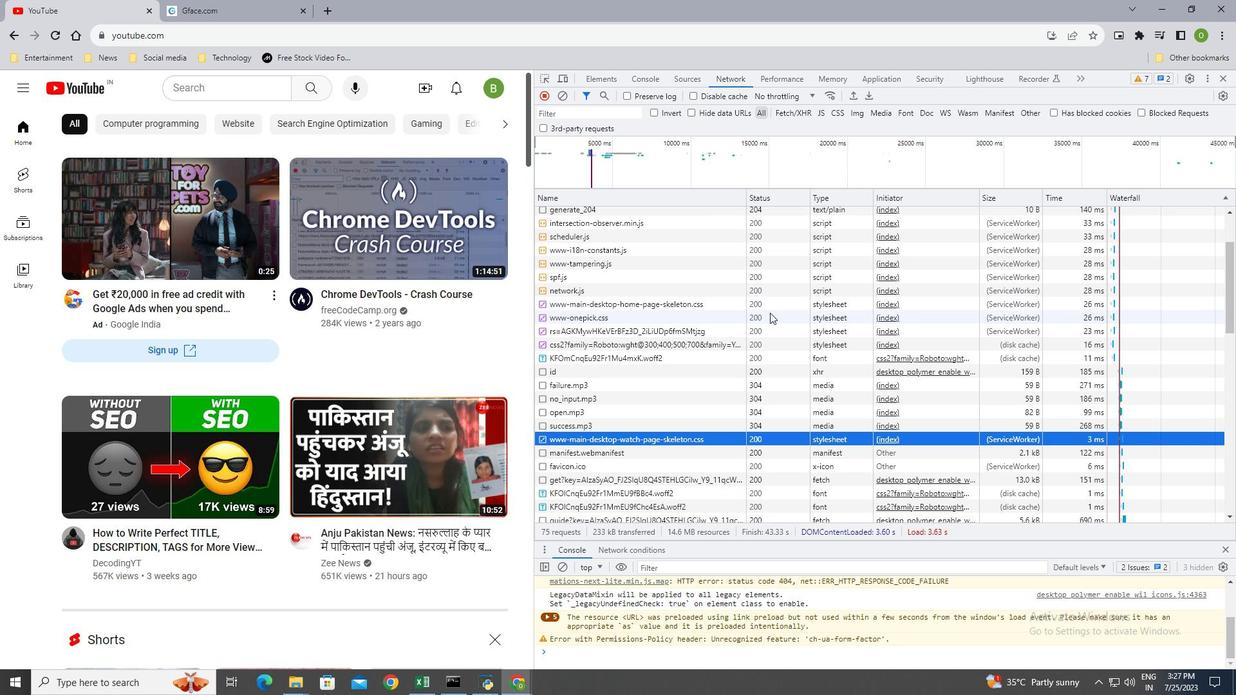 
Action: Mouse scrolled (770, 312) with delta (0, 0)
Screenshot: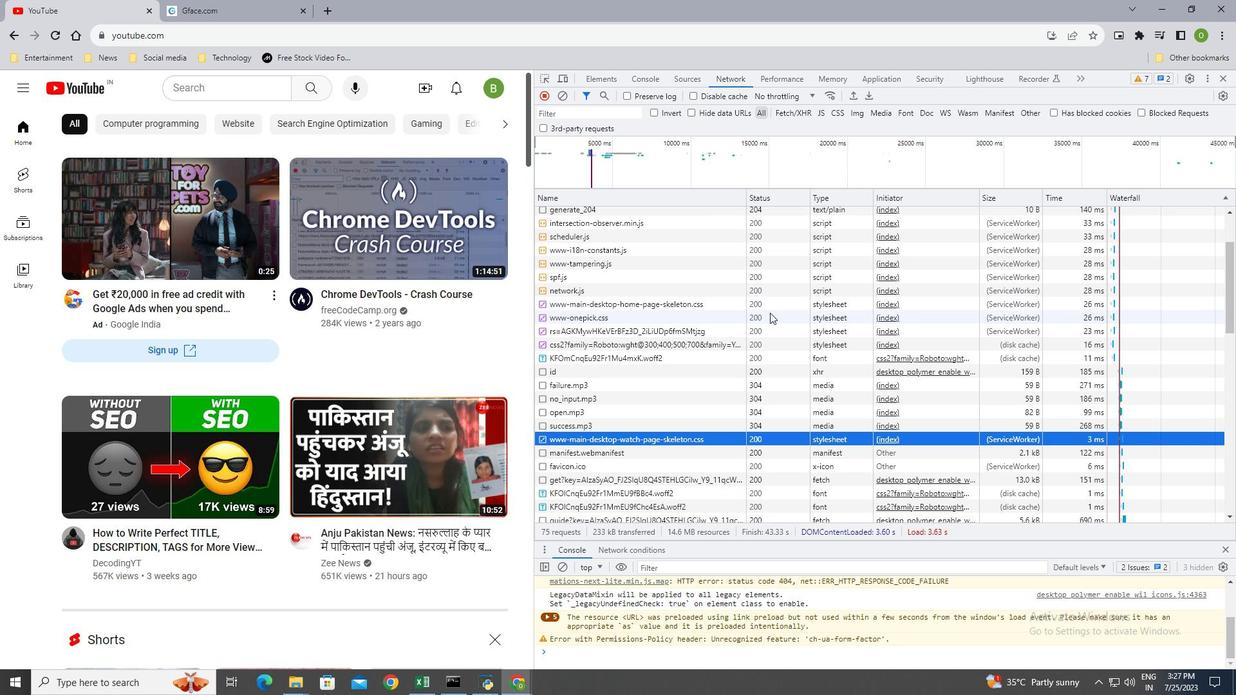 
Action: Mouse moved to (775, 308)
Screenshot: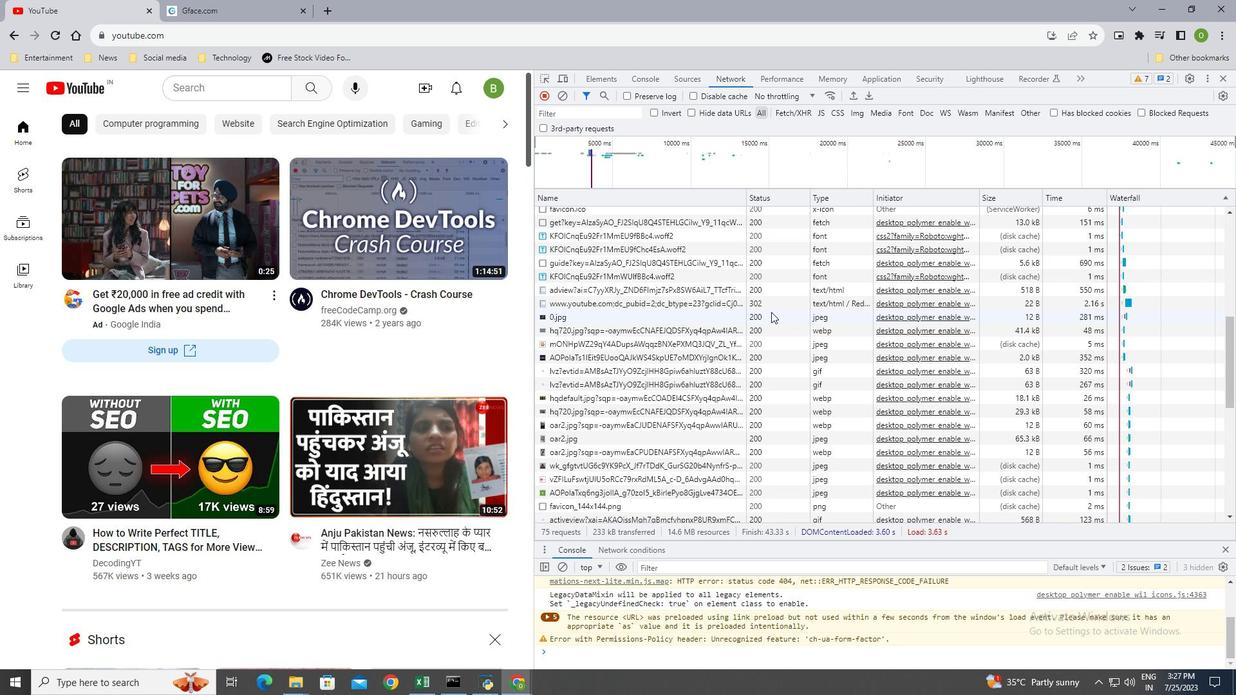 
Action: Mouse scrolled (775, 307) with delta (0, 0)
Screenshot: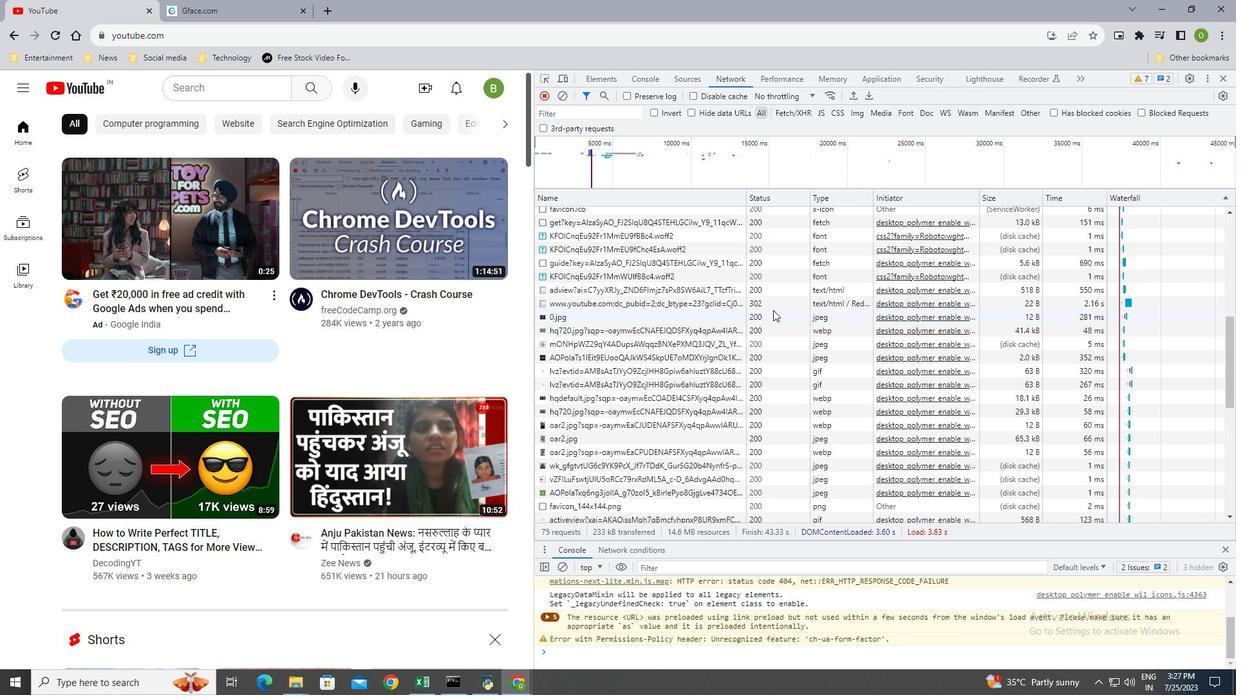 
Action: Mouse scrolled (775, 307) with delta (0, 0)
Screenshot: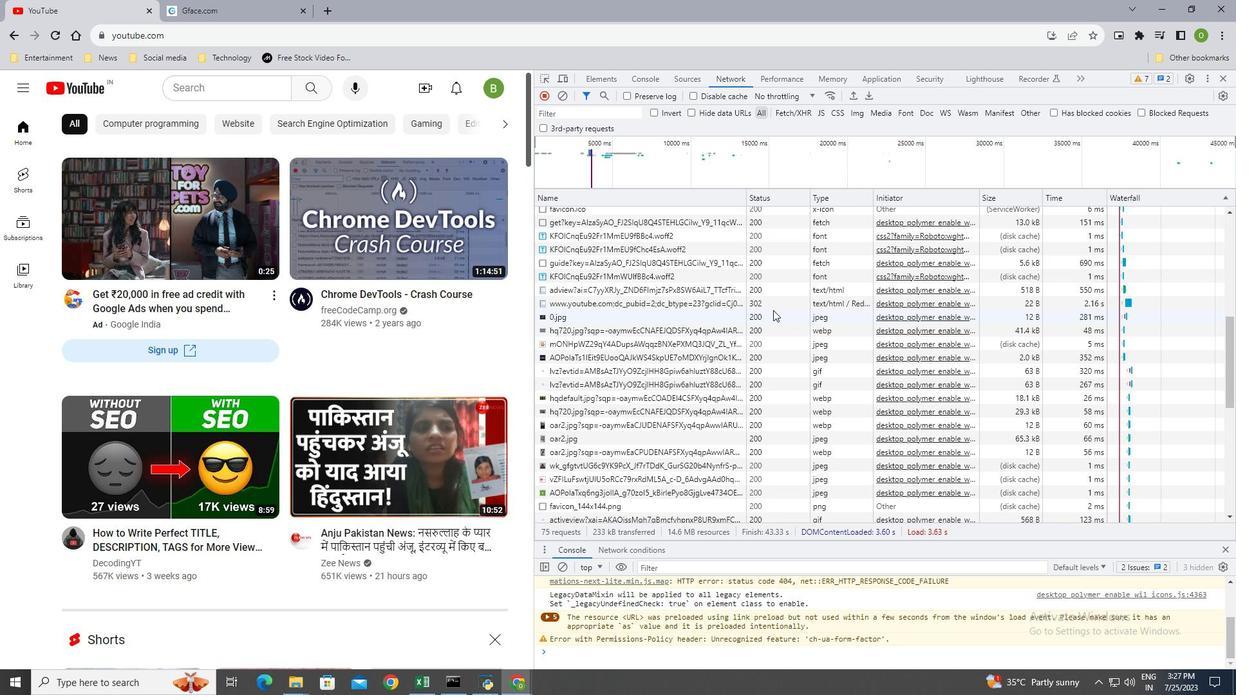 
Action: Mouse scrolled (775, 307) with delta (0, 0)
Screenshot: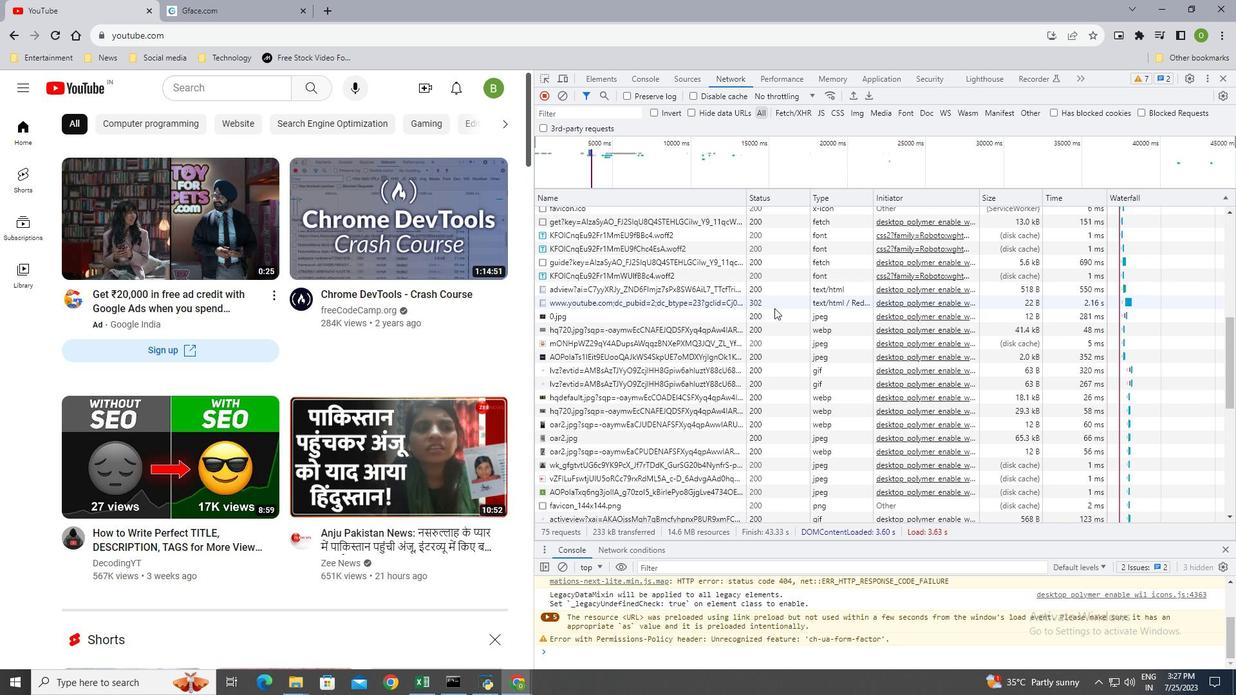
Action: Mouse scrolled (775, 307) with delta (0, 0)
Screenshot: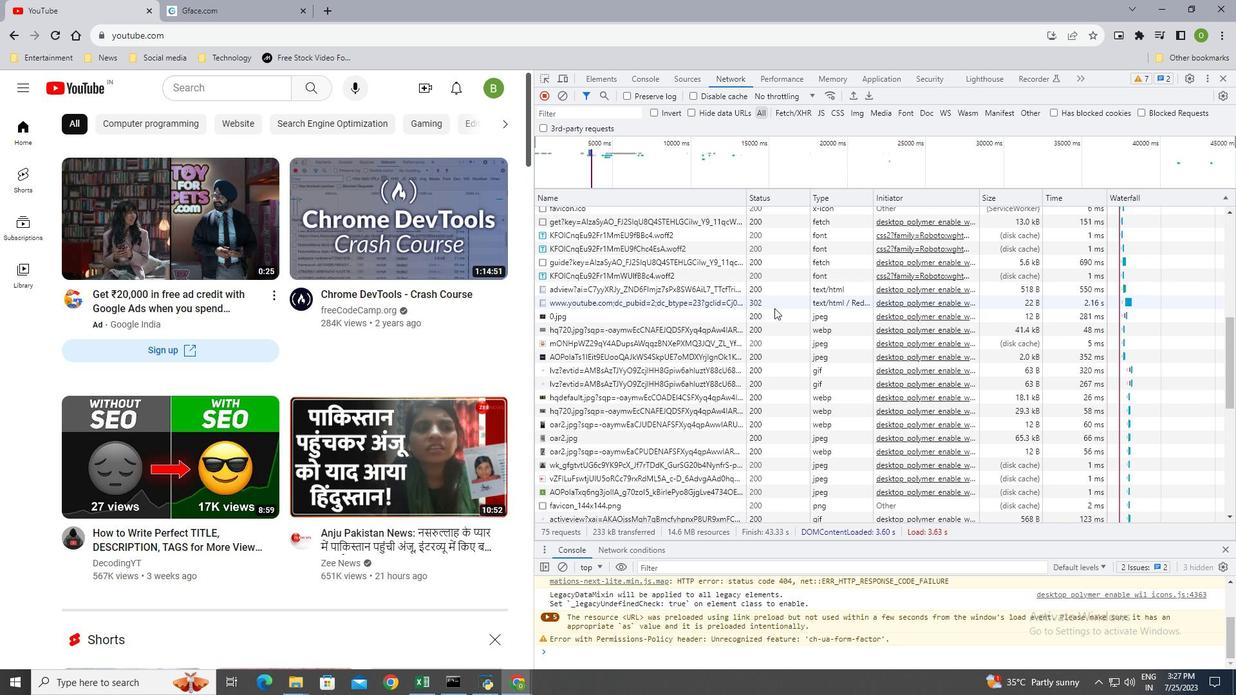 
Action: Mouse scrolled (775, 307) with delta (0, 0)
Screenshot: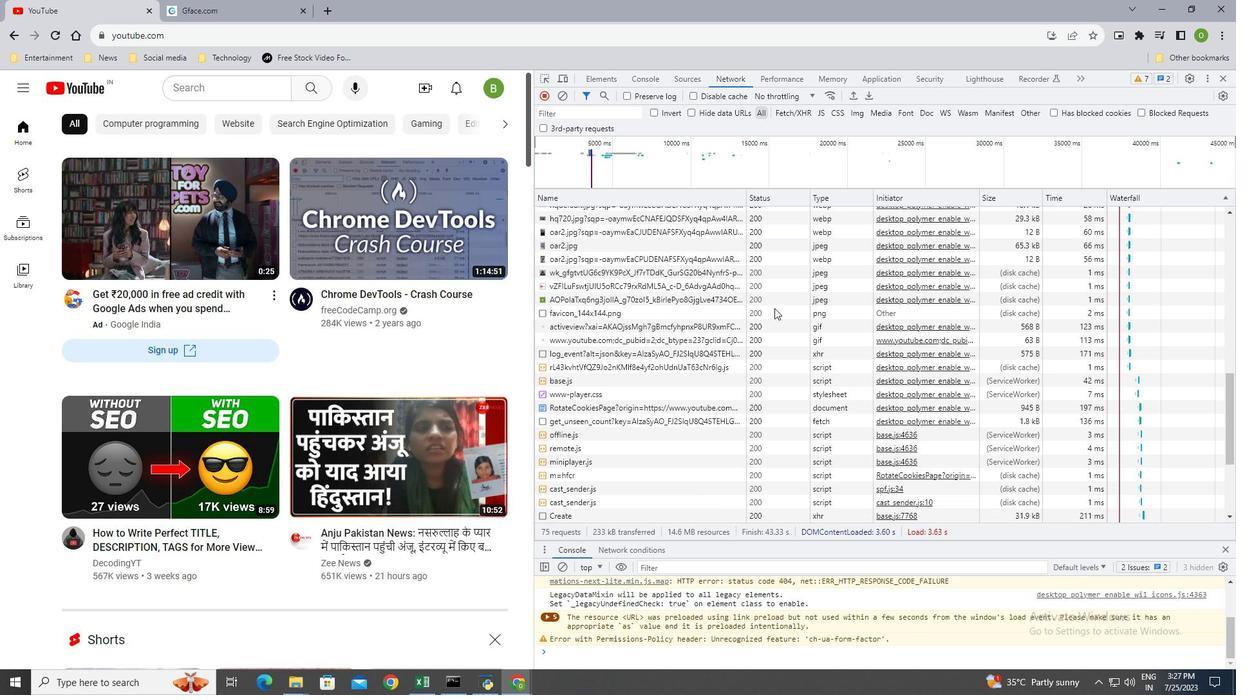 
Action: Mouse scrolled (775, 307) with delta (0, 0)
Screenshot: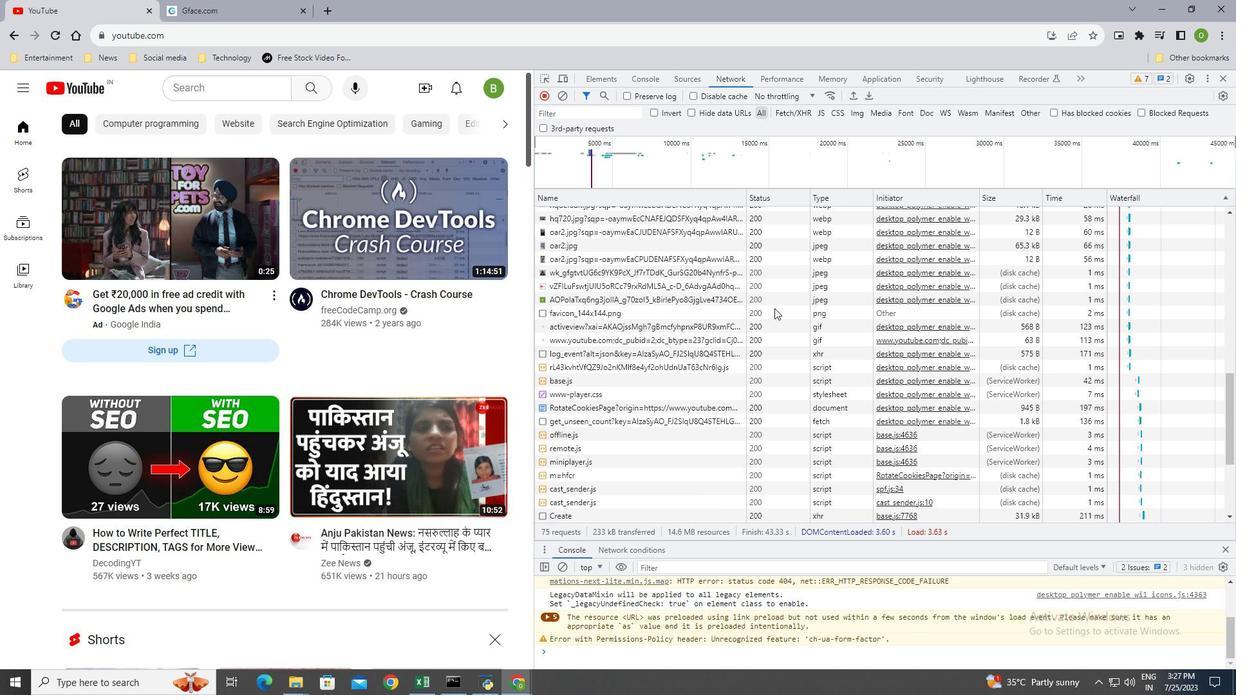 
Action: Mouse scrolled (775, 307) with delta (0, 0)
Screenshot: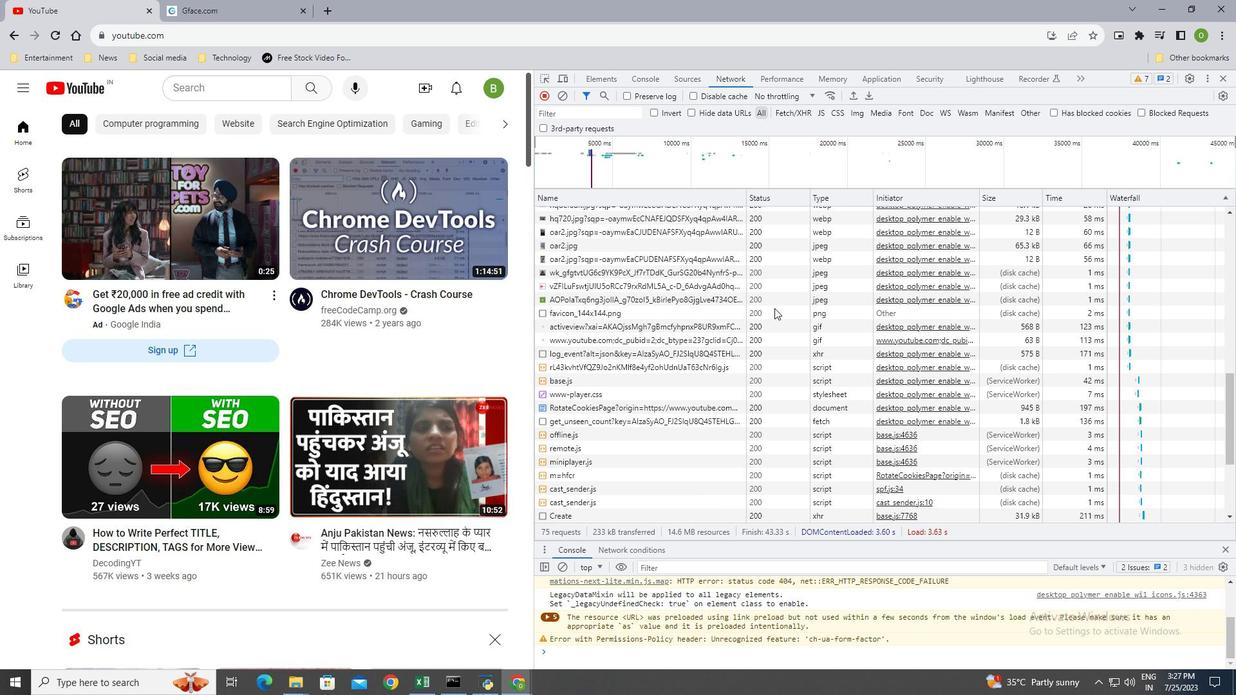 
Action: Mouse scrolled (775, 307) with delta (0, 0)
Screenshot: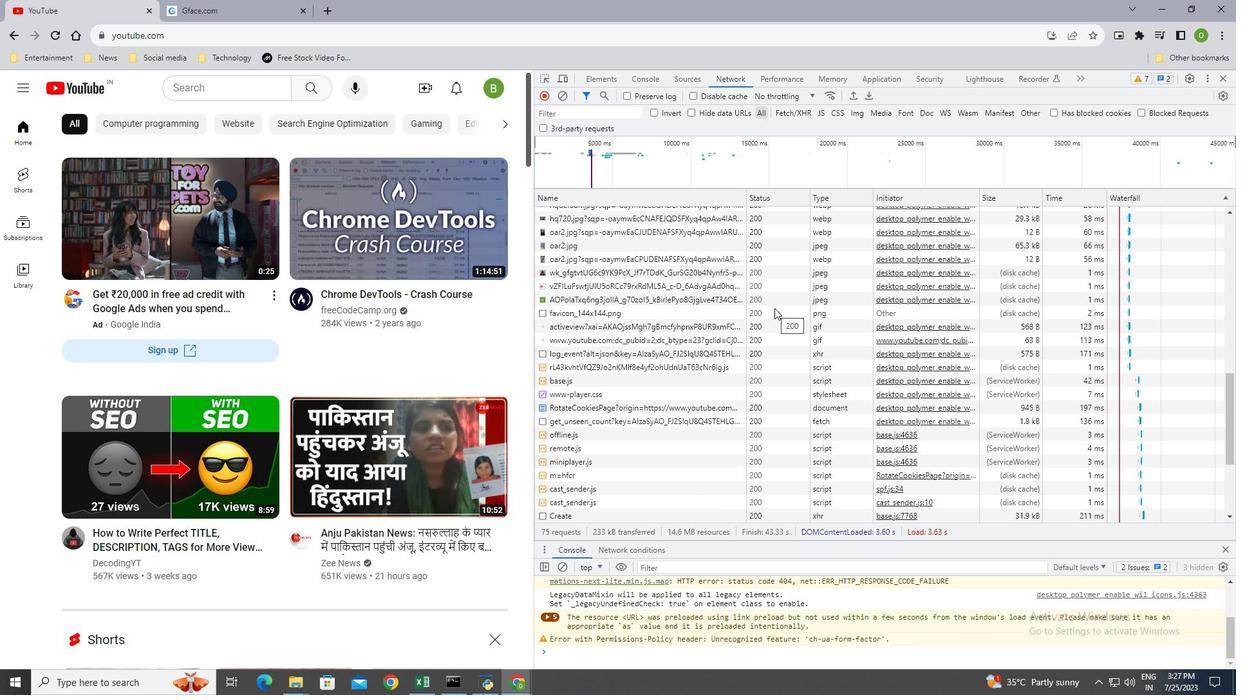 
Action: Mouse scrolled (775, 307) with delta (0, 0)
Screenshot: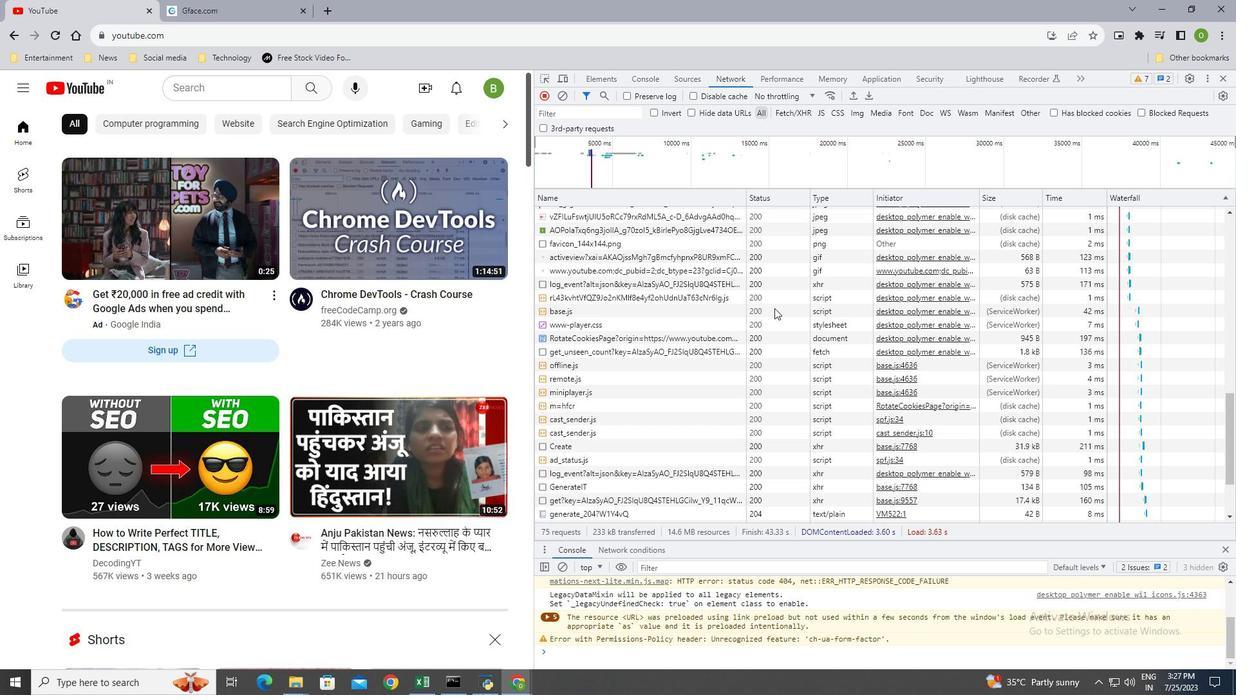
Action: Mouse scrolled (775, 307) with delta (0, 0)
Screenshot: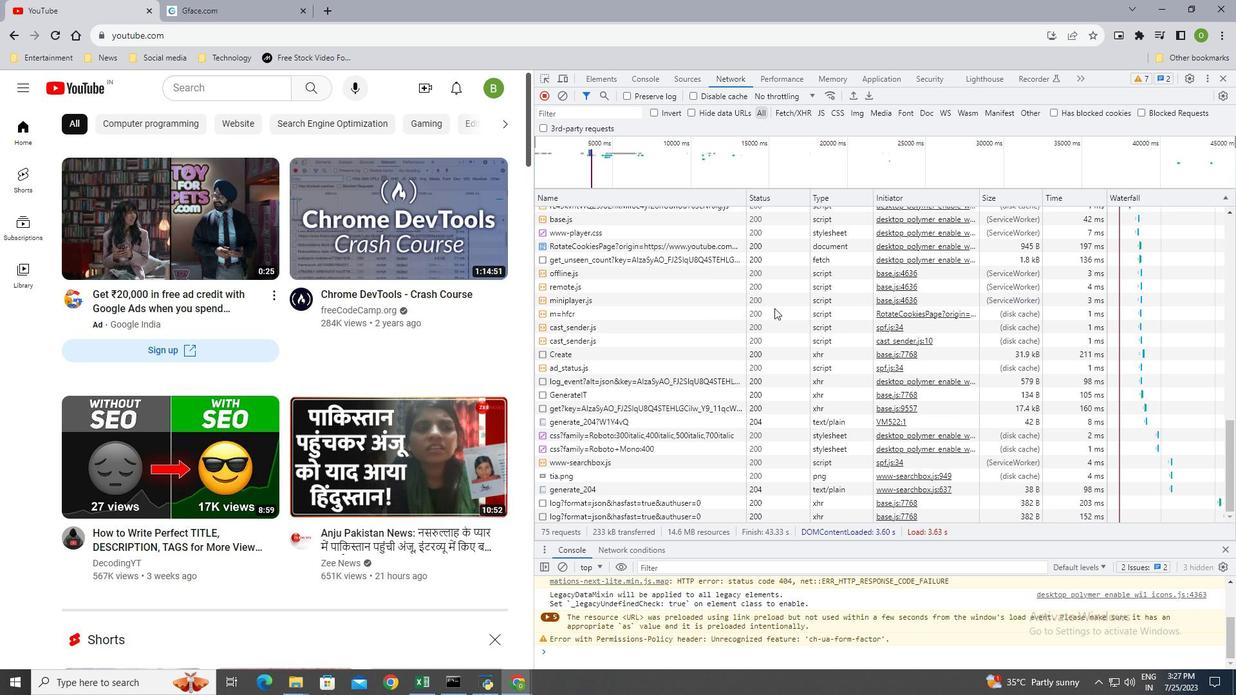 
Action: Mouse scrolled (775, 307) with delta (0, 0)
Screenshot: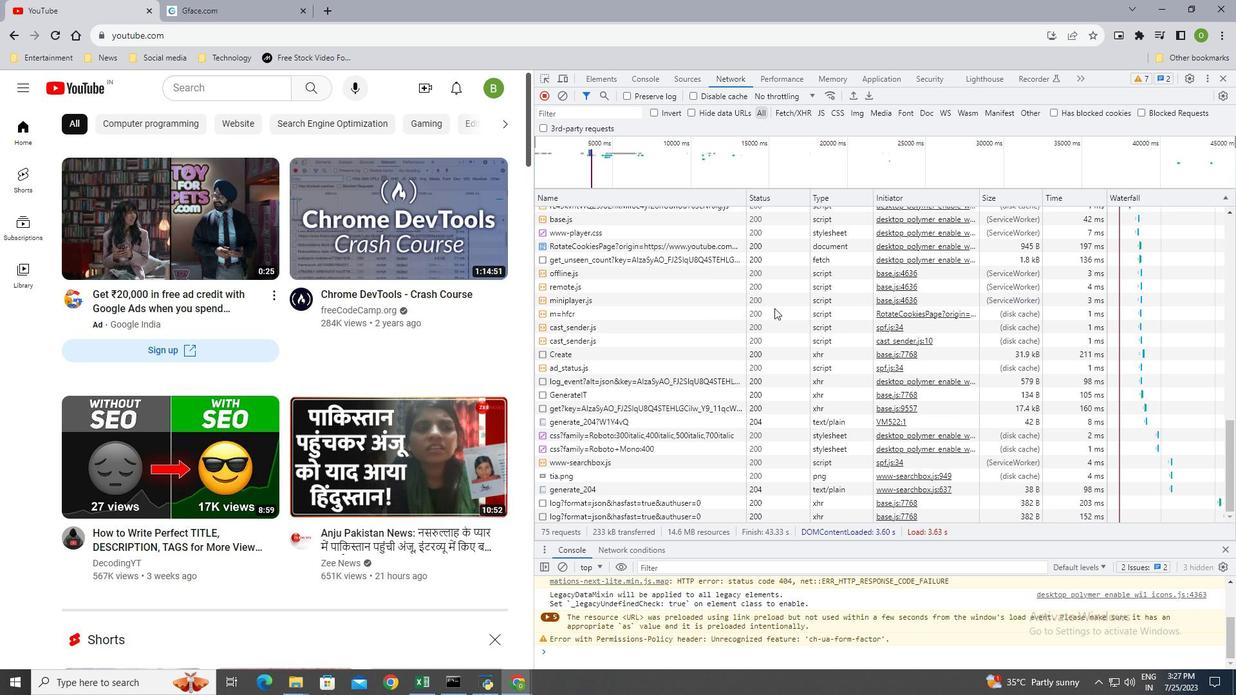 
Action: Mouse scrolled (775, 307) with delta (0, 0)
Screenshot: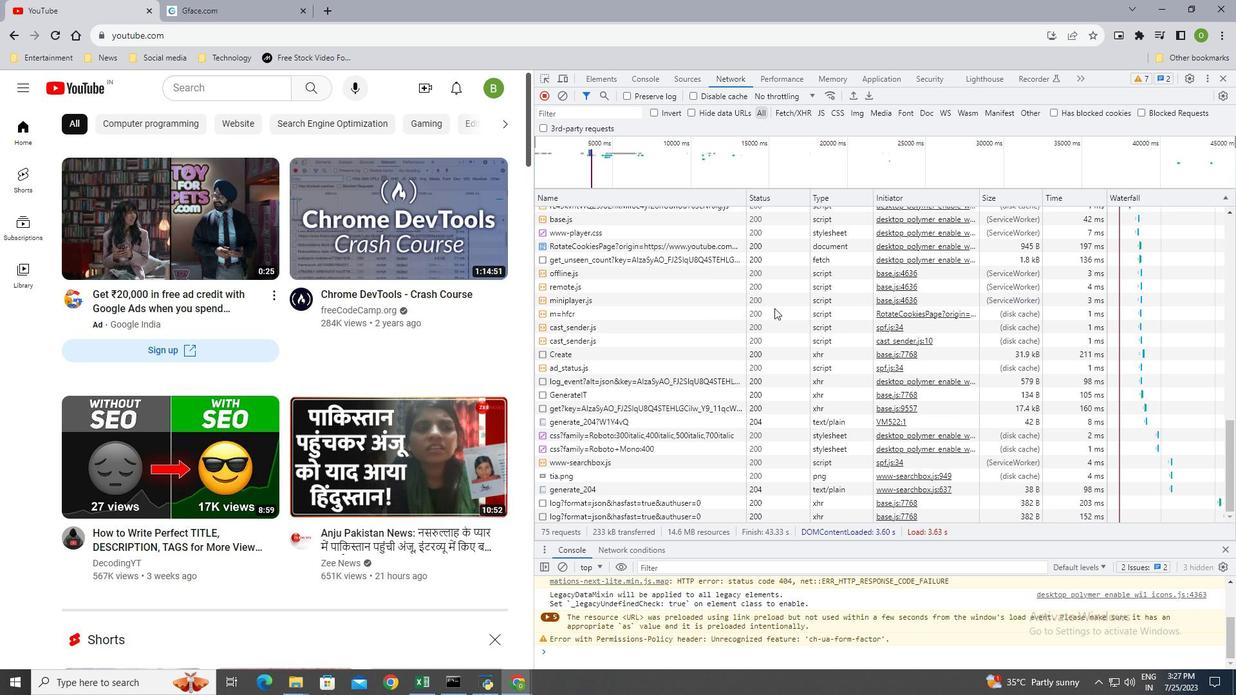 
Action: Mouse scrolled (775, 307) with delta (0, 0)
Screenshot: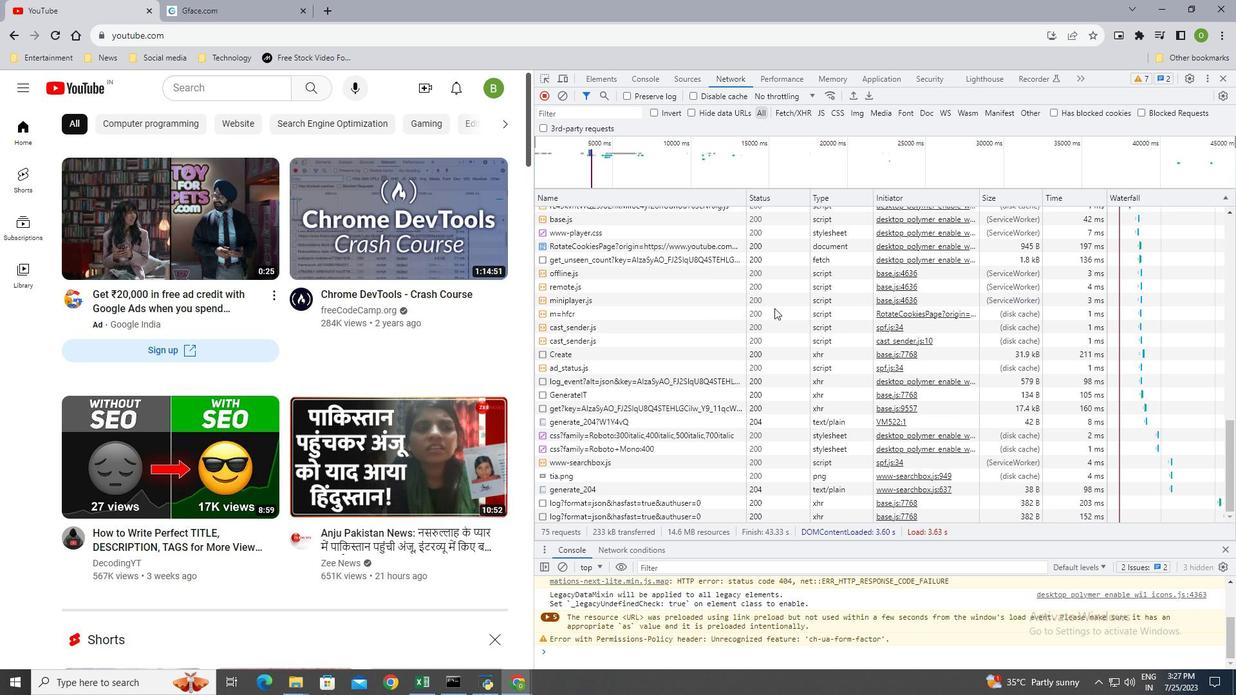 
Action: Mouse scrolled (775, 307) with delta (0, 0)
Screenshot: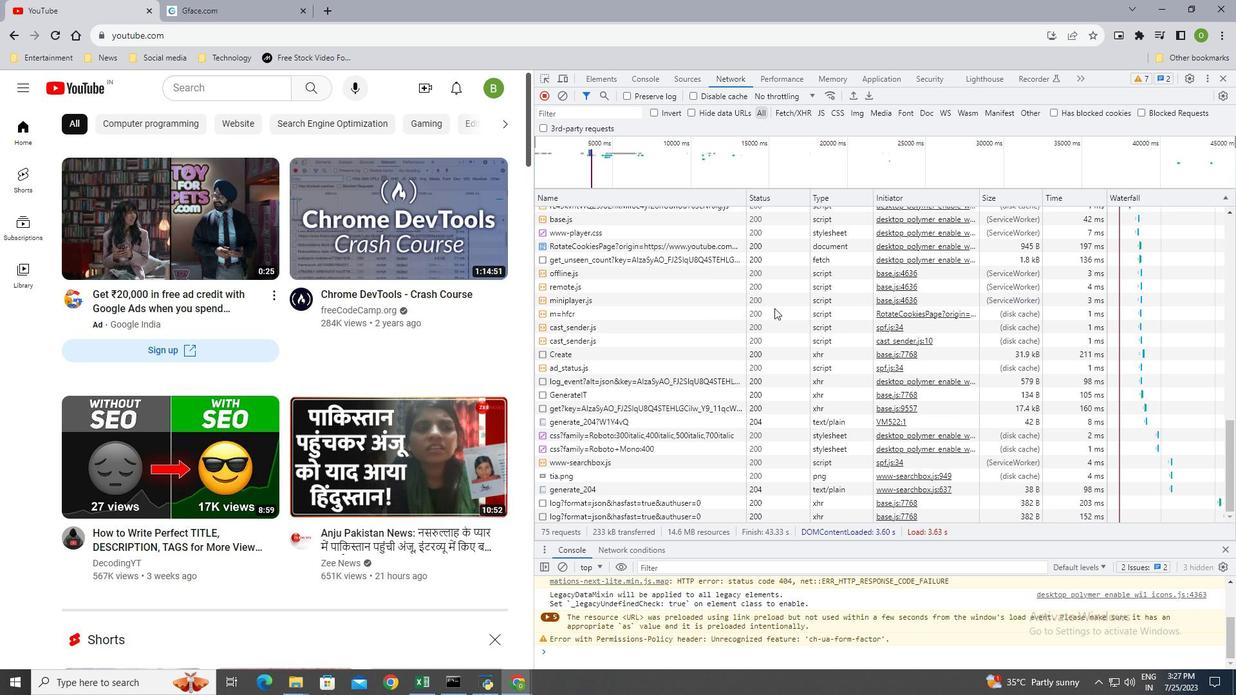 
Action: Mouse moved to (775, 307)
Screenshot: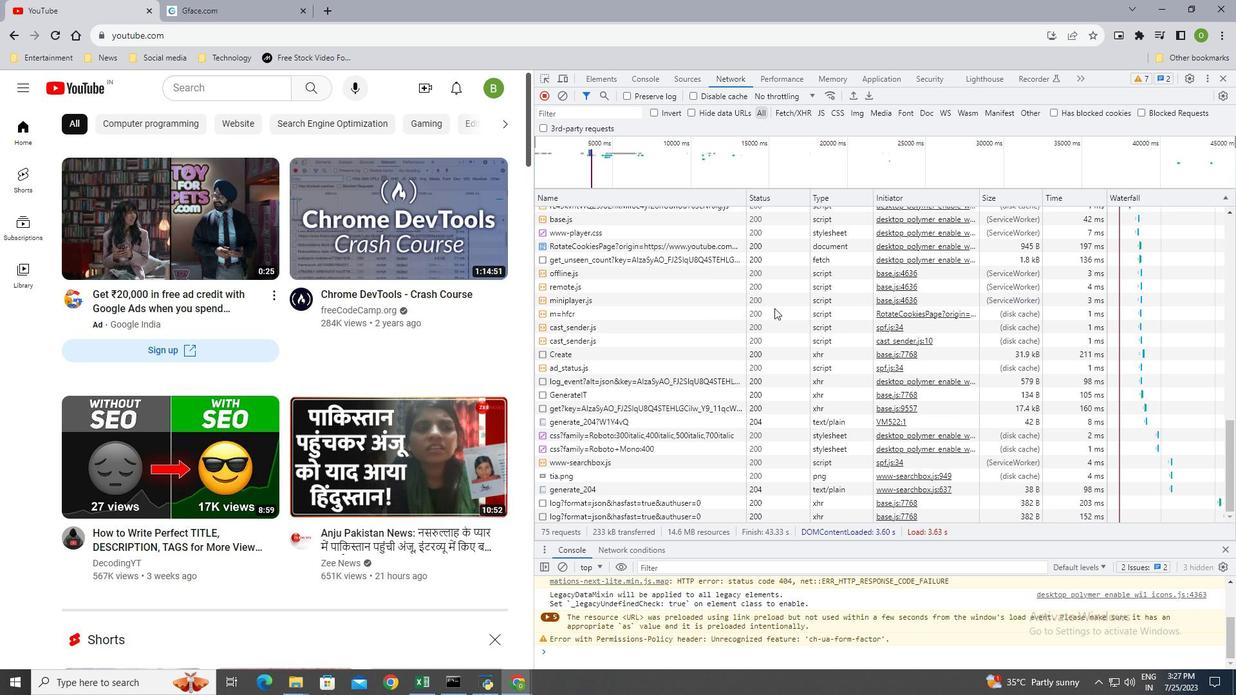 
Action: Mouse scrolled (775, 307) with delta (0, 0)
Screenshot: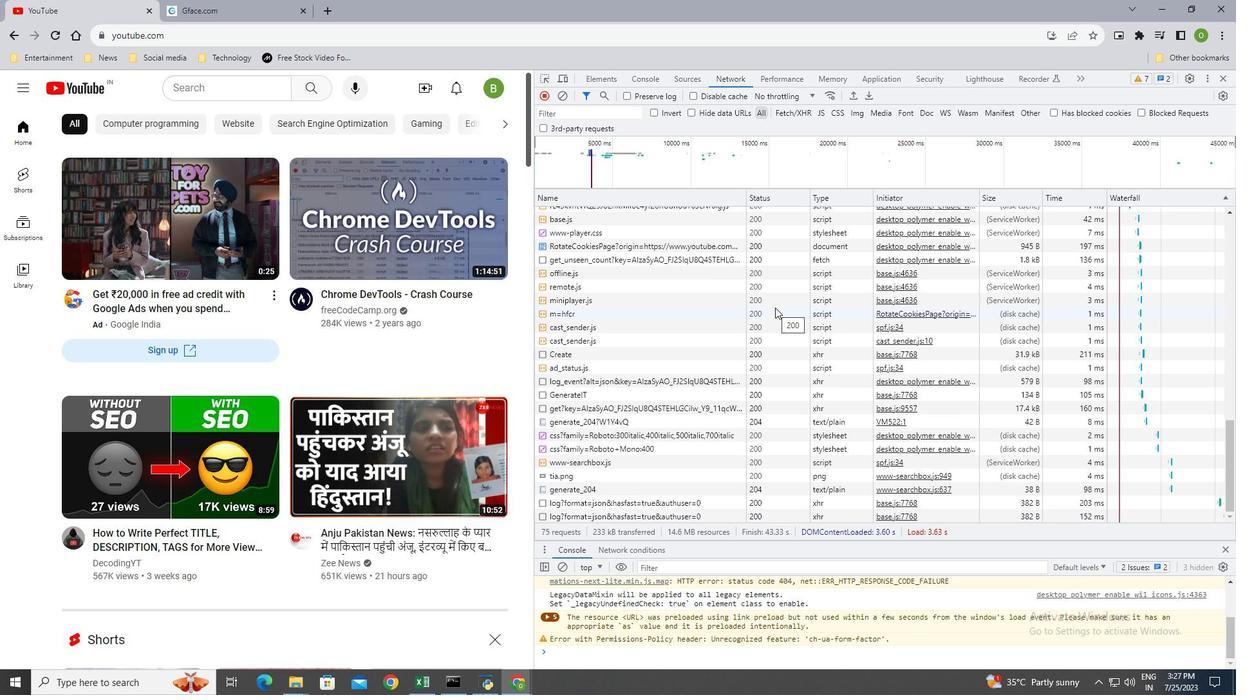 
Action: Mouse scrolled (775, 307) with delta (0, 0)
Screenshot: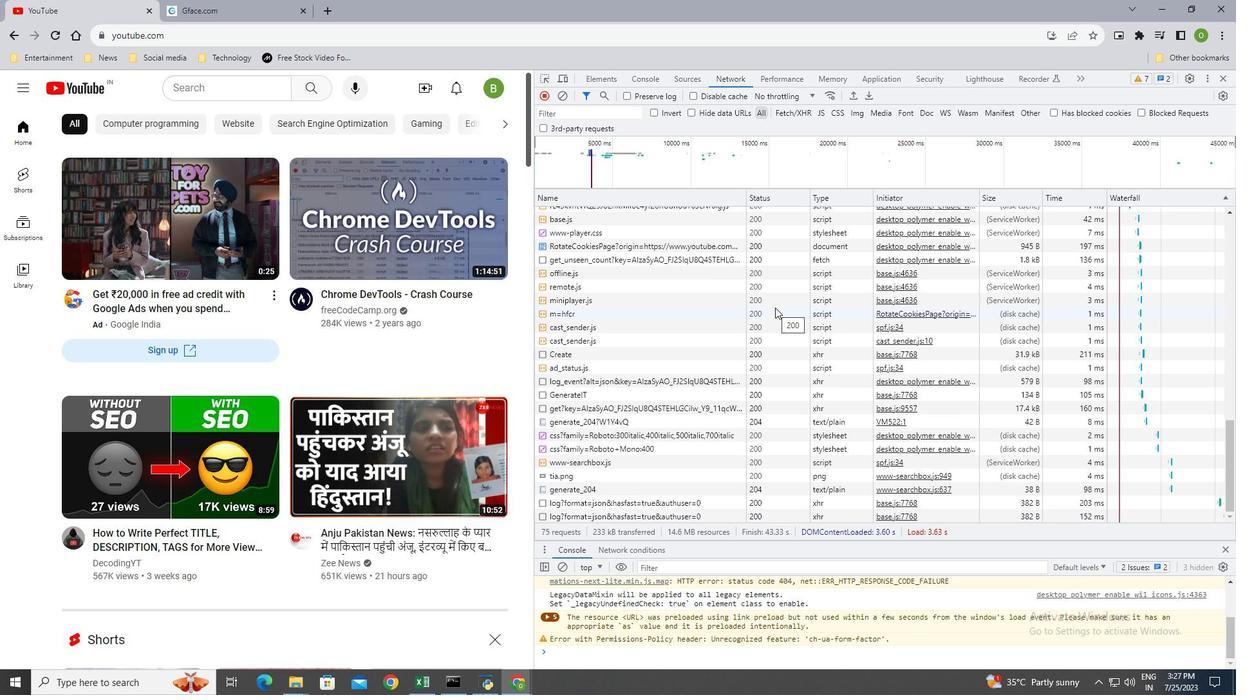 
Action: Mouse scrolled (775, 307) with delta (0, 0)
Screenshot: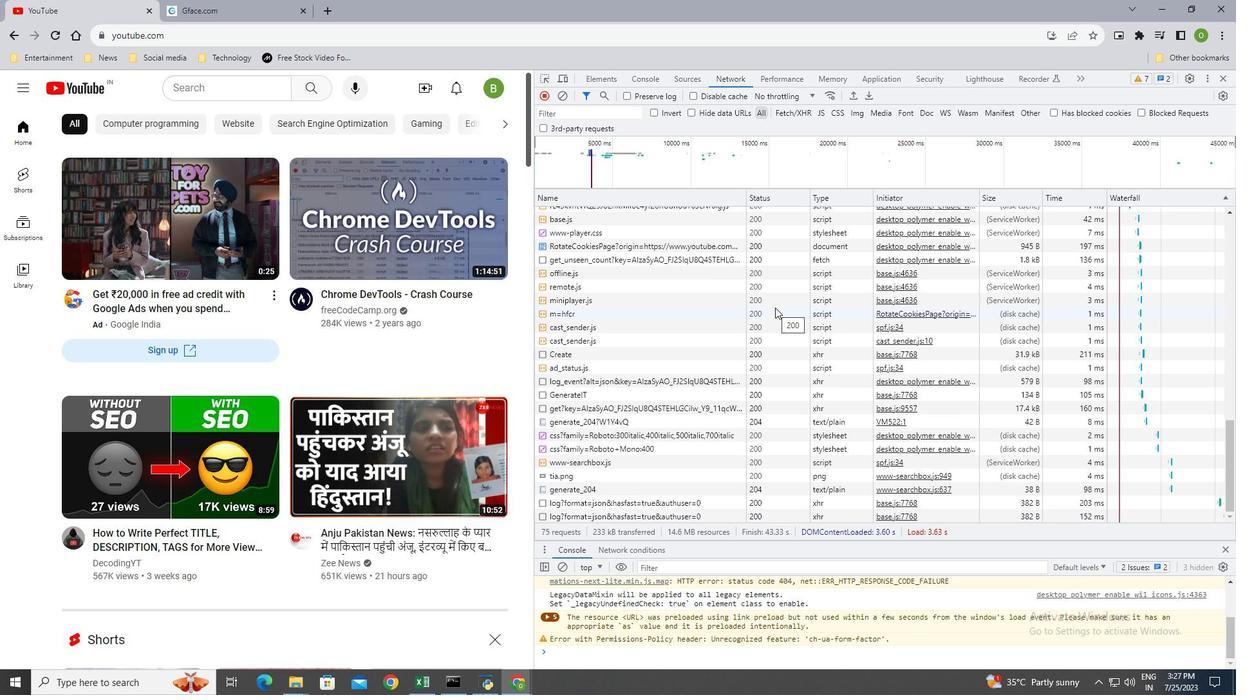 
Action: Mouse scrolled (775, 307) with delta (0, 0)
Screenshot: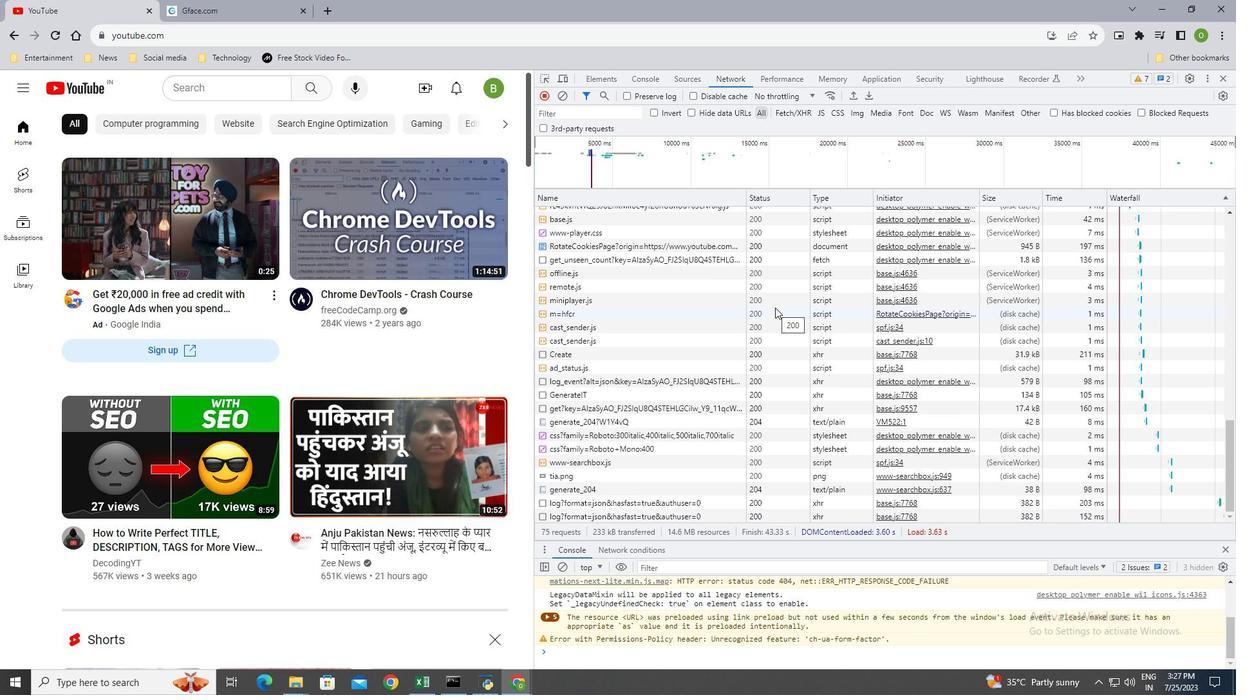 
Action: Mouse scrolled (775, 307) with delta (0, 0)
Screenshot: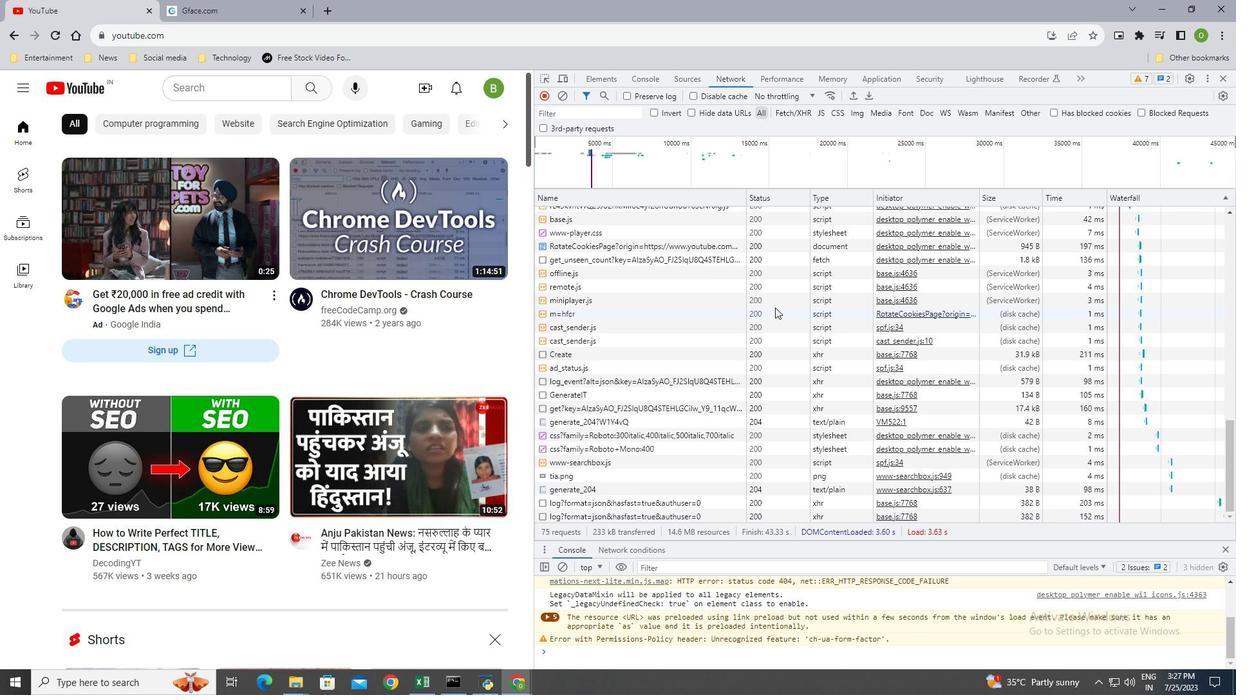 
Action: Mouse moved to (776, 307)
Screenshot: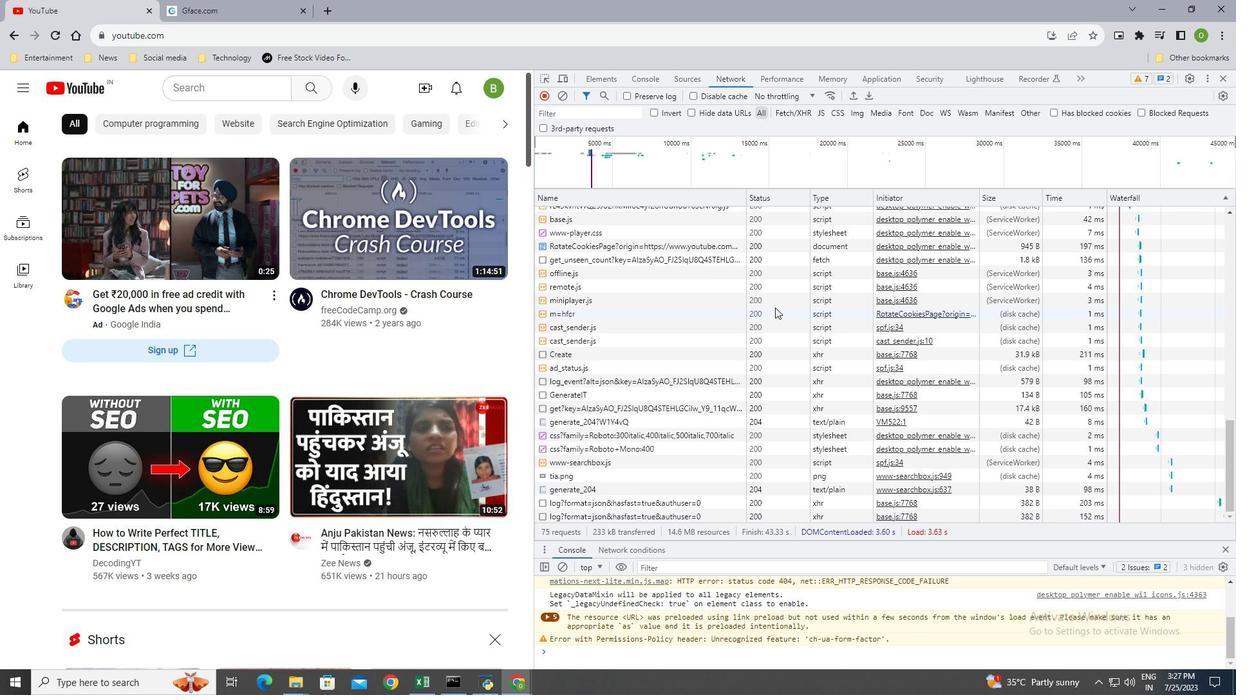 
Action: Mouse scrolled (776, 307) with delta (0, 0)
Screenshot: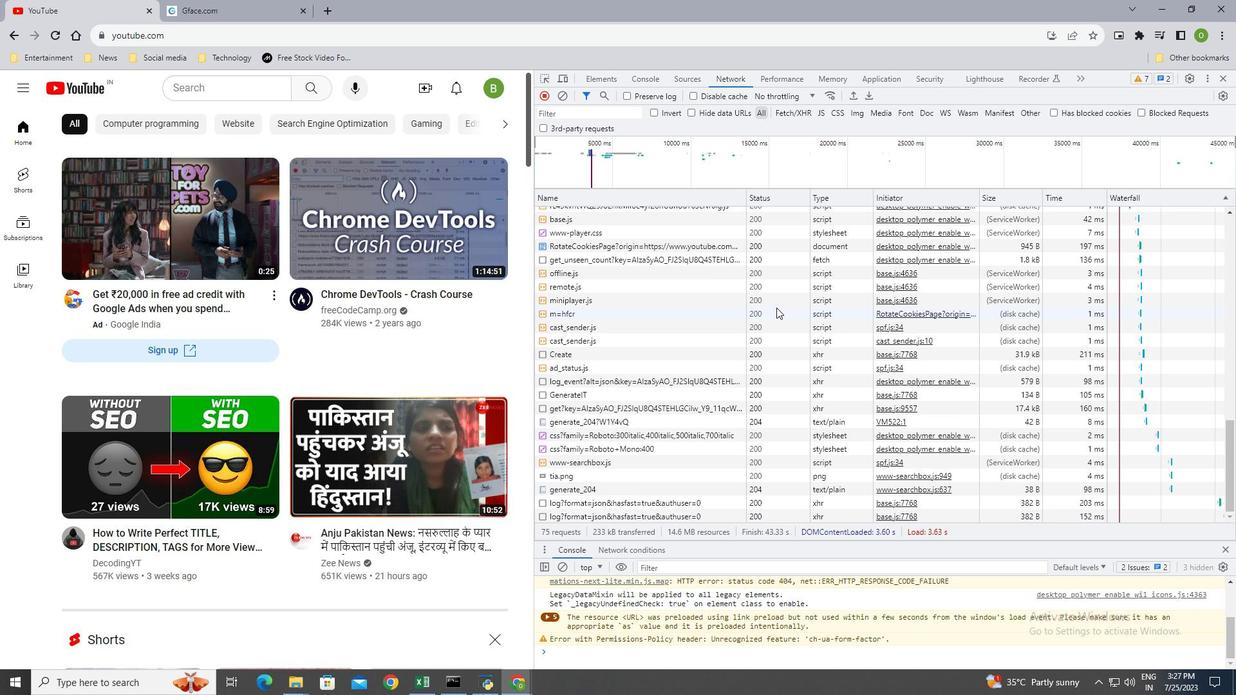
Action: Mouse scrolled (776, 307) with delta (0, 0)
Screenshot: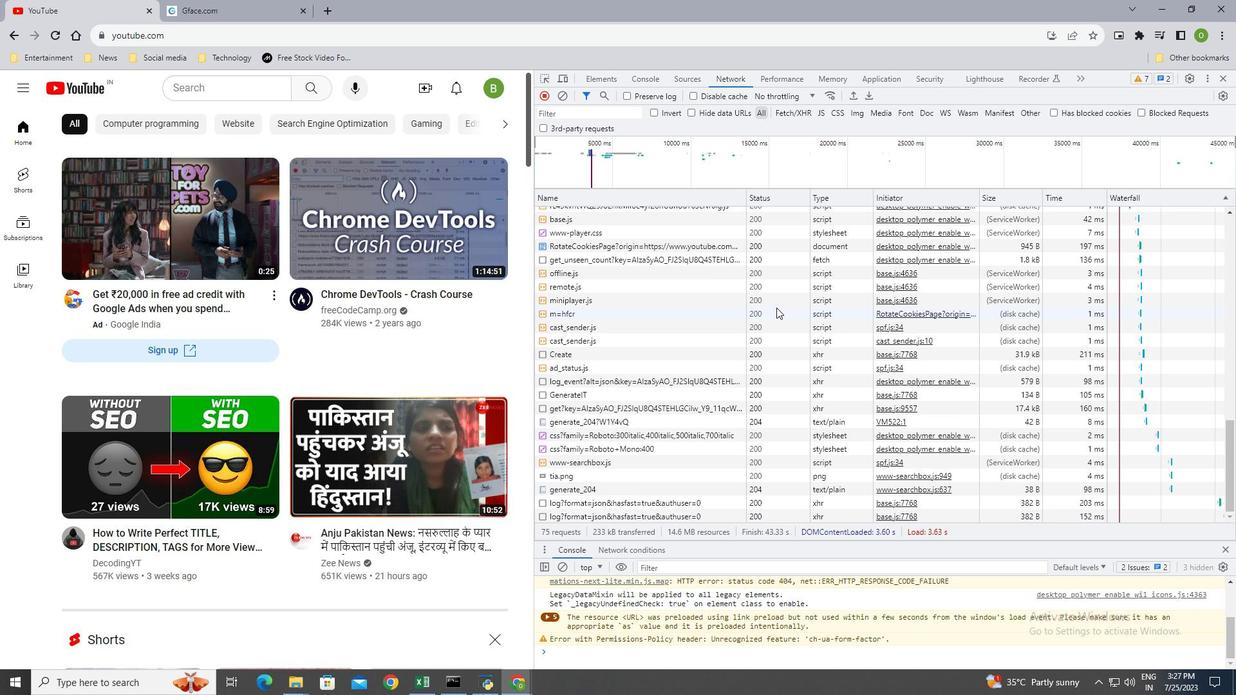 
Action: Mouse scrolled (776, 307) with delta (0, 0)
Screenshot: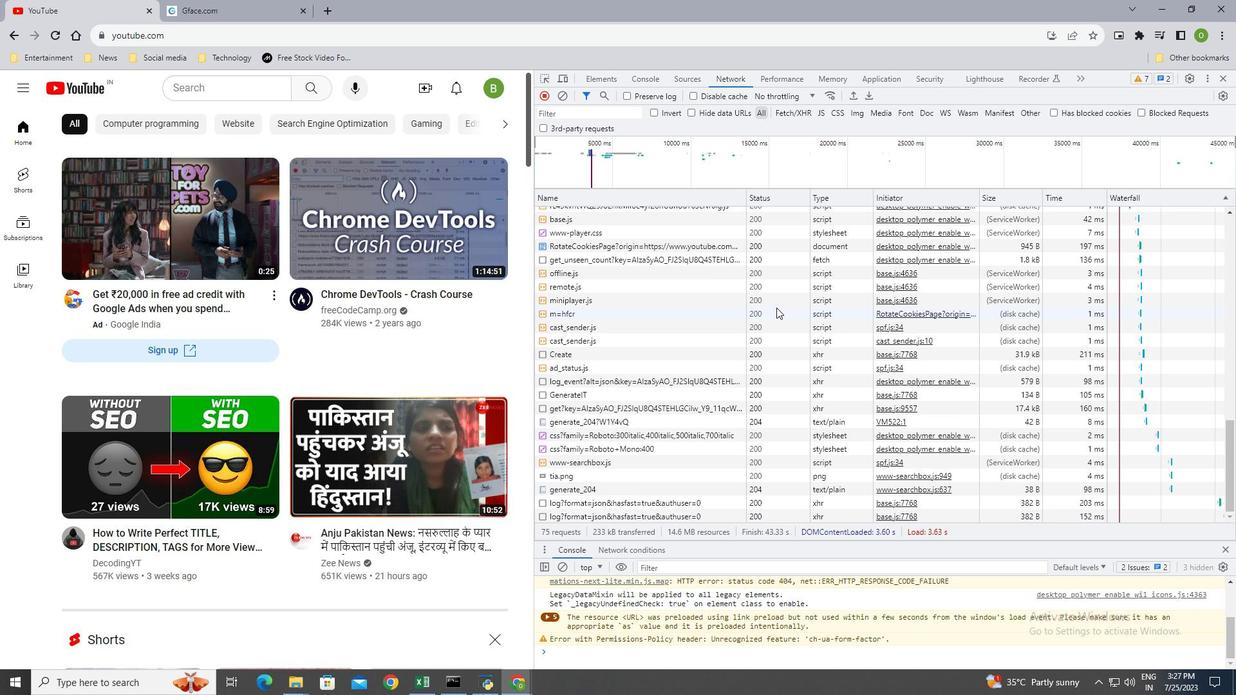 
Action: Mouse scrolled (776, 307) with delta (0, 0)
Screenshot: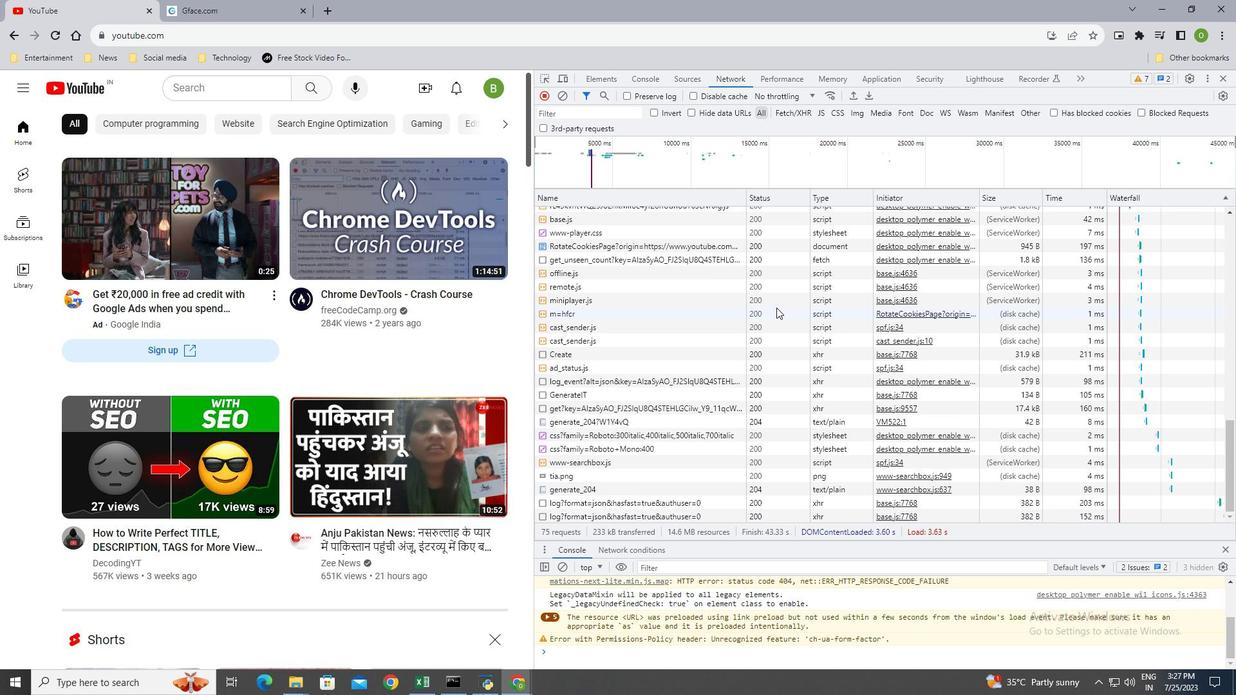 
Action: Mouse scrolled (776, 307) with delta (0, 0)
Screenshot: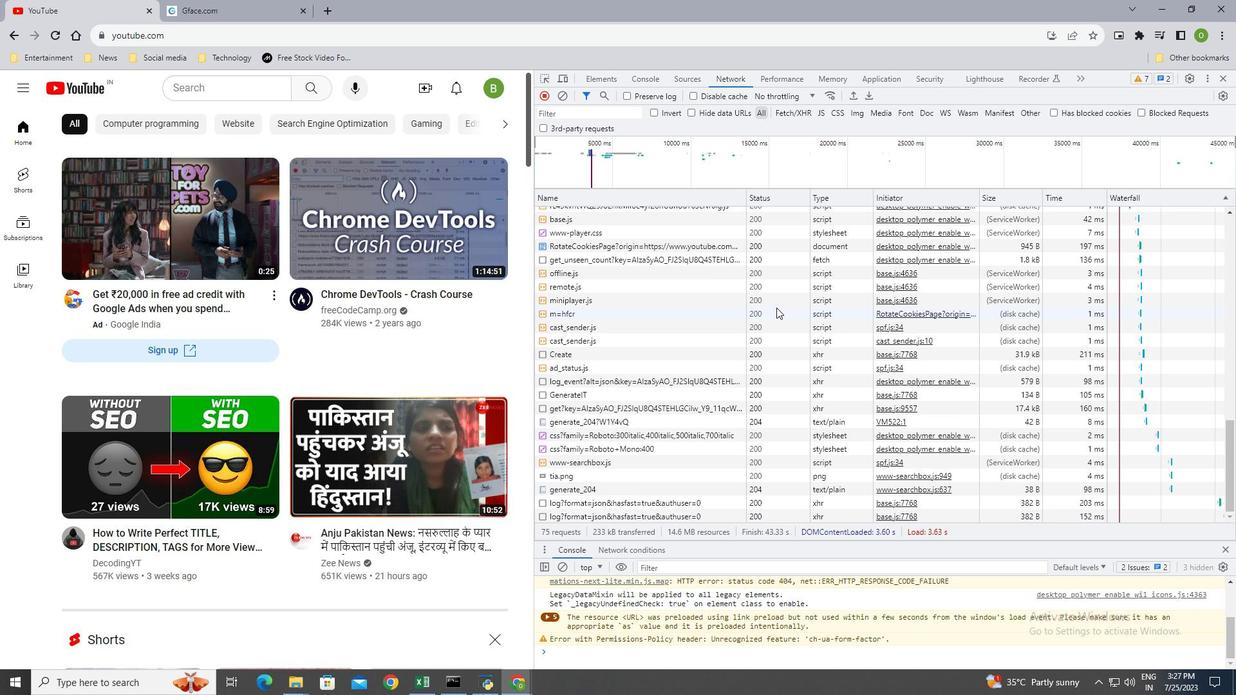 
Action: Mouse moved to (778, 307)
Screenshot: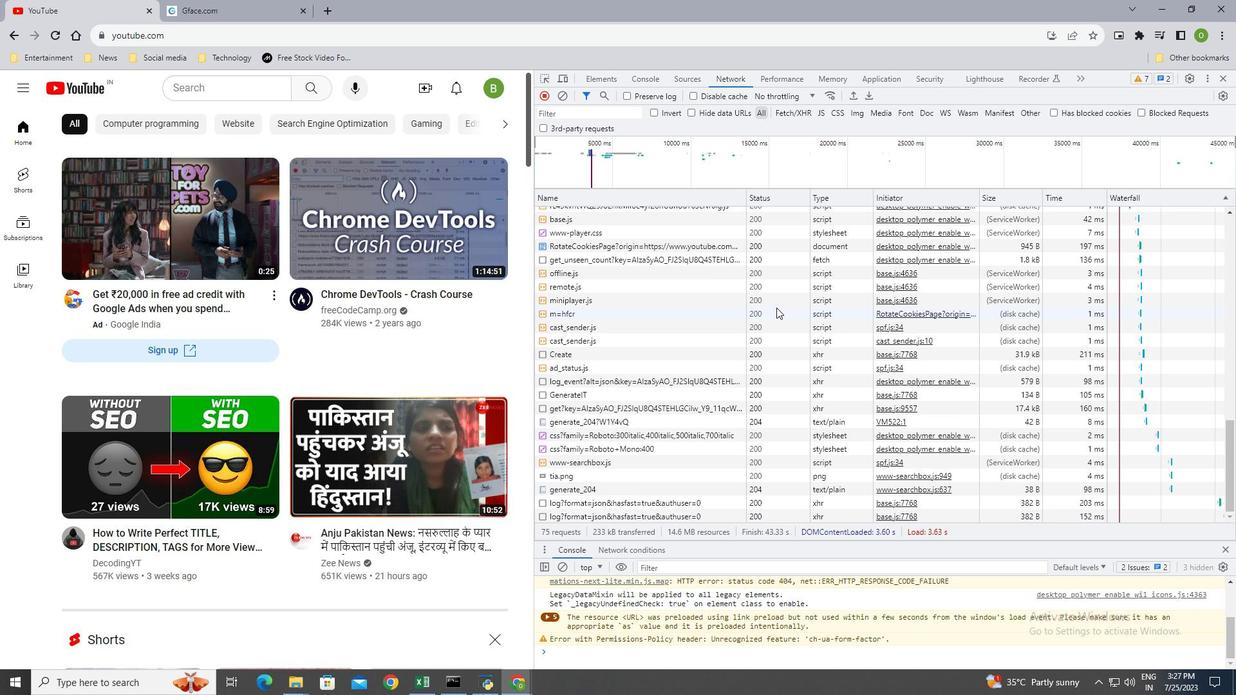 
Action: Mouse scrolled (778, 308) with delta (0, 0)
Screenshot: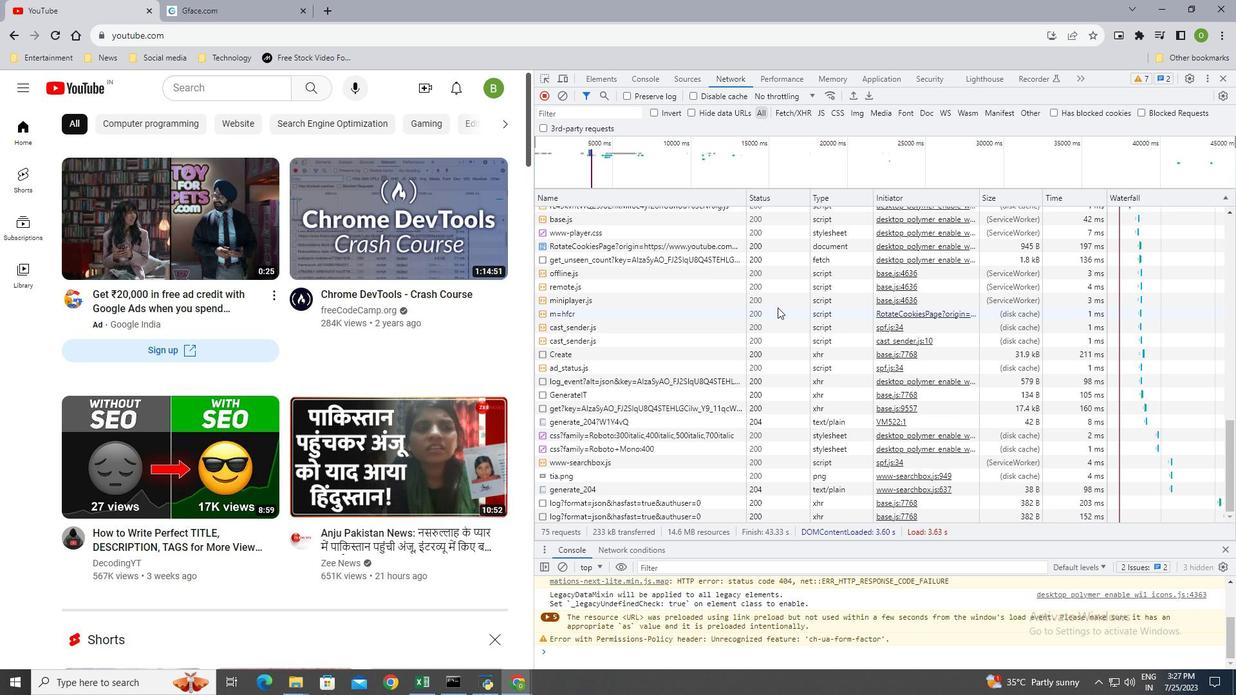 
Action: Mouse scrolled (778, 308) with delta (0, 0)
Screenshot: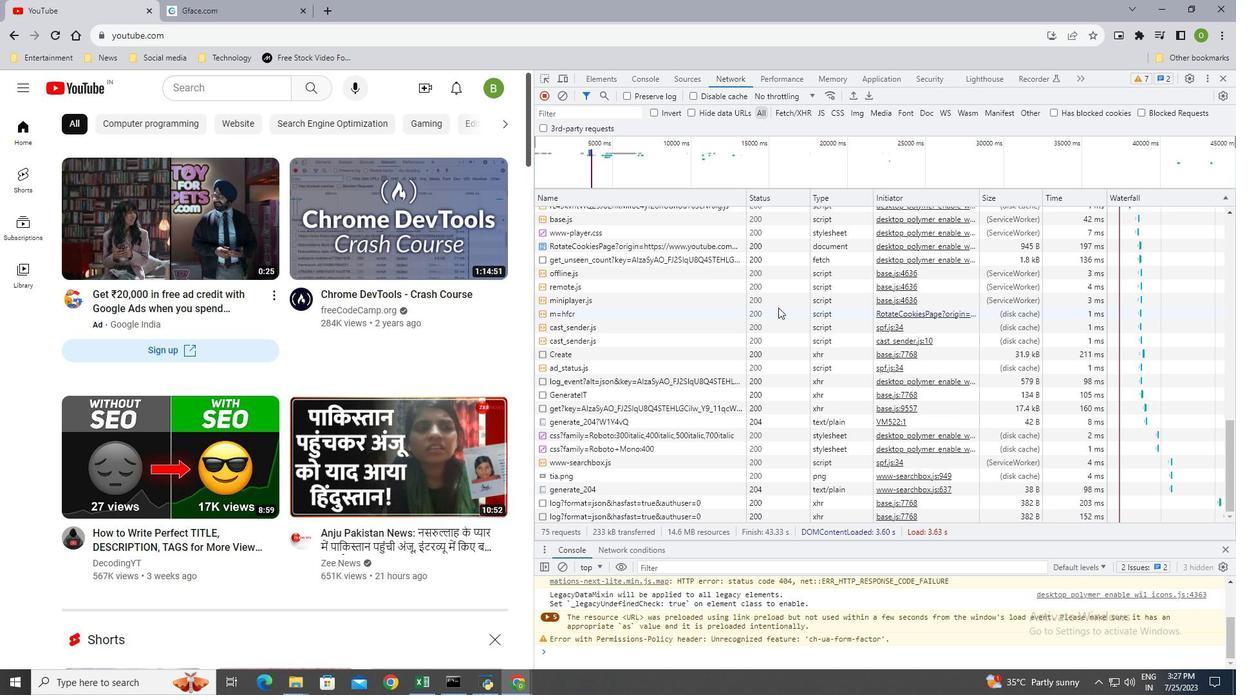 
Action: Mouse scrolled (778, 308) with delta (0, 0)
Screenshot: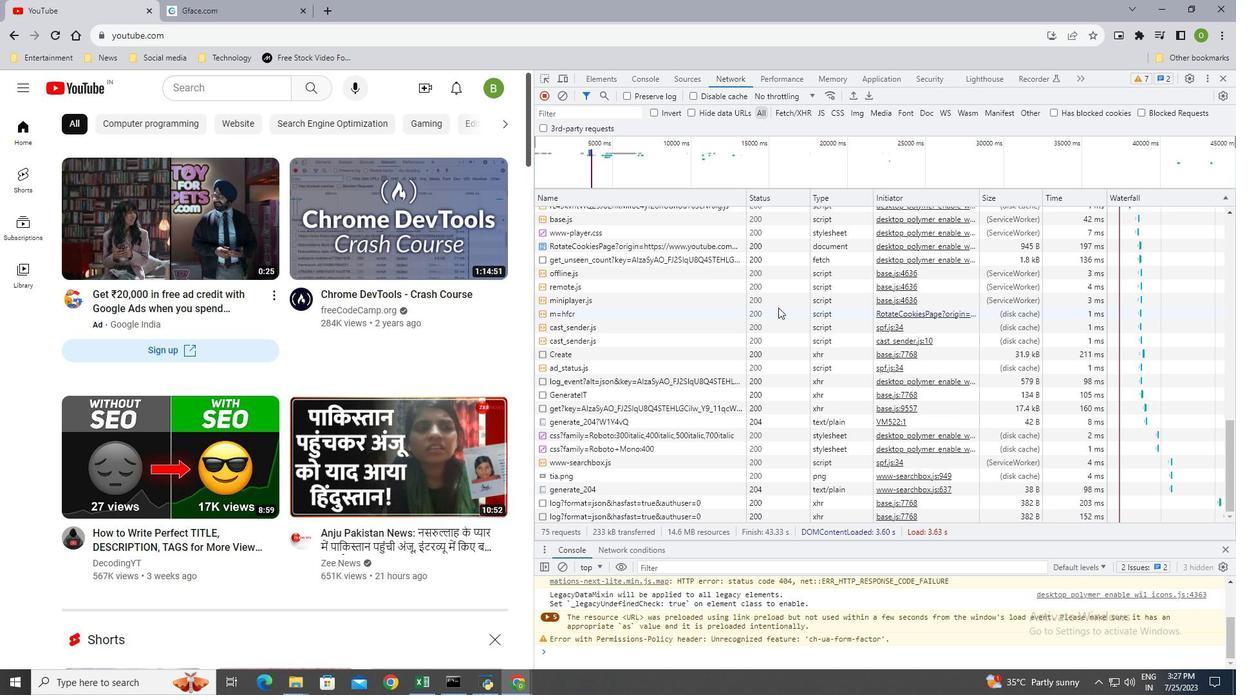 
Action: Mouse scrolled (778, 308) with delta (0, 0)
Screenshot: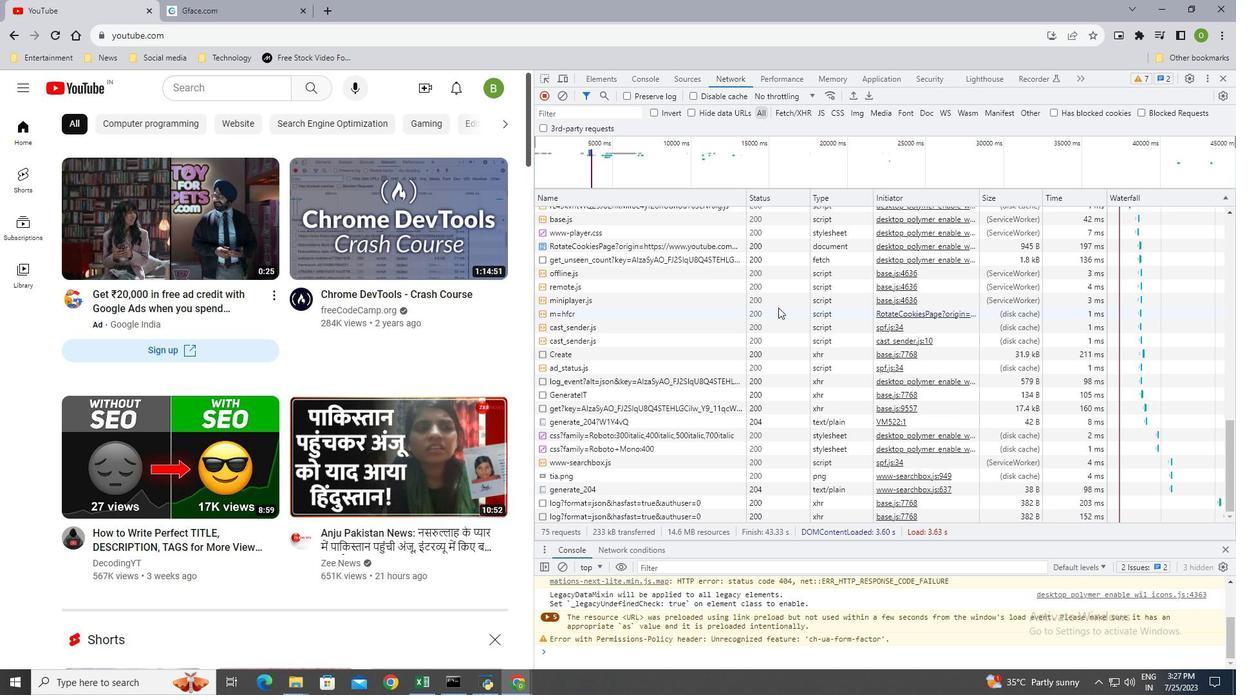 
Action: Mouse scrolled (778, 308) with delta (0, 0)
Screenshot: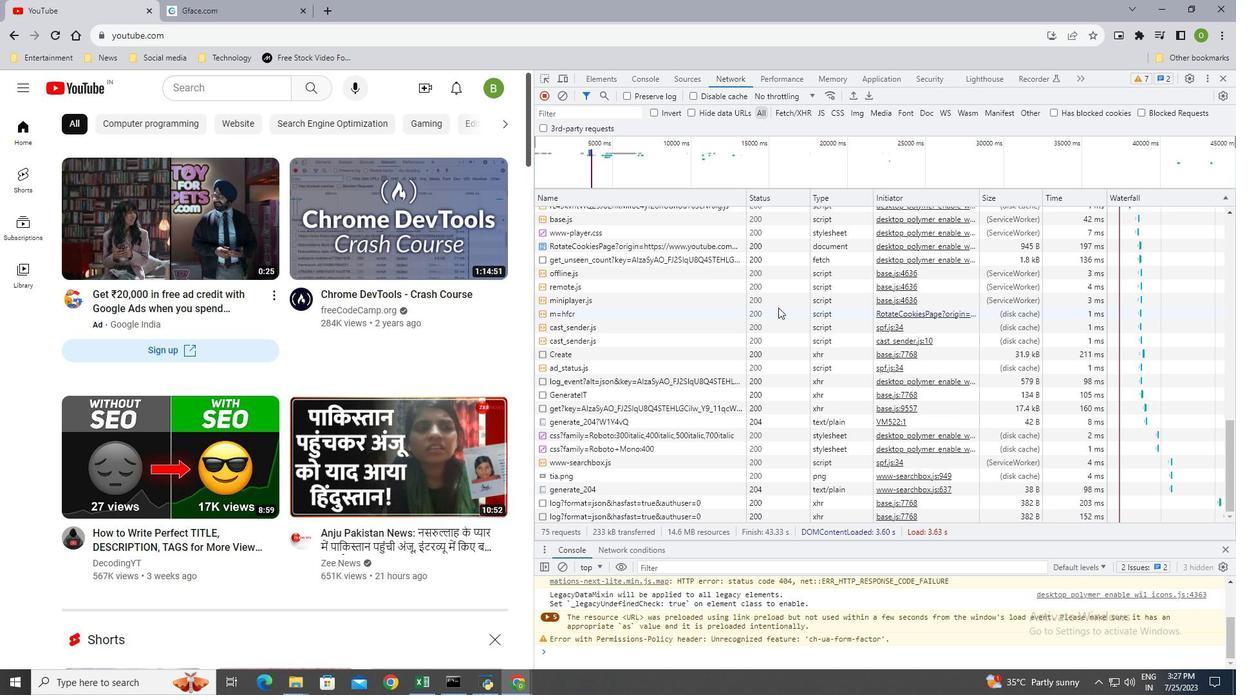
Action: Mouse scrolled (778, 308) with delta (0, 0)
Screenshot: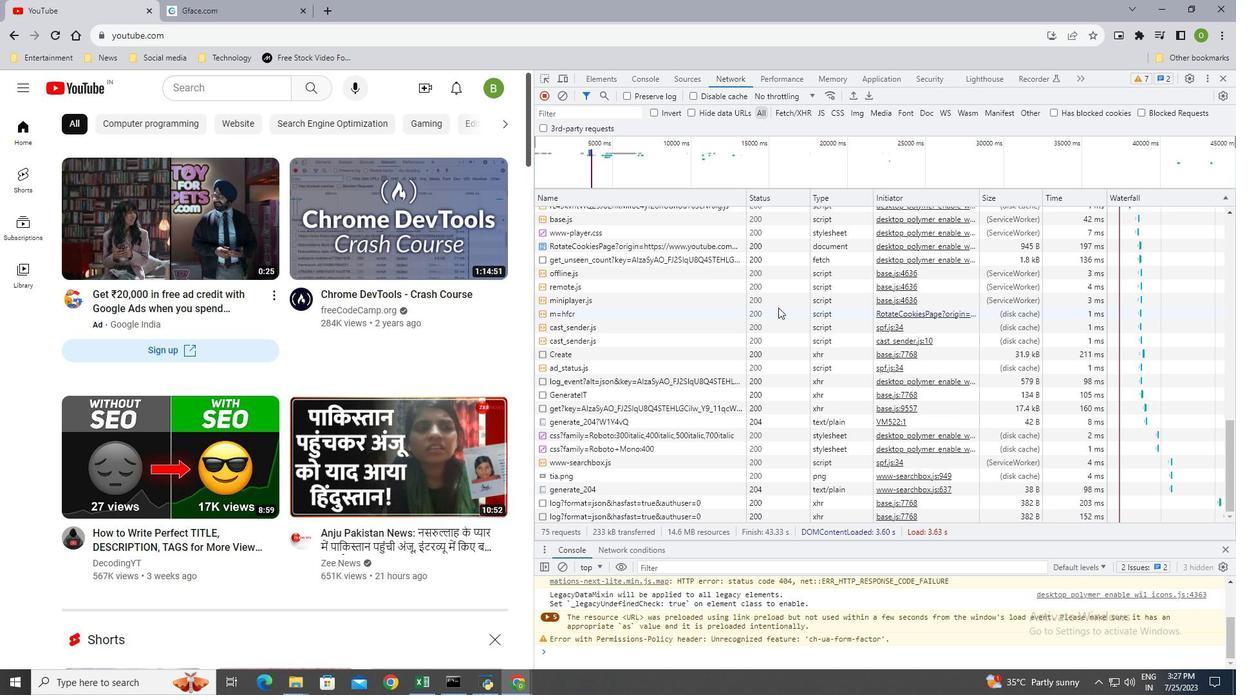 
Action: Mouse scrolled (778, 308) with delta (0, 0)
Screenshot: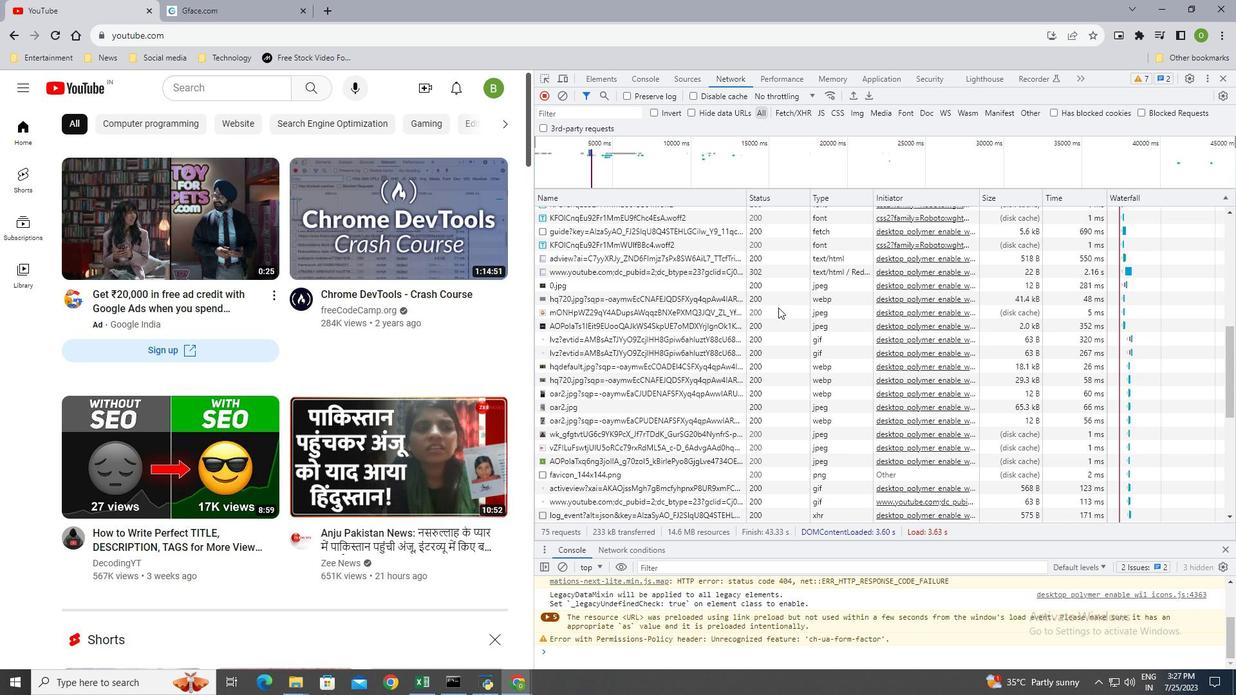 
Action: Mouse scrolled (778, 308) with delta (0, 0)
Screenshot: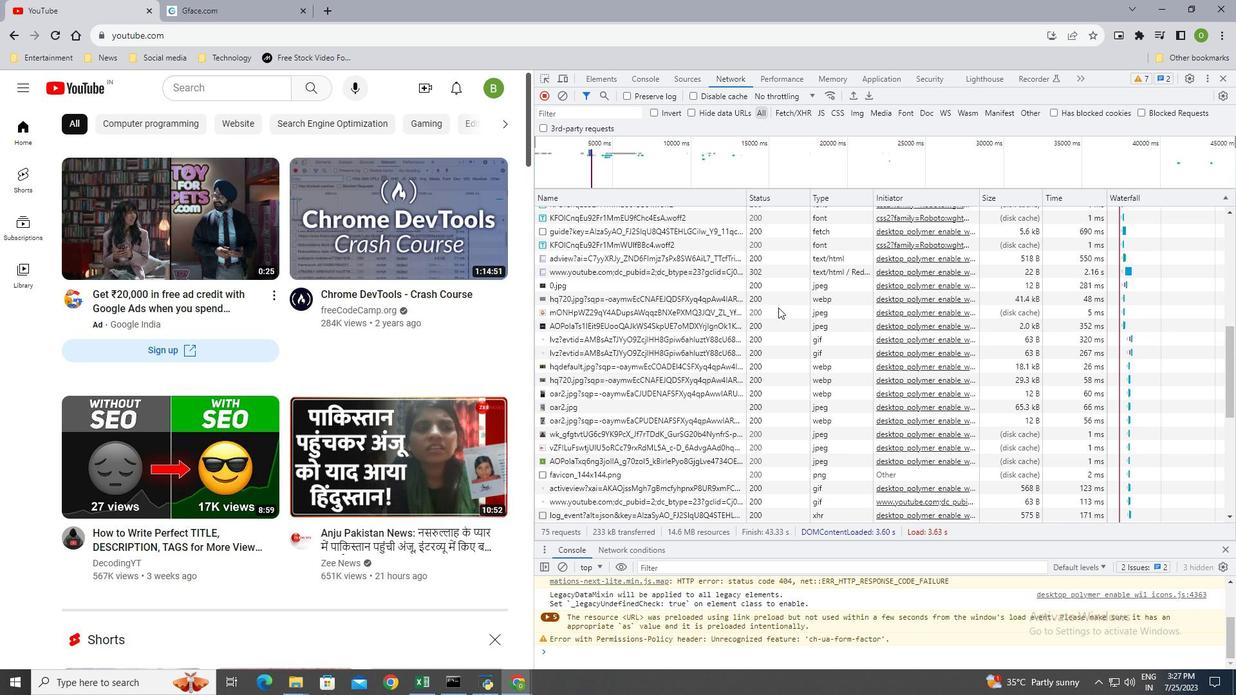 
Action: Mouse scrolled (778, 308) with delta (0, 0)
Screenshot: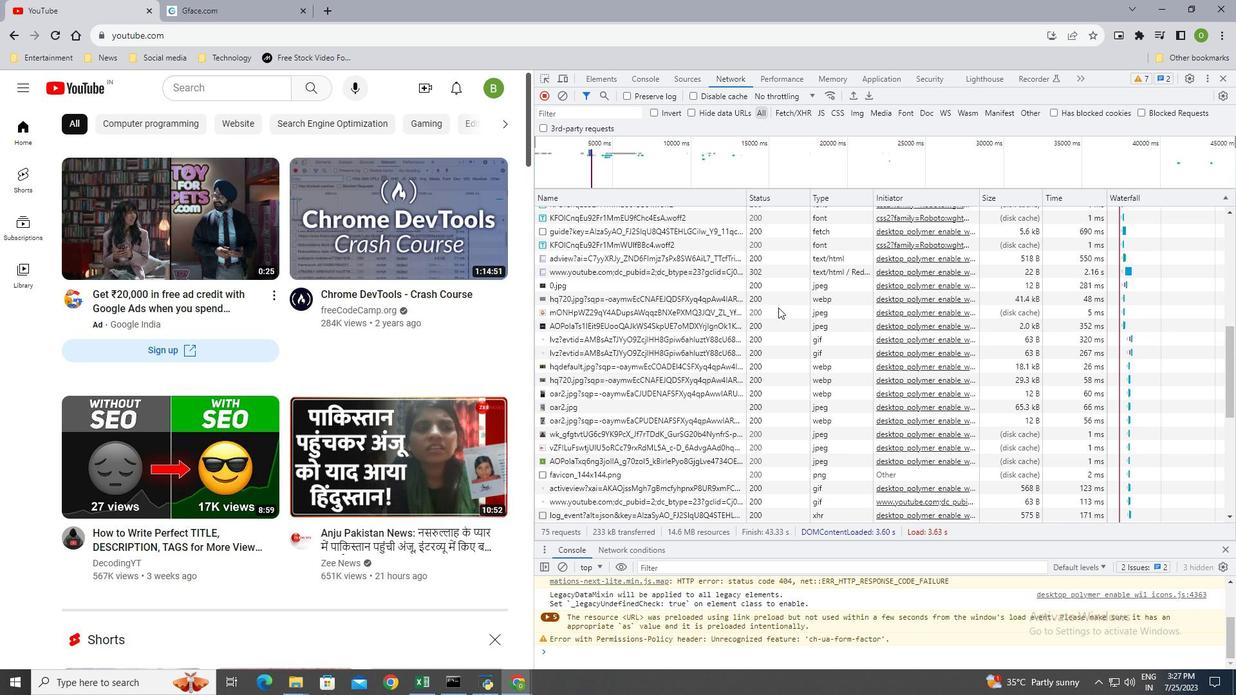 
Action: Mouse scrolled (778, 308) with delta (0, 0)
Screenshot: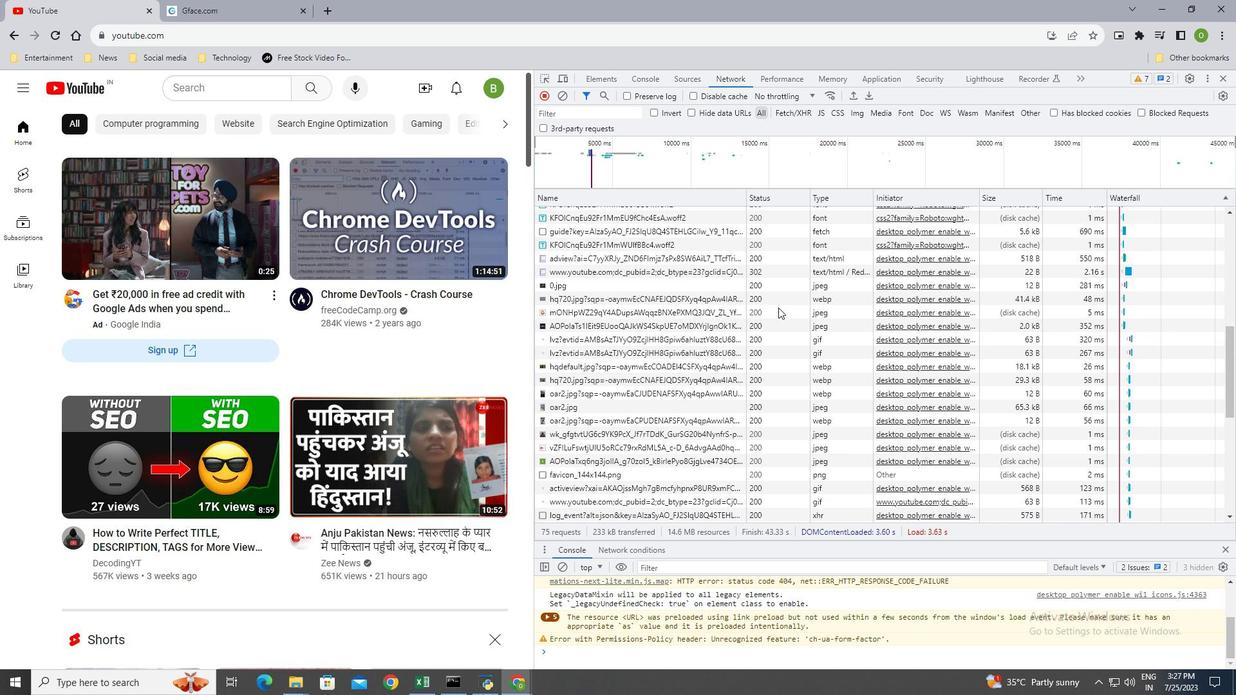 
Action: Mouse scrolled (778, 308) with delta (0, 0)
Screenshot: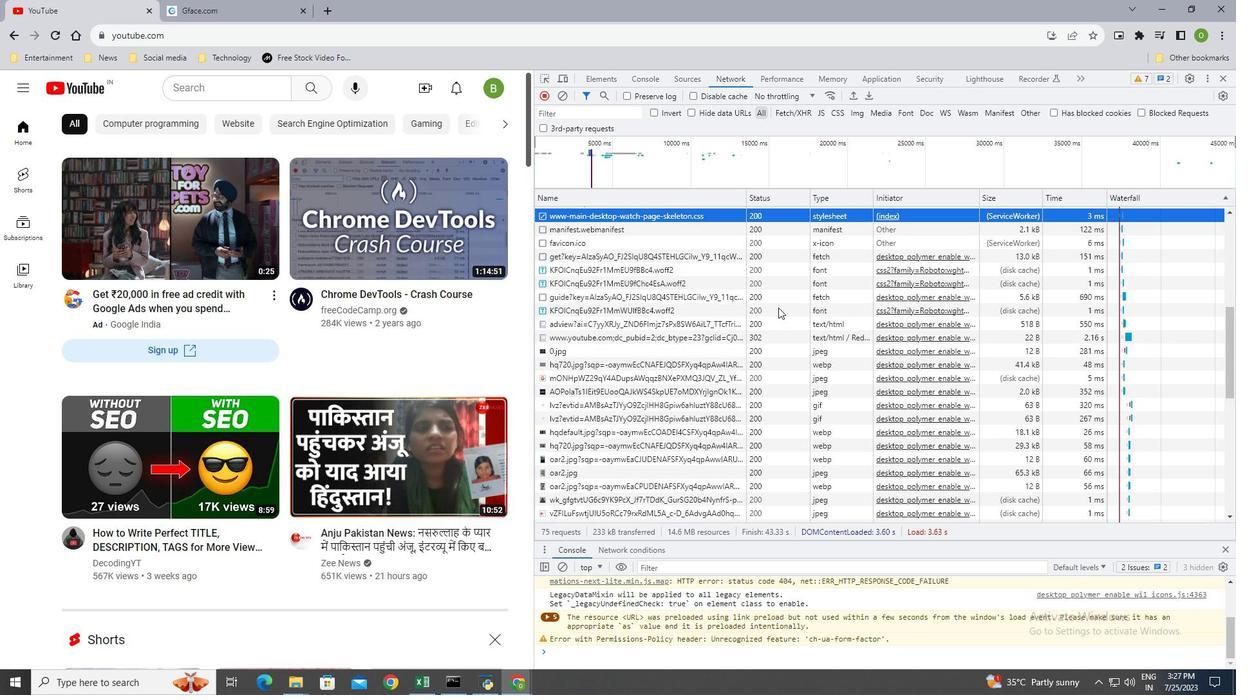 
Action: Mouse scrolled (778, 308) with delta (0, 0)
Screenshot: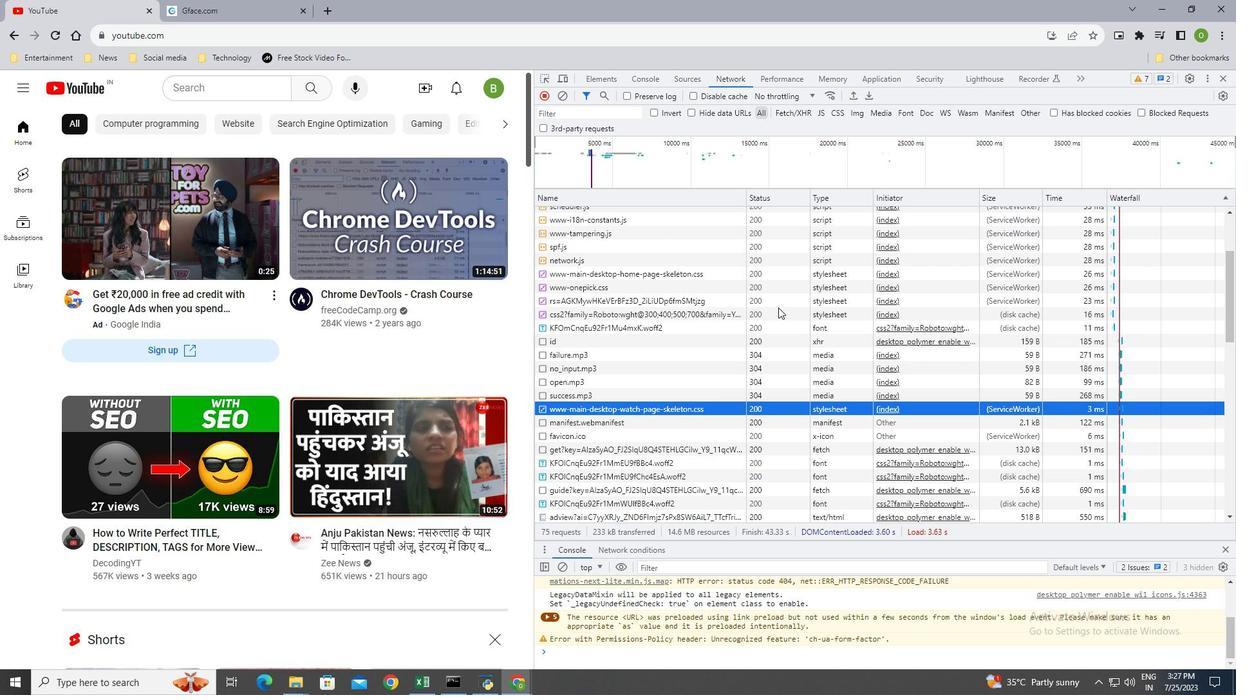 
Action: Mouse scrolled (778, 308) with delta (0, 0)
Screenshot: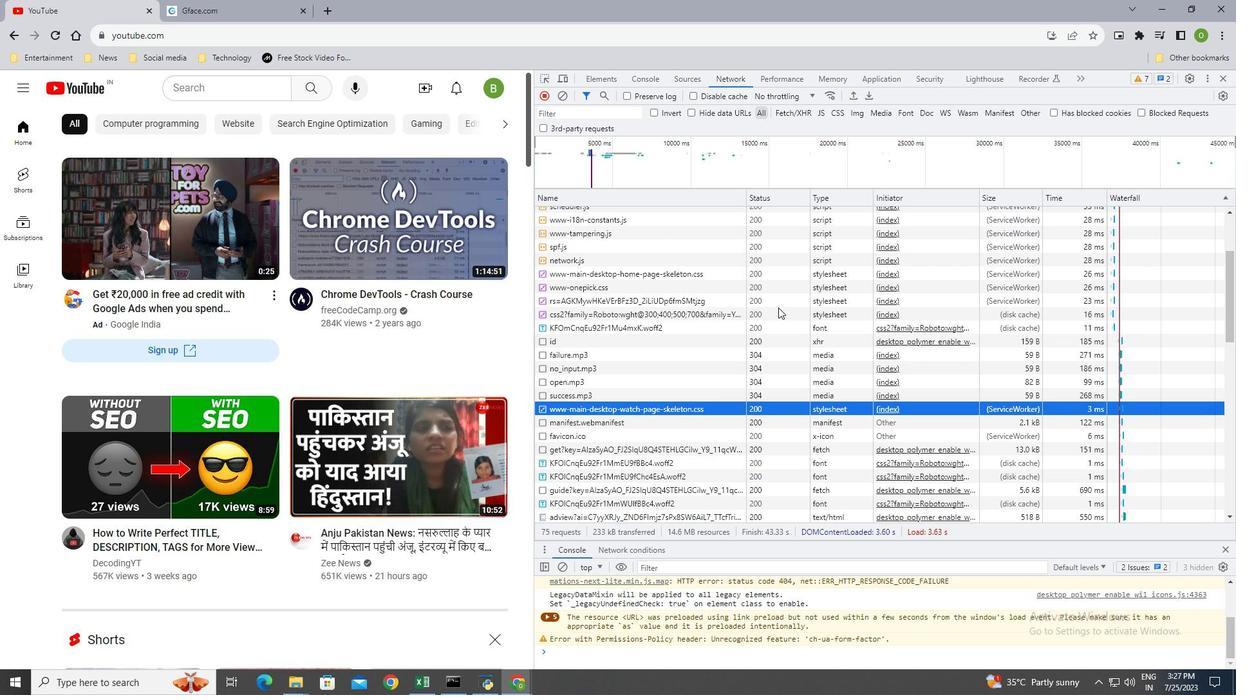 
Action: Mouse scrolled (778, 308) with delta (0, 0)
Screenshot: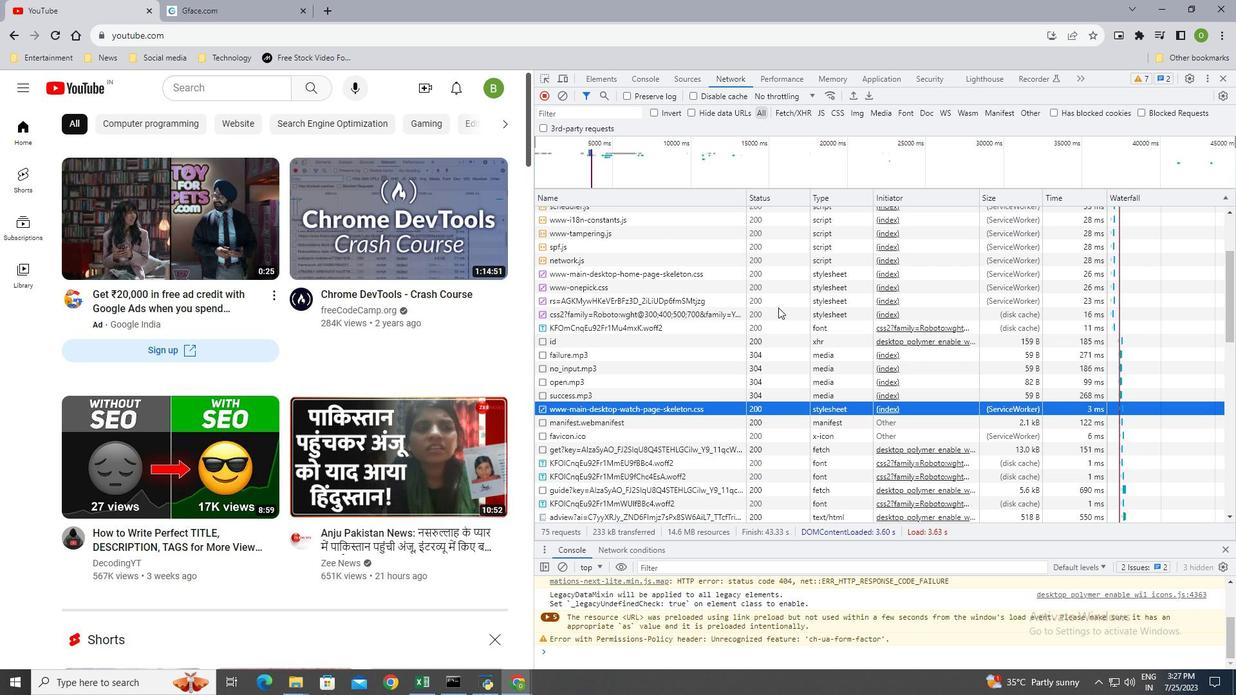 
Action: Mouse scrolled (778, 308) with delta (0, 0)
Screenshot: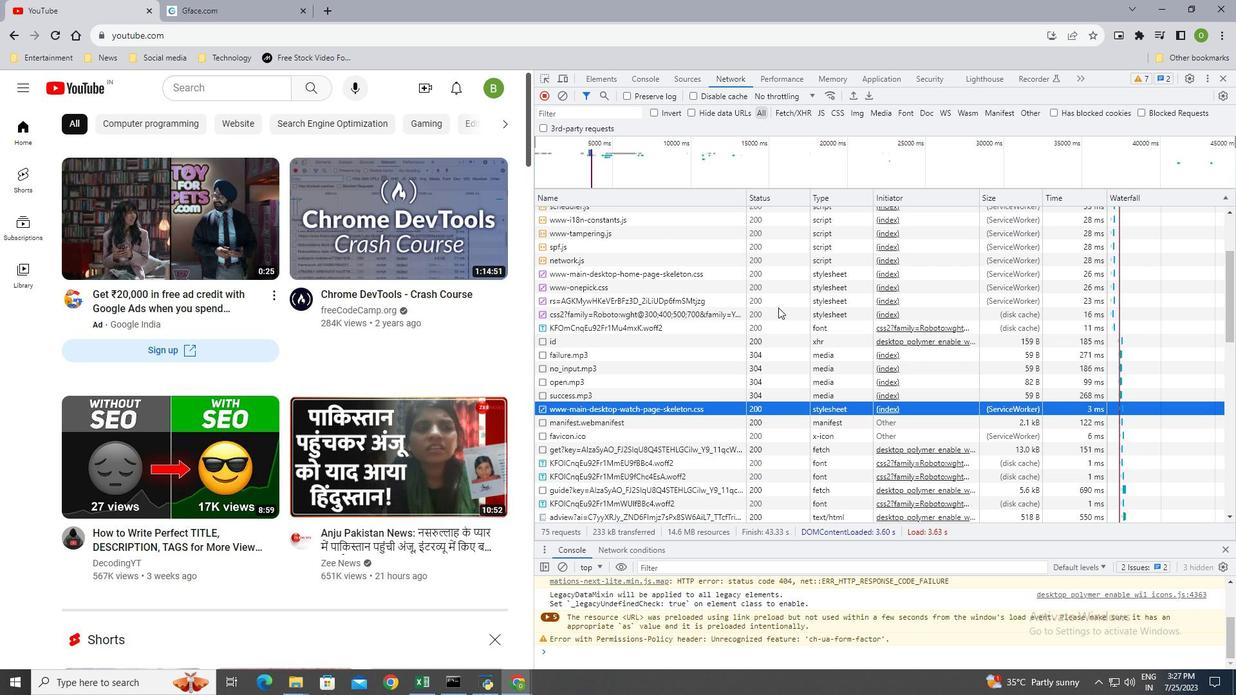 
Action: Mouse moved to (778, 307)
Screenshot: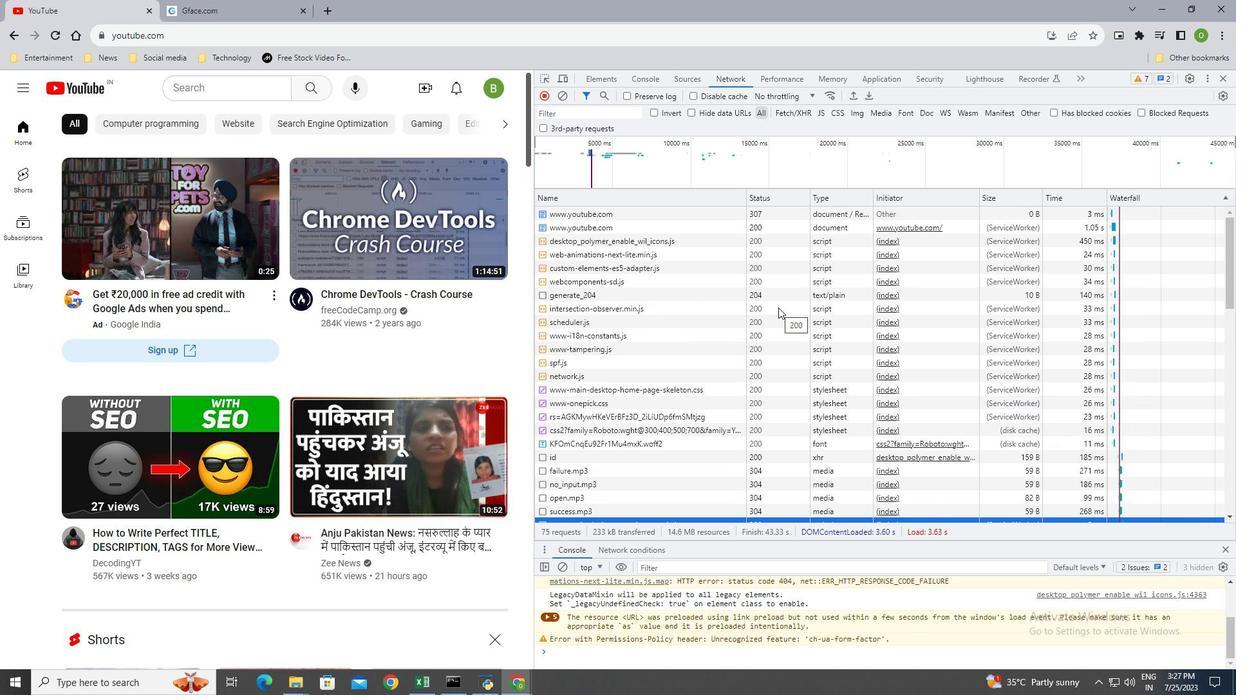 
Action: Mouse scrolled (778, 308) with delta (0, 0)
Screenshot: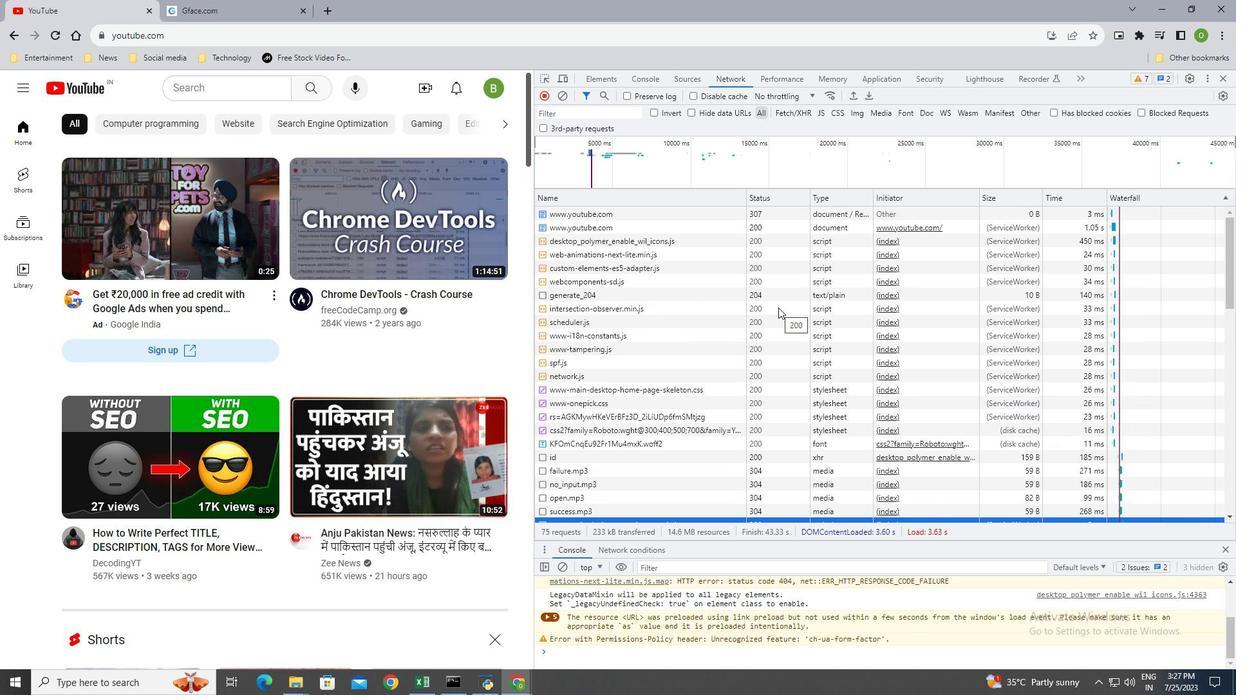 
Action: Mouse moved to (778, 307)
Screenshot: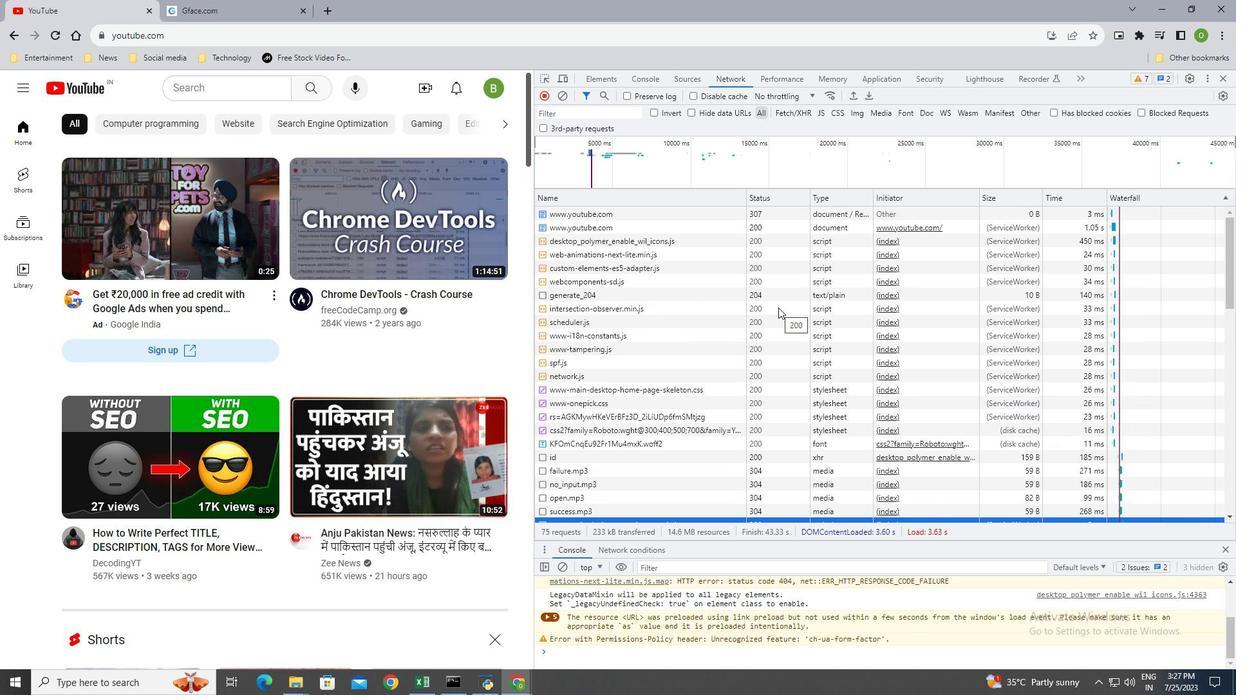 
Action: Mouse scrolled (778, 308) with delta (0, 0)
Screenshot: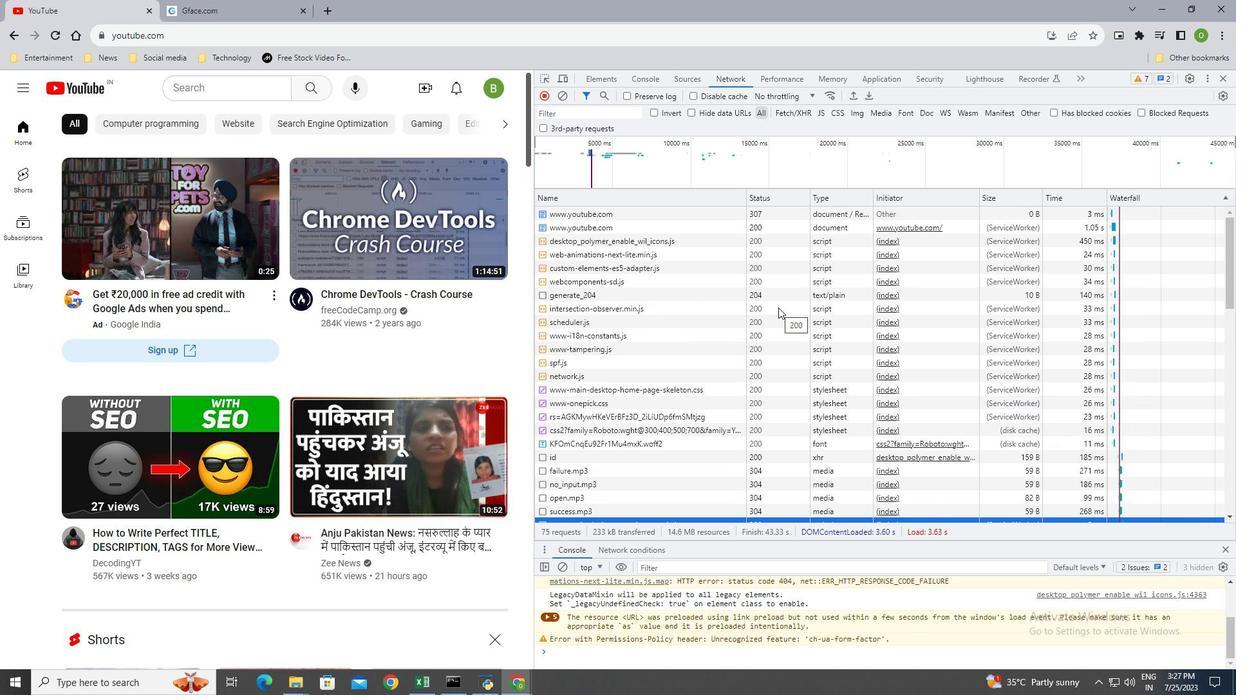 
Action: Mouse scrolled (778, 308) with delta (0, 0)
Screenshot: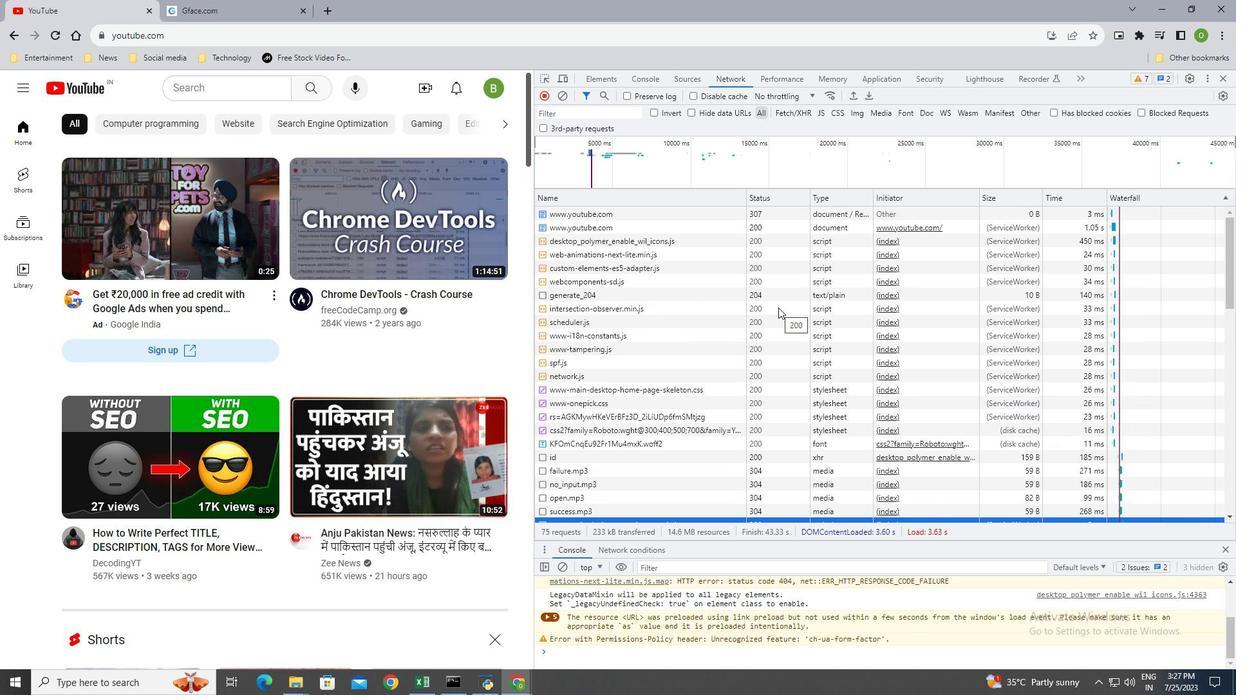 
Action: Mouse scrolled (778, 308) with delta (0, 0)
Screenshot: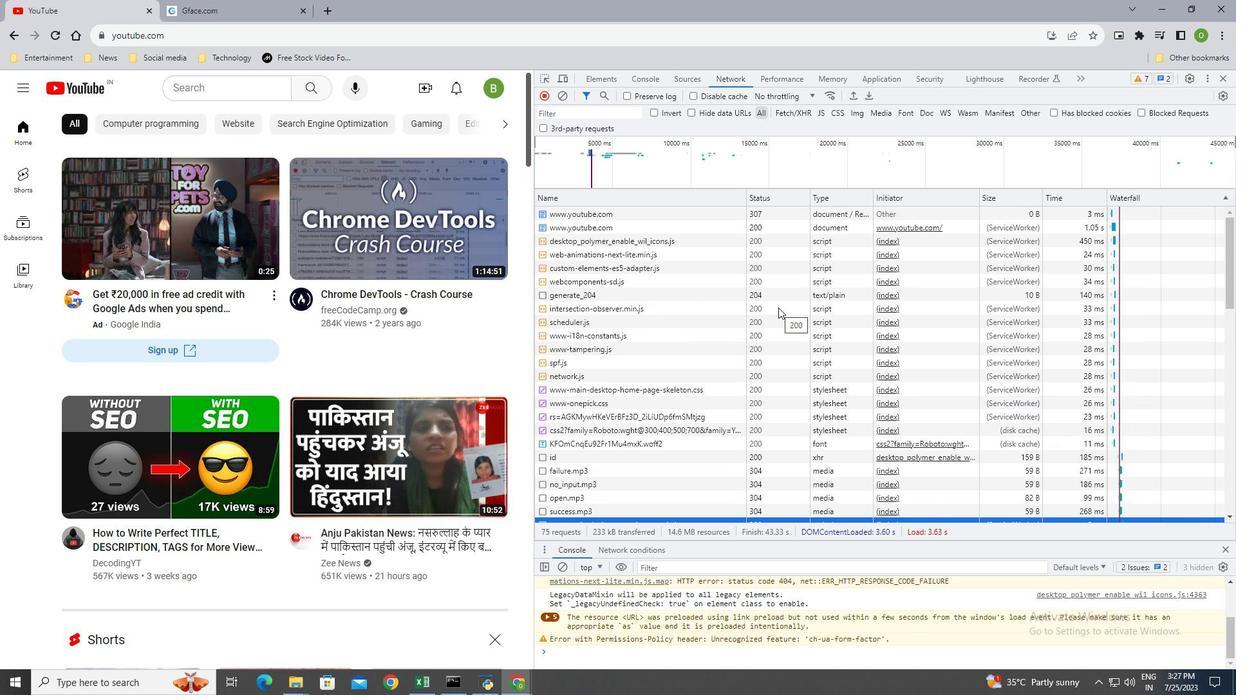 
Action: Mouse scrolled (778, 308) with delta (0, 0)
Screenshot: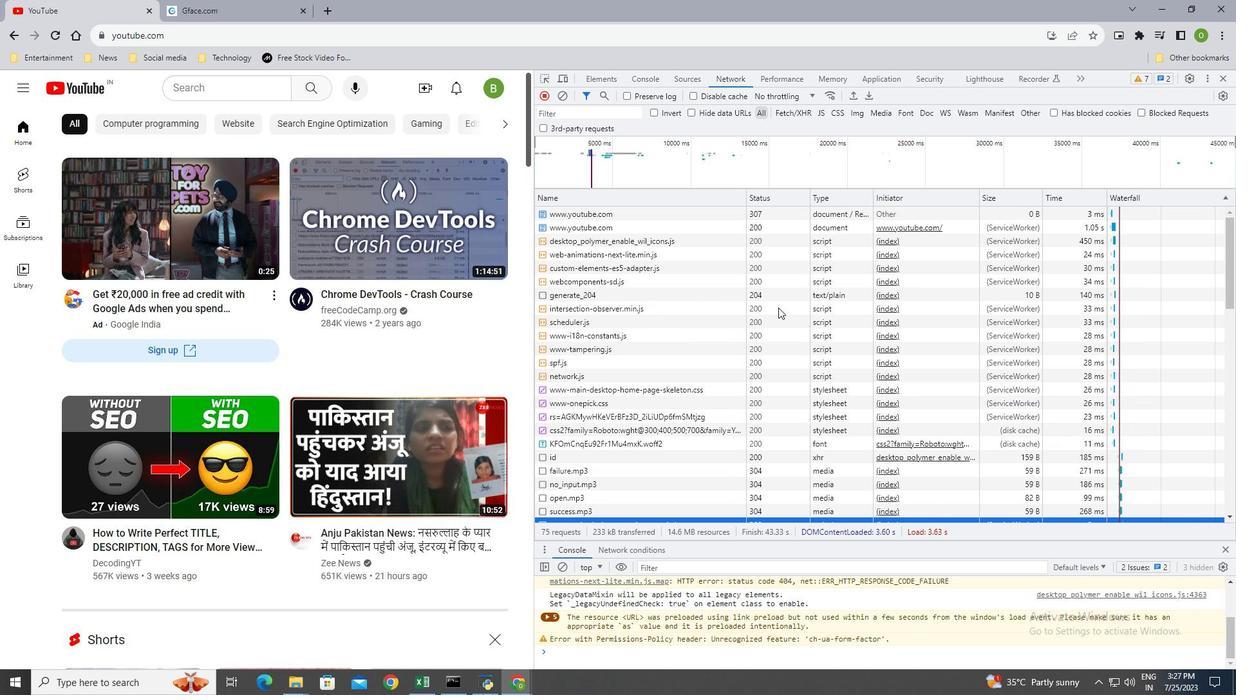 
Action: Mouse moved to (778, 305)
Screenshot: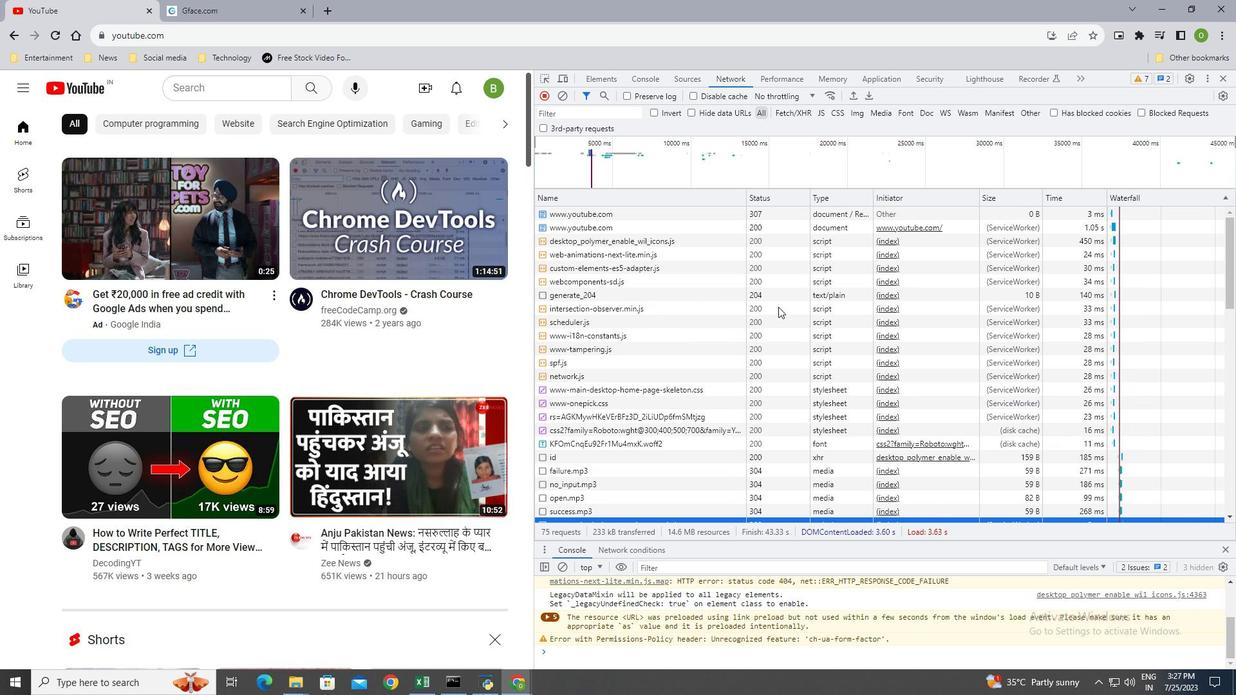 
Action: Mouse scrolled (778, 306) with delta (0, 0)
Screenshot: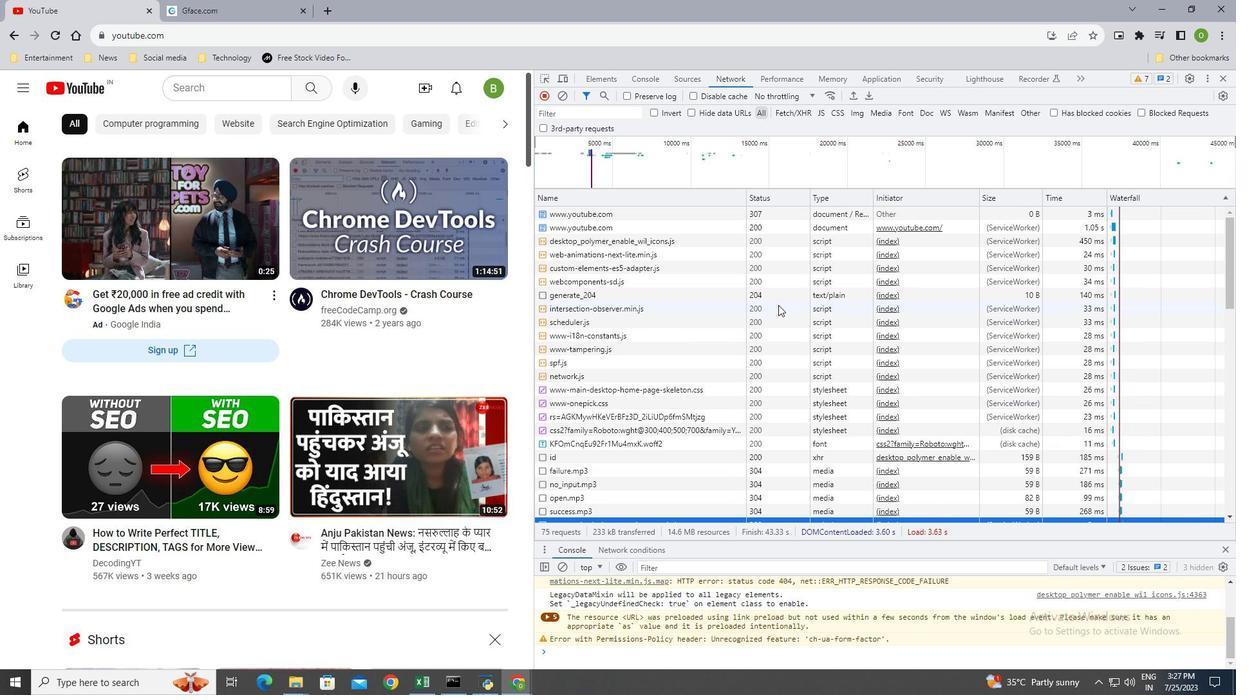 
Action: Mouse scrolled (778, 306) with delta (0, 0)
Screenshot: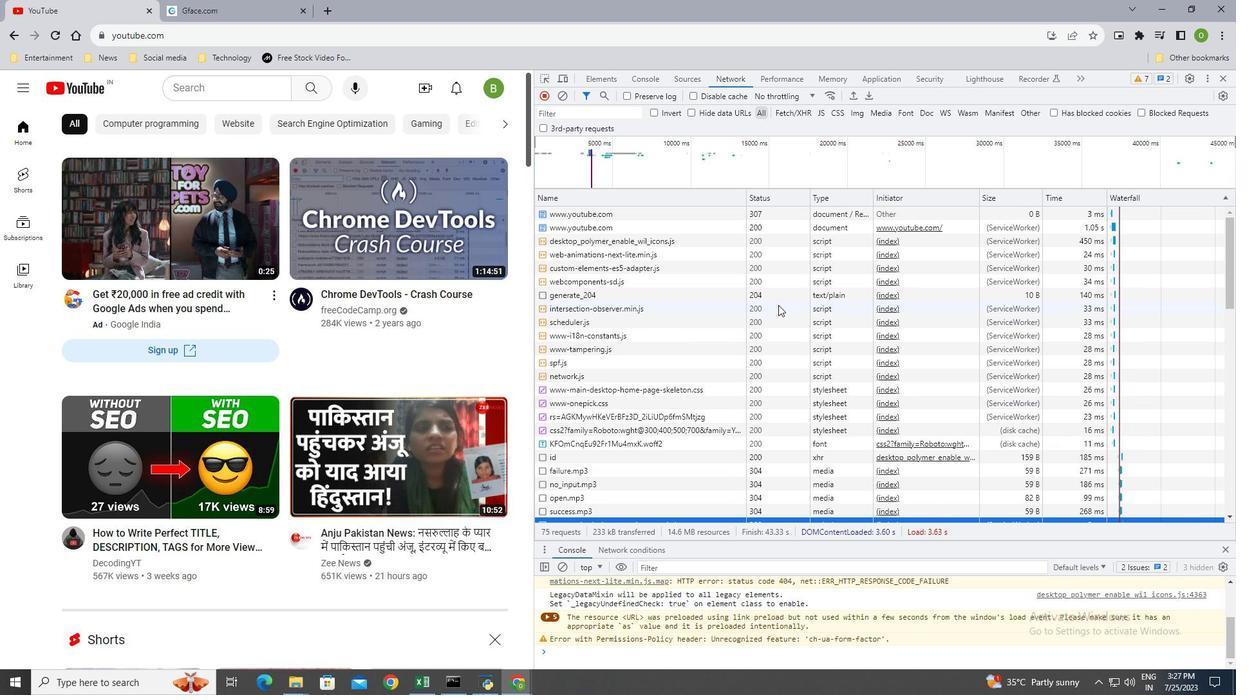 
Action: Mouse scrolled (778, 306) with delta (0, 0)
Screenshot: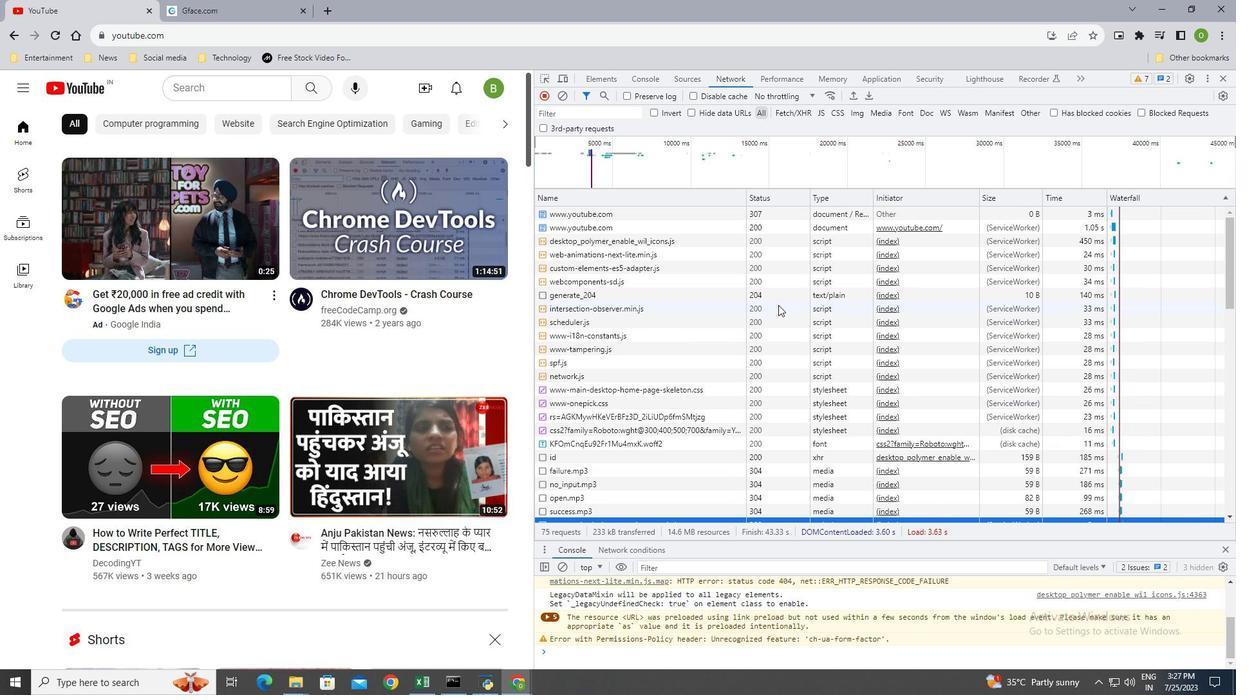 
Action: Mouse scrolled (778, 306) with delta (0, 0)
Screenshot: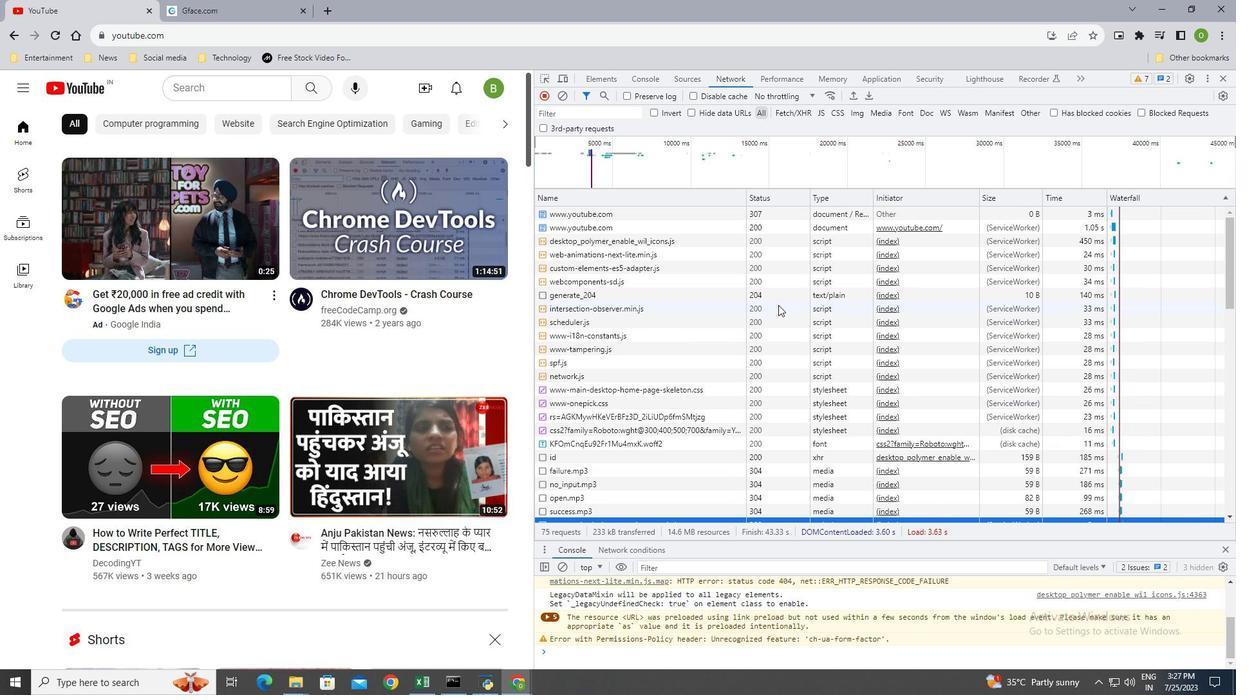 
Action: Mouse scrolled (778, 306) with delta (0, 0)
Screenshot: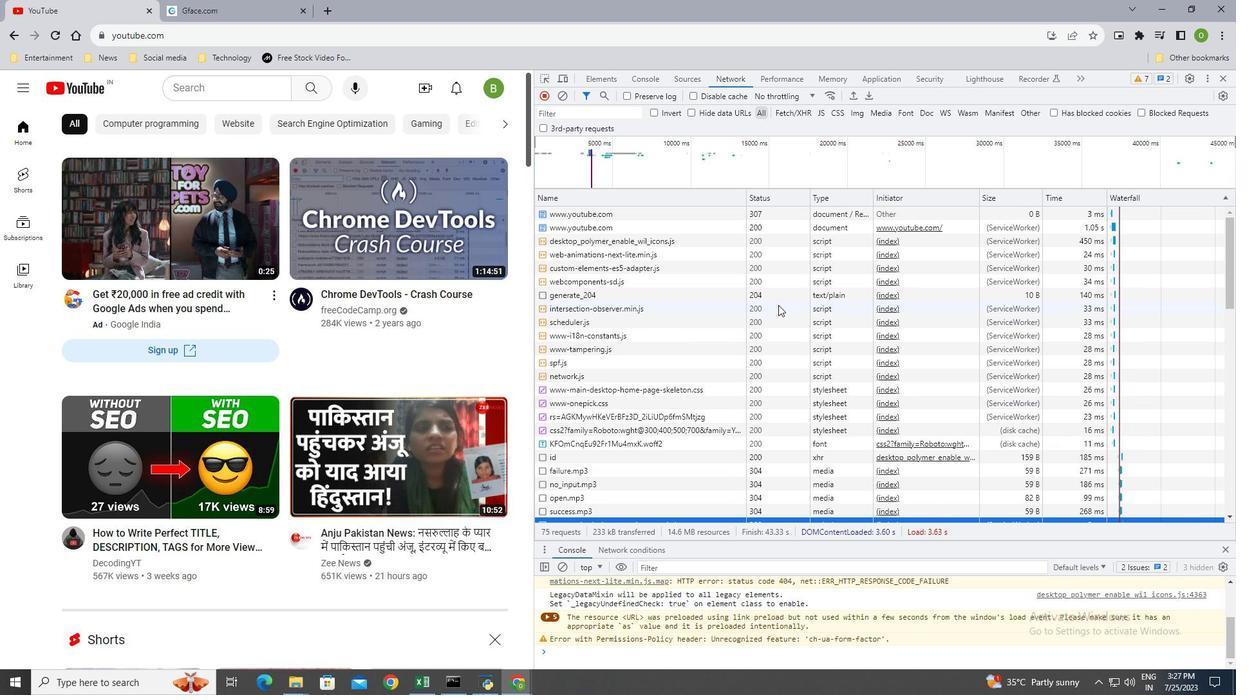 
Action: Mouse moved to (613, 530)
Screenshot: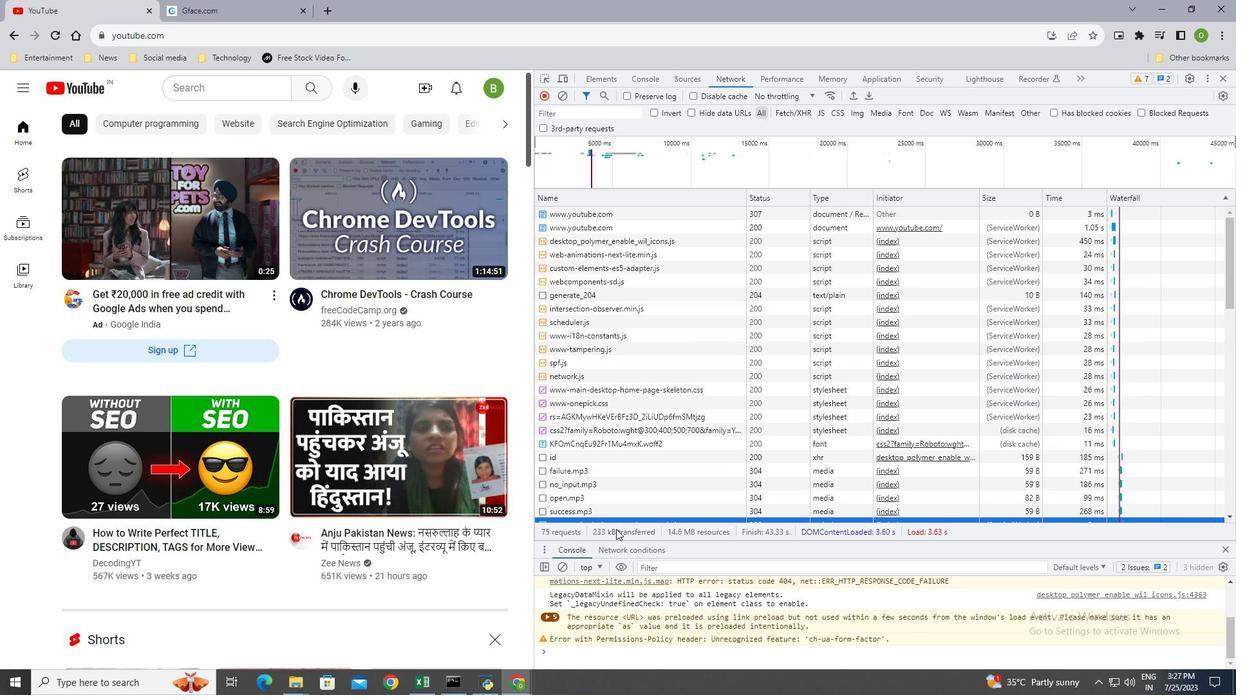 
Action: Mouse pressed left at (613, 530)
Screenshot: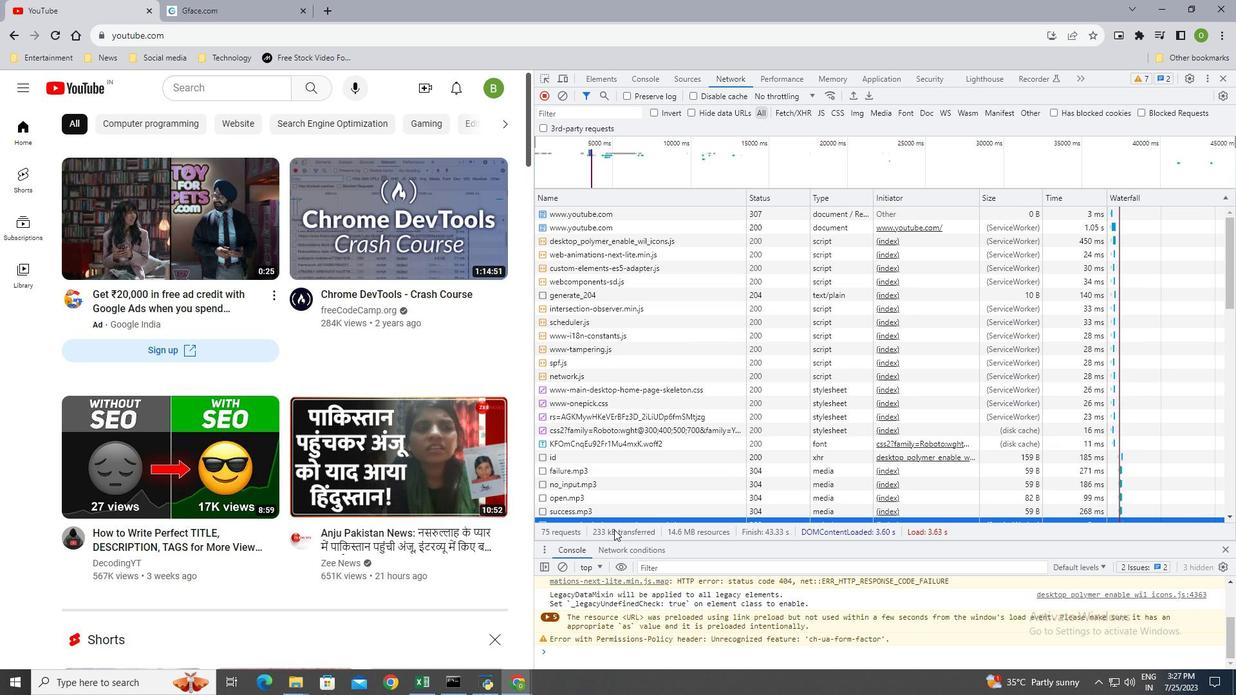 
Action: Mouse moved to (778, 478)
Screenshot: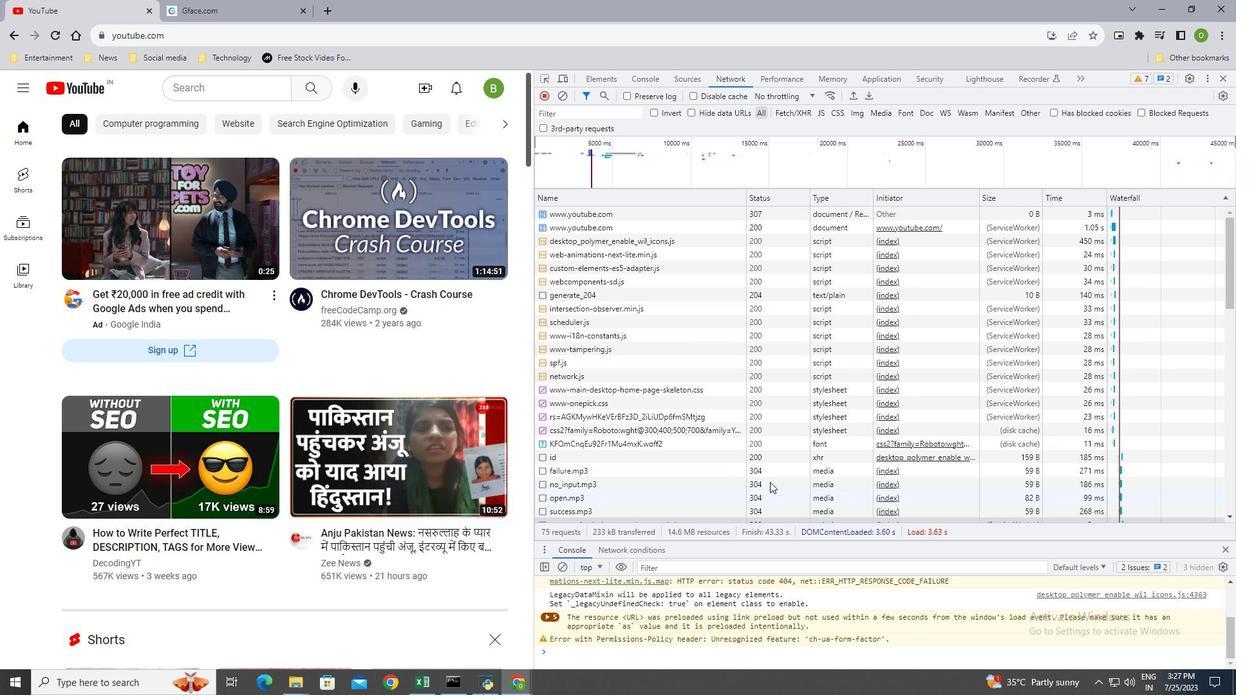 
Action: Mouse scrolled (778, 479) with delta (0, 0)
Screenshot: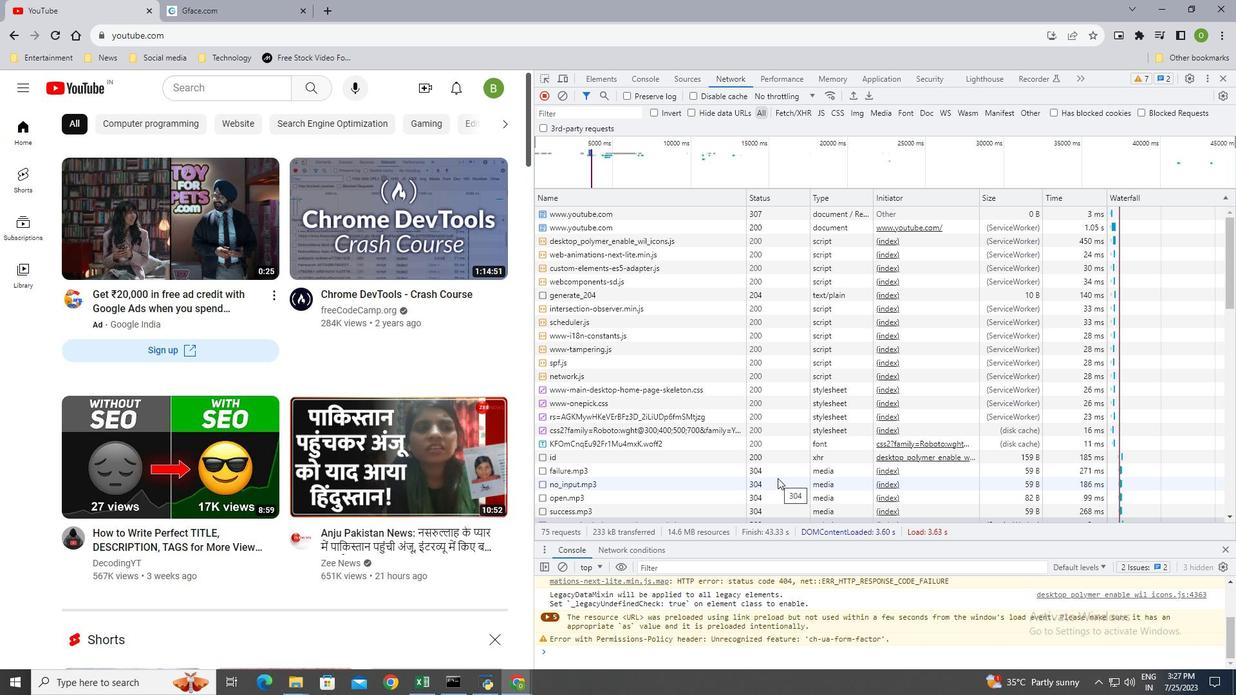 
Action: Mouse scrolled (778, 479) with delta (0, 0)
Screenshot: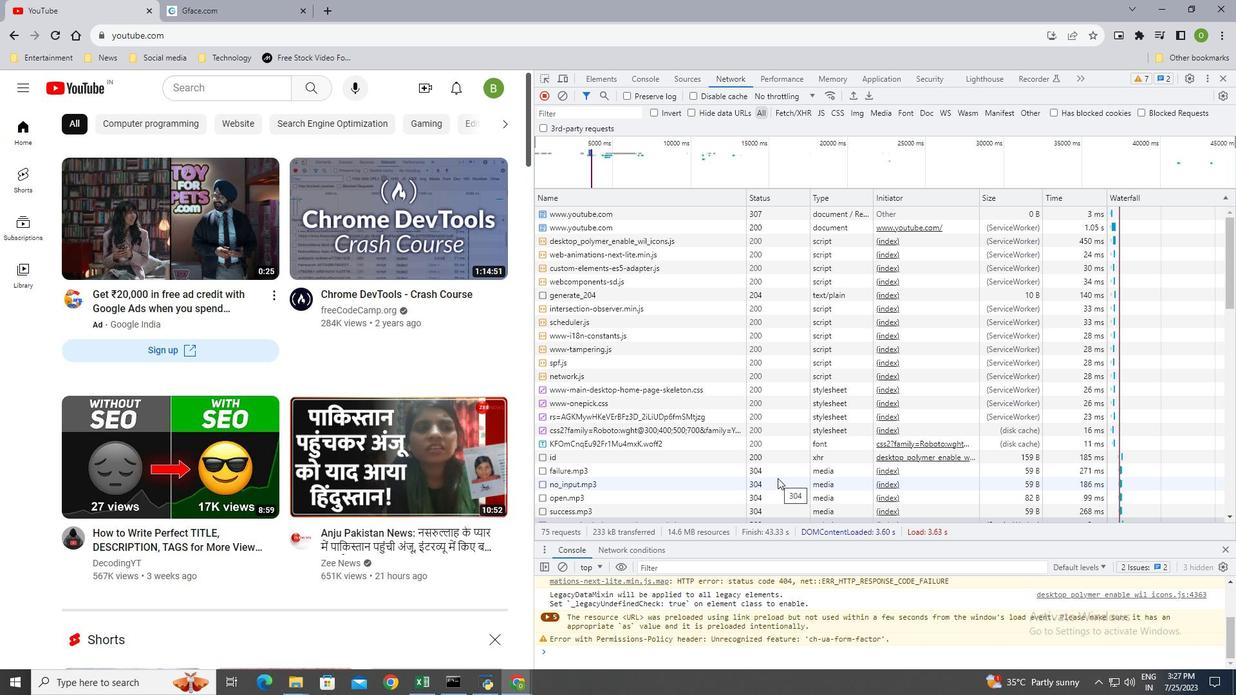 
Action: Mouse scrolled (778, 479) with delta (0, 0)
Screenshot: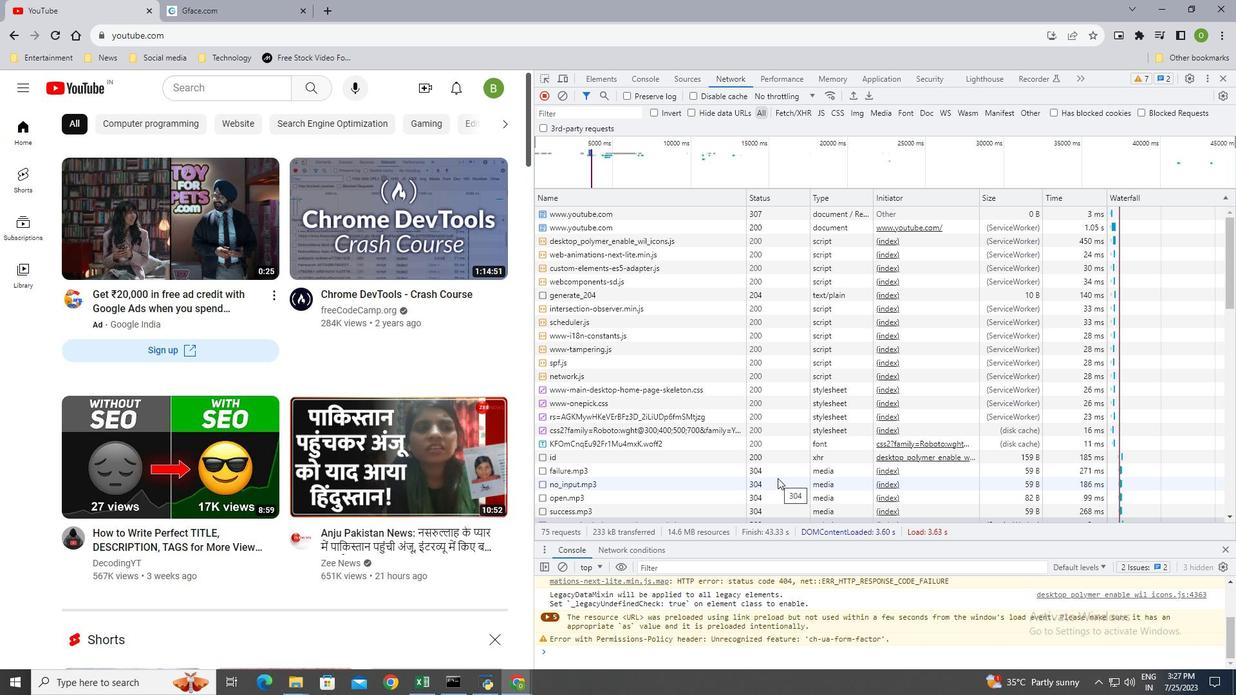 
Action: Mouse scrolled (778, 479) with delta (0, 0)
Screenshot: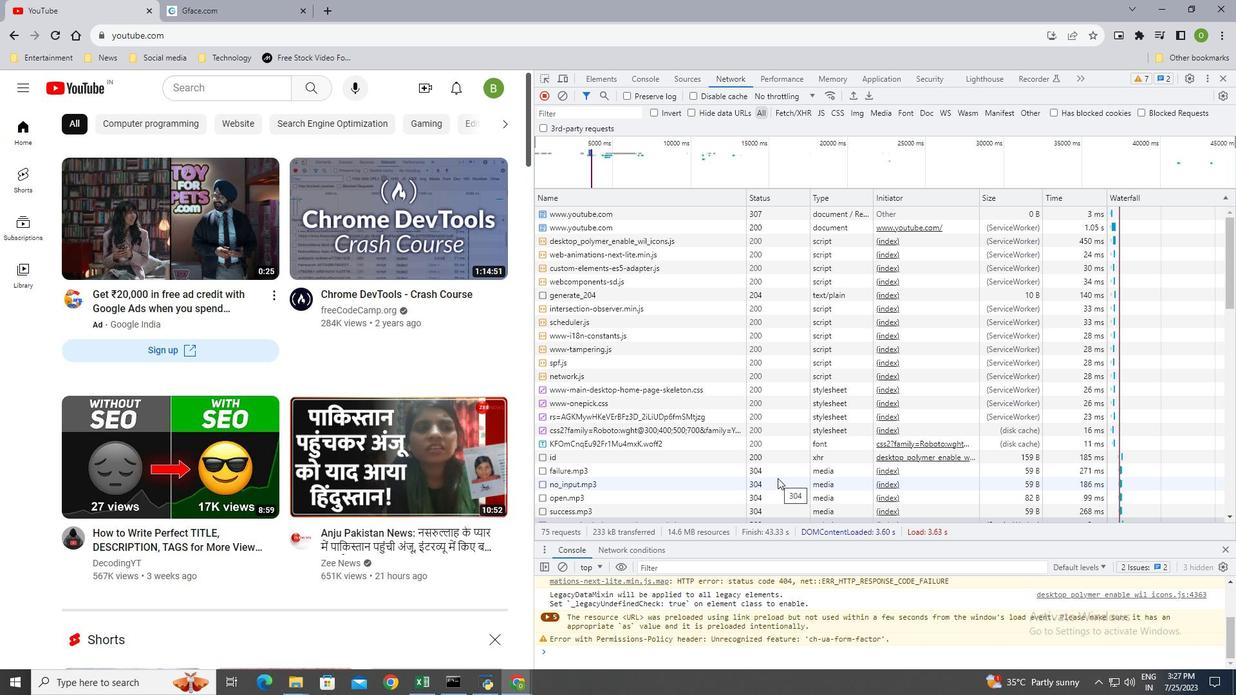 
Action: Mouse moved to (600, 79)
Screenshot: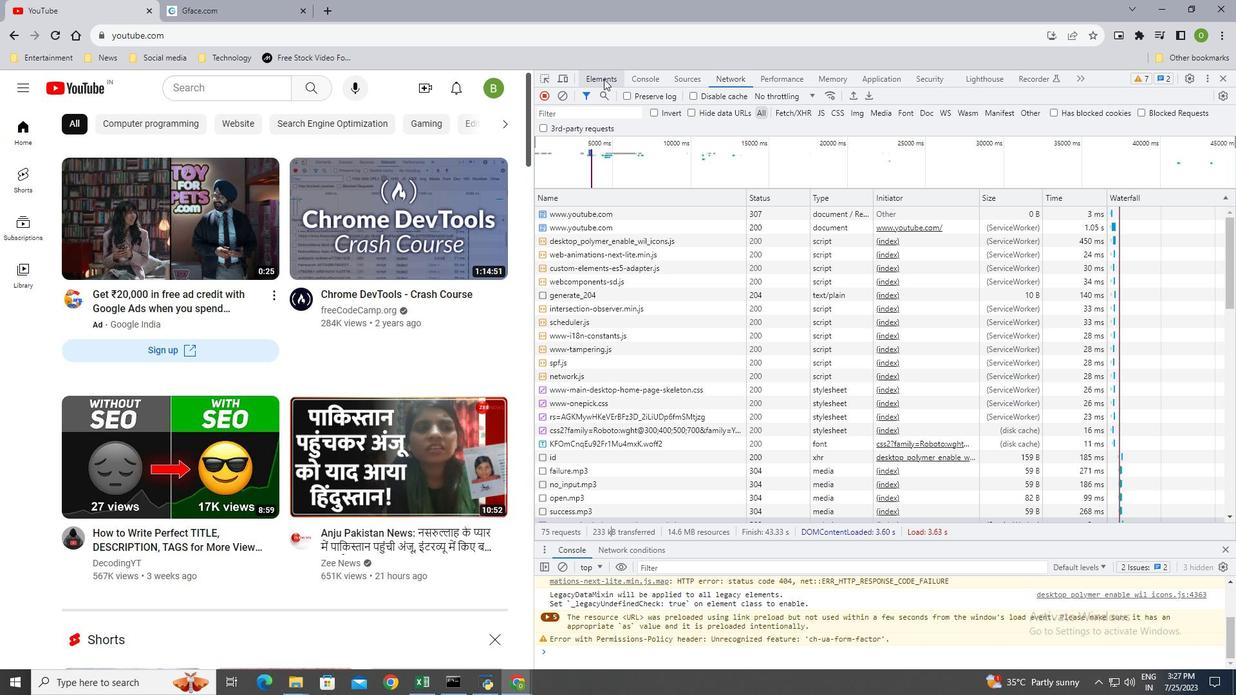 
Action: Mouse pressed left at (600, 79)
Screenshot: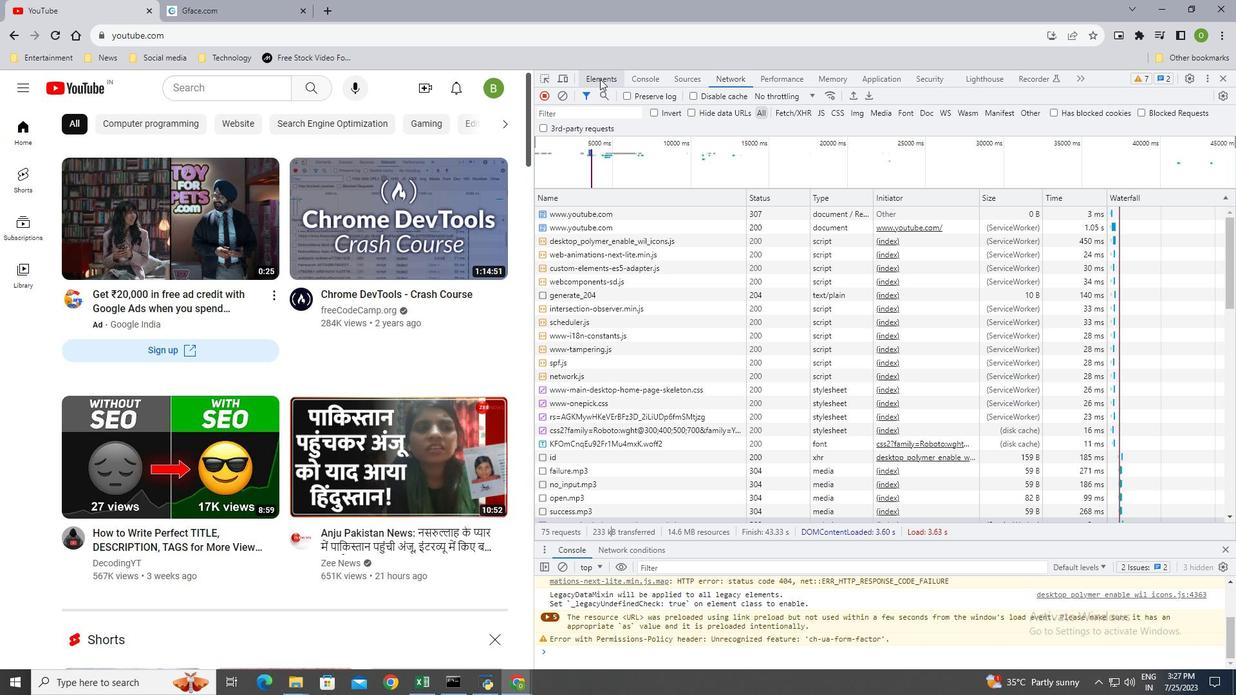 
Action: Mouse moved to (688, 224)
Screenshot: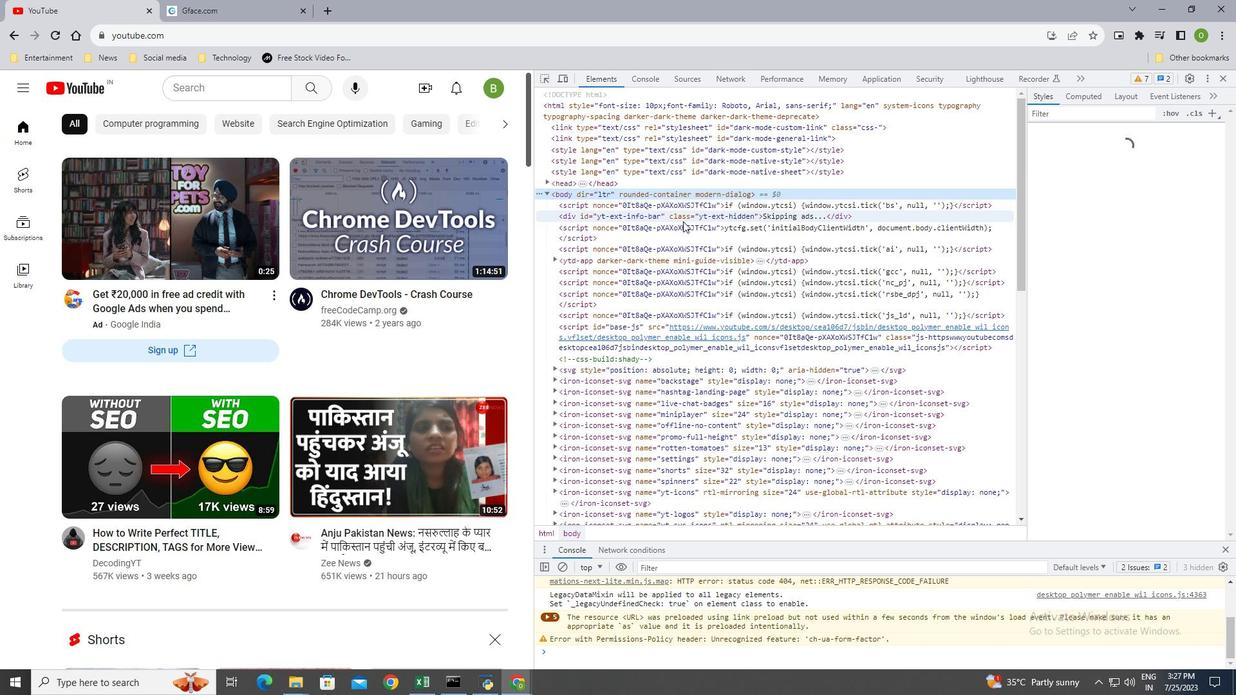 
Action: Mouse scrolled (688, 223) with delta (0, 0)
Screenshot: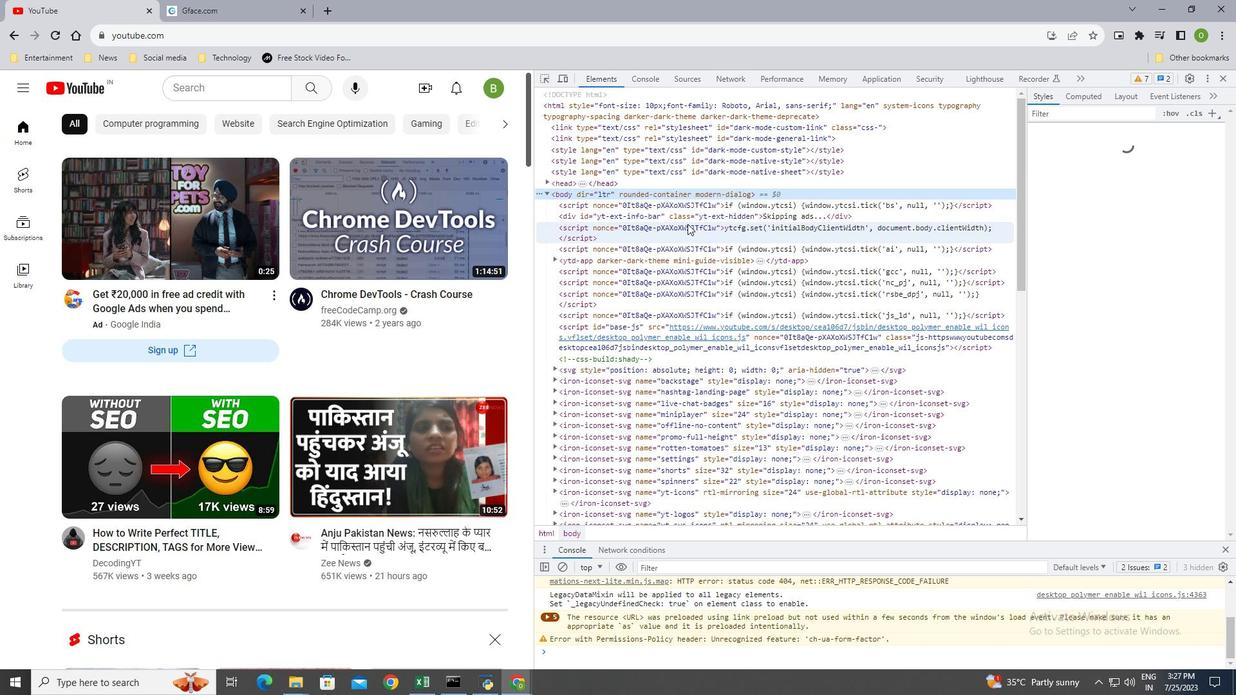 
Action: Mouse scrolled (688, 223) with delta (0, 0)
Screenshot: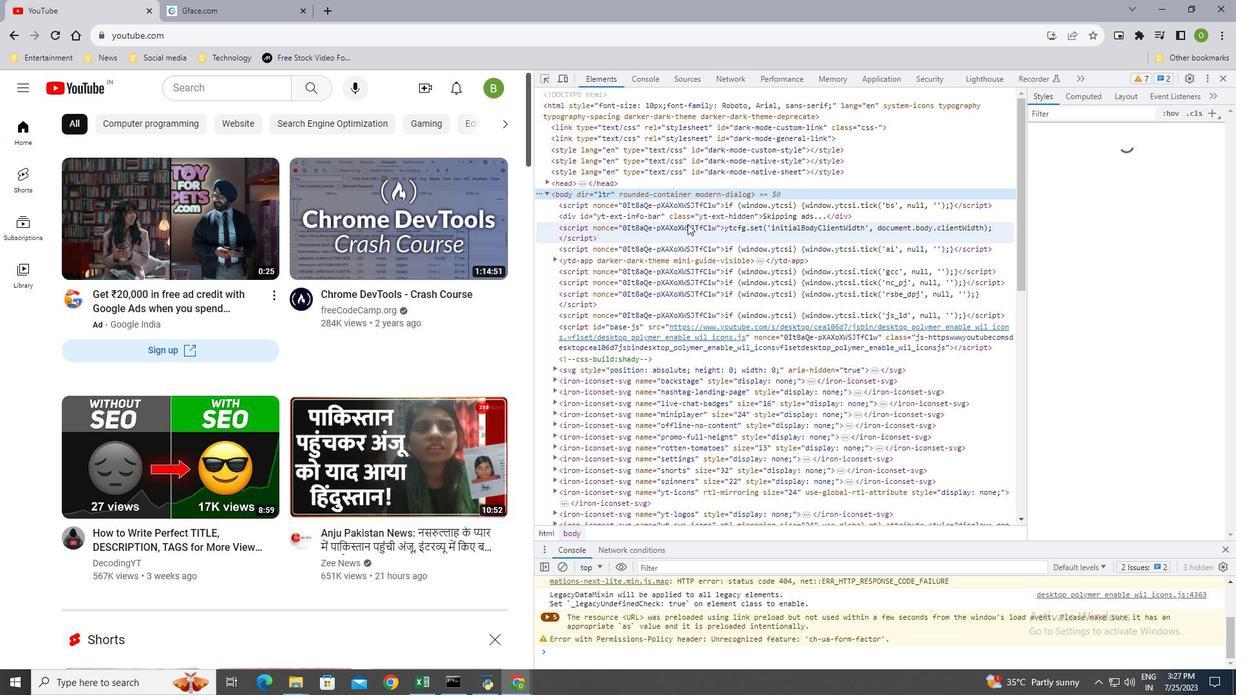 
Action: Mouse scrolled (688, 223) with delta (0, 0)
Screenshot: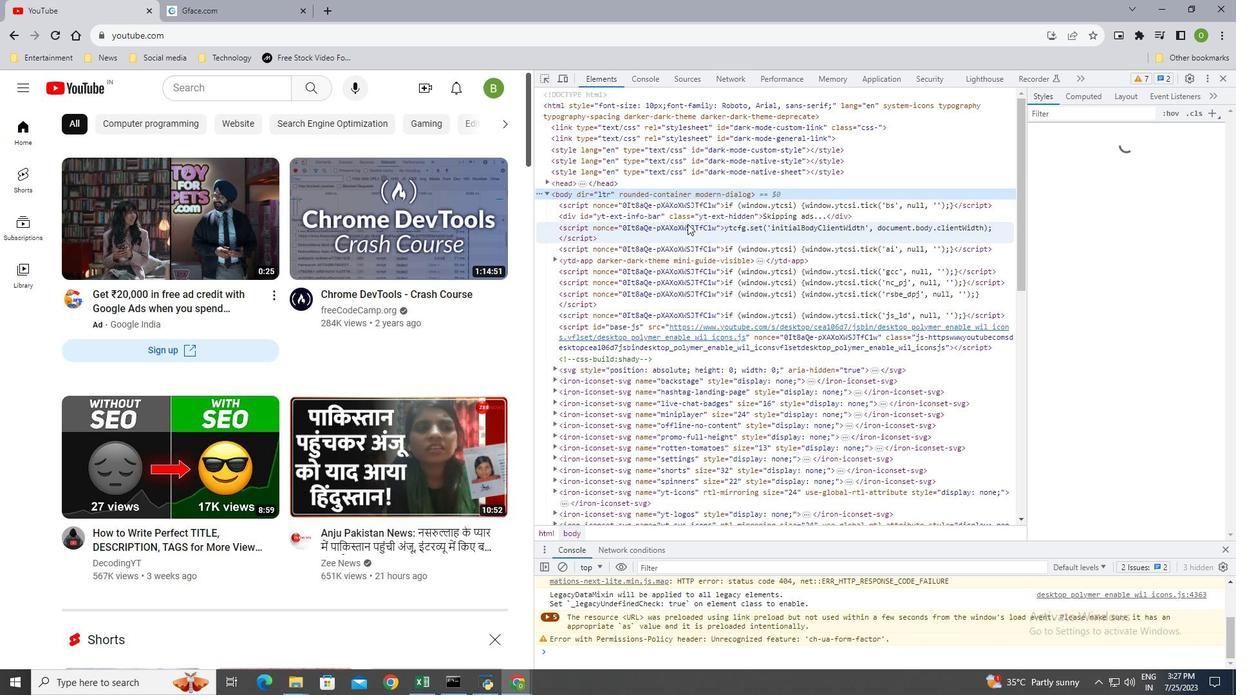 
Action: Mouse moved to (689, 224)
Screenshot: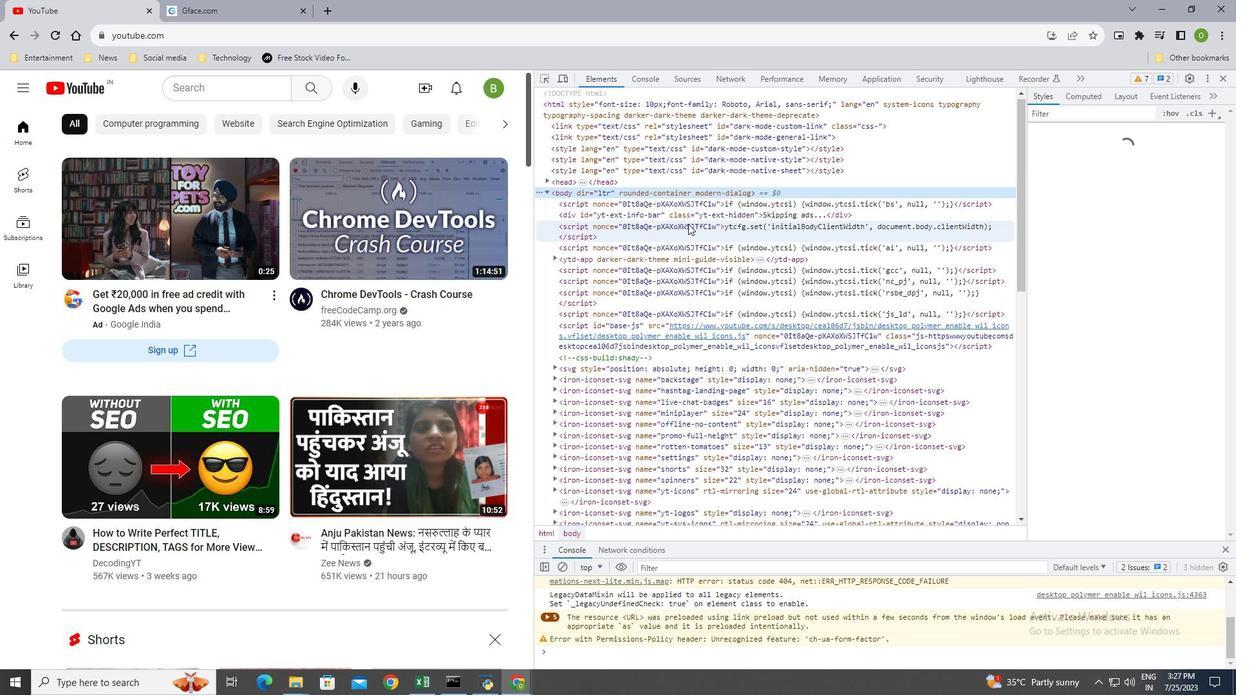 
Action: Mouse scrolled (689, 224) with delta (0, 0)
Screenshot: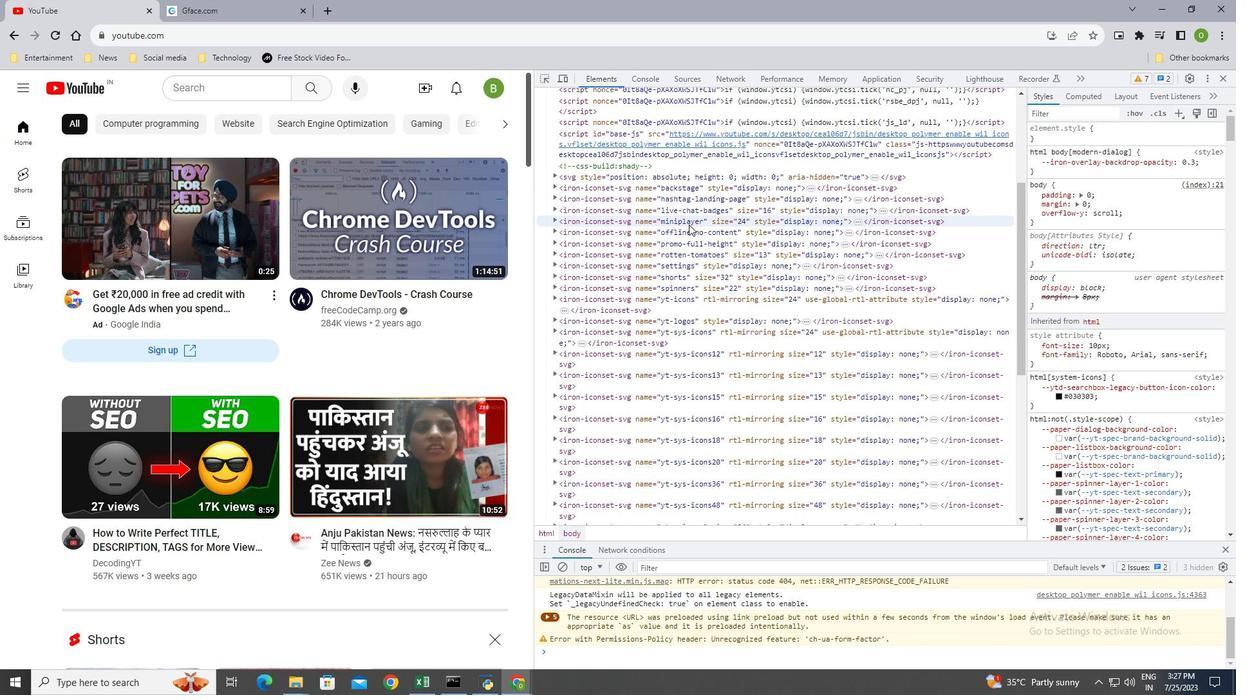 
Action: Mouse scrolled (689, 224) with delta (0, 0)
Screenshot: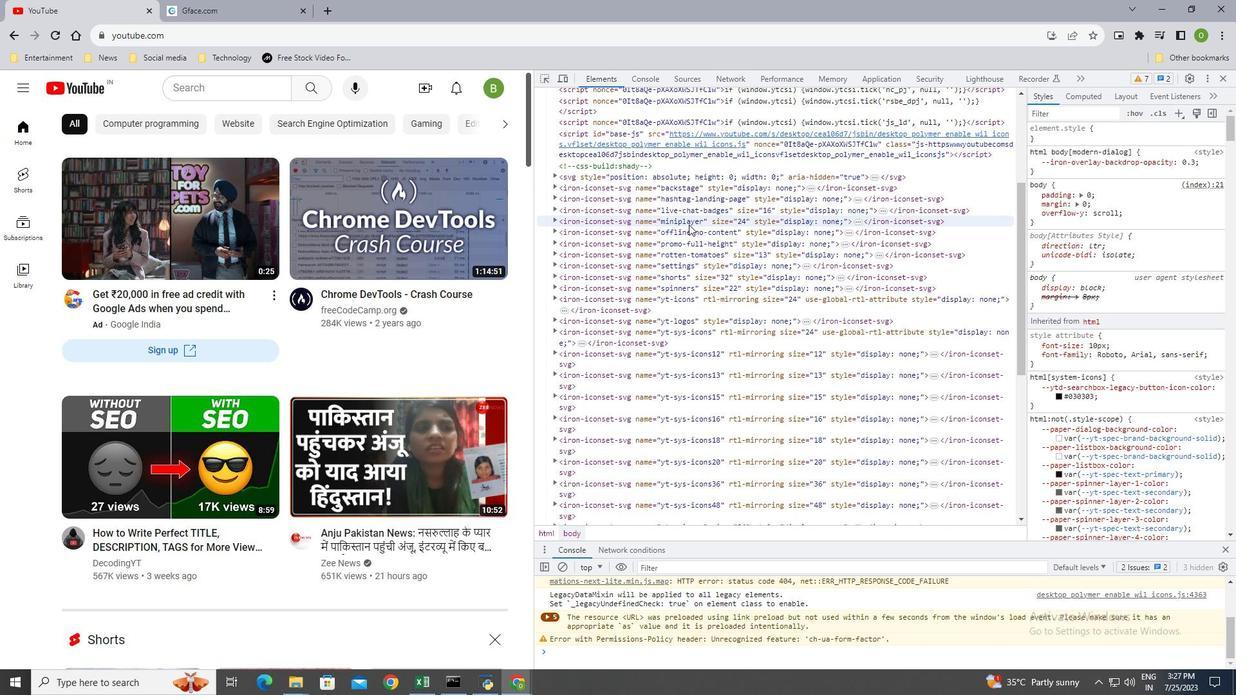 
Action: Mouse scrolled (689, 224) with delta (0, 0)
Screenshot: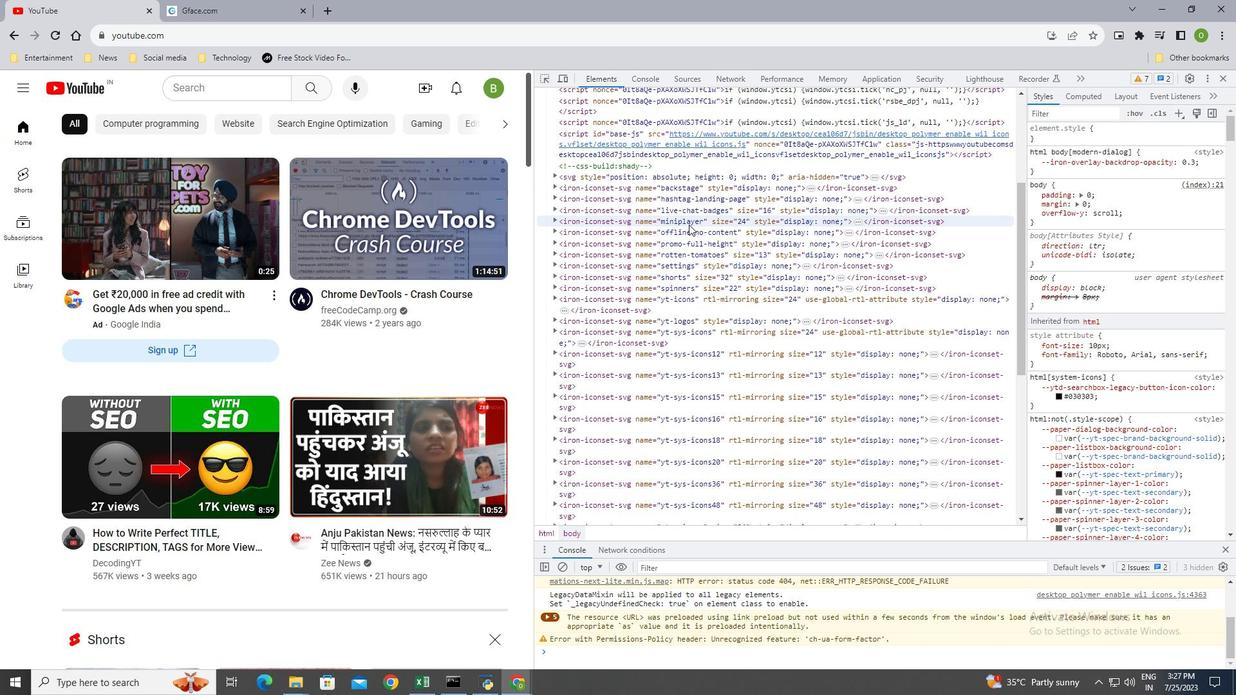 
Action: Mouse moved to (697, 220)
Screenshot: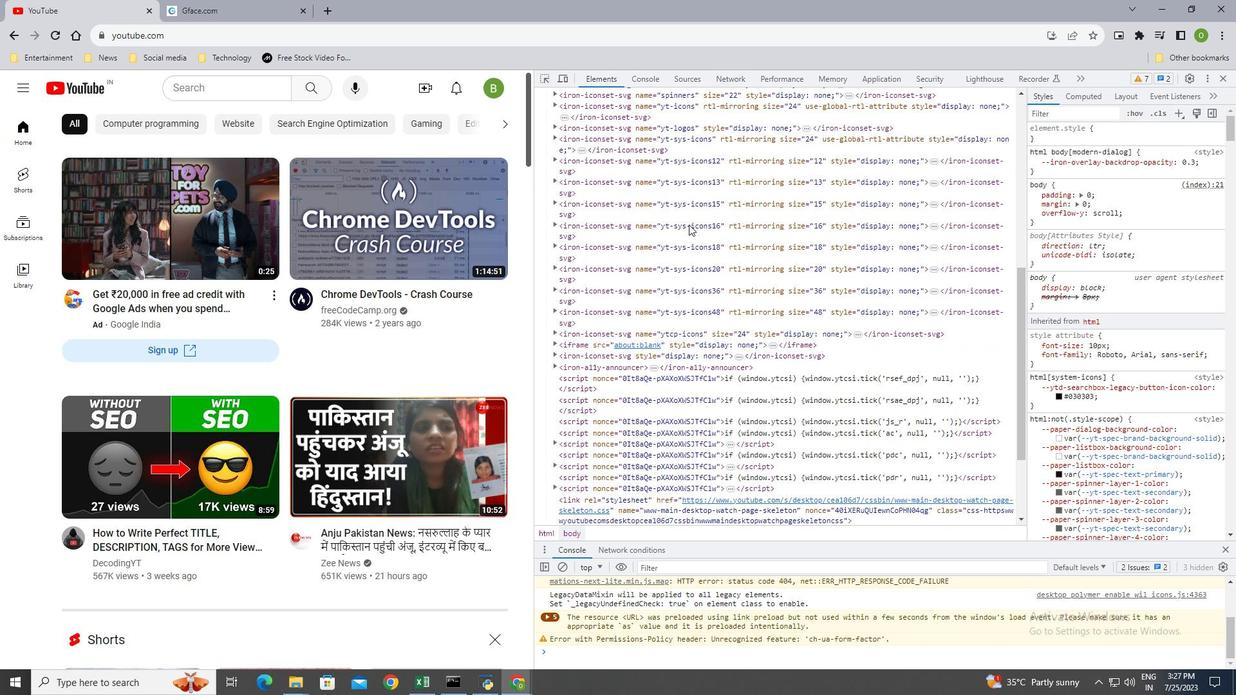 
Action: Mouse scrolled (697, 219) with delta (0, 0)
Screenshot: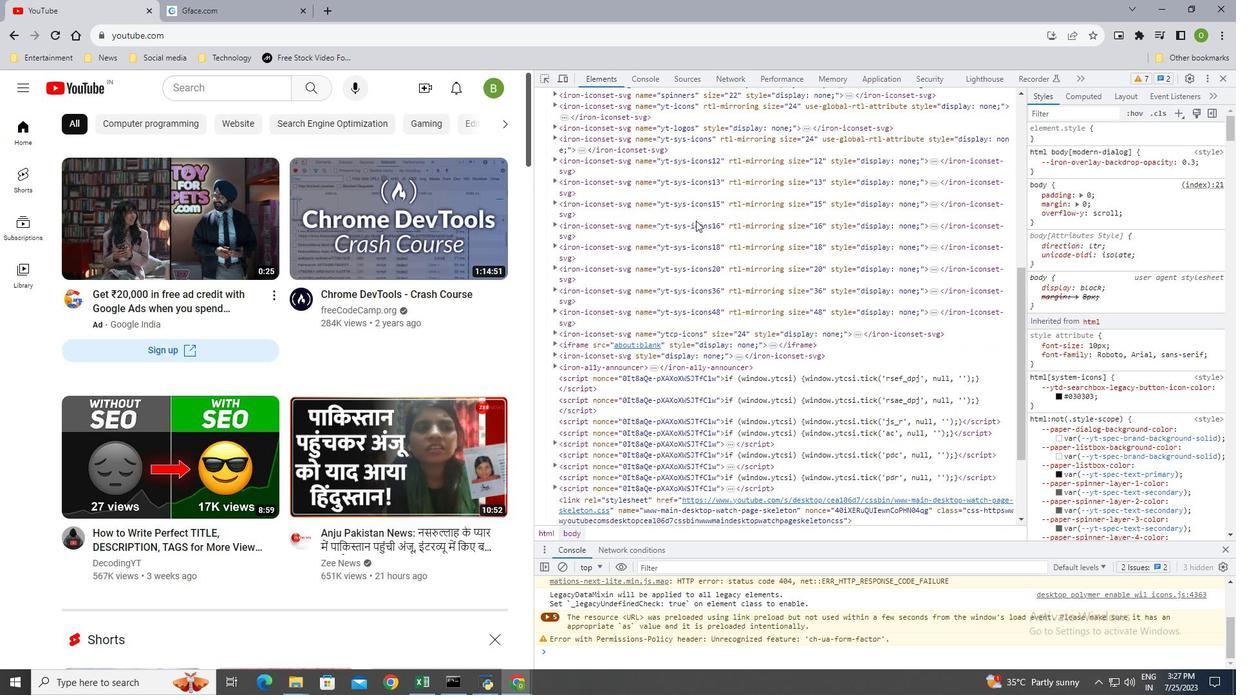 
Action: Mouse scrolled (697, 219) with delta (0, 0)
Screenshot: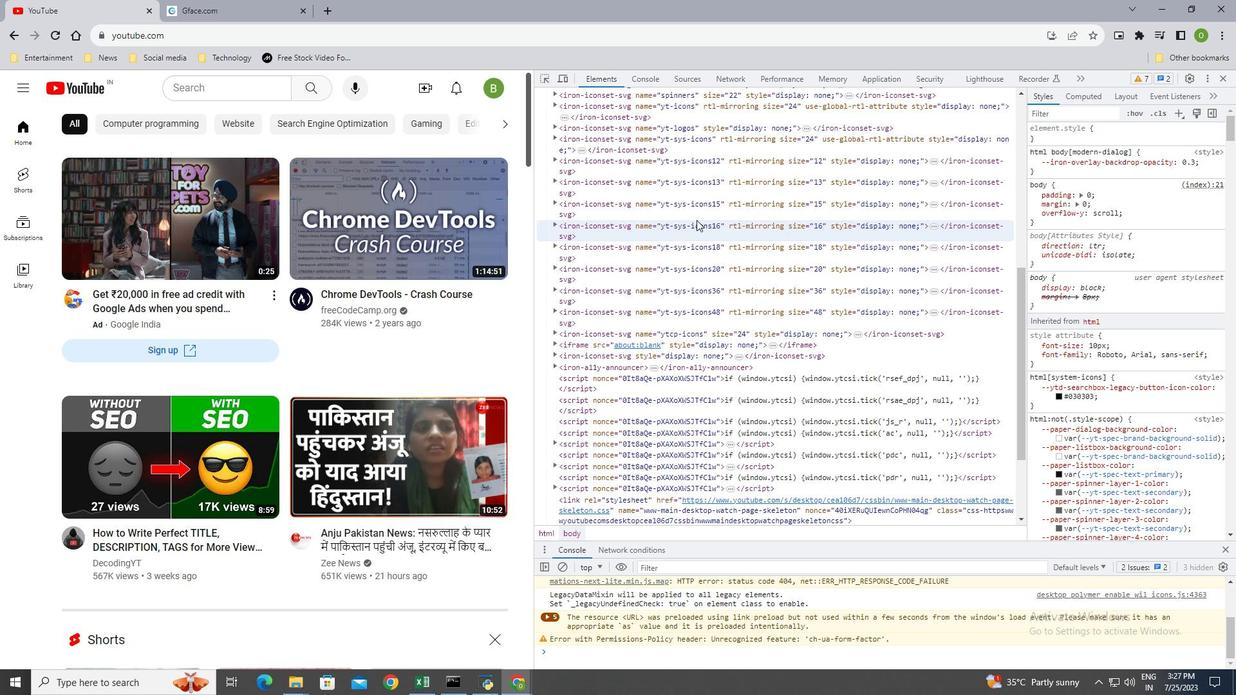 
Action: Mouse scrolled (697, 219) with delta (0, 0)
Screenshot: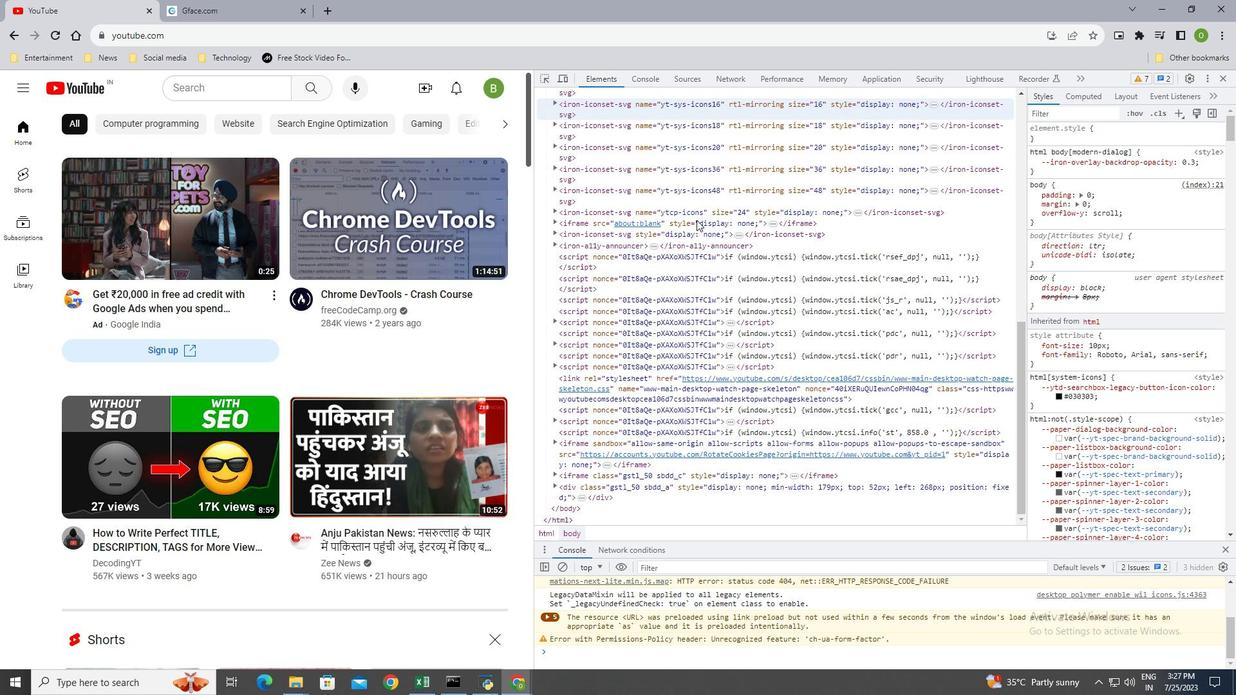 
Action: Mouse scrolled (697, 219) with delta (0, 0)
Screenshot: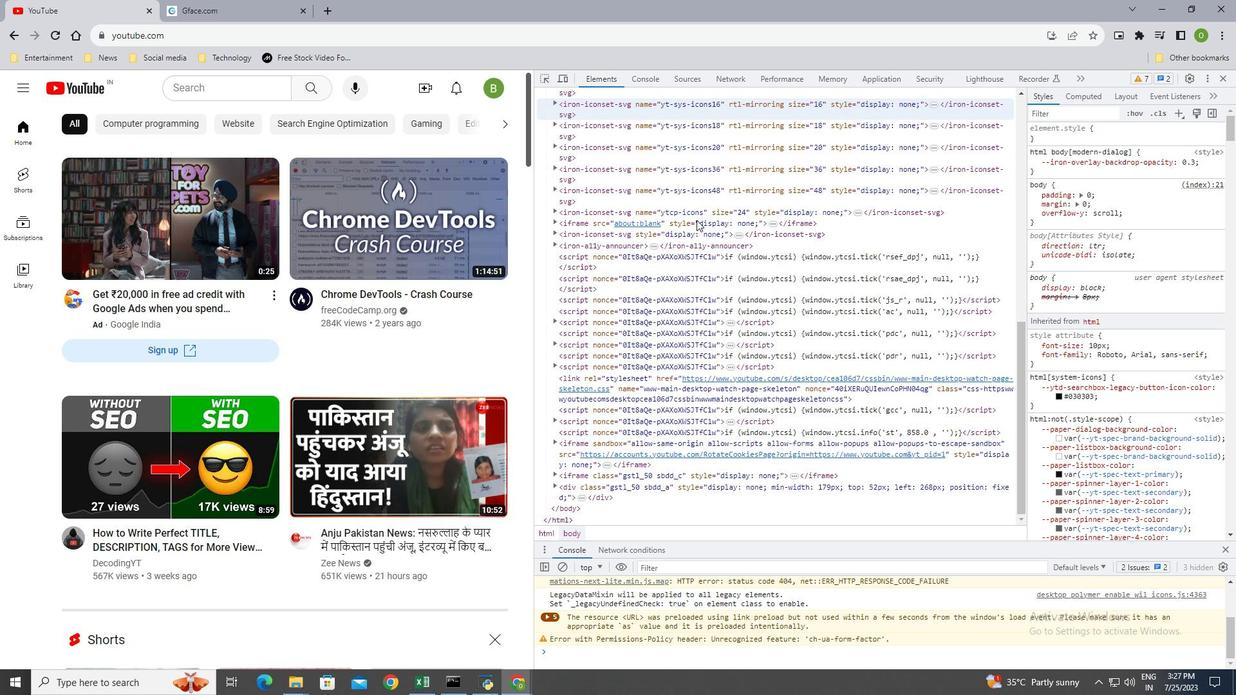 
Action: Mouse scrolled (697, 219) with delta (0, 0)
Screenshot: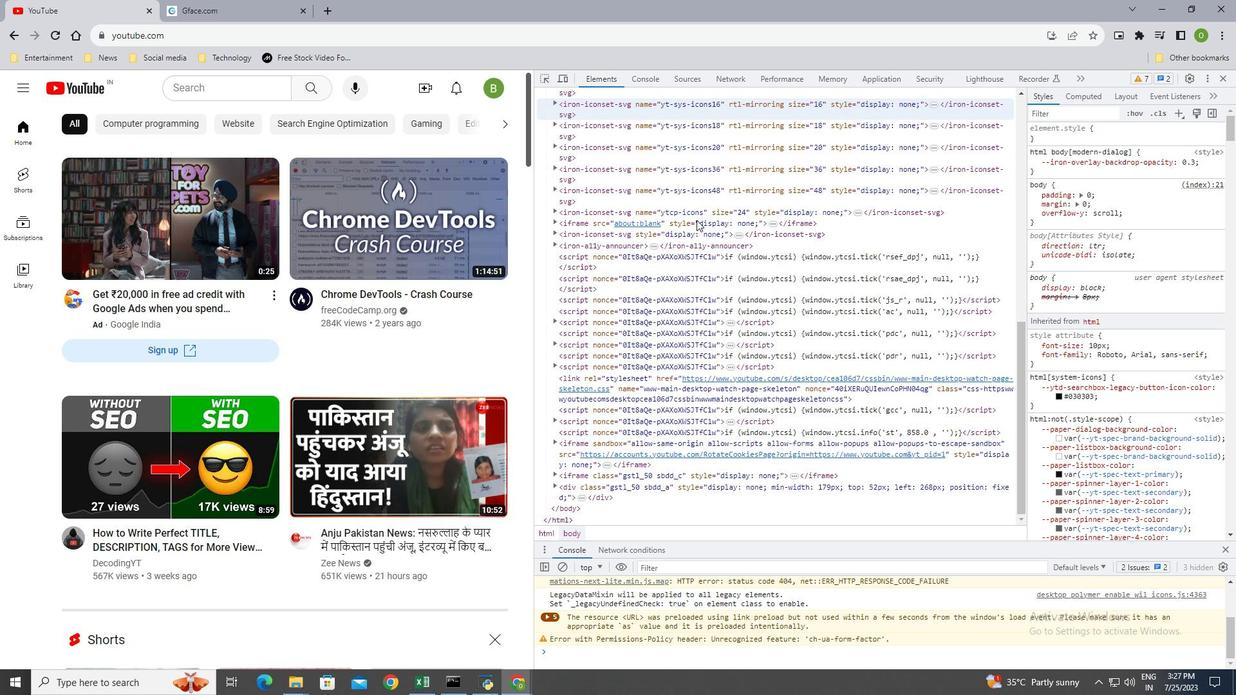 
Action: Mouse scrolled (697, 219) with delta (0, 0)
Screenshot: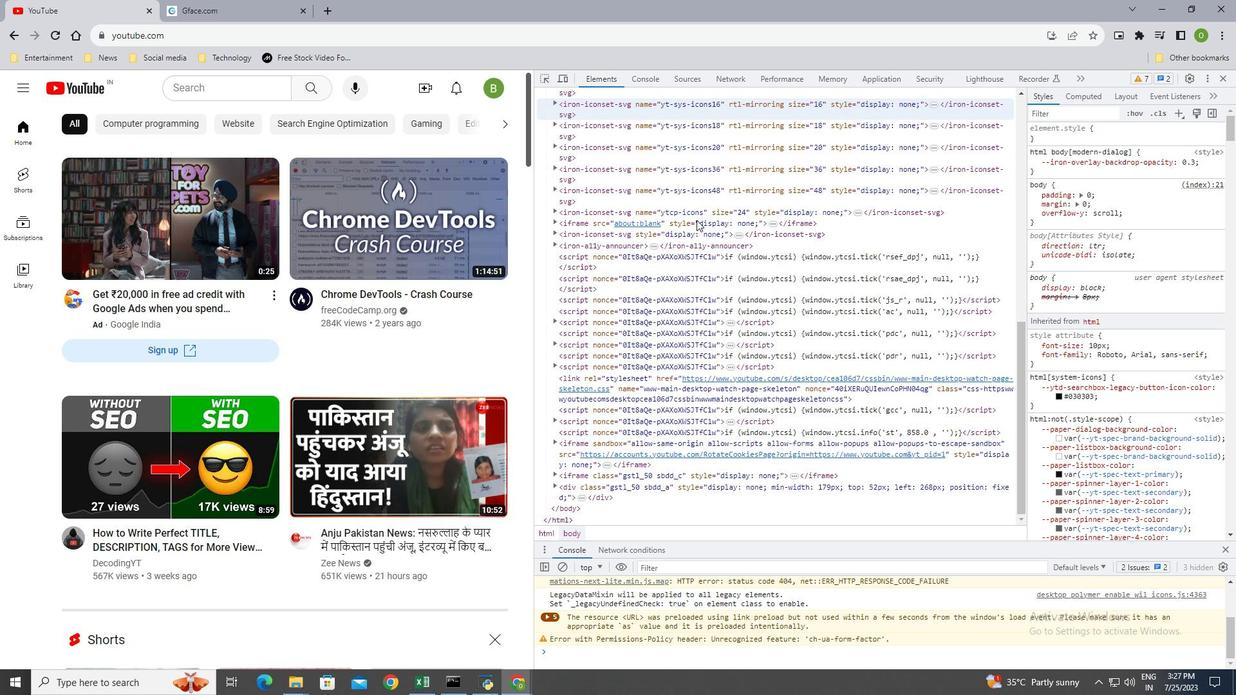 
Action: Mouse scrolled (697, 219) with delta (0, 0)
Screenshot: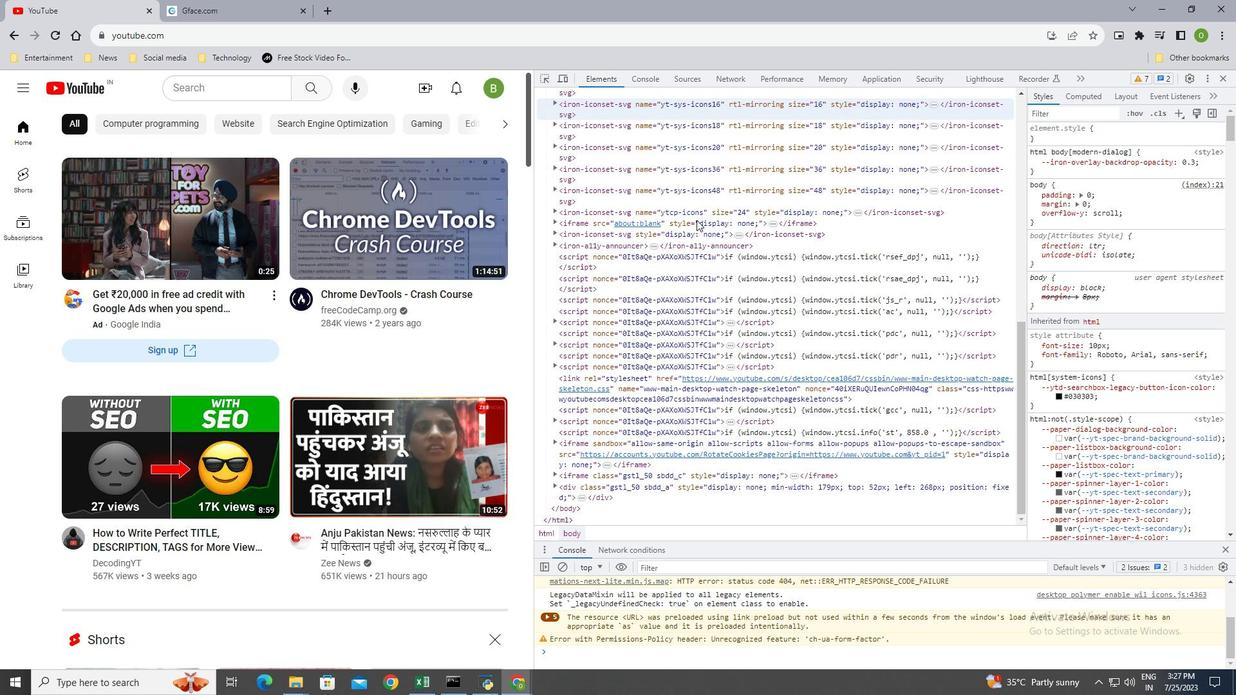 
Action: Mouse moved to (697, 220)
Screenshot: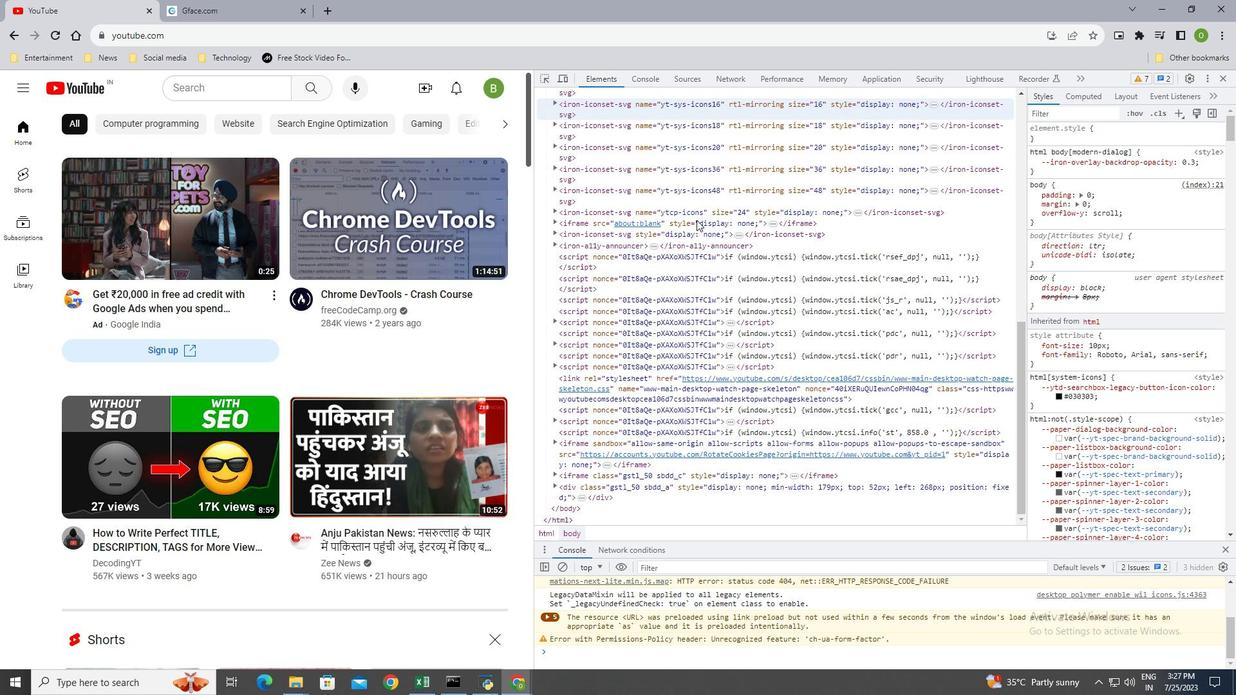 
Action: Mouse scrolled (697, 221) with delta (0, 0)
Screenshot: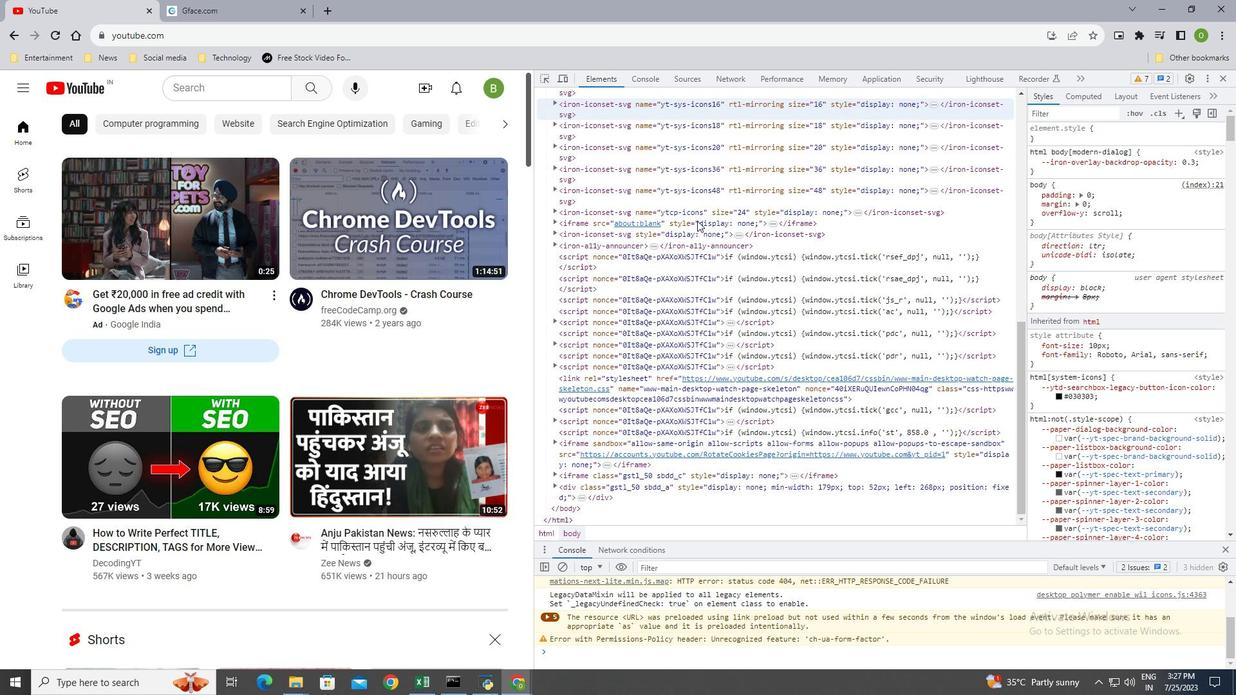 
Action: Mouse scrolled (697, 221) with delta (0, 0)
